 Task: Prepare the resume (23)
Action: Mouse moved to (106, 83)
Screenshot: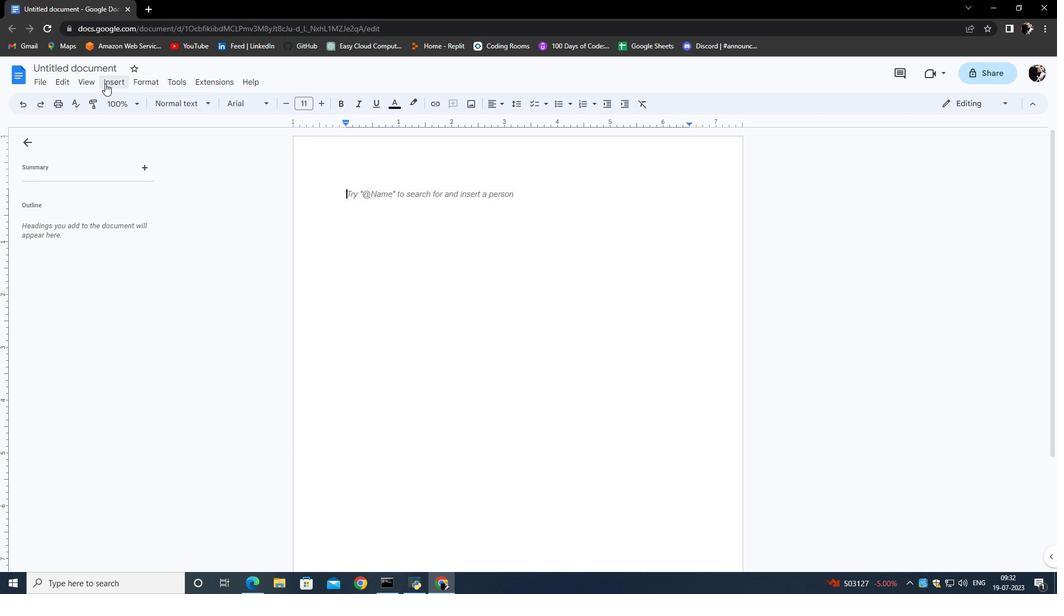 
Action: Mouse pressed left at (106, 83)
Screenshot: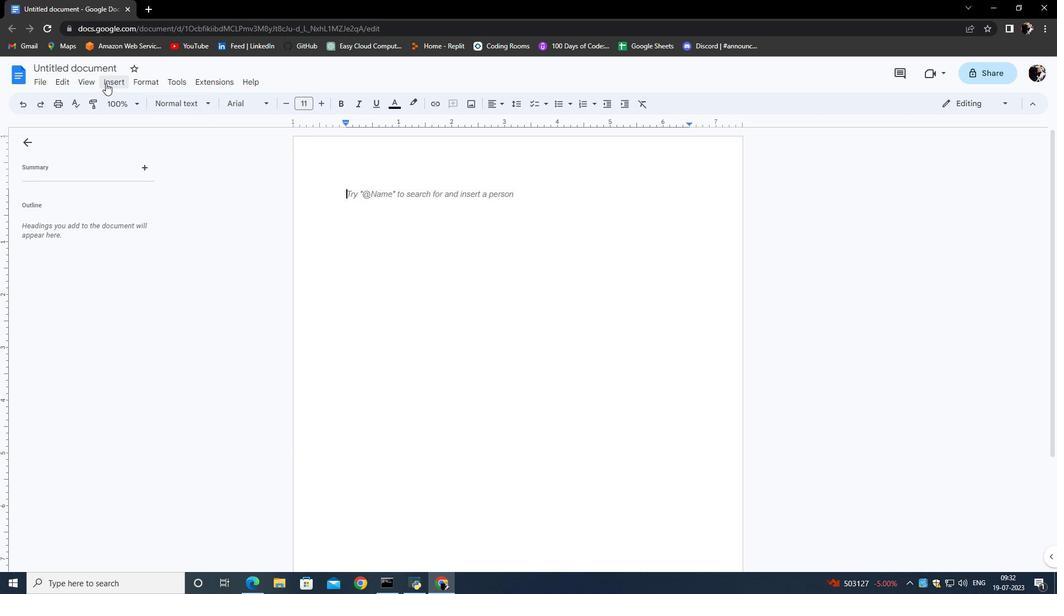 
Action: Mouse moved to (291, 147)
Screenshot: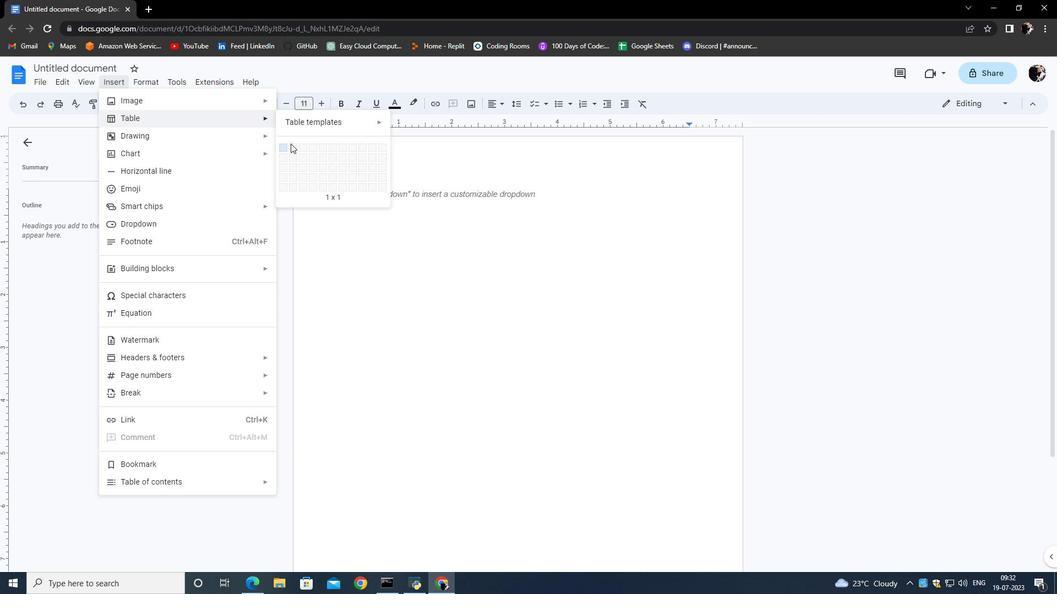 
Action: Mouse pressed left at (291, 147)
Screenshot: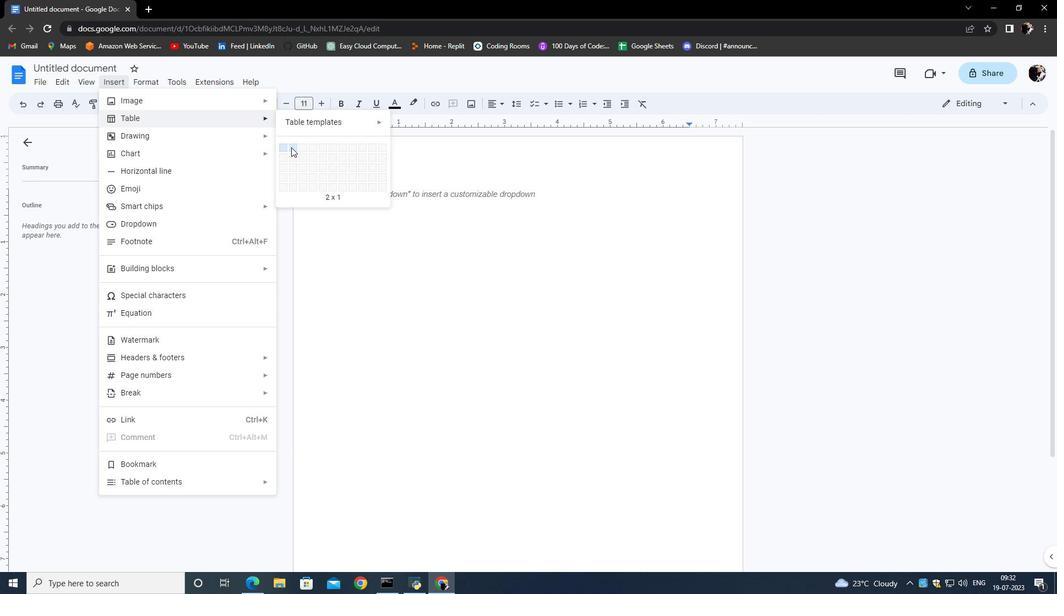 
Action: Mouse moved to (381, 203)
Screenshot: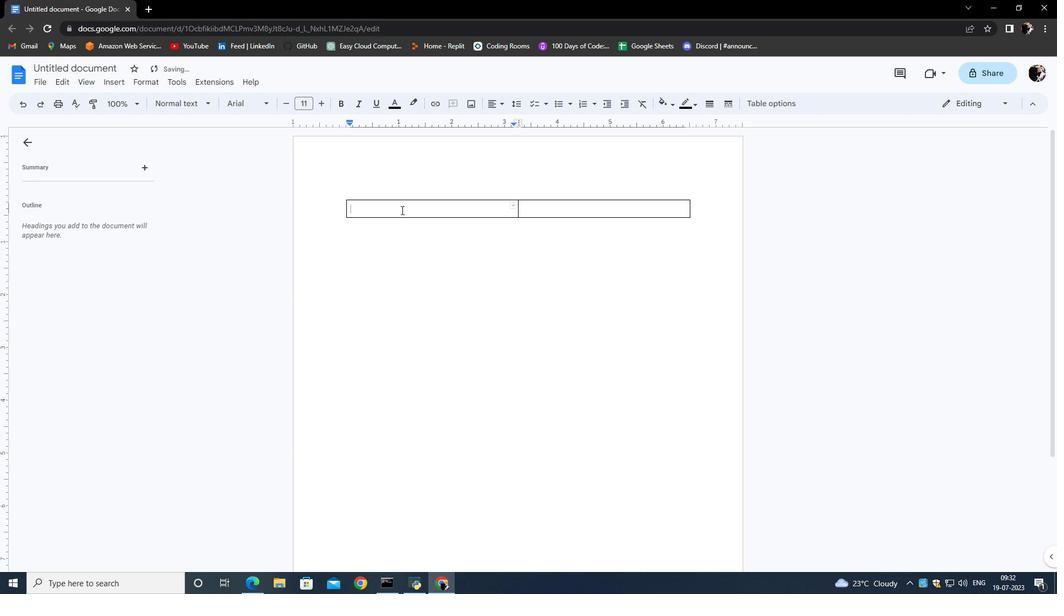 
Action: Mouse pressed left at (381, 203)
Screenshot: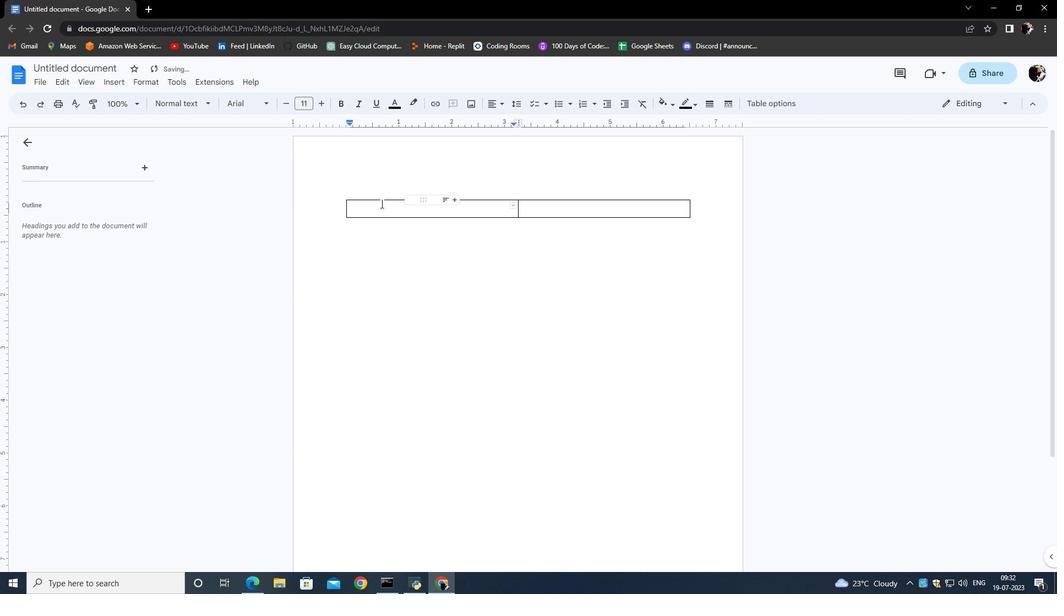 
Action: Mouse moved to (378, 203)
Screenshot: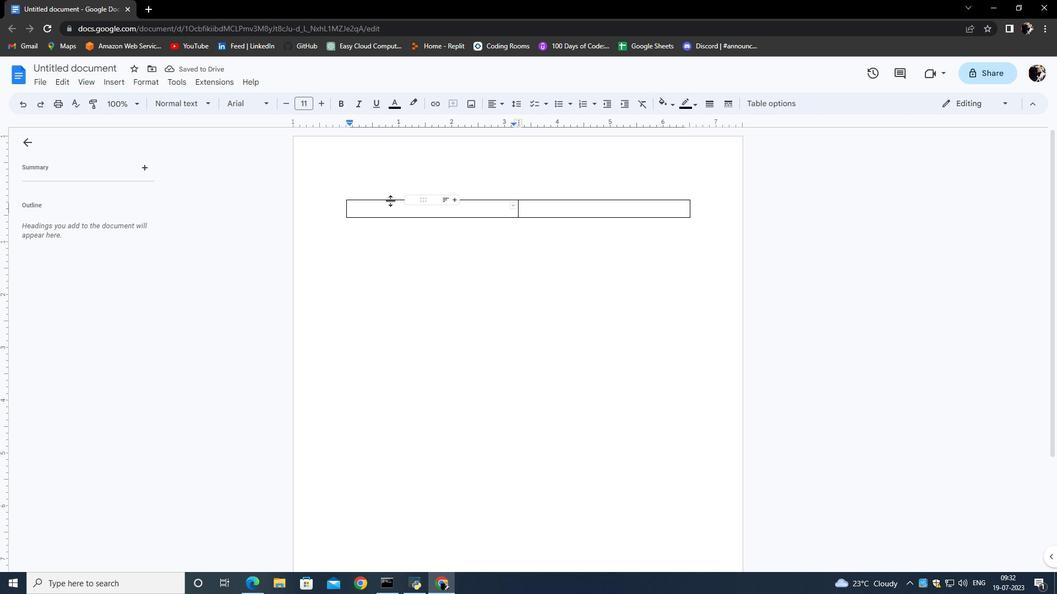 
Action: Key pressed <Key.enter><Key.enter><Key.enter><Key.enter>
Screenshot: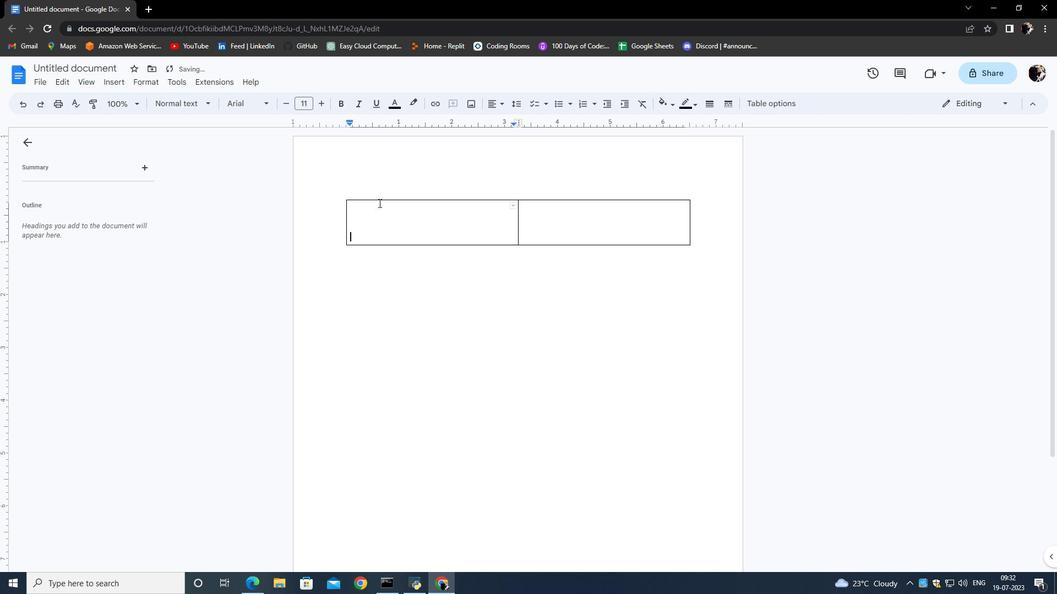 
Action: Mouse moved to (409, 207)
Screenshot: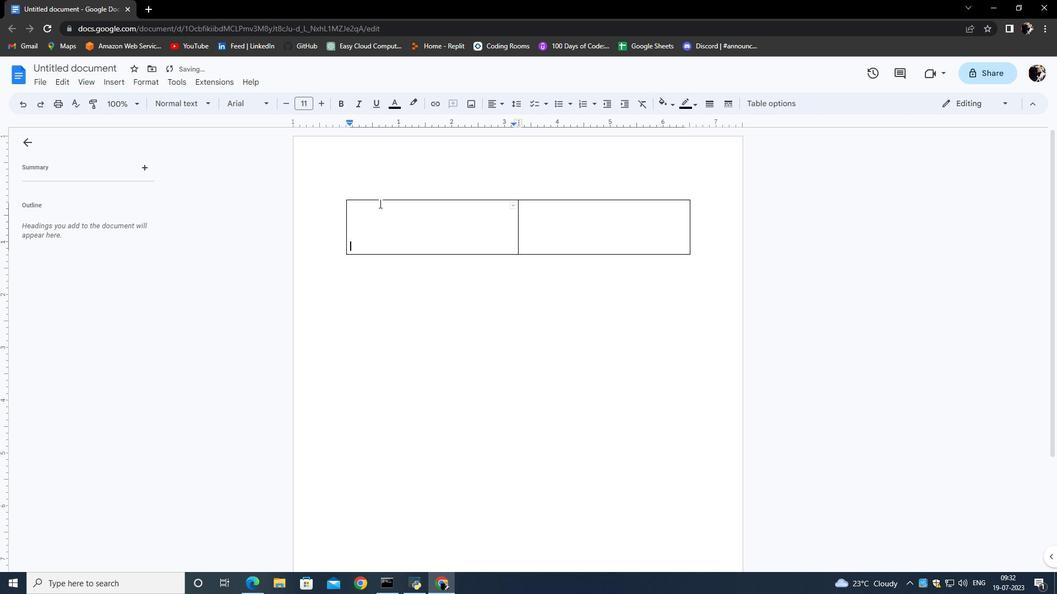 
Action: Key pressed <Key.enter>
Screenshot: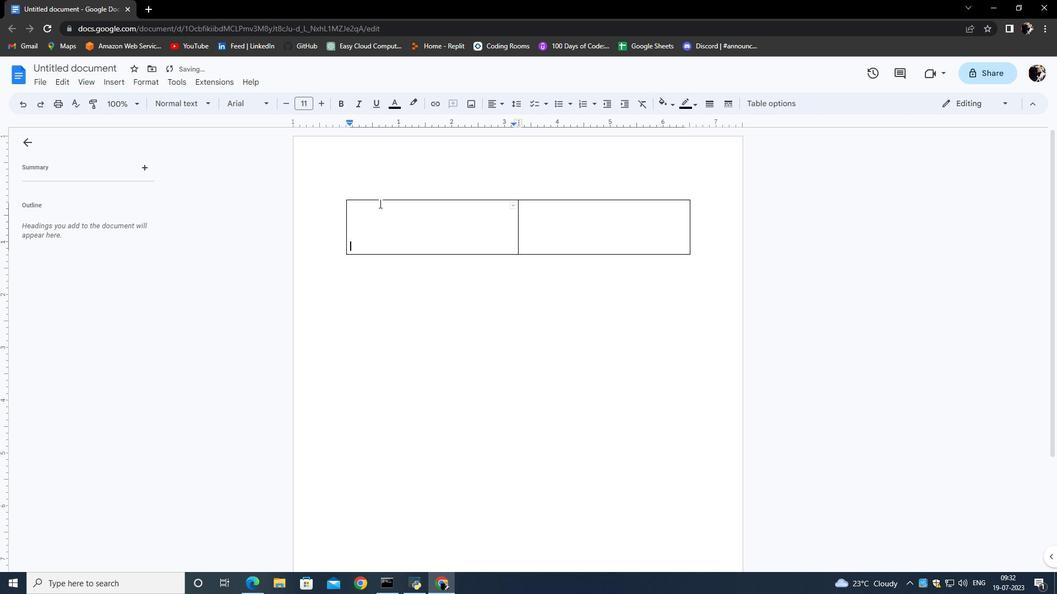 
Action: Mouse moved to (396, 256)
Screenshot: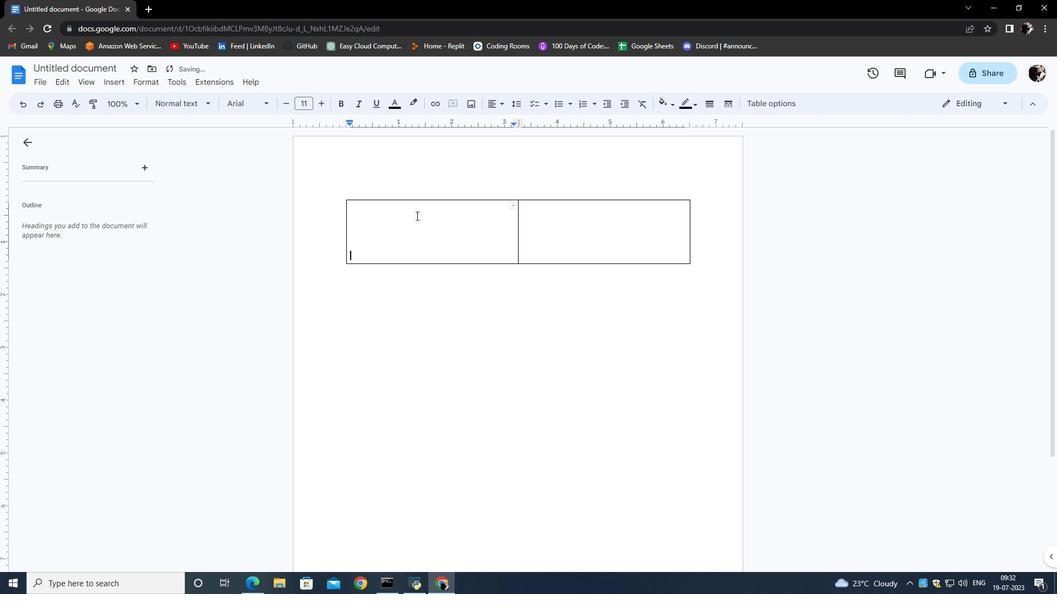 
Action: Key pressed <Key.enter>
Screenshot: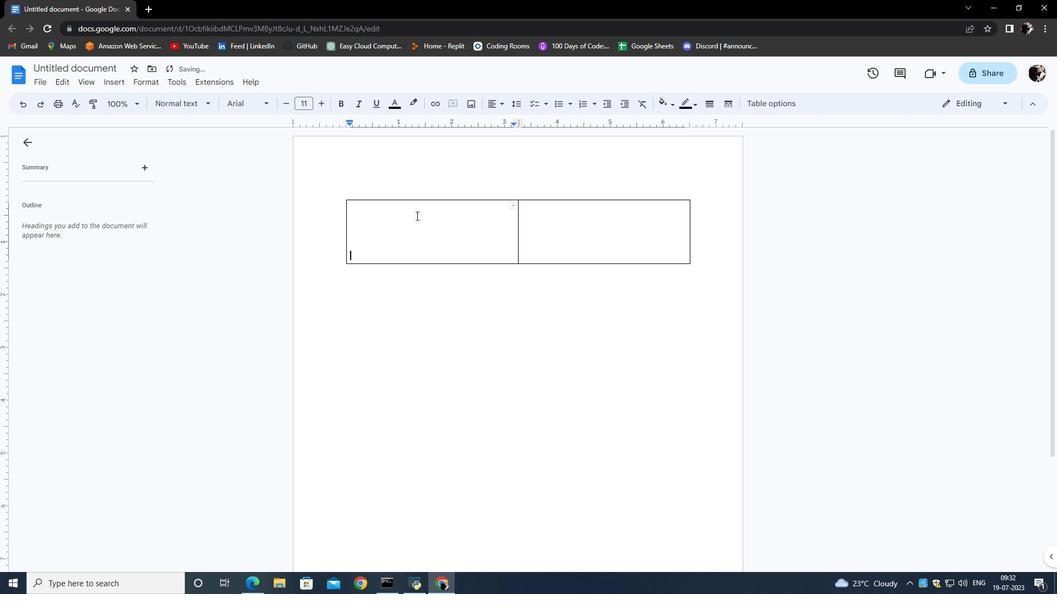 
Action: Mouse moved to (388, 258)
Screenshot: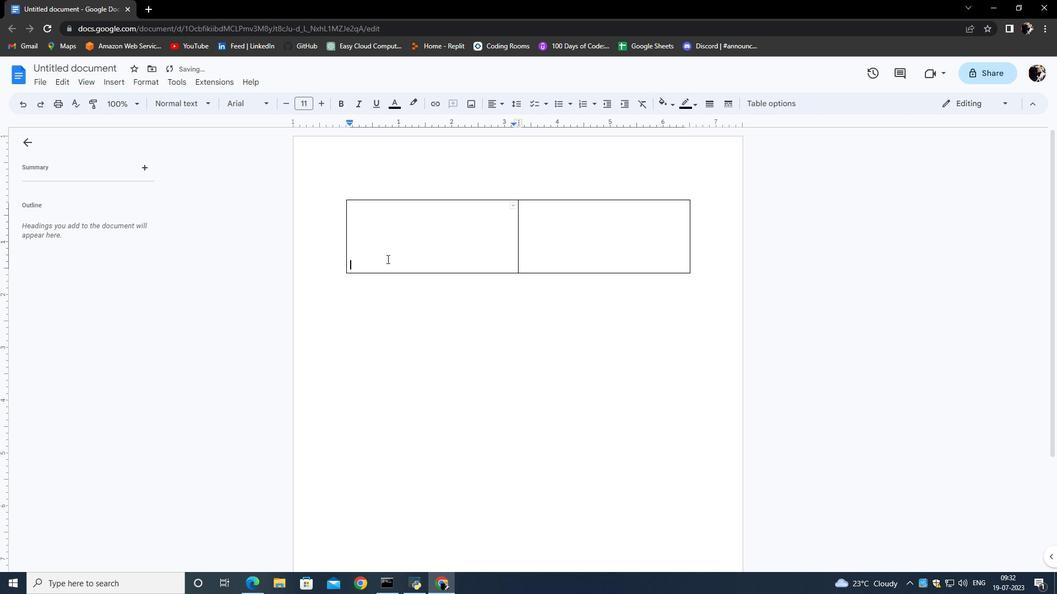 
Action: Key pressed <Key.enter>
Screenshot: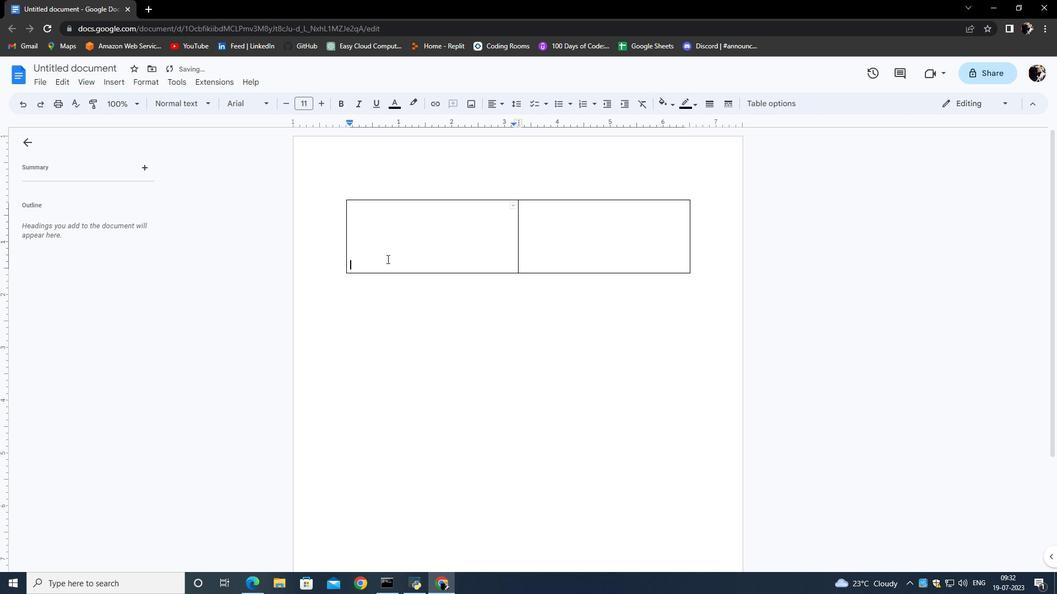
Action: Mouse moved to (518, 199)
Screenshot: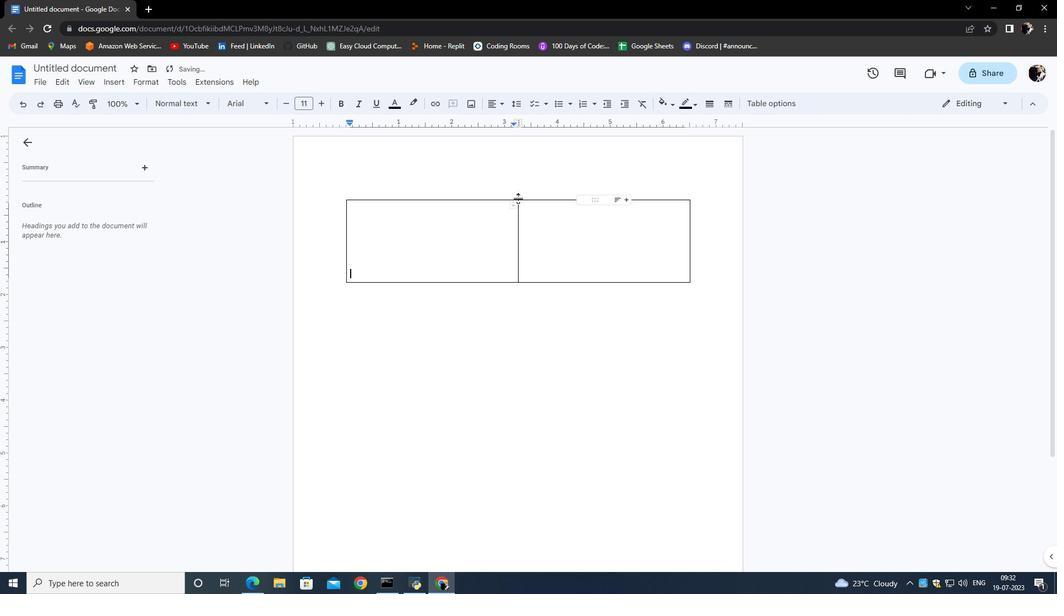 
Action: Mouse pressed left at (518, 199)
Screenshot: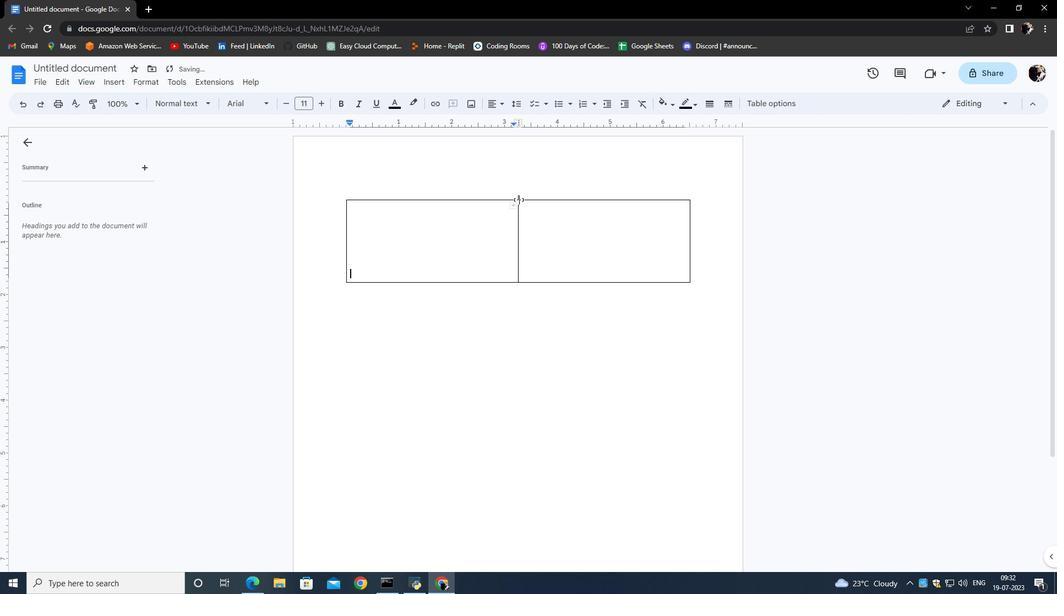 
Action: Mouse moved to (467, 223)
Screenshot: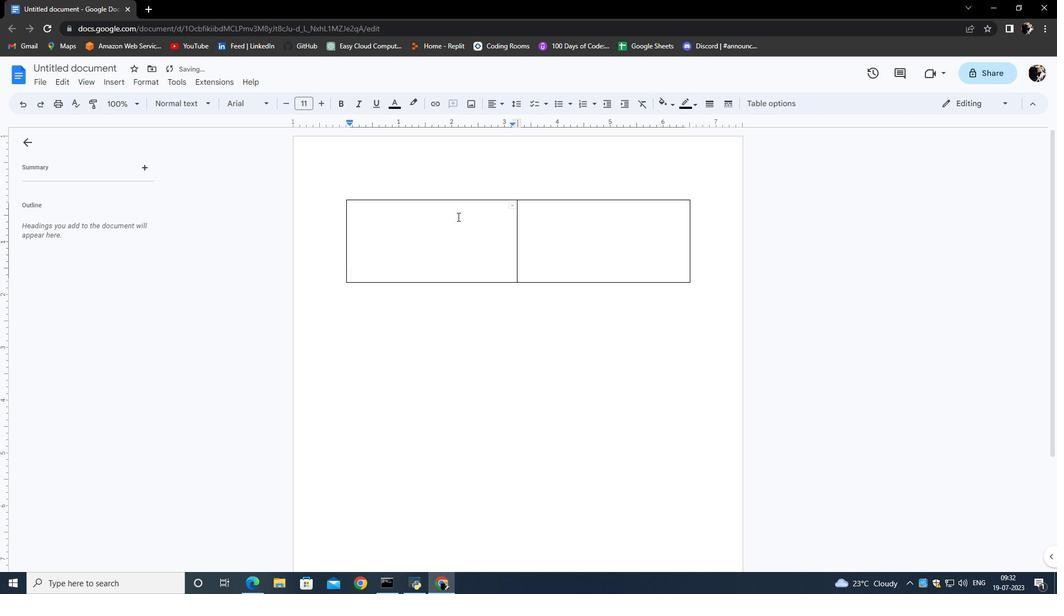 
Action: Mouse pressed left at (467, 223)
Screenshot: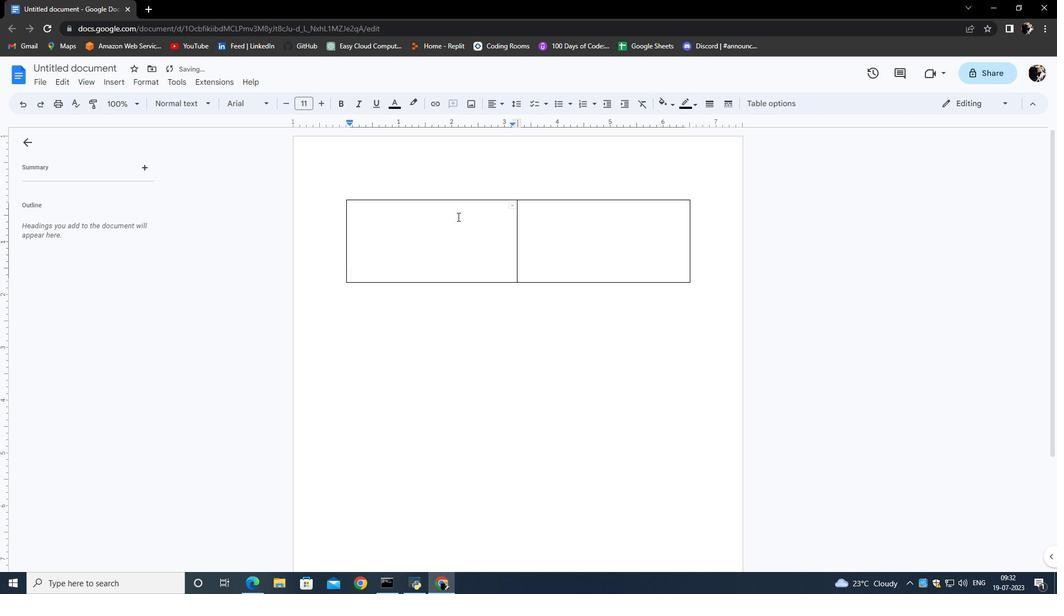
Action: Mouse moved to (464, 225)
Screenshot: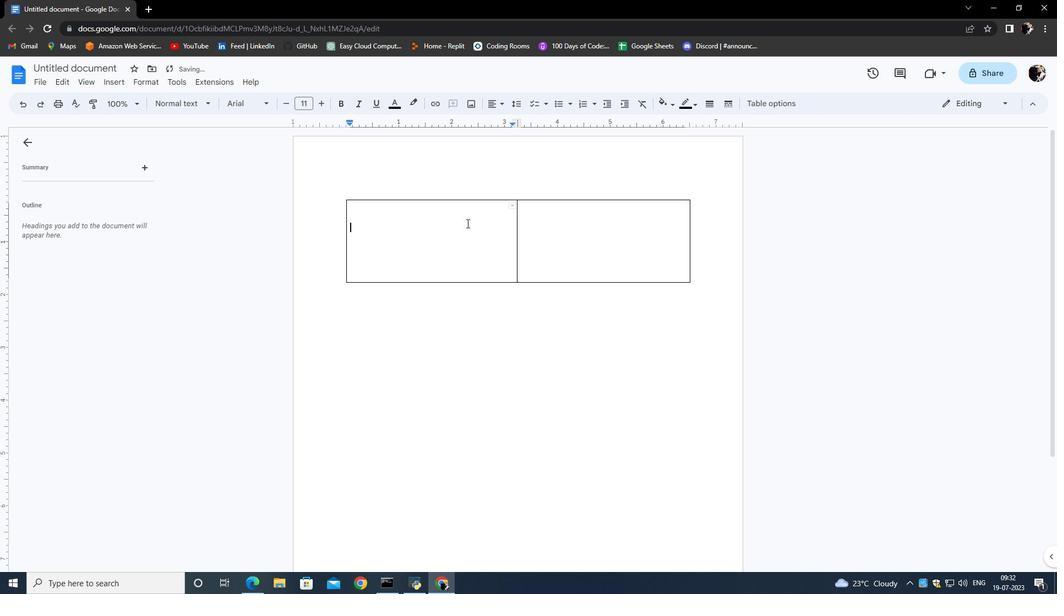 
Action: Mouse pressed left at (464, 225)
Screenshot: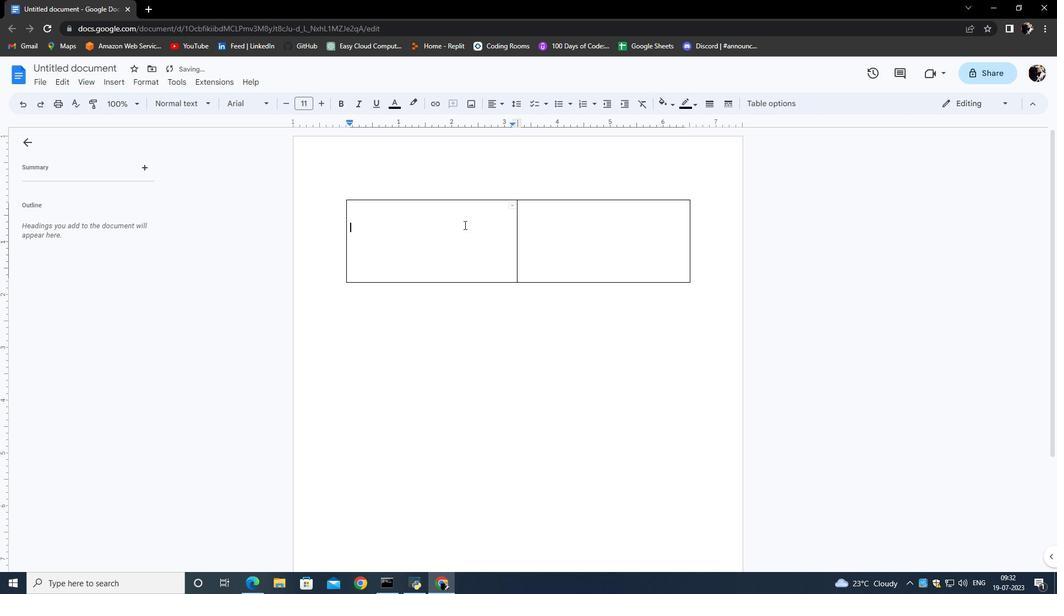 
Action: Mouse moved to (394, 241)
Screenshot: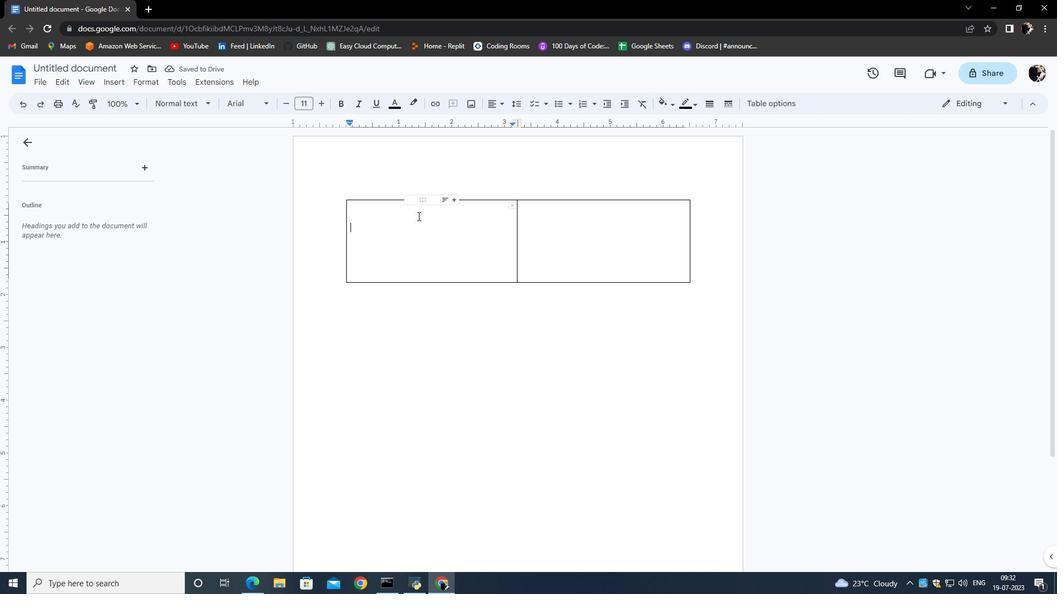 
Action: Key pressed <Key.caps_lock>S<Key.caps_lock>elena<Key.space><Key.caps_lock>R<Key.caps_lock>amier<Key.backspace><Key.backspace>rez
Screenshot: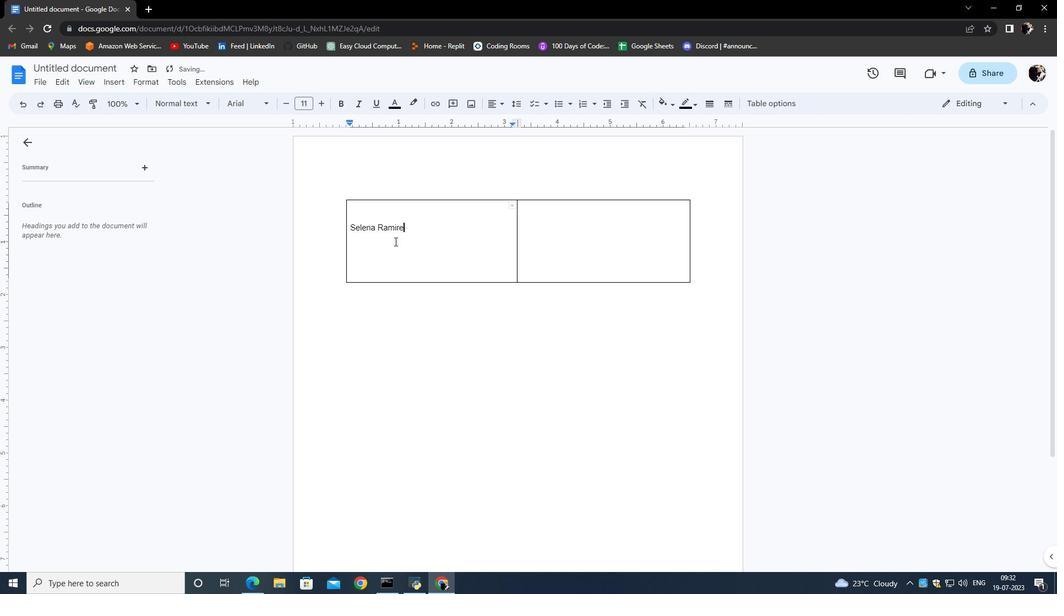 
Action: Mouse moved to (347, 229)
Screenshot: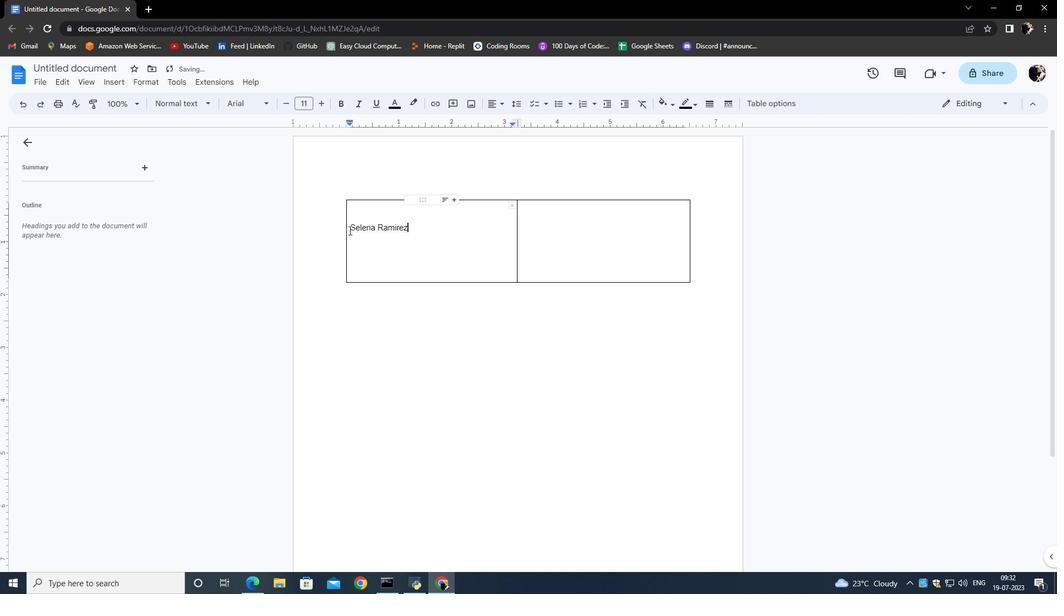 
Action: Mouse pressed left at (347, 229)
Screenshot: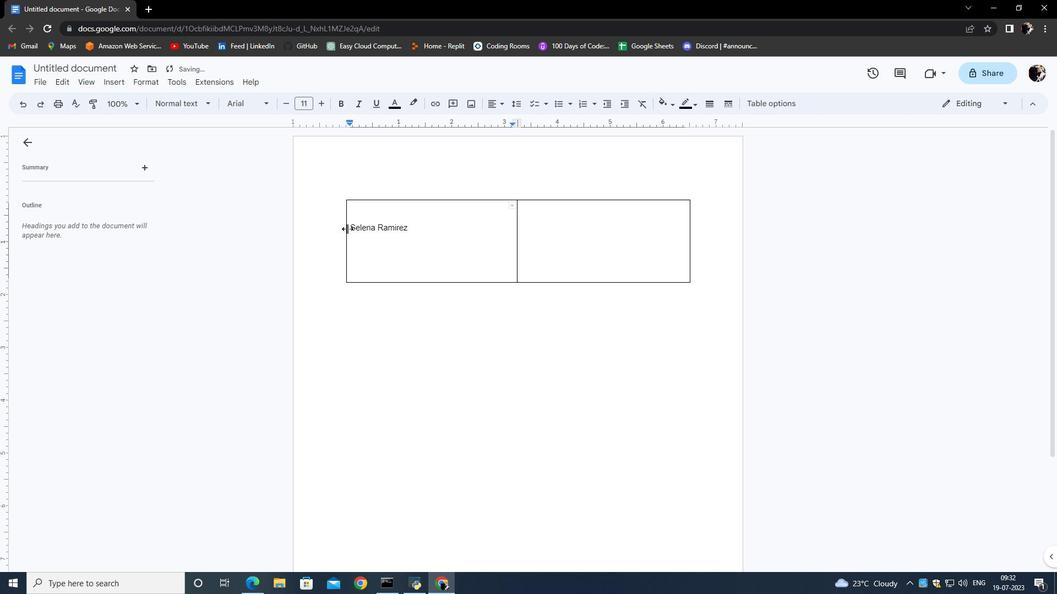 
Action: Mouse moved to (351, 225)
Screenshot: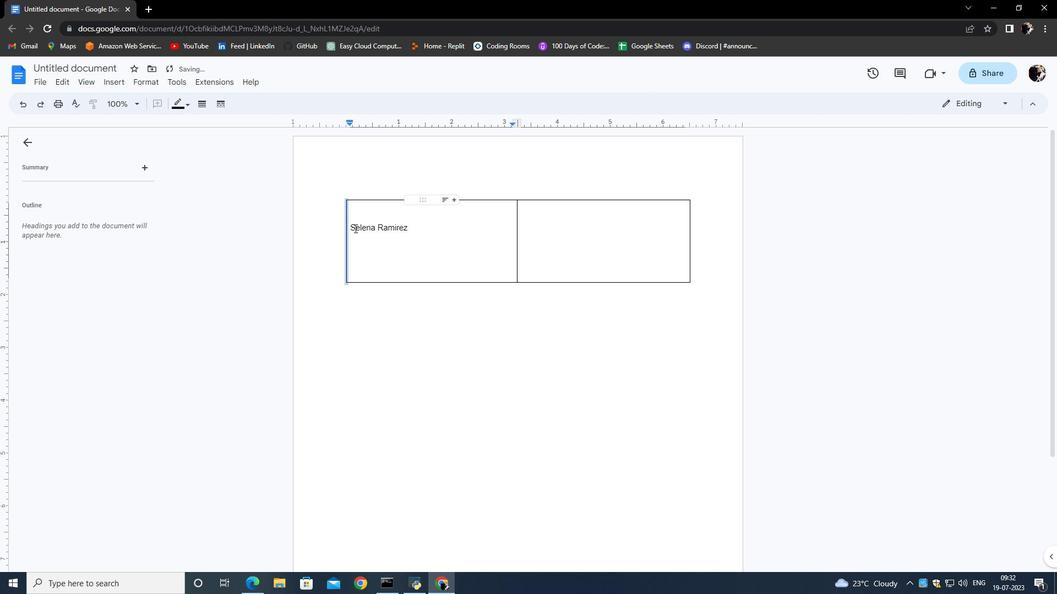 
Action: Mouse pressed left at (351, 225)
Screenshot: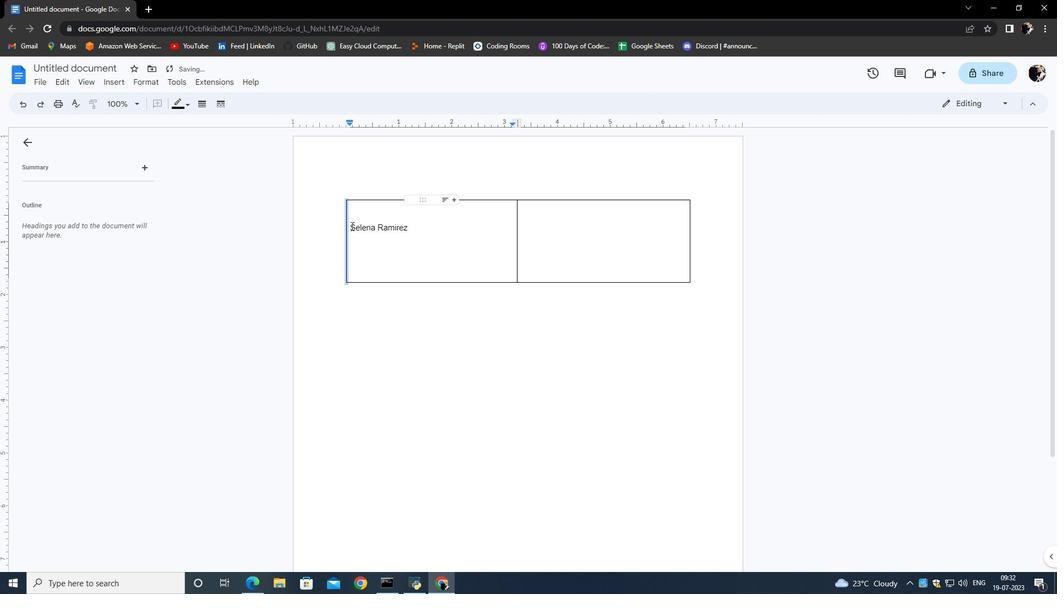 
Action: Mouse moved to (360, 228)
Screenshot: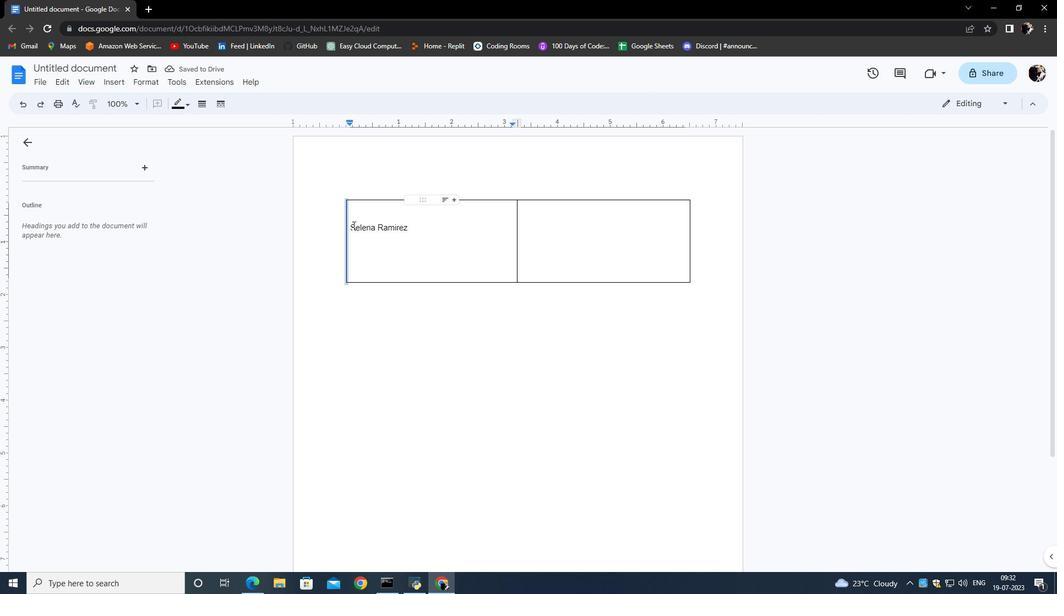 
Action: Key pressed <Key.space><Key.space>
Screenshot: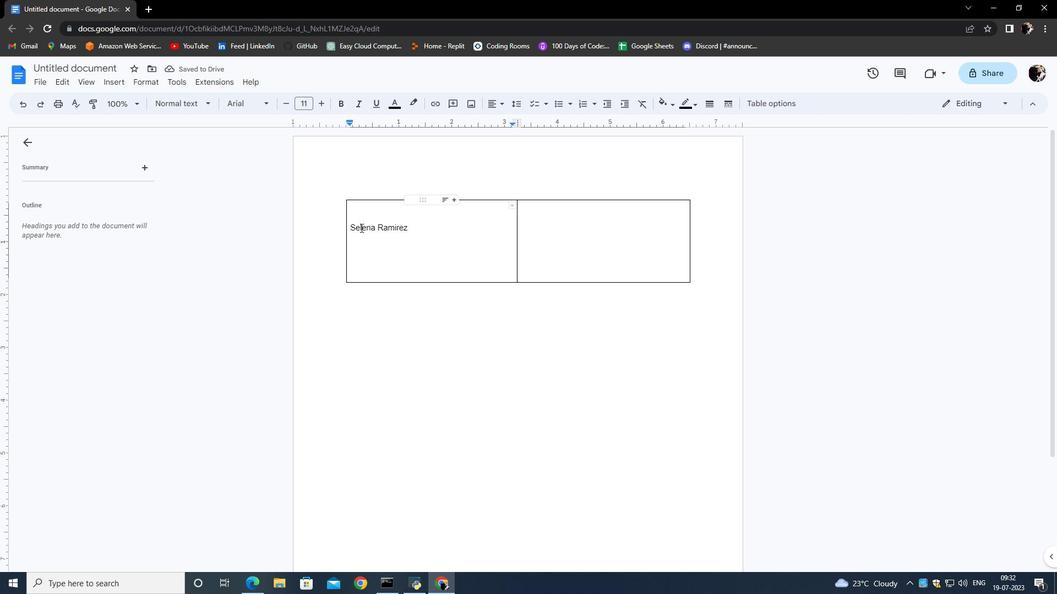 
Action: Mouse moved to (364, 234)
Screenshot: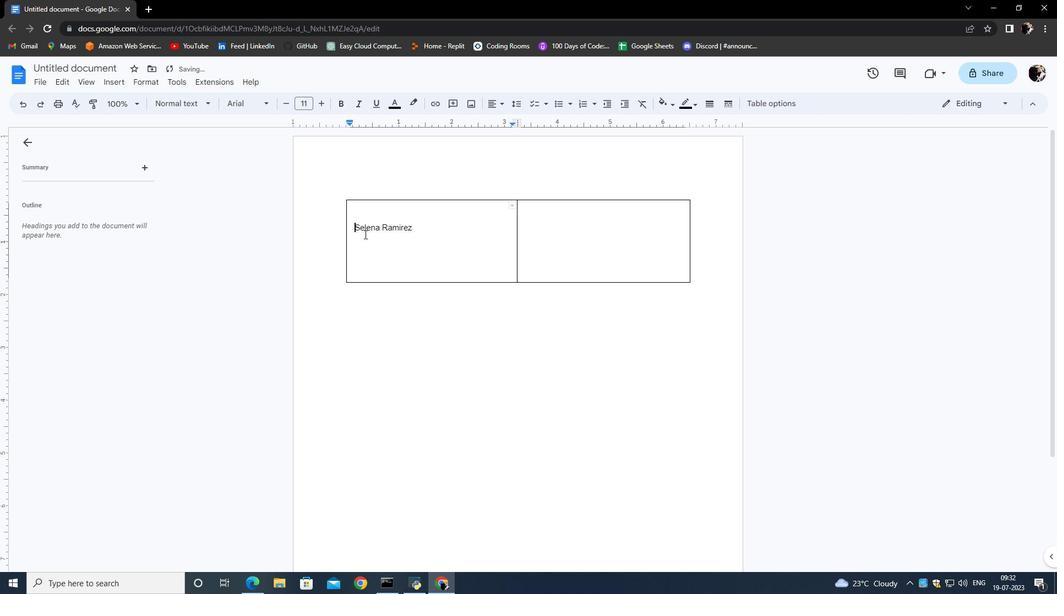 
Action: Key pressed <Key.enter><Key.enter>
Screenshot: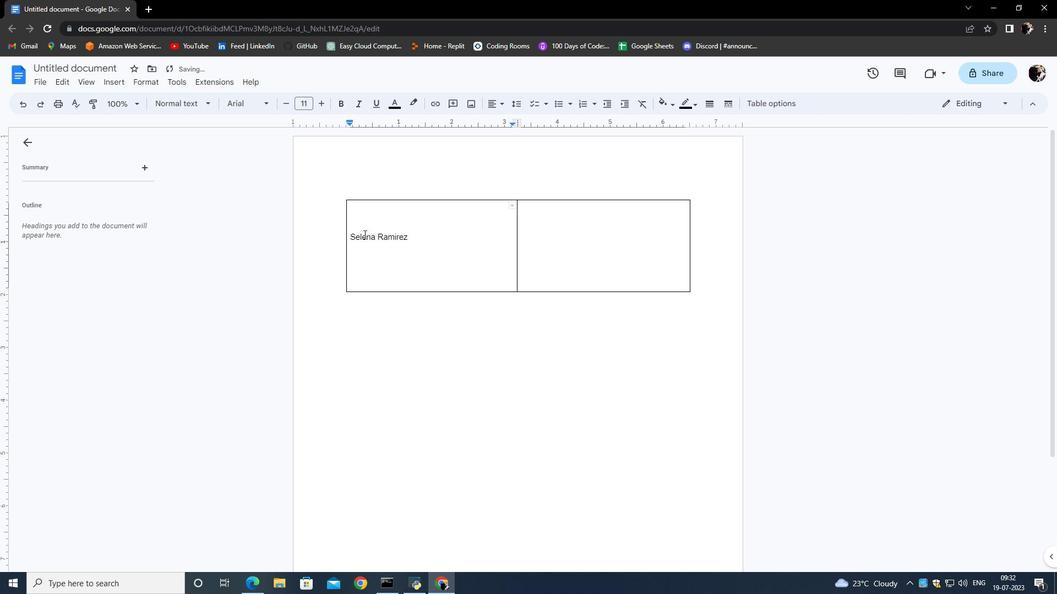 
Action: Mouse moved to (363, 258)
Screenshot: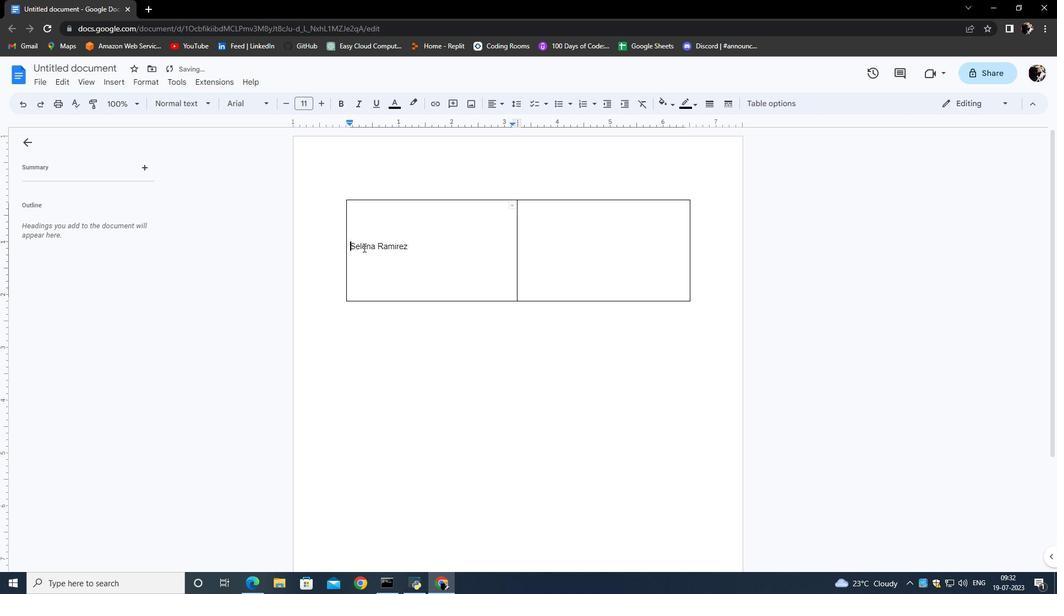 
Action: Key pressed <Key.enter>
Screenshot: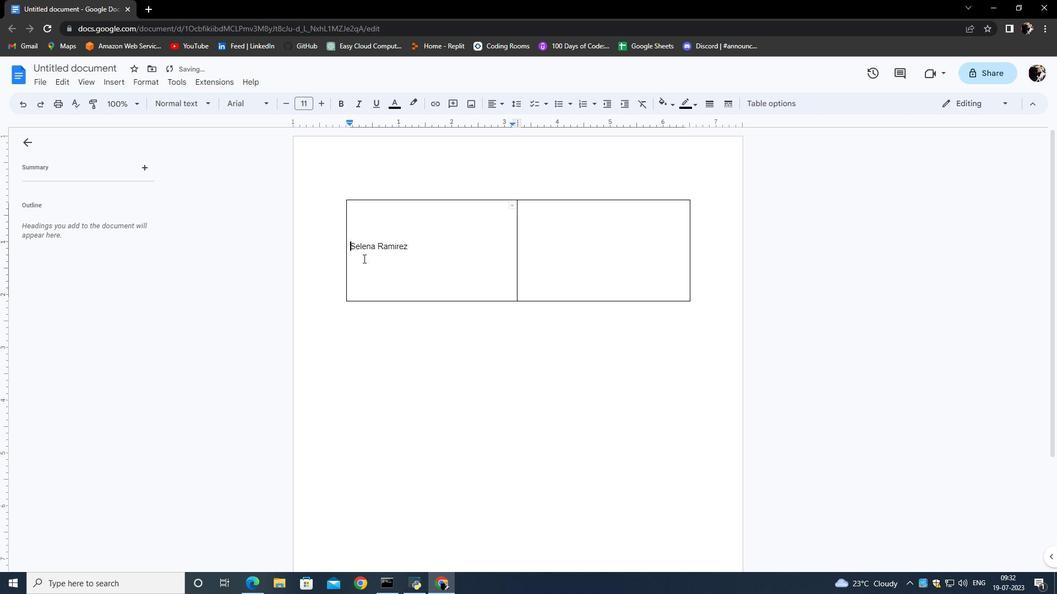 
Action: Mouse moved to (413, 253)
Screenshot: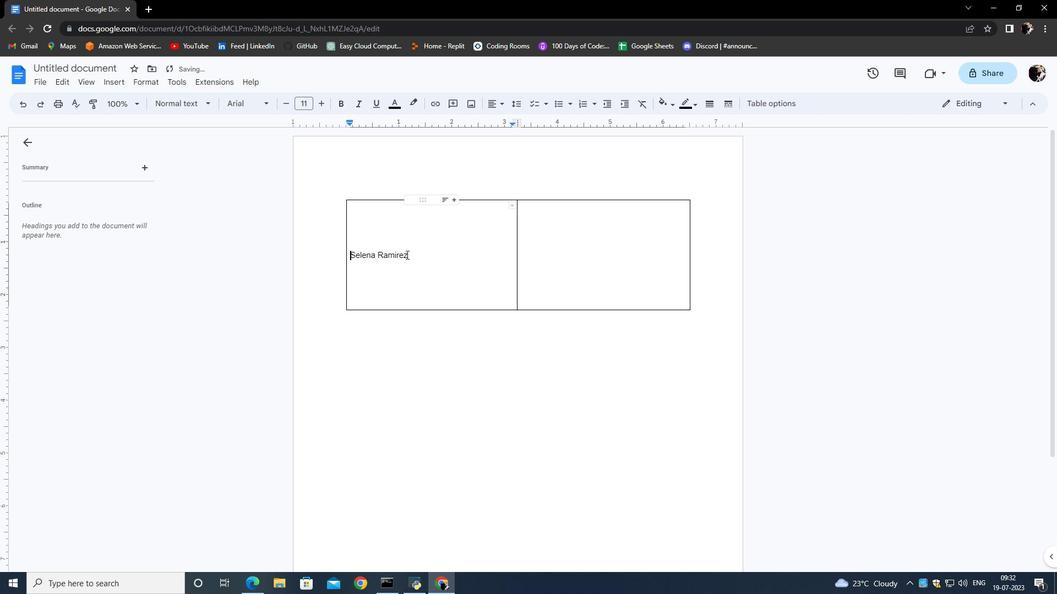 
Action: Mouse pressed left at (413, 253)
Screenshot: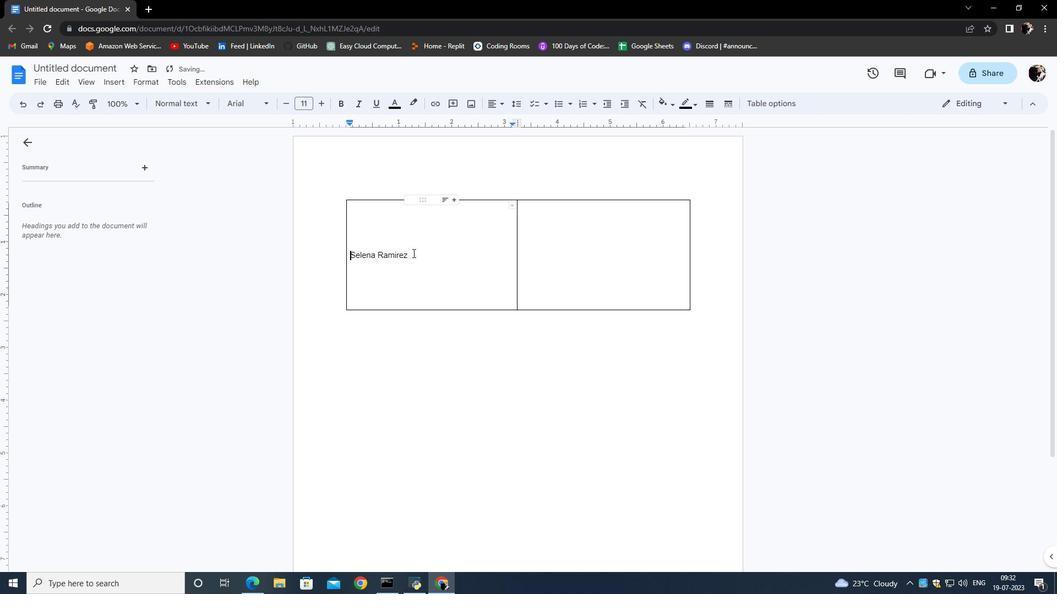 
Action: Mouse moved to (322, 106)
Screenshot: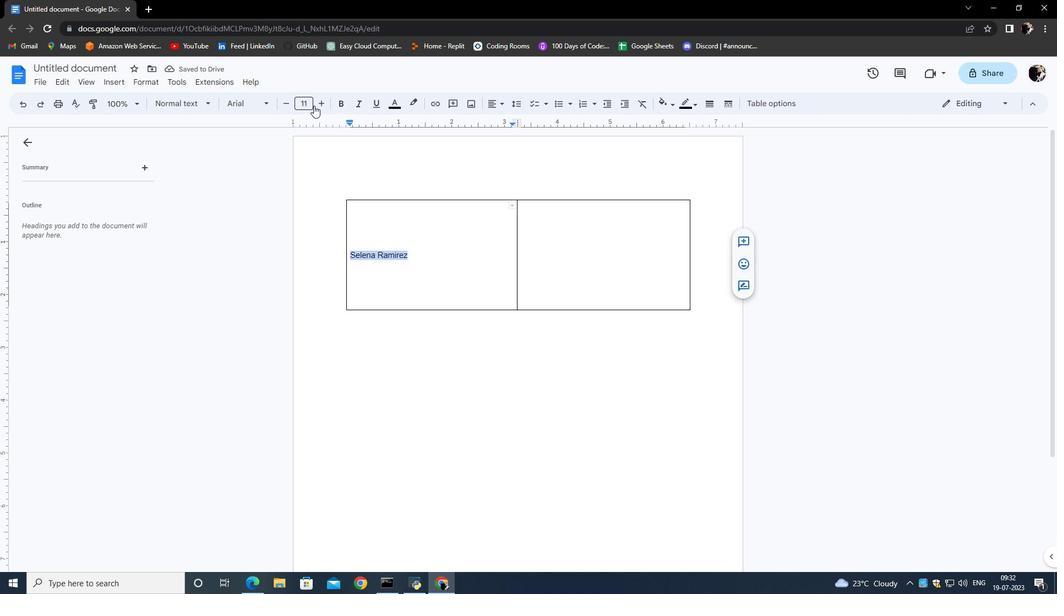 
Action: Mouse pressed left at (322, 106)
Screenshot: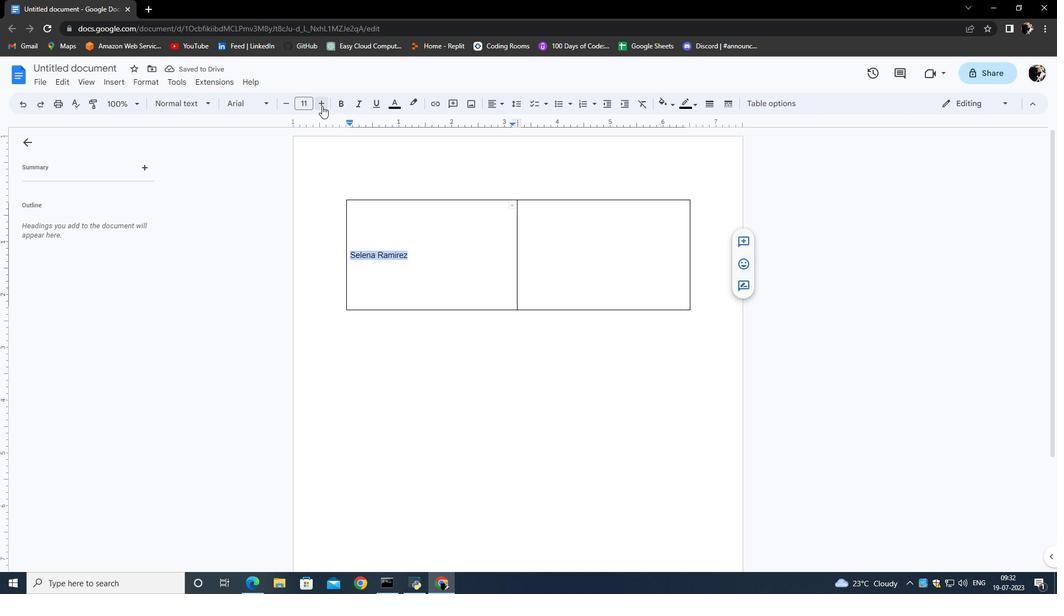
Action: Mouse pressed left at (322, 106)
Screenshot: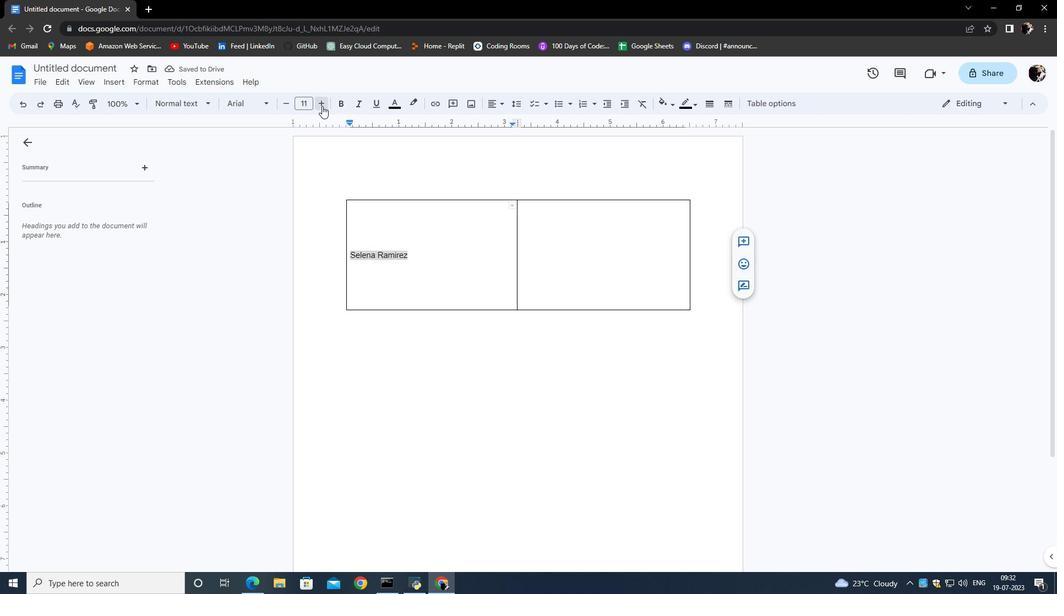 
Action: Mouse pressed left at (322, 106)
Screenshot: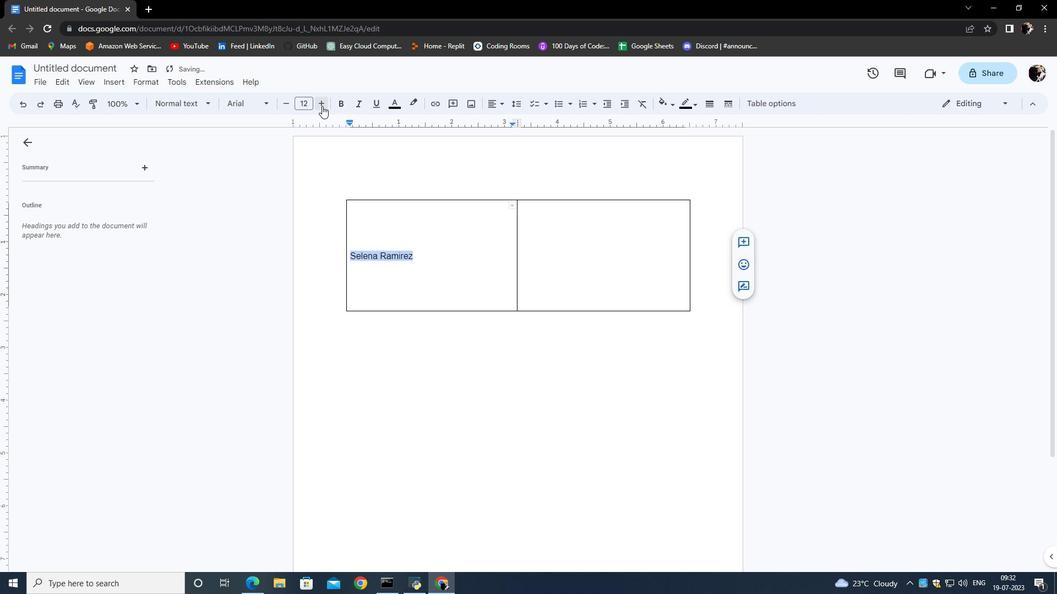 
Action: Mouse pressed left at (322, 106)
Screenshot: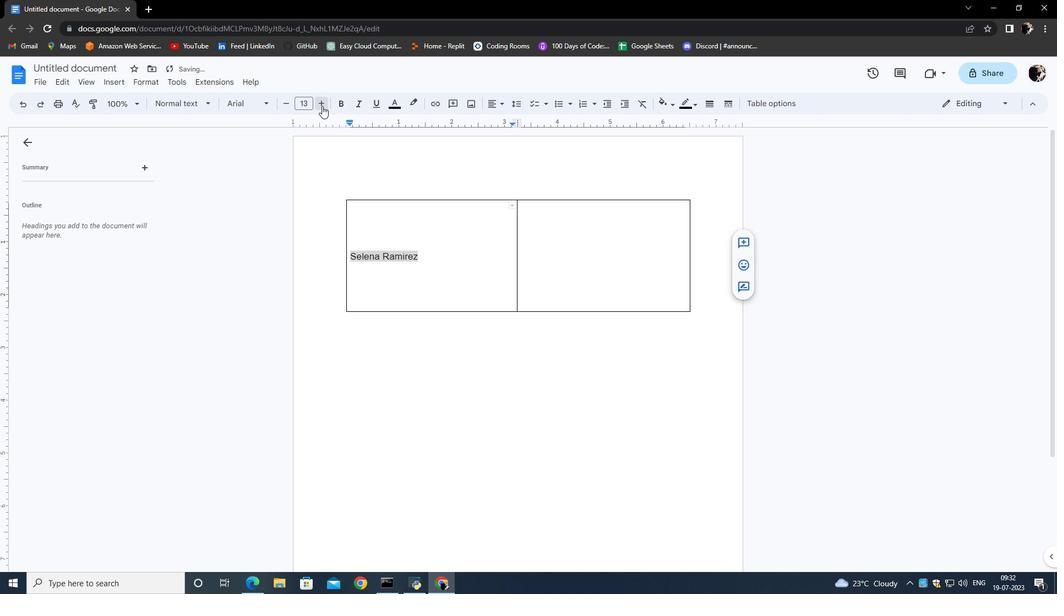 
Action: Mouse pressed left at (322, 106)
Screenshot: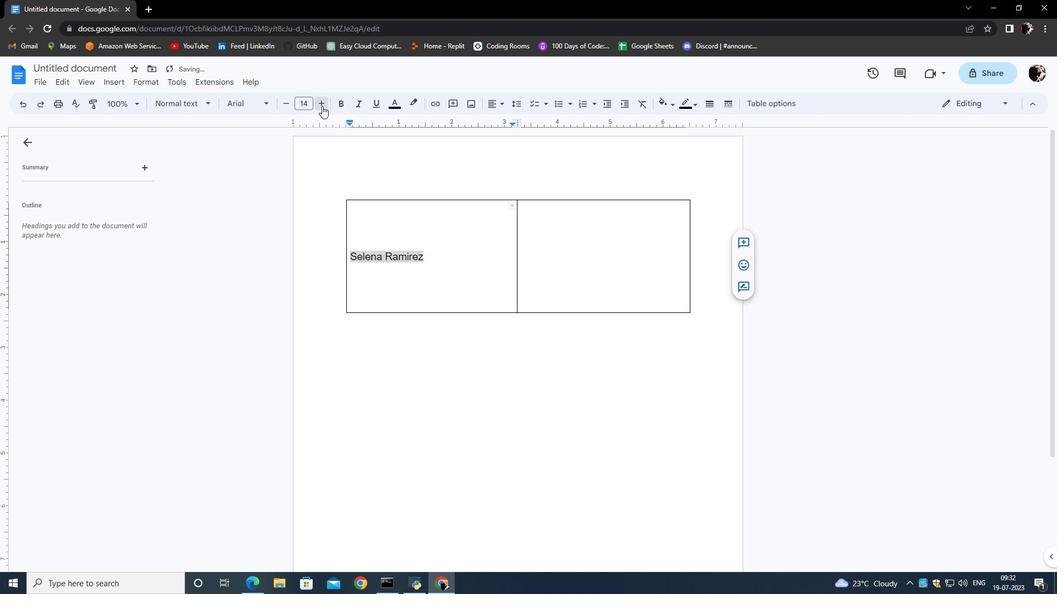 
Action: Mouse pressed left at (322, 106)
Screenshot: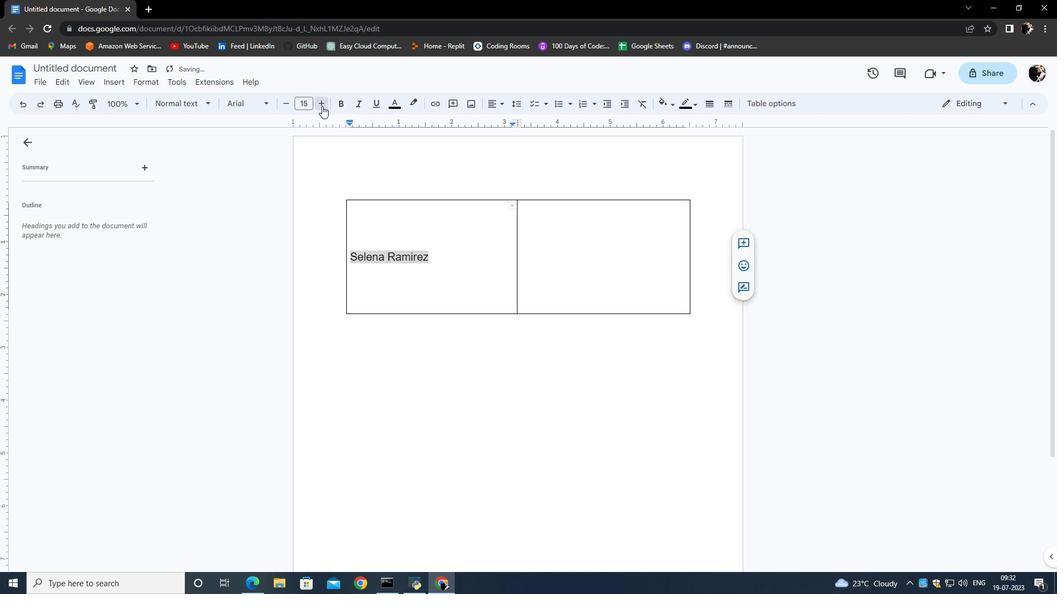 
Action: Mouse moved to (322, 105)
Screenshot: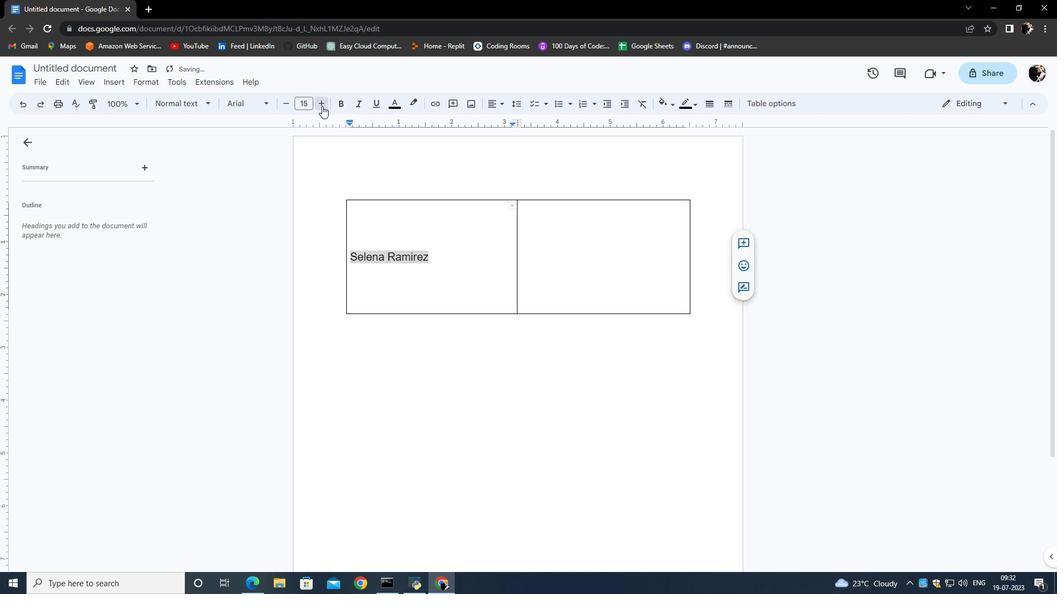 
Action: Mouse pressed left at (322, 105)
Screenshot: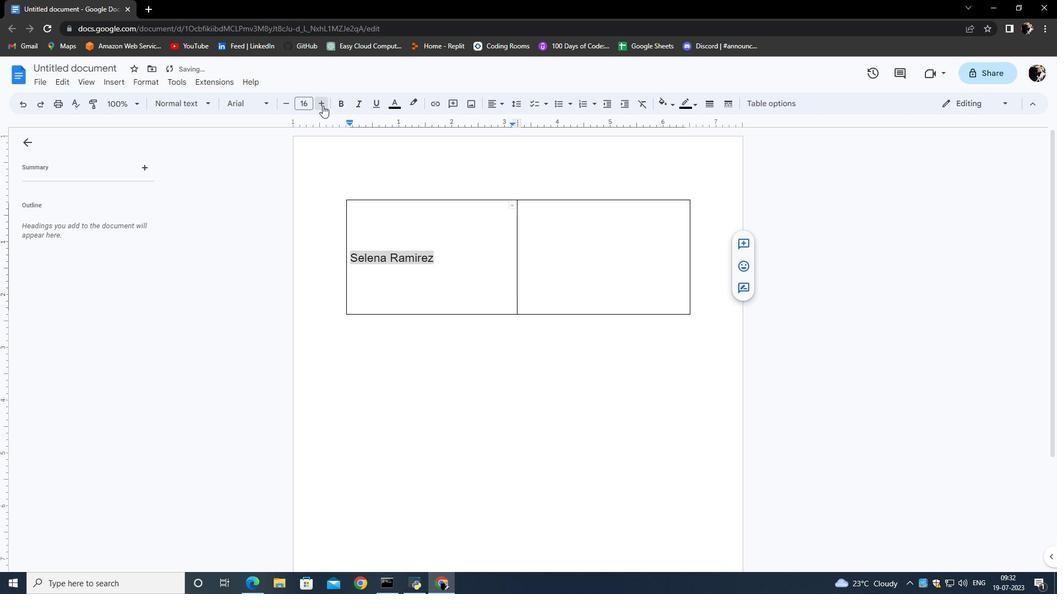 
Action: Mouse pressed left at (322, 105)
Screenshot: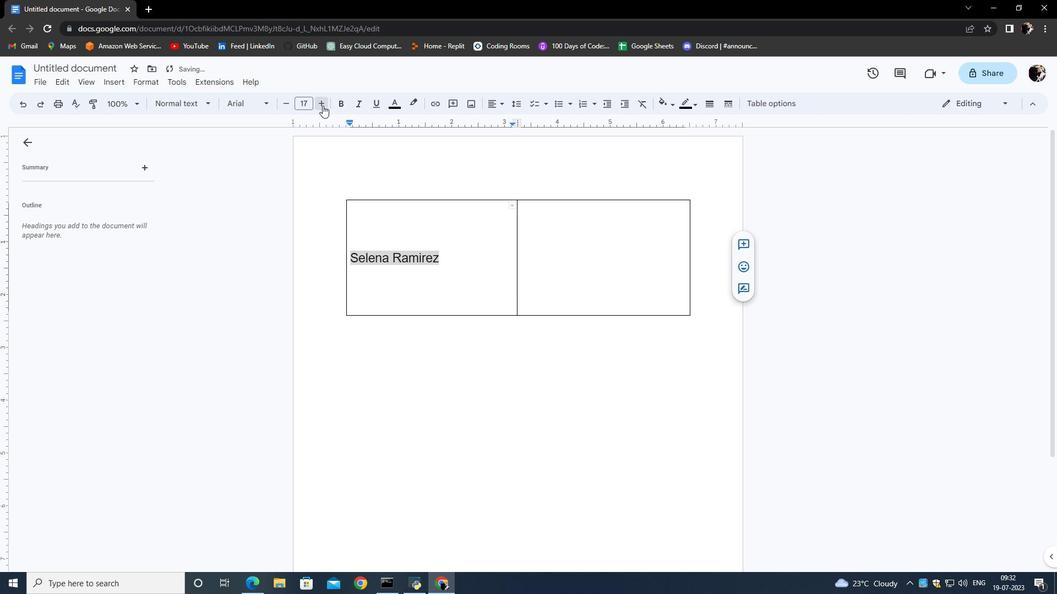 
Action: Mouse pressed left at (322, 105)
Screenshot: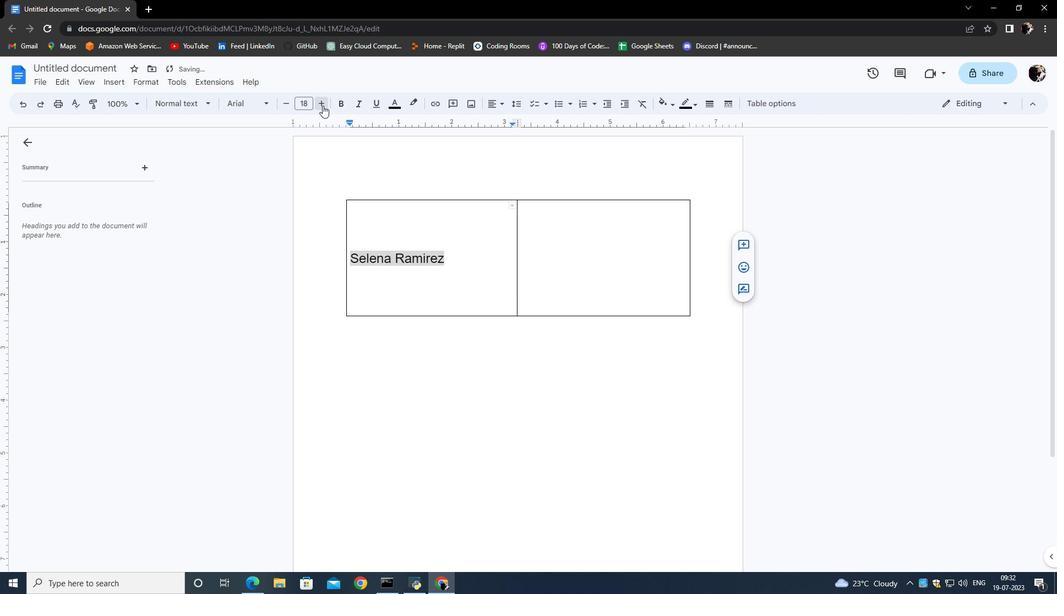 
Action: Mouse pressed left at (322, 105)
Screenshot: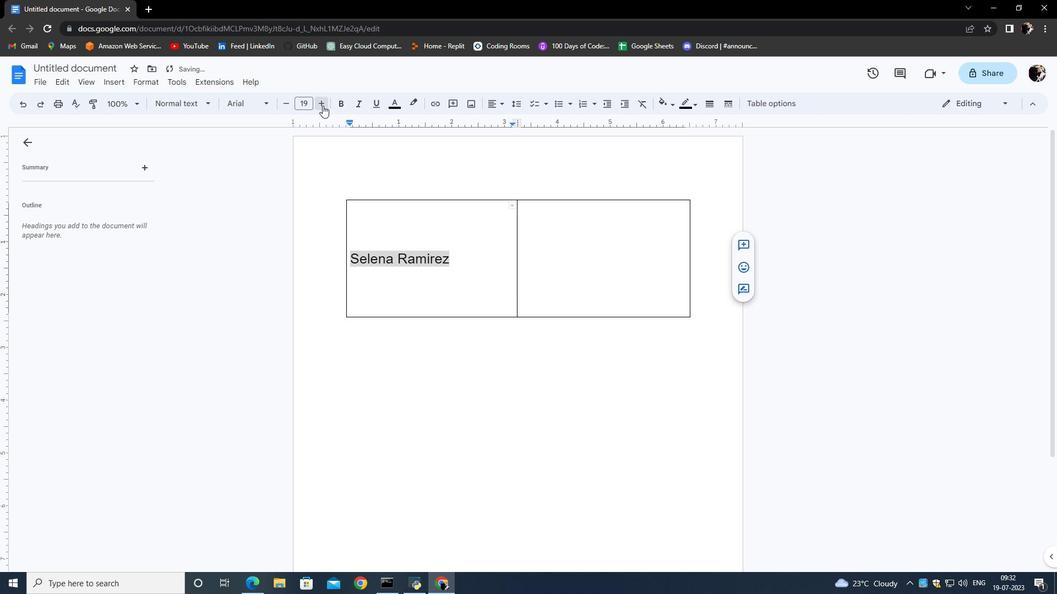 
Action: Mouse pressed left at (322, 105)
Screenshot: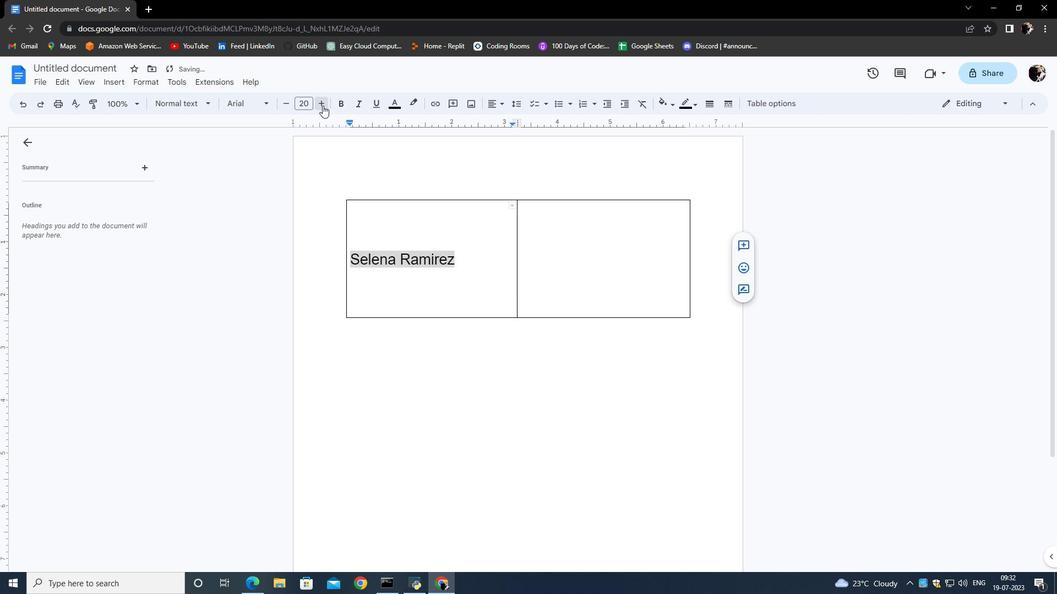 
Action: Mouse pressed left at (322, 105)
Screenshot: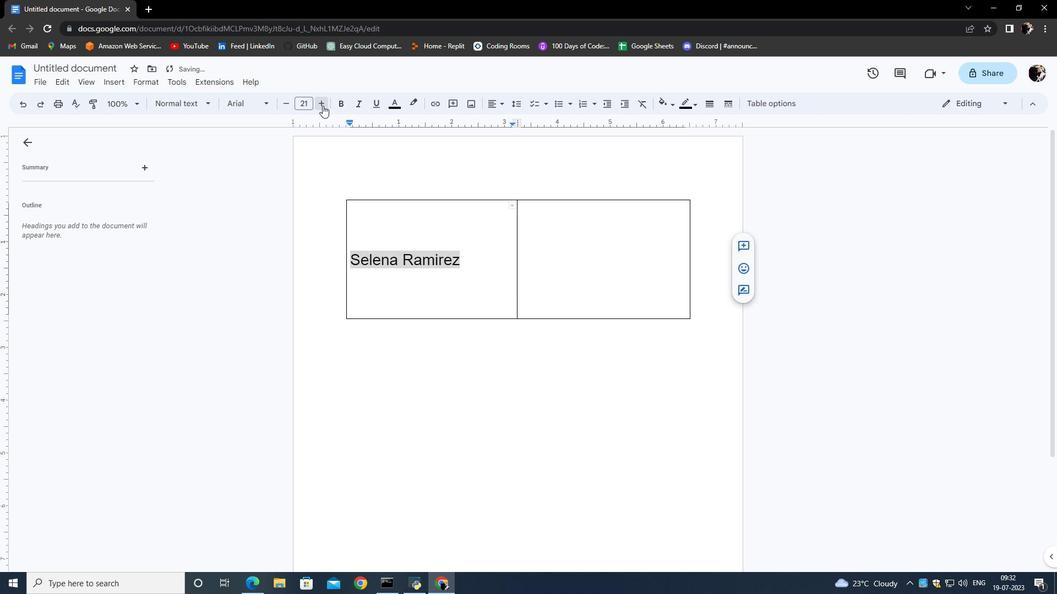 
Action: Mouse pressed left at (322, 105)
Screenshot: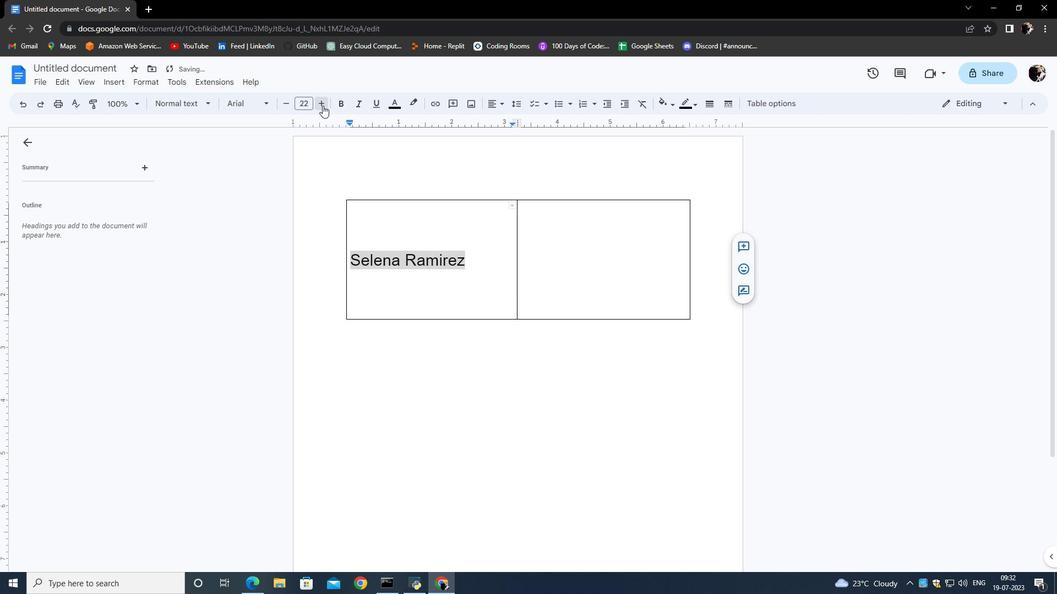
Action: Mouse pressed left at (322, 105)
Screenshot: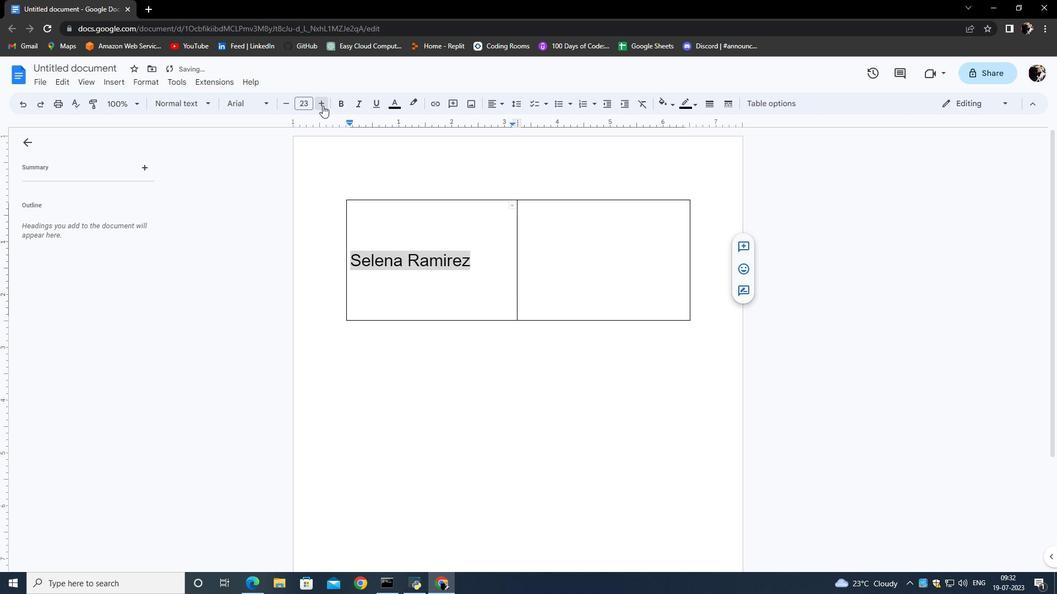 
Action: Mouse pressed left at (322, 105)
Screenshot: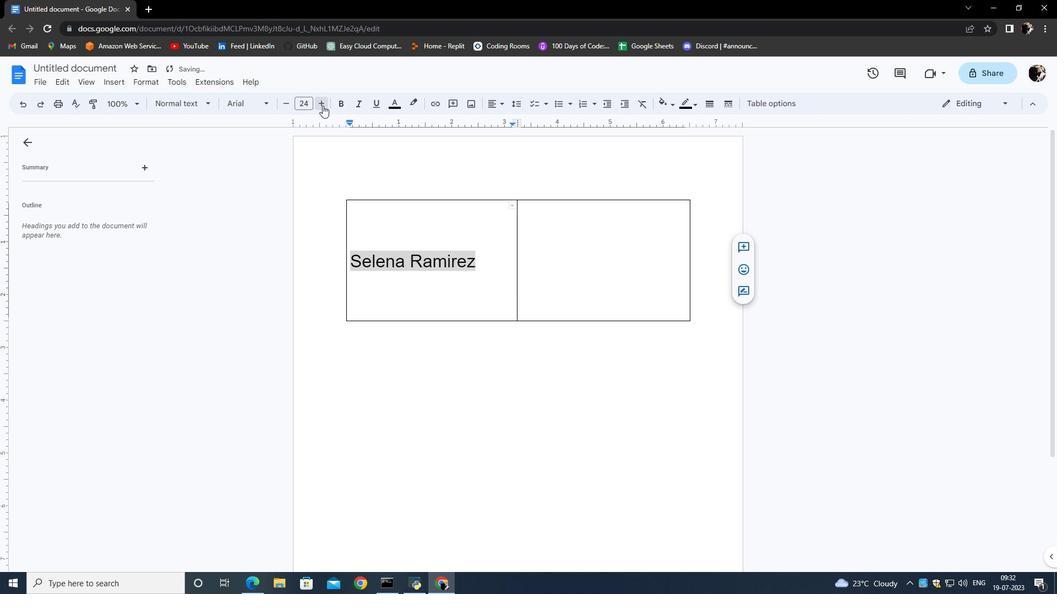 
Action: Mouse pressed left at (322, 105)
Screenshot: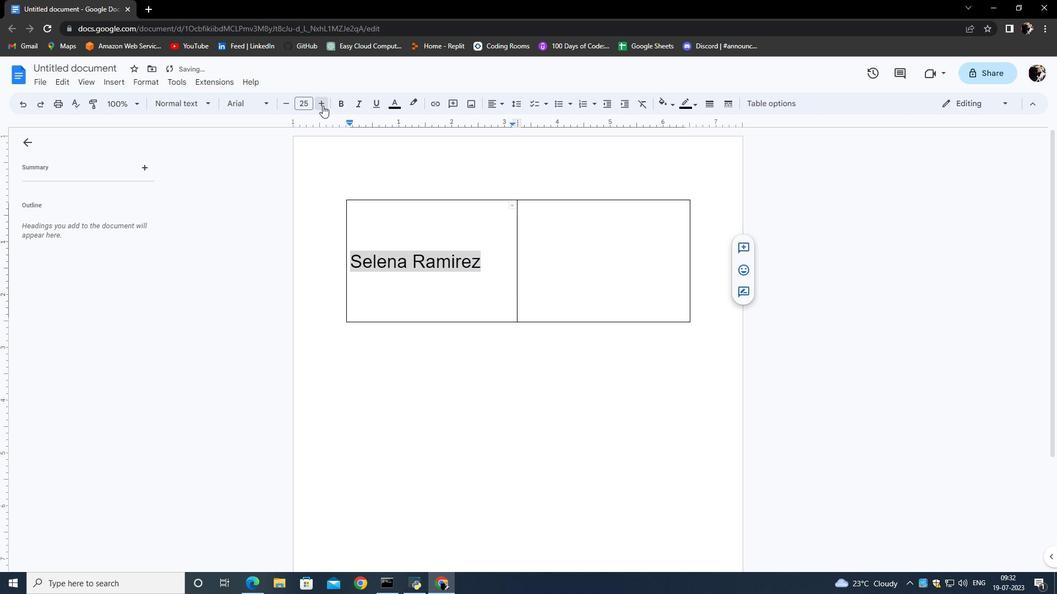 
Action: Mouse pressed left at (322, 105)
Screenshot: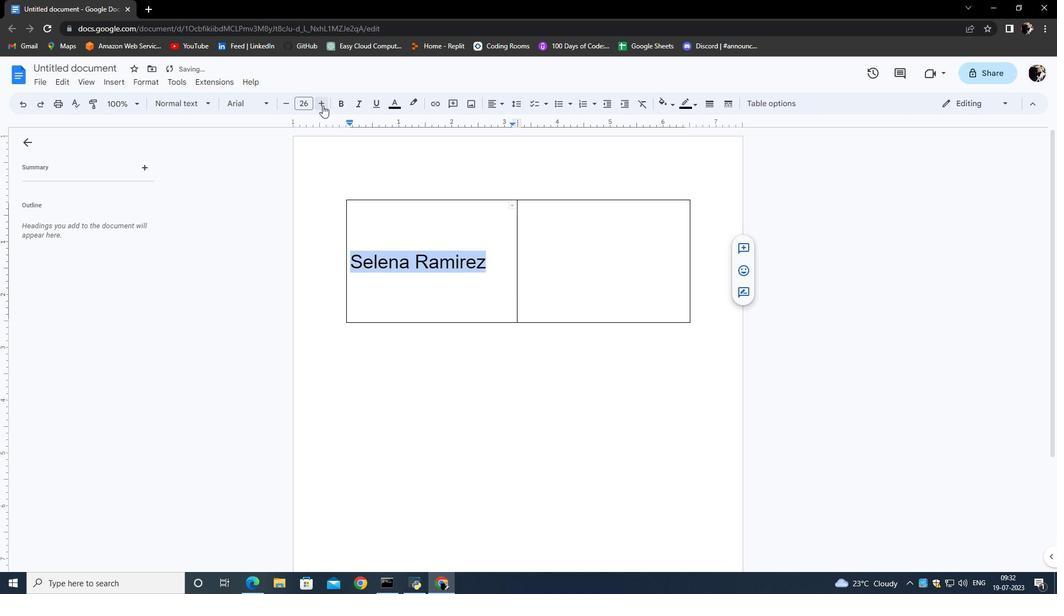 
Action: Mouse pressed left at (322, 105)
Screenshot: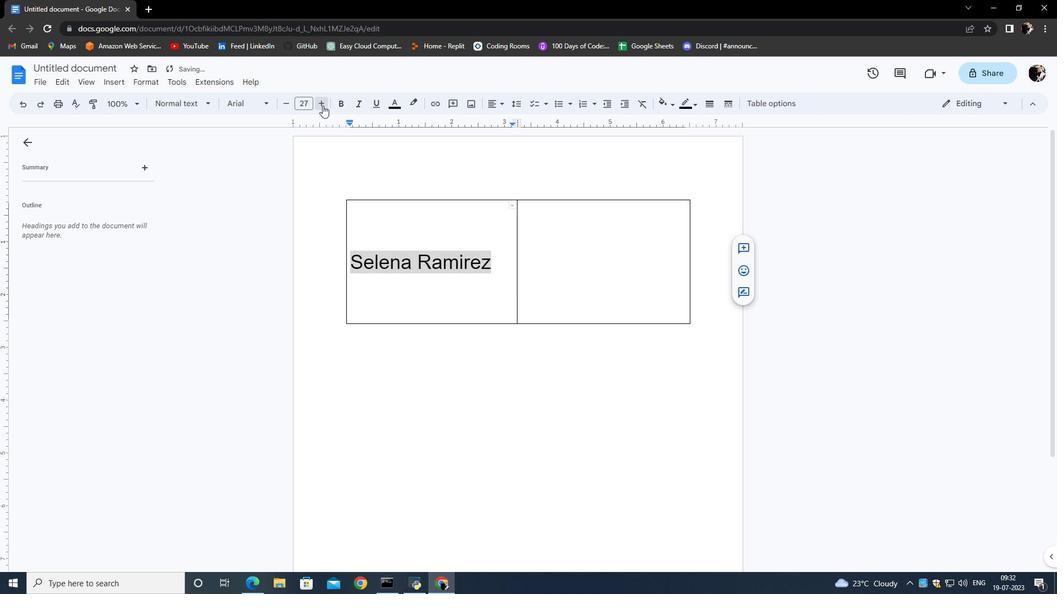 
Action: Mouse pressed left at (322, 105)
Screenshot: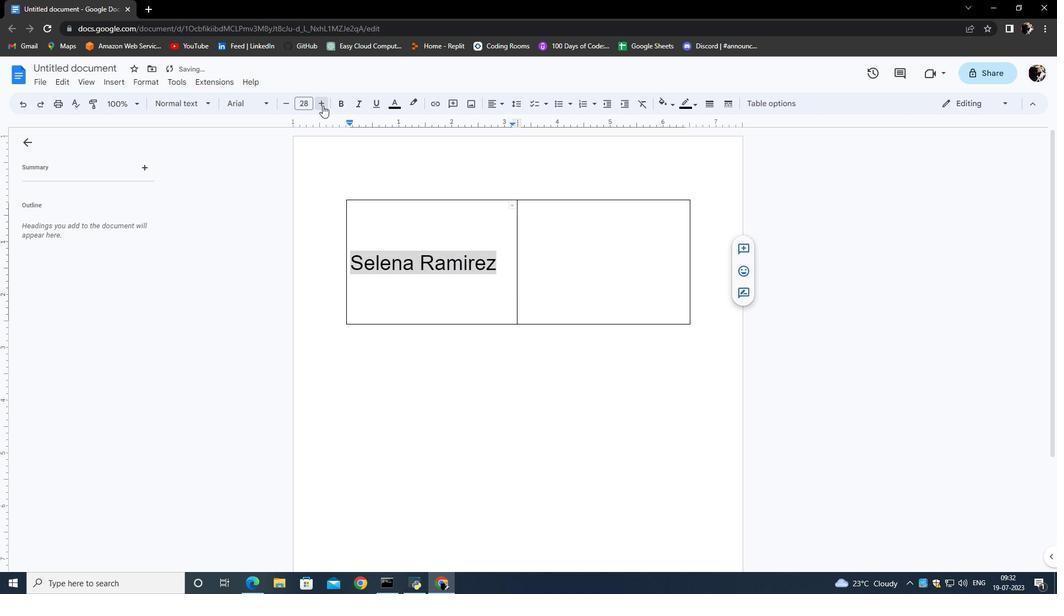
Action: Mouse moved to (322, 105)
Screenshot: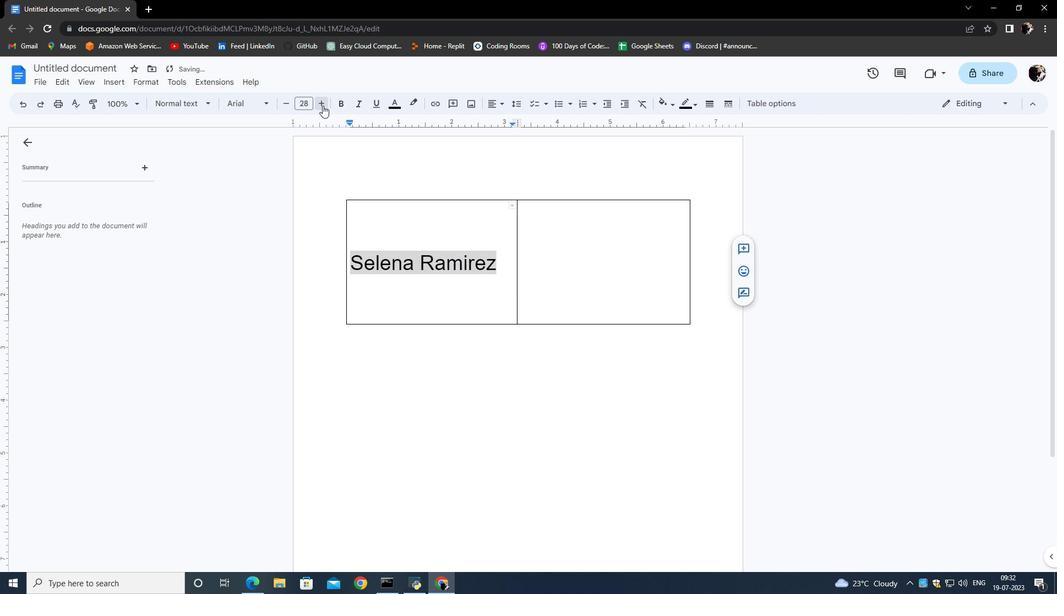 
Action: Mouse pressed left at (322, 105)
Screenshot: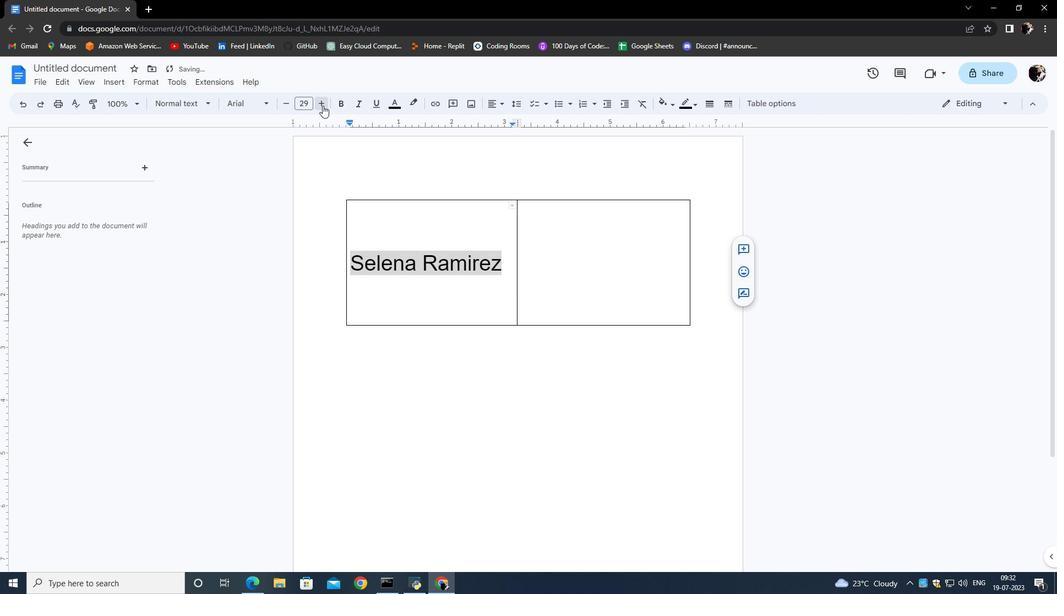 
Action: Mouse pressed left at (322, 105)
Screenshot: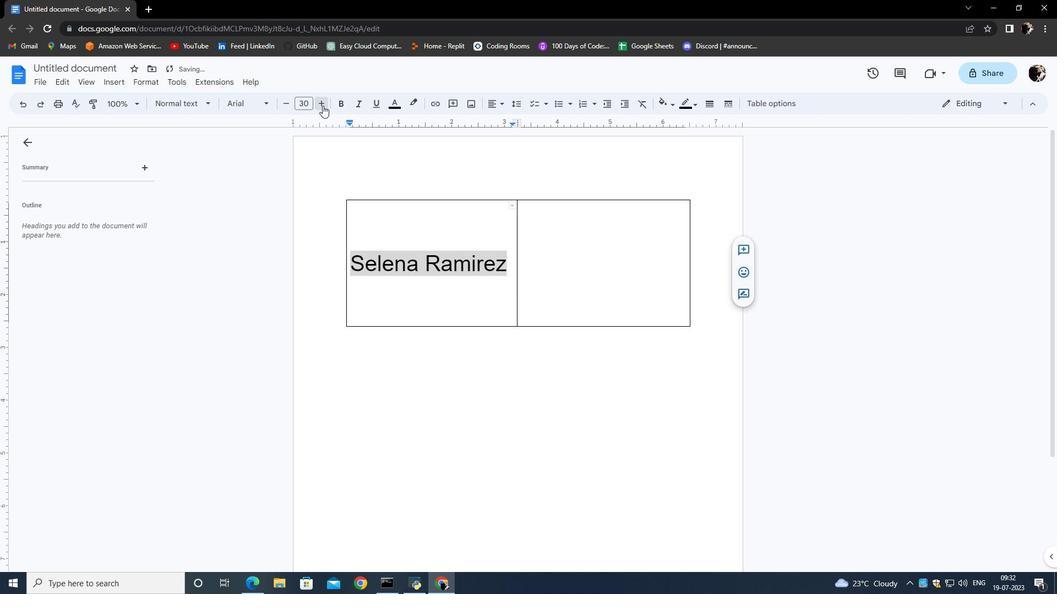 
Action: Mouse moved to (287, 101)
Screenshot: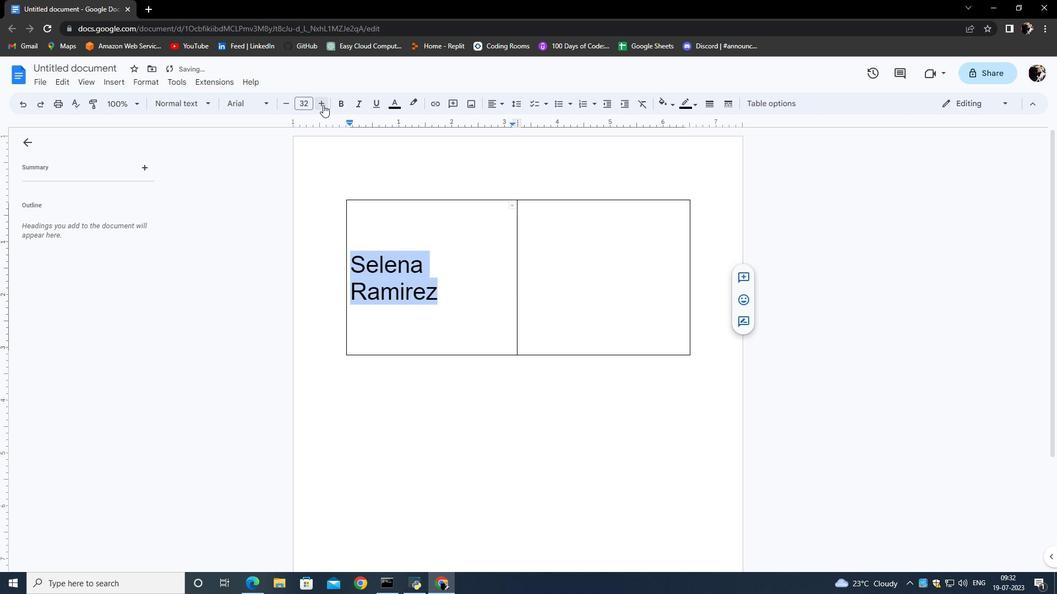 
Action: Mouse pressed left at (287, 101)
Screenshot: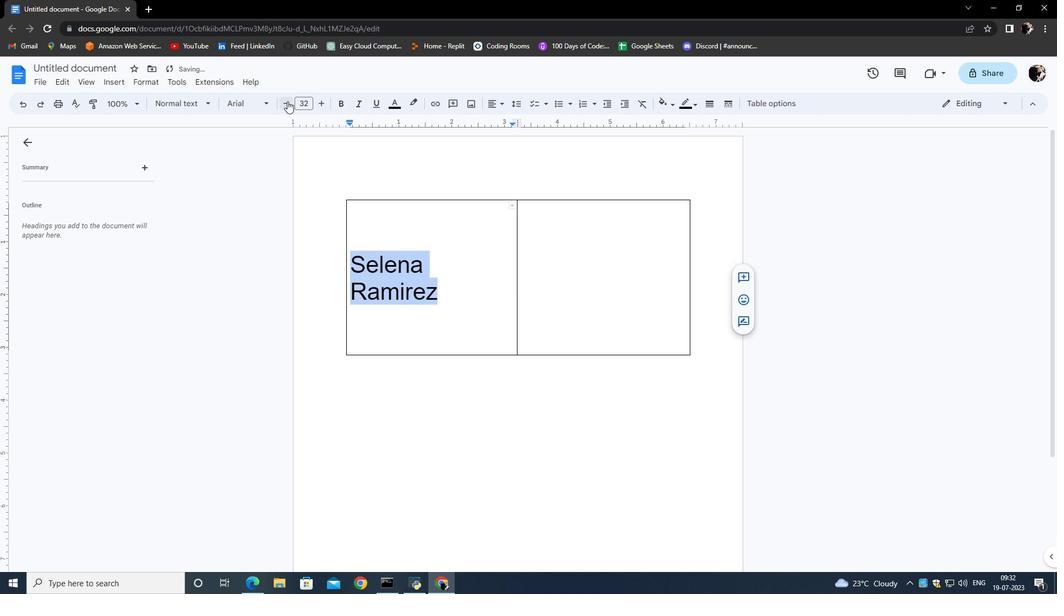 
Action: Mouse moved to (690, 258)
Screenshot: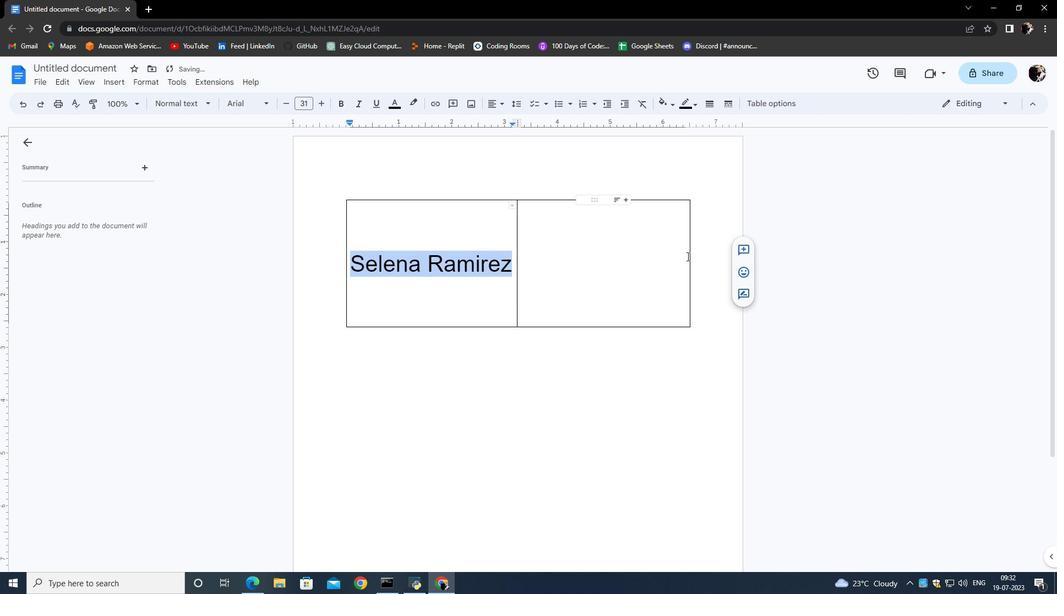 
Action: Mouse pressed left at (690, 258)
Screenshot: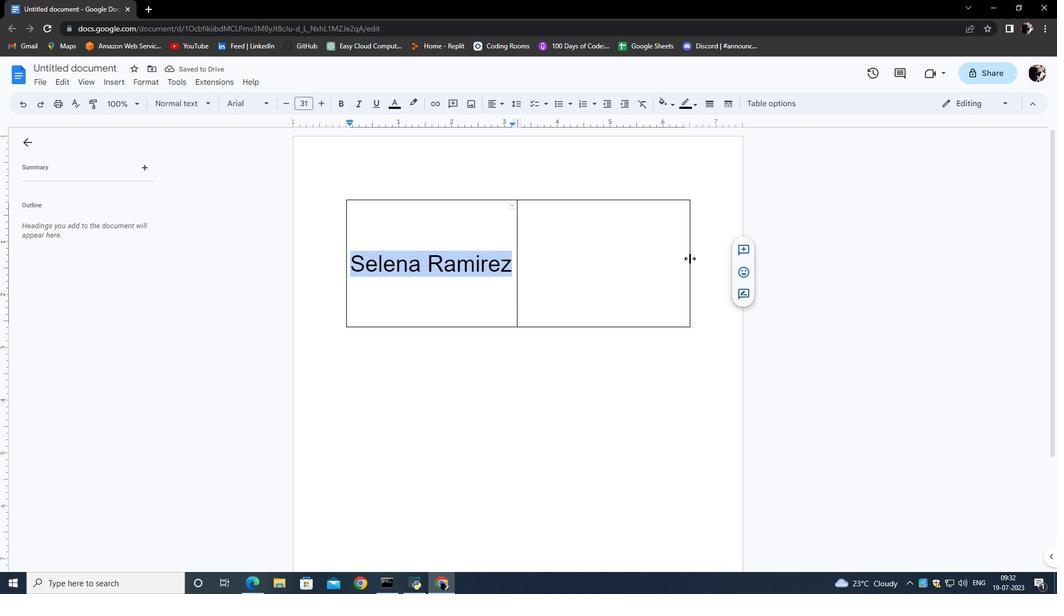 
Action: Mouse moved to (788, 216)
Screenshot: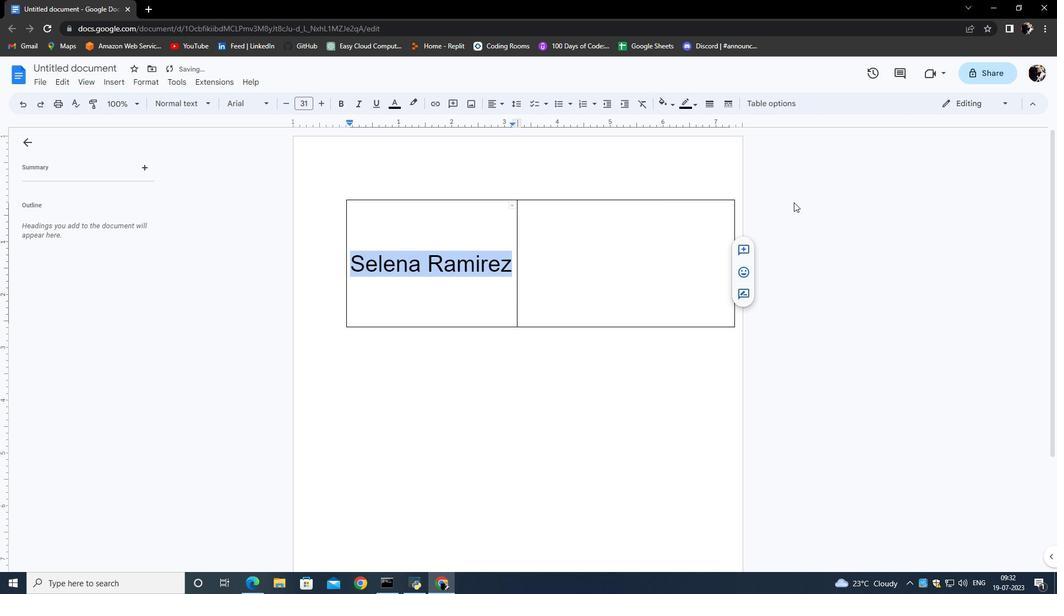 
Action: Mouse pressed left at (788, 216)
Screenshot: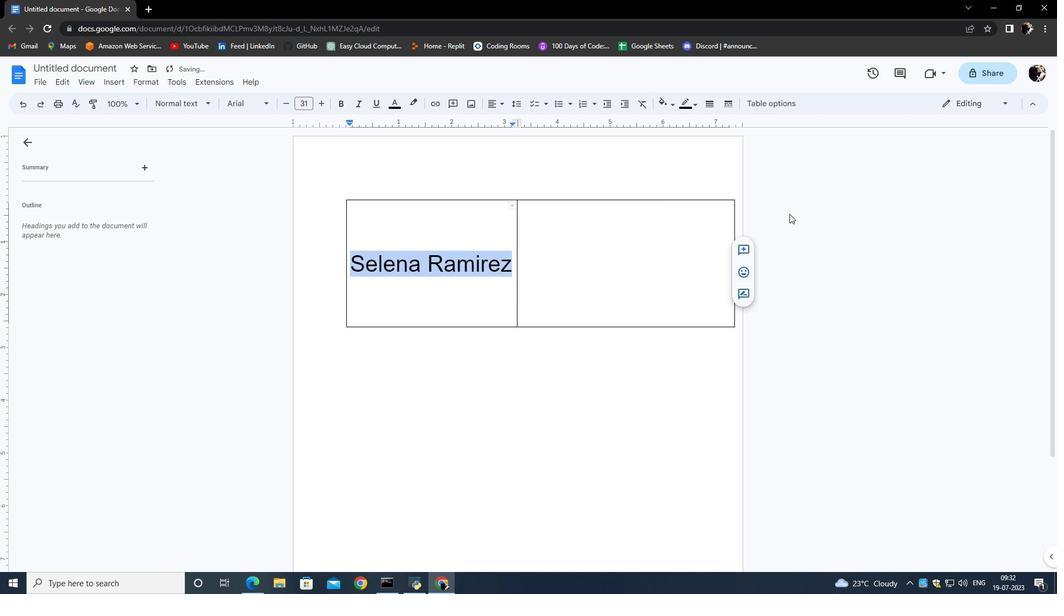 
Action: Mouse moved to (347, 262)
Screenshot: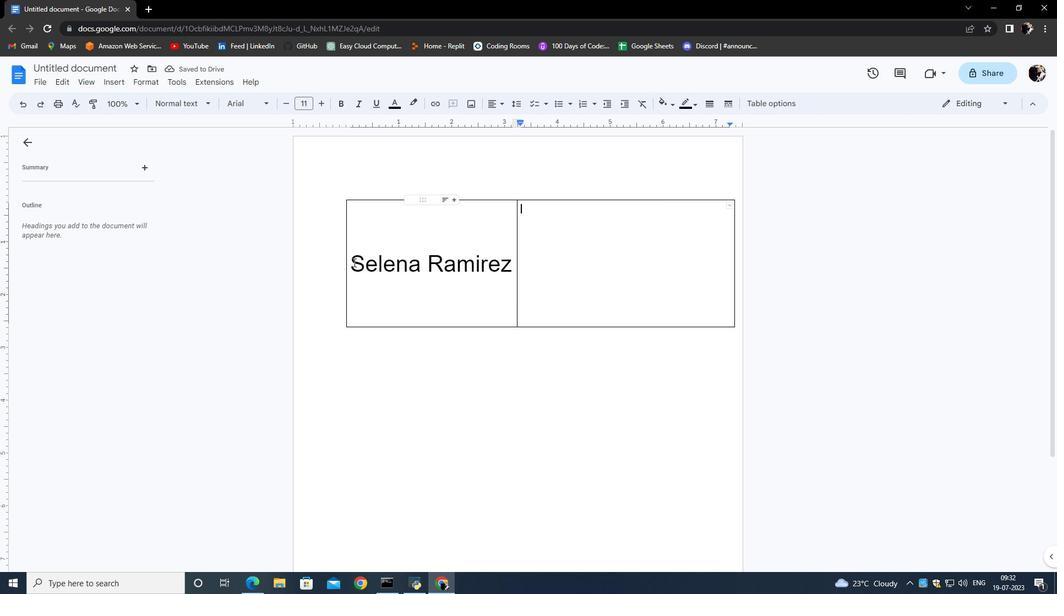 
Action: Mouse pressed left at (347, 262)
Screenshot: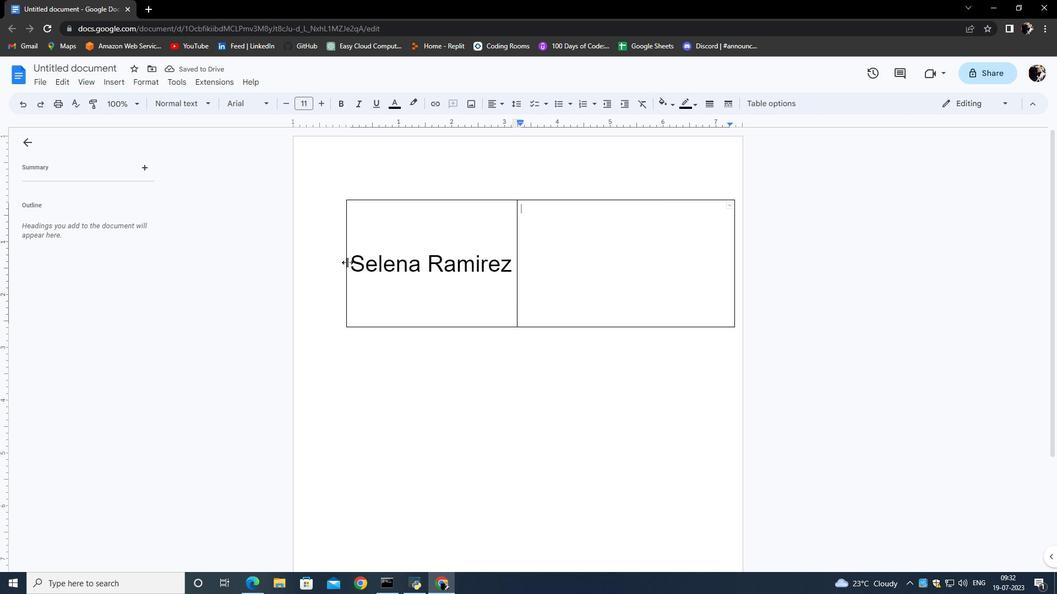 
Action: Mouse moved to (483, 327)
Screenshot: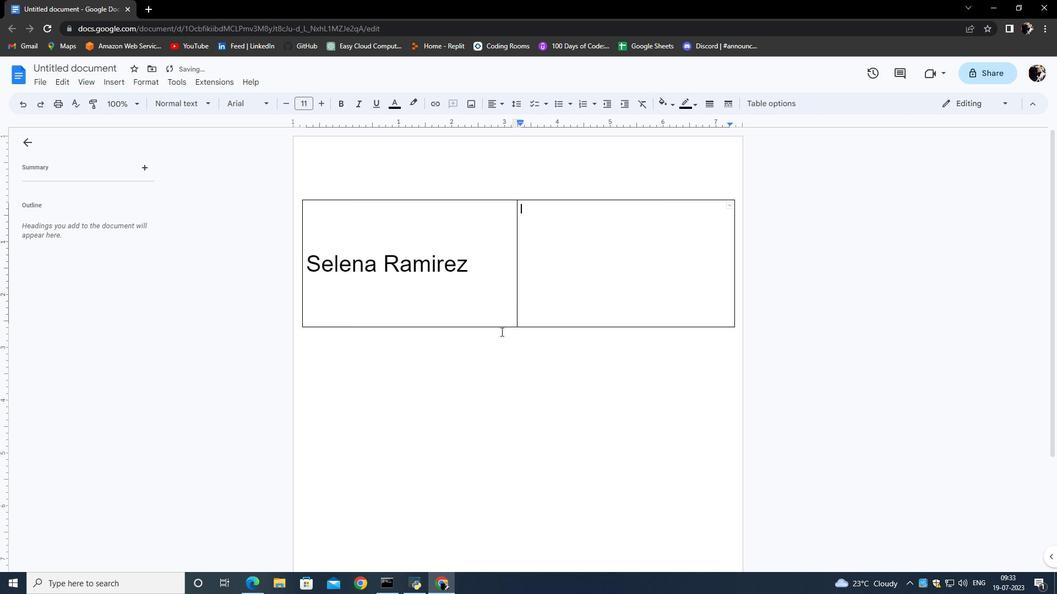 
Action: Mouse pressed left at (483, 327)
Screenshot: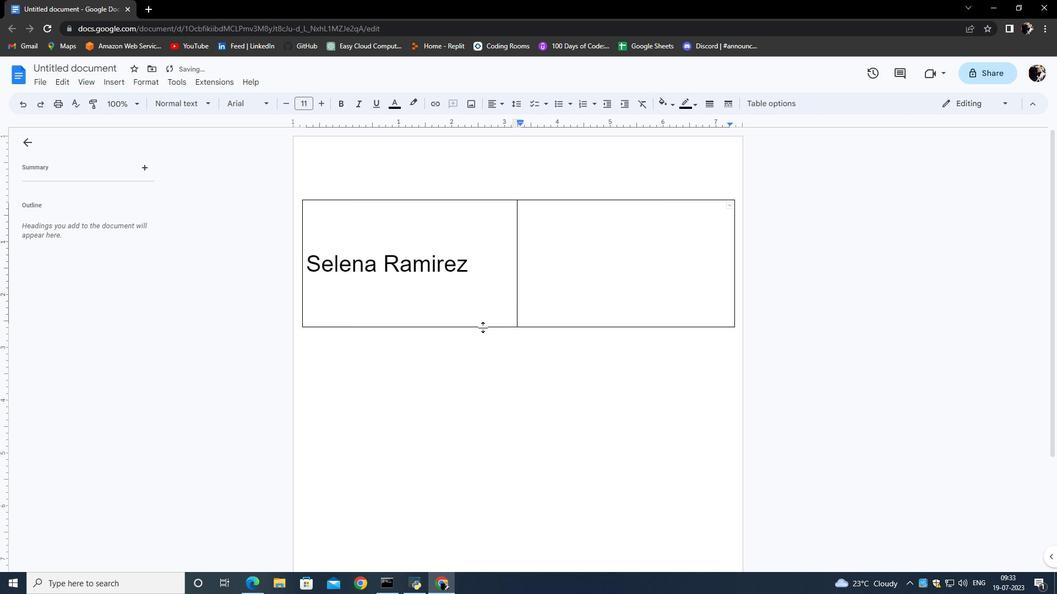 
Action: Mouse moved to (390, 283)
Screenshot: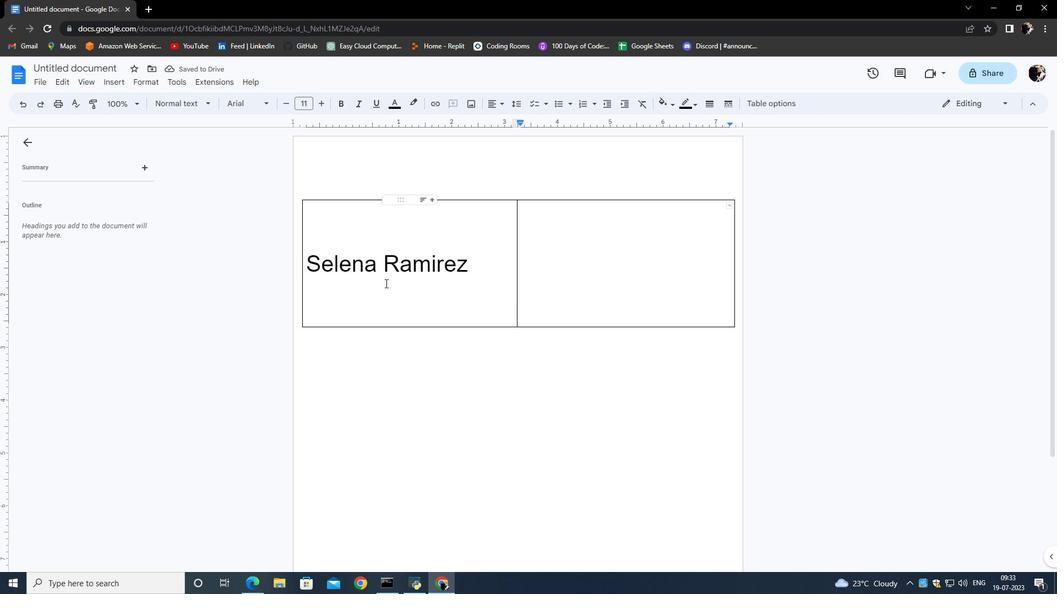 
Action: Mouse pressed left at (390, 283)
Screenshot: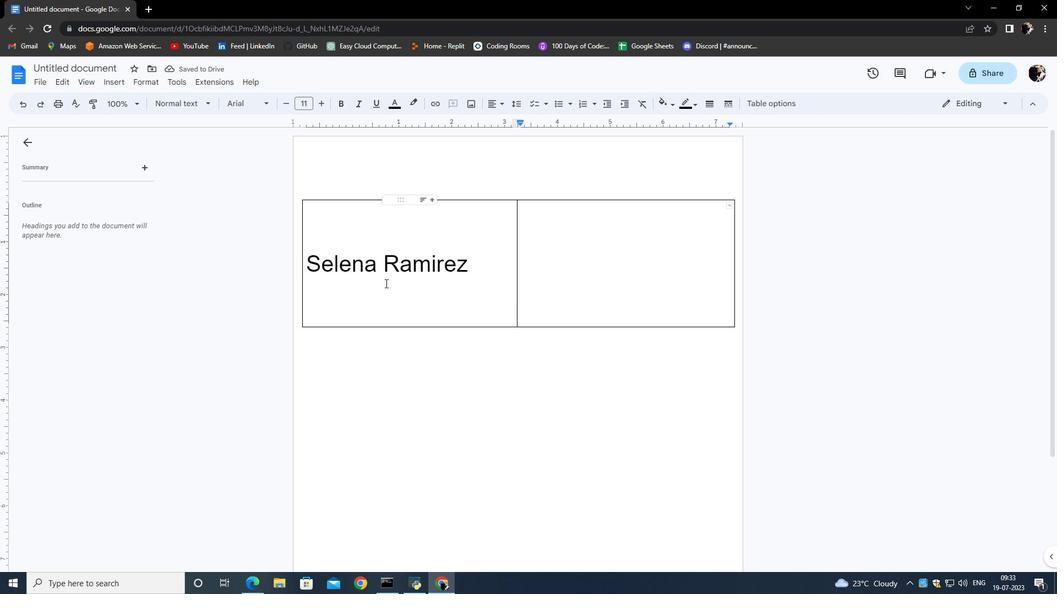 
Action: Mouse moved to (339, 326)
Screenshot: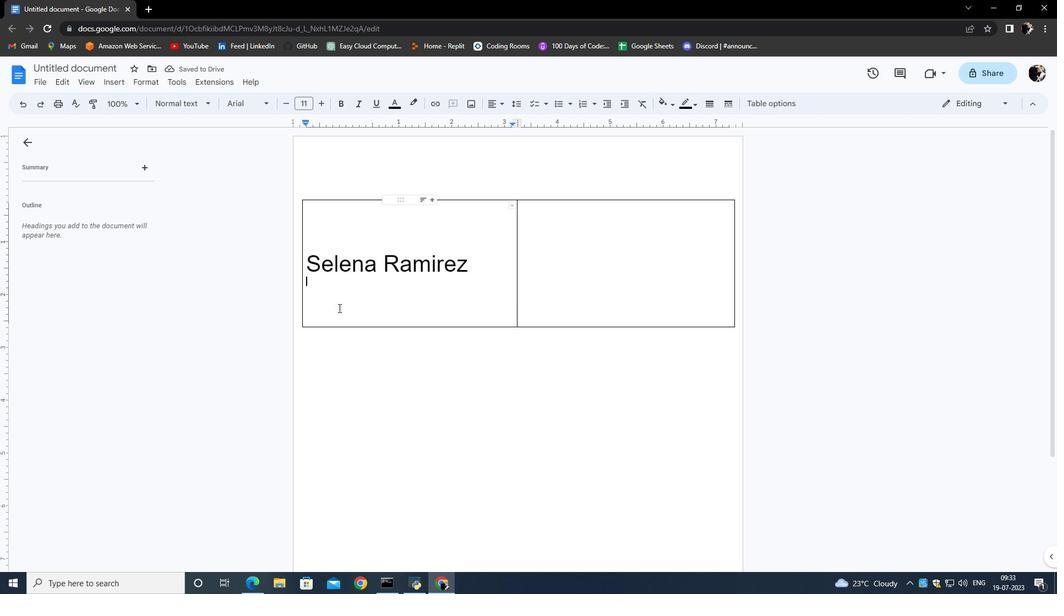 
Action: Mouse pressed left at (339, 326)
Screenshot: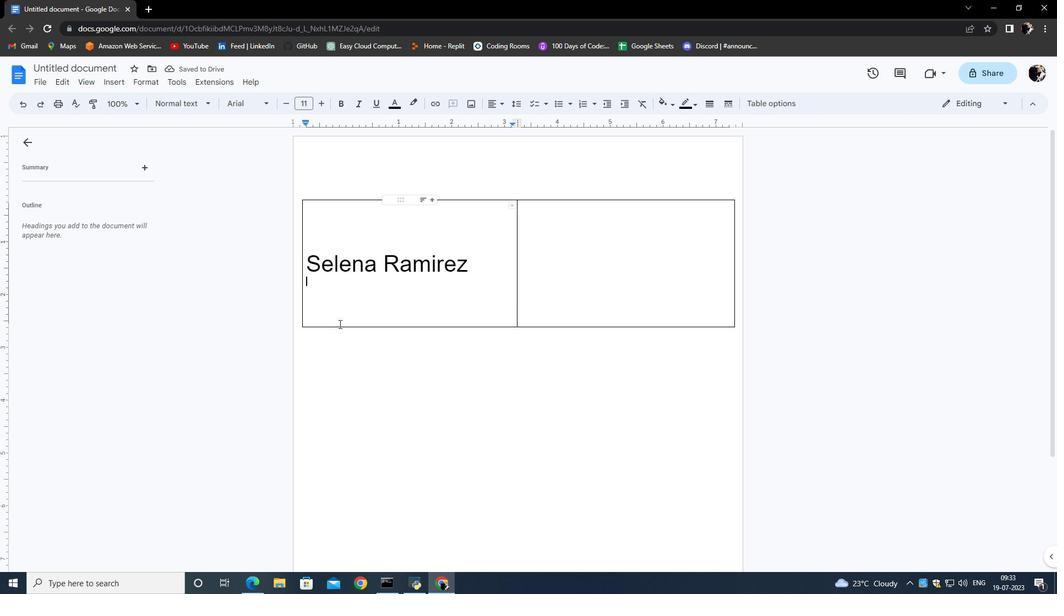 
Action: Mouse moved to (342, 307)
Screenshot: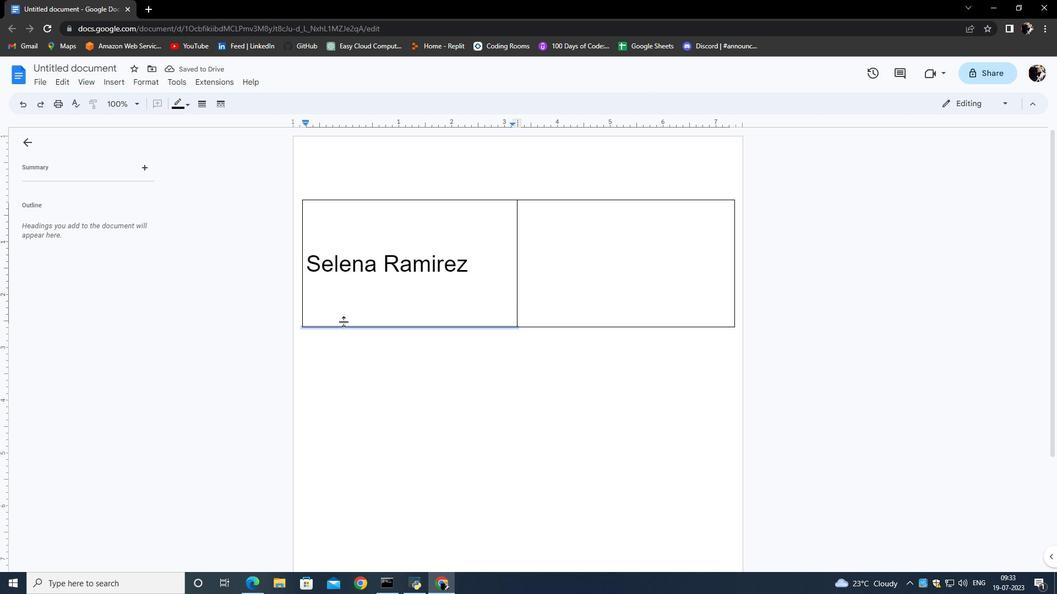 
Action: Mouse pressed left at (342, 307)
Screenshot: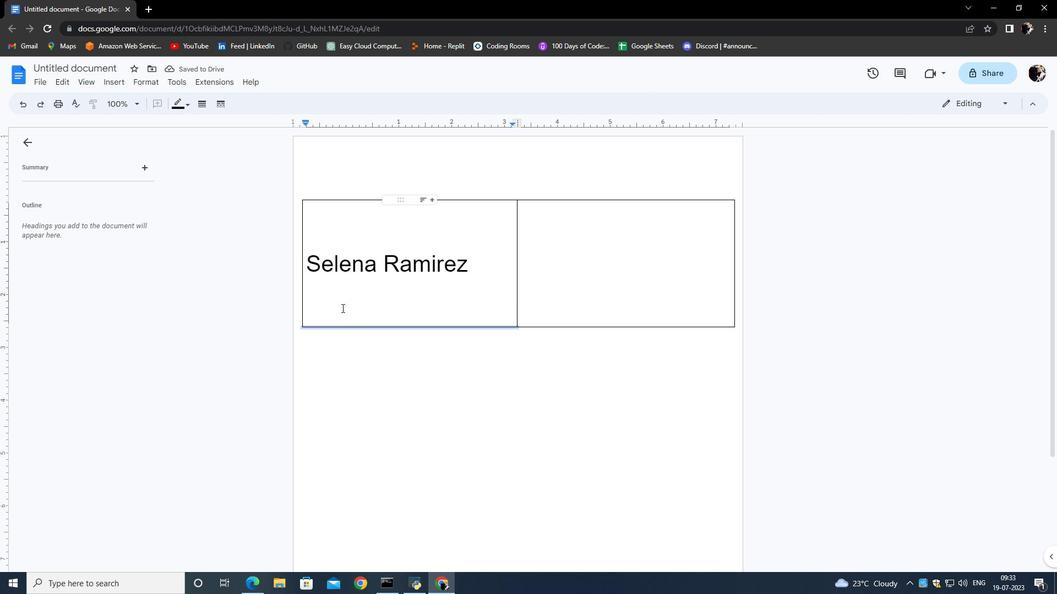 
Action: Mouse moved to (341, 315)
Screenshot: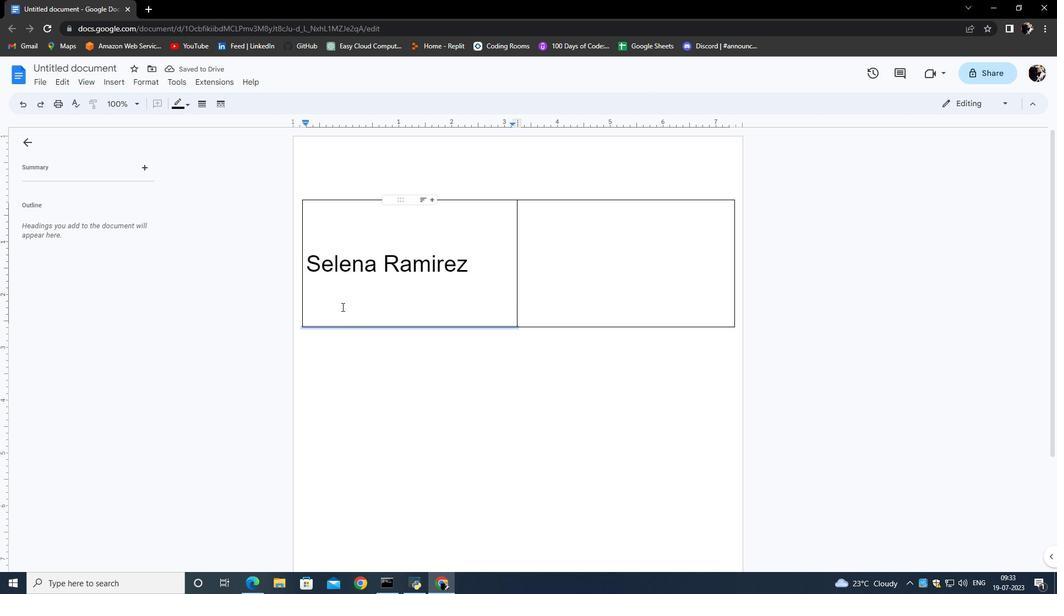 
Action: Key pressed <Key.backspace><Key.backspace>
Screenshot: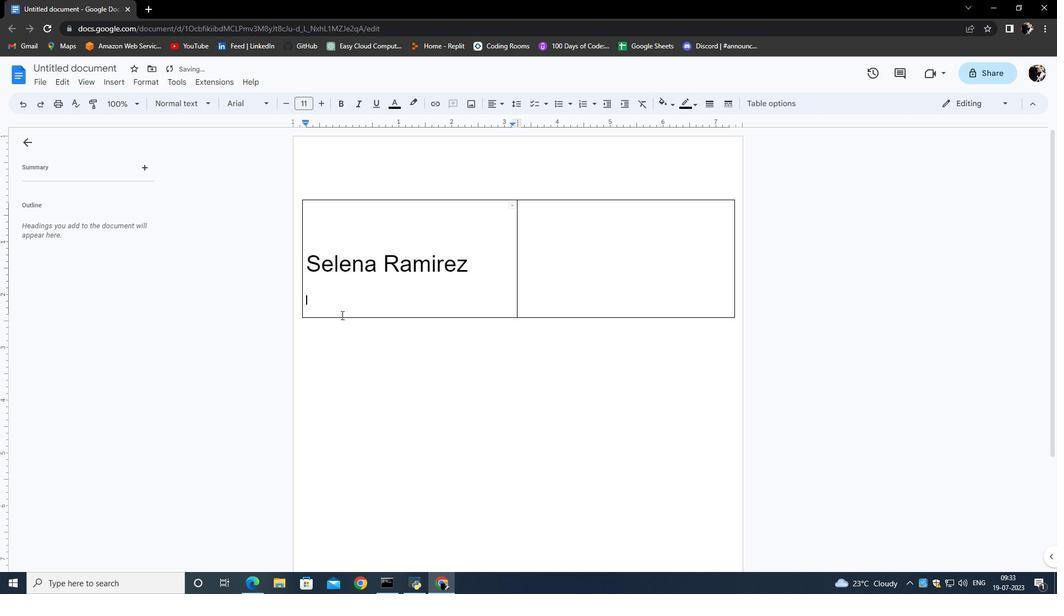 
Action: Mouse moved to (398, 250)
Screenshot: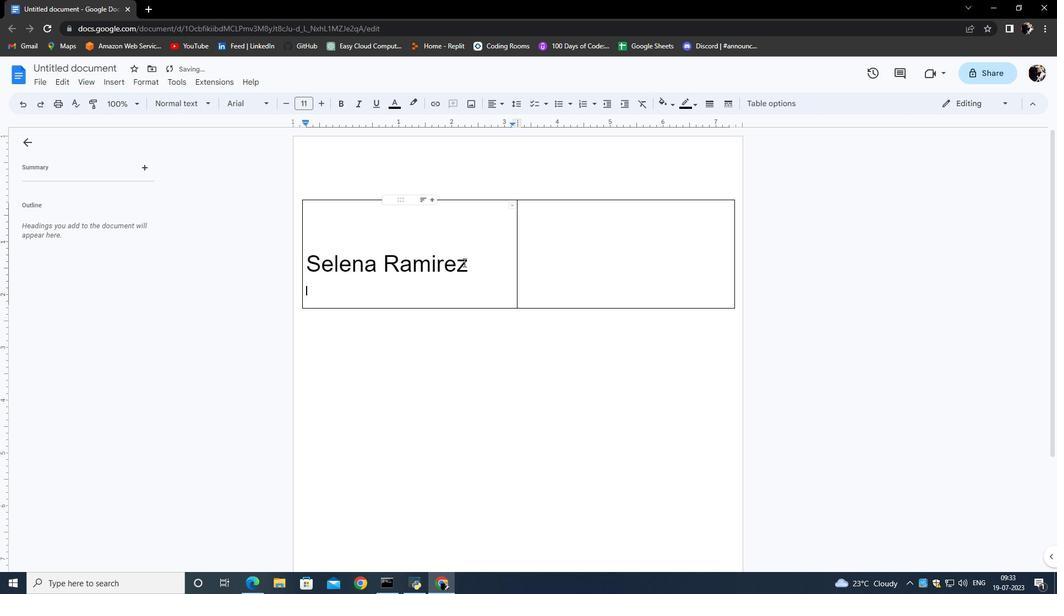 
Action: Mouse pressed left at (398, 250)
Screenshot: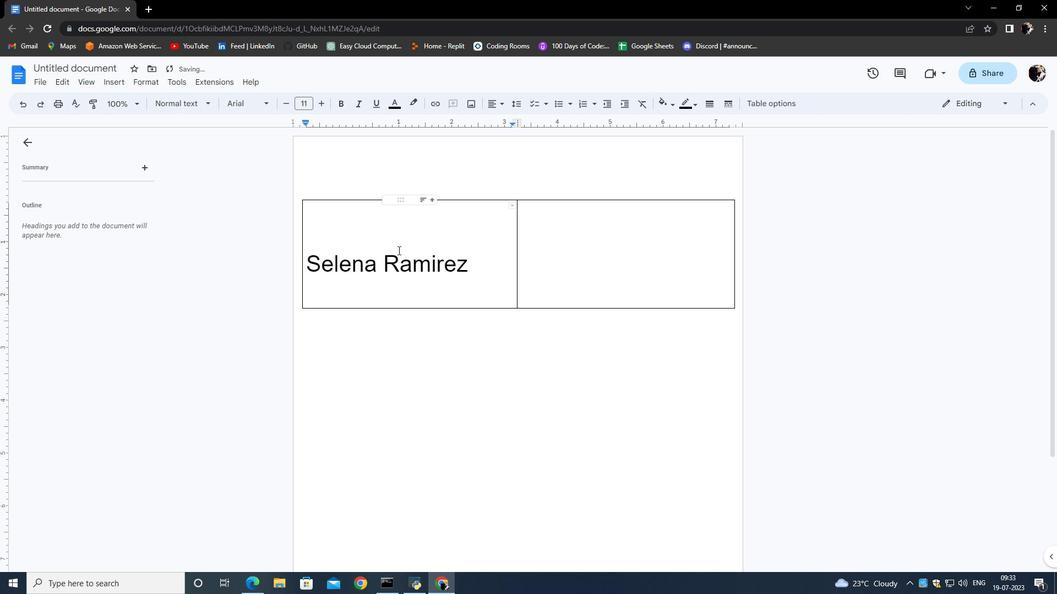 
Action: Mouse moved to (400, 245)
Screenshot: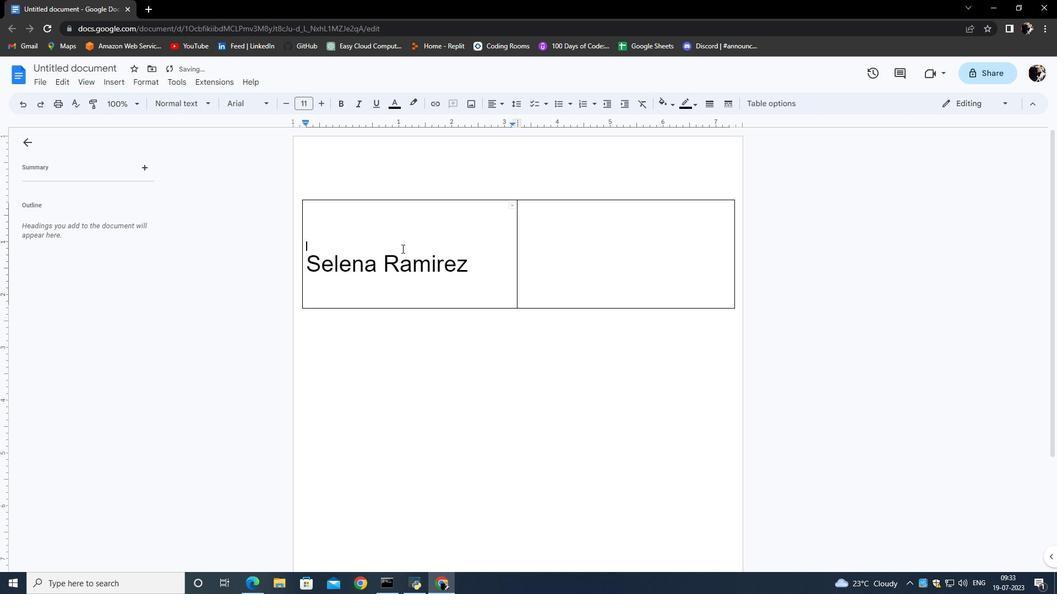 
Action: Key pressed <Key.backspace>
Screenshot: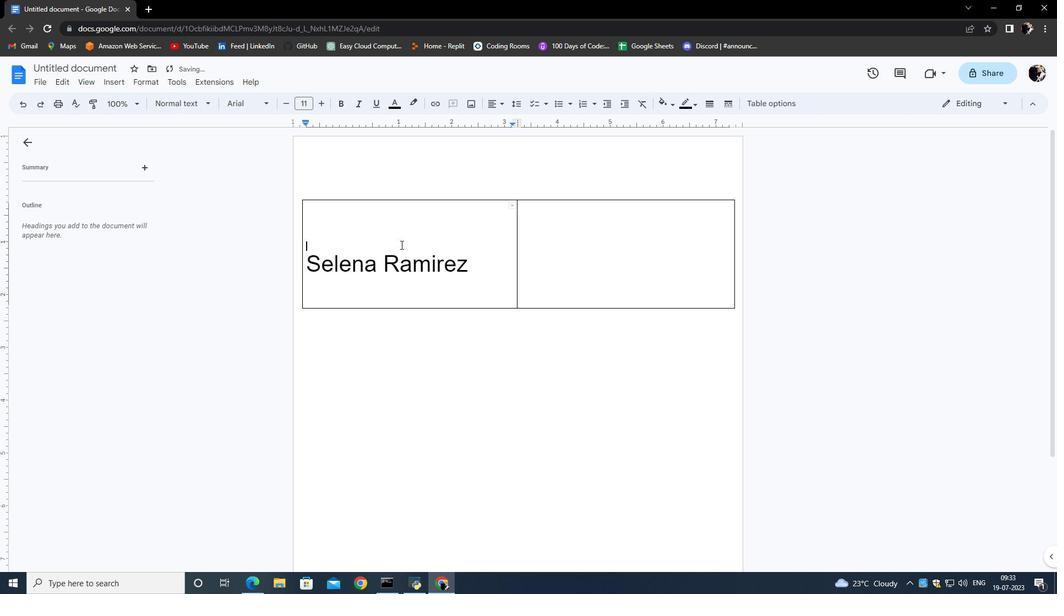 
Action: Mouse moved to (394, 241)
Screenshot: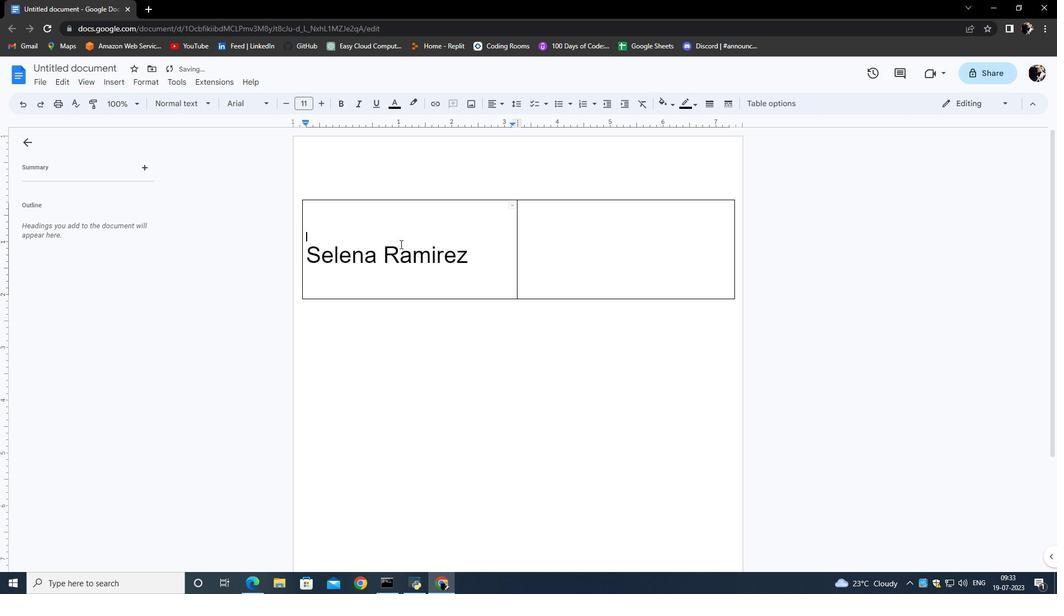 
Action: Key pressed <Key.backspace>
Screenshot: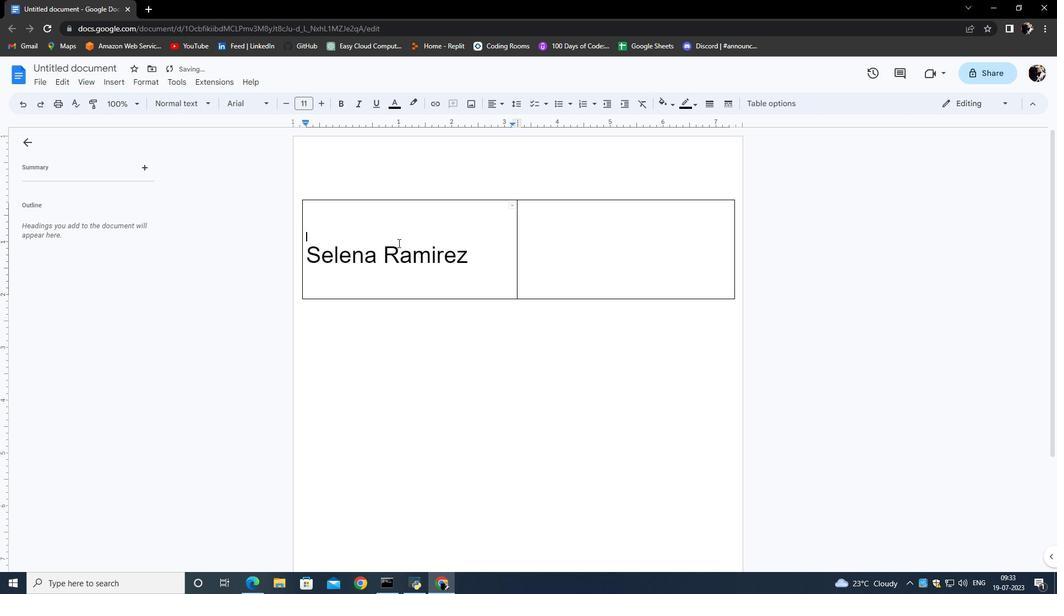 
Action: Mouse moved to (470, 249)
Screenshot: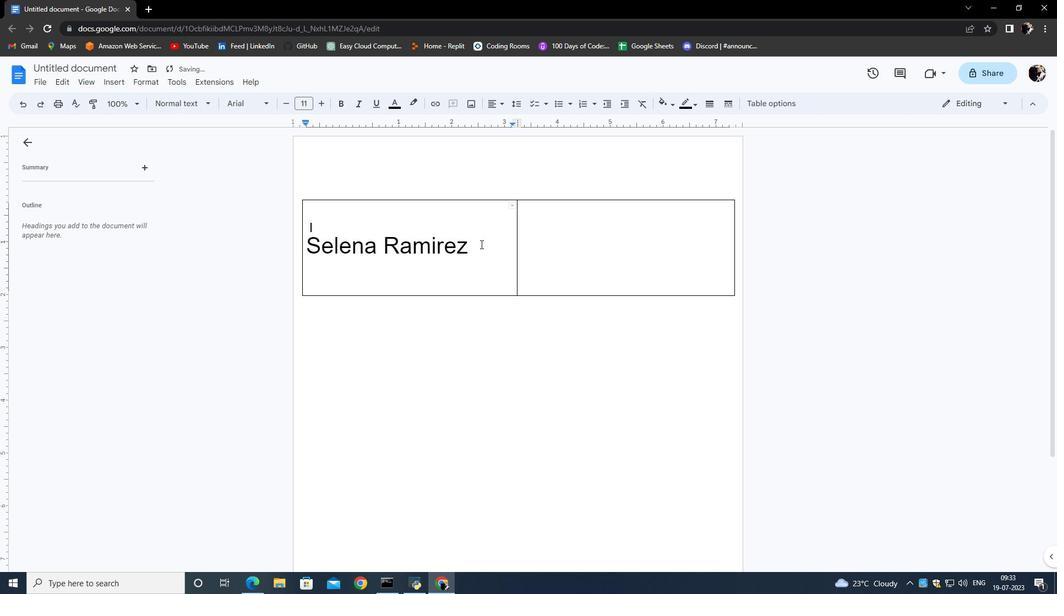 
Action: Mouse pressed left at (470, 249)
Screenshot: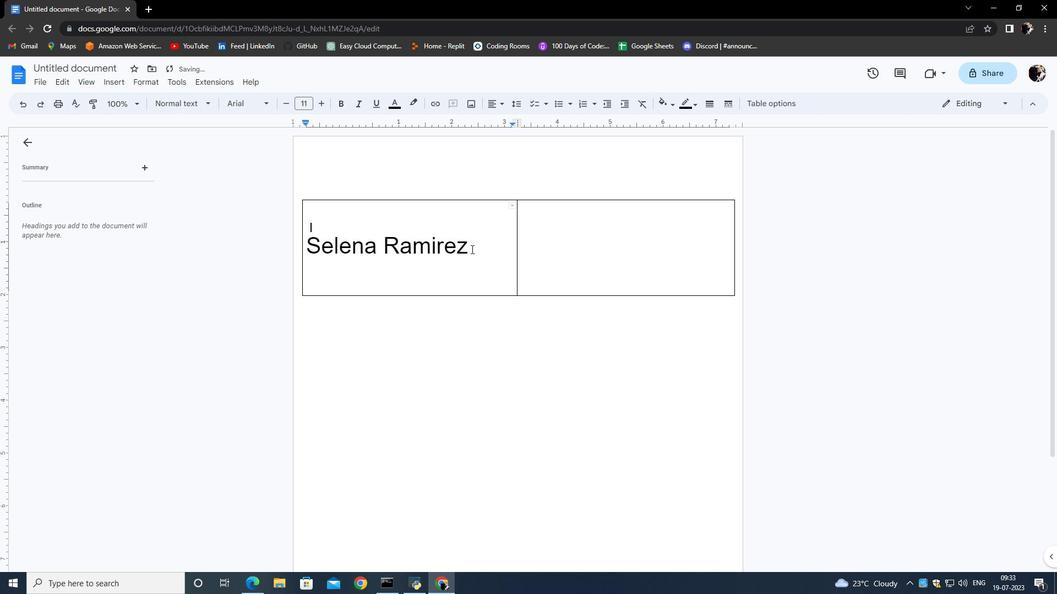 
Action: Mouse moved to (323, 103)
Screenshot: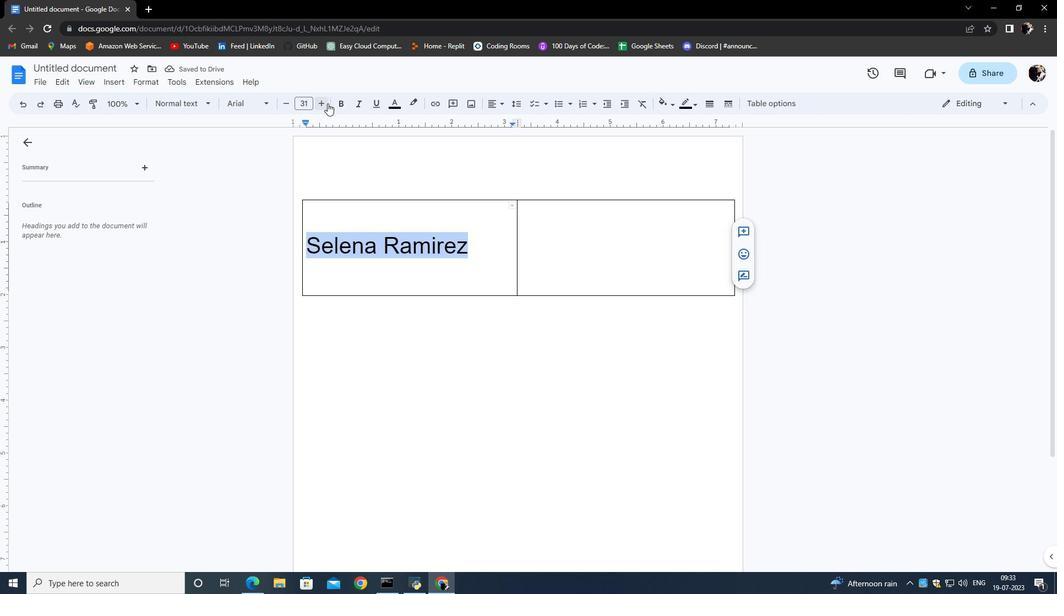
Action: Mouse pressed left at (323, 103)
Screenshot: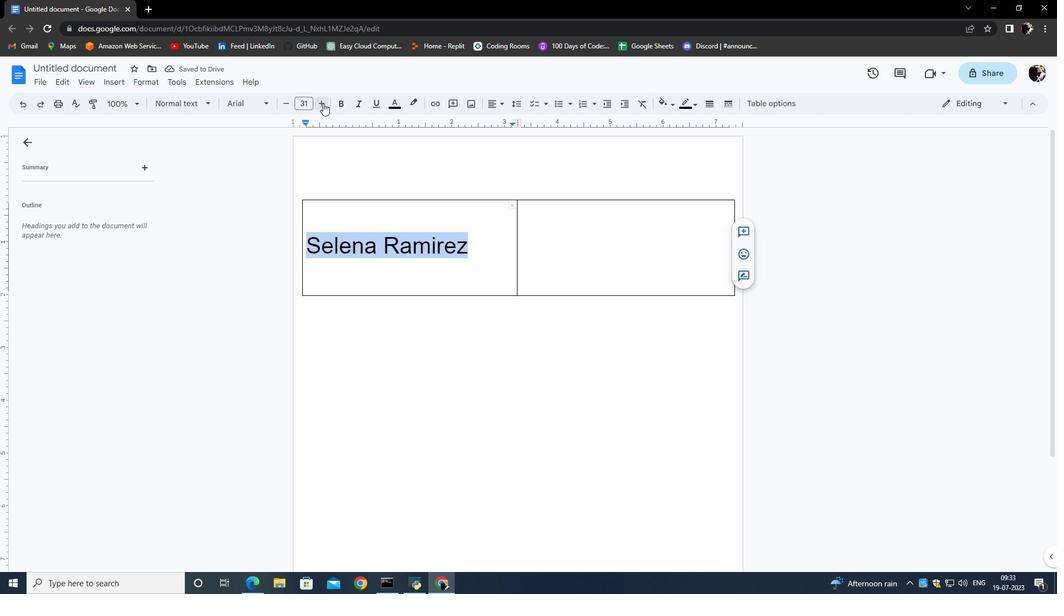 
Action: Mouse pressed left at (323, 103)
Screenshot: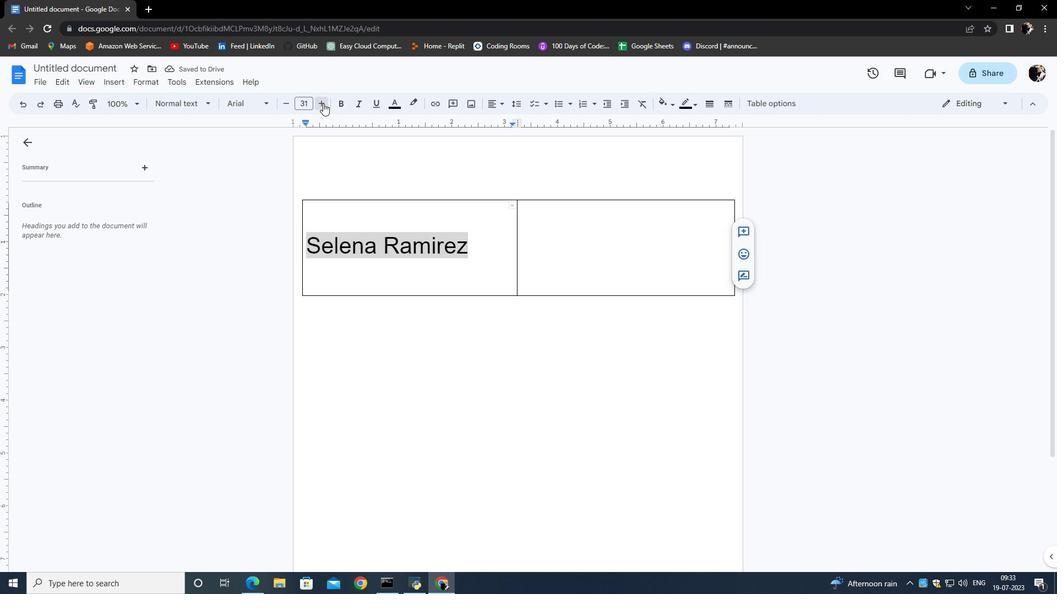 
Action: Mouse pressed left at (323, 103)
Screenshot: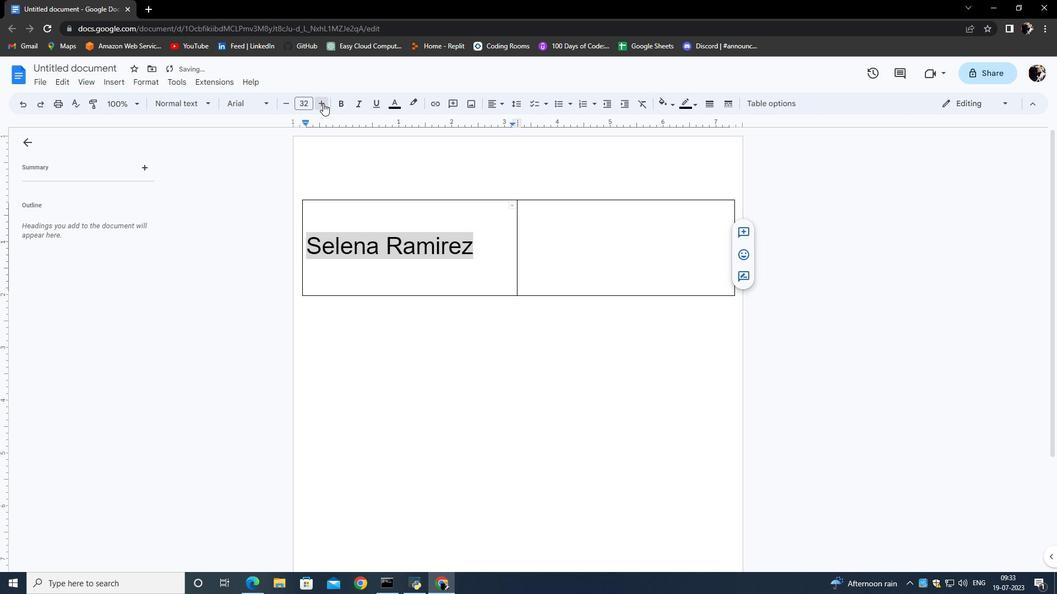
Action: Mouse moved to (402, 229)
Screenshot: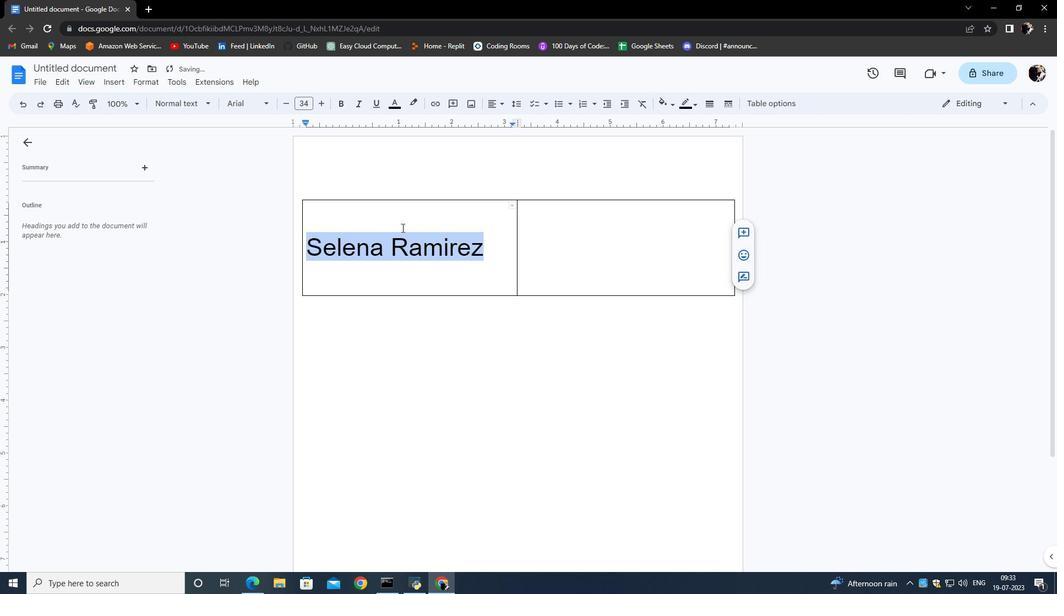 
Action: Mouse pressed left at (402, 229)
Screenshot: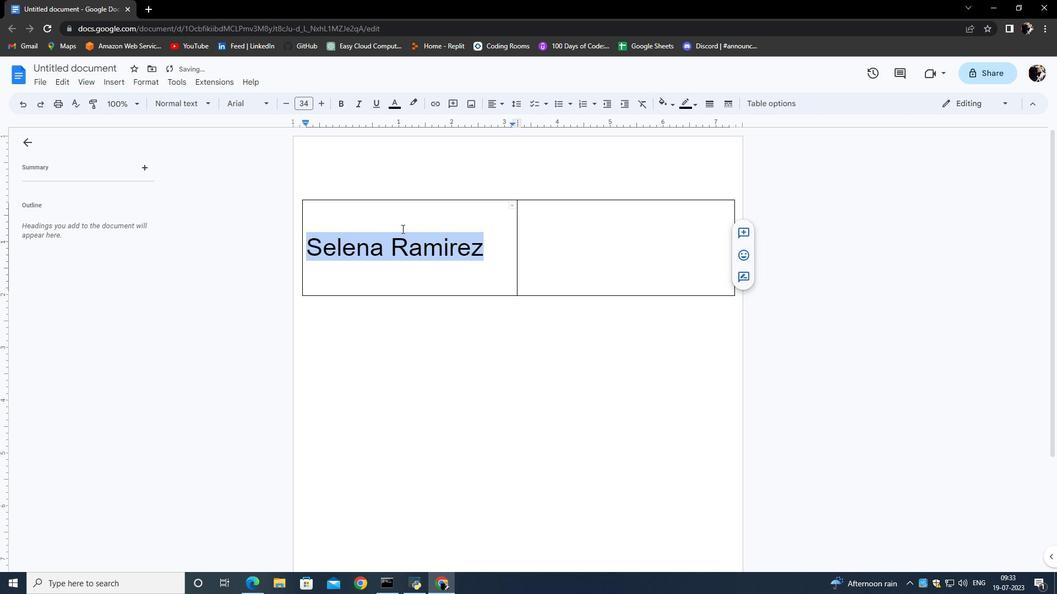 
Action: Mouse moved to (491, 254)
Screenshot: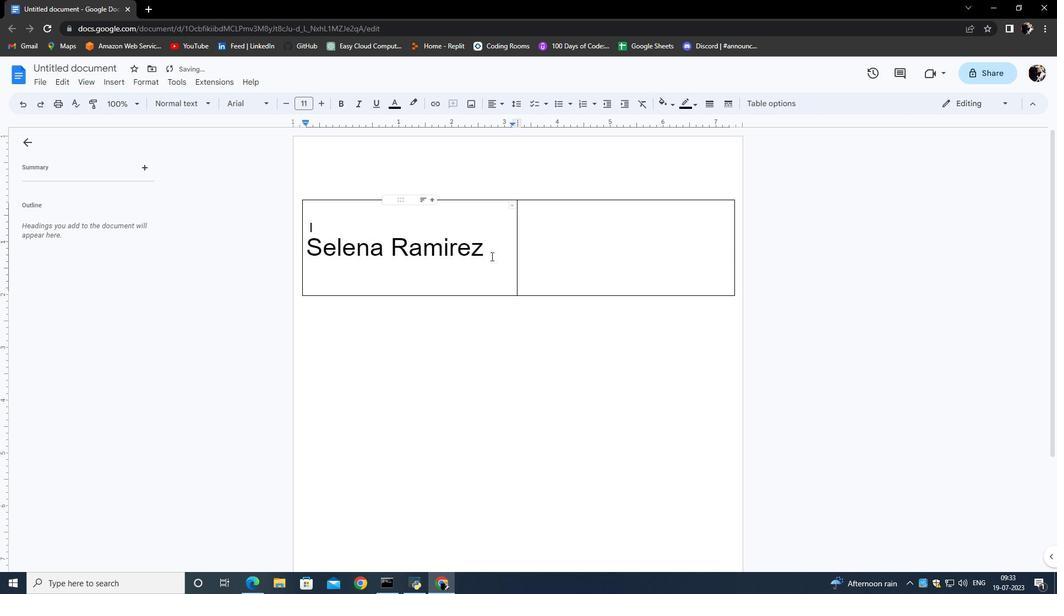 
Action: Mouse pressed left at (491, 254)
Screenshot: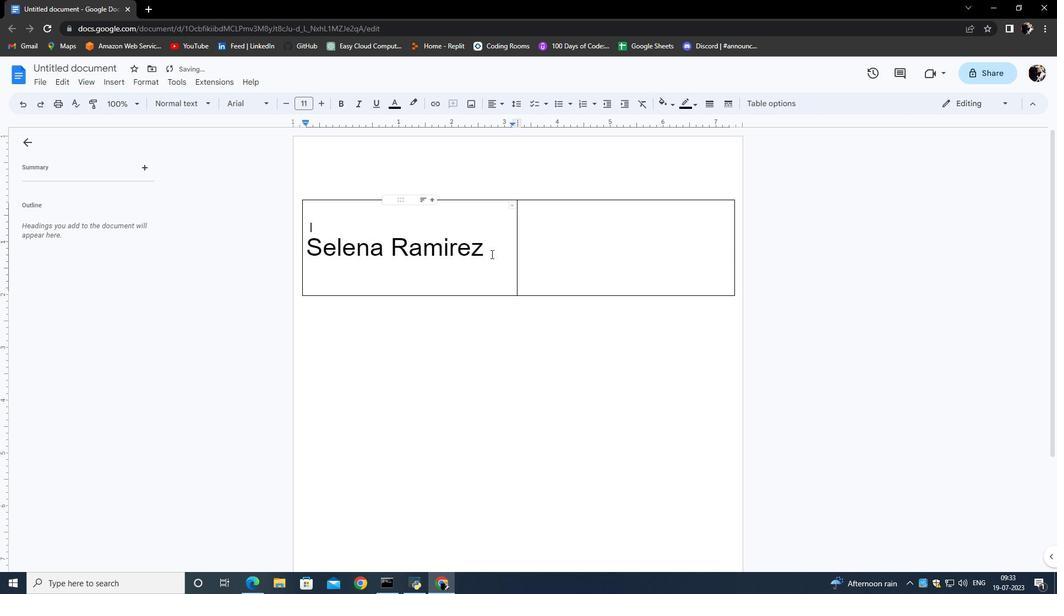 
Action: Mouse moved to (561, 229)
Screenshot: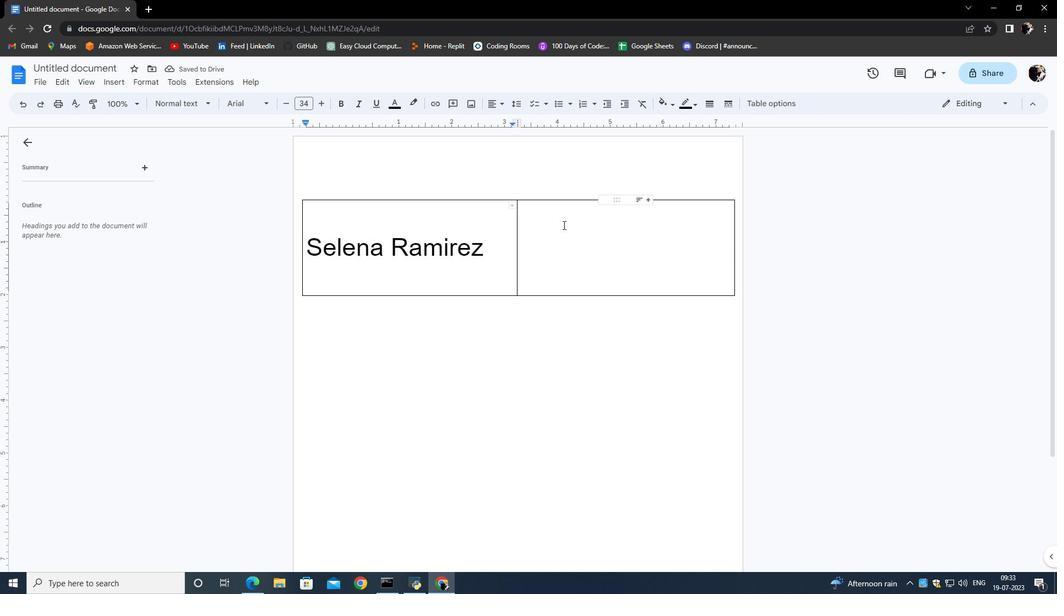 
Action: Mouse pressed left at (561, 229)
Screenshot: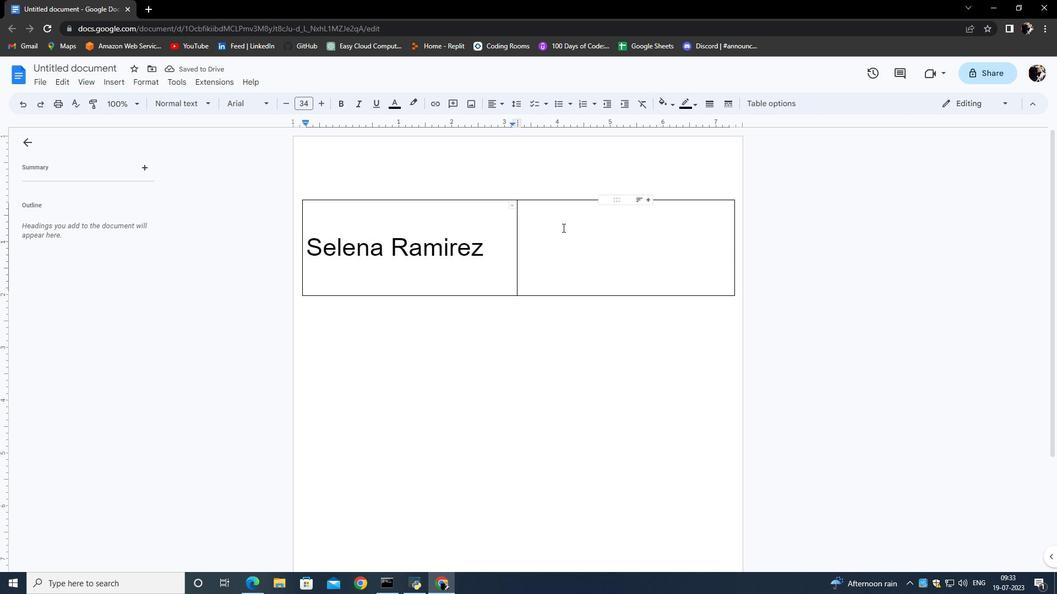 
Action: Mouse moved to (544, 231)
Screenshot: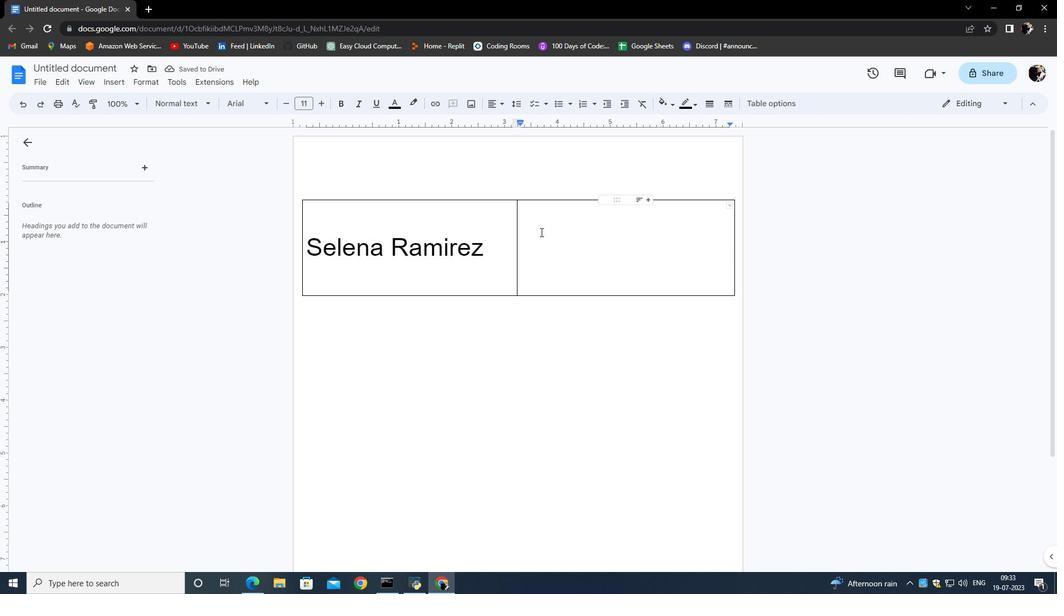 
Action: Mouse pressed left at (544, 231)
Screenshot: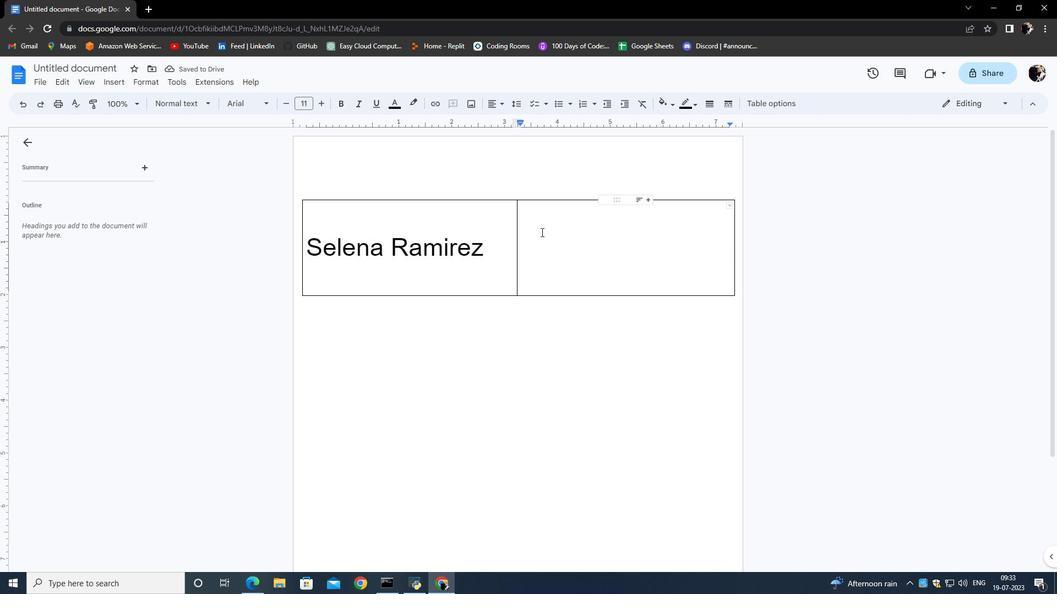 
Action: Mouse moved to (552, 230)
Screenshot: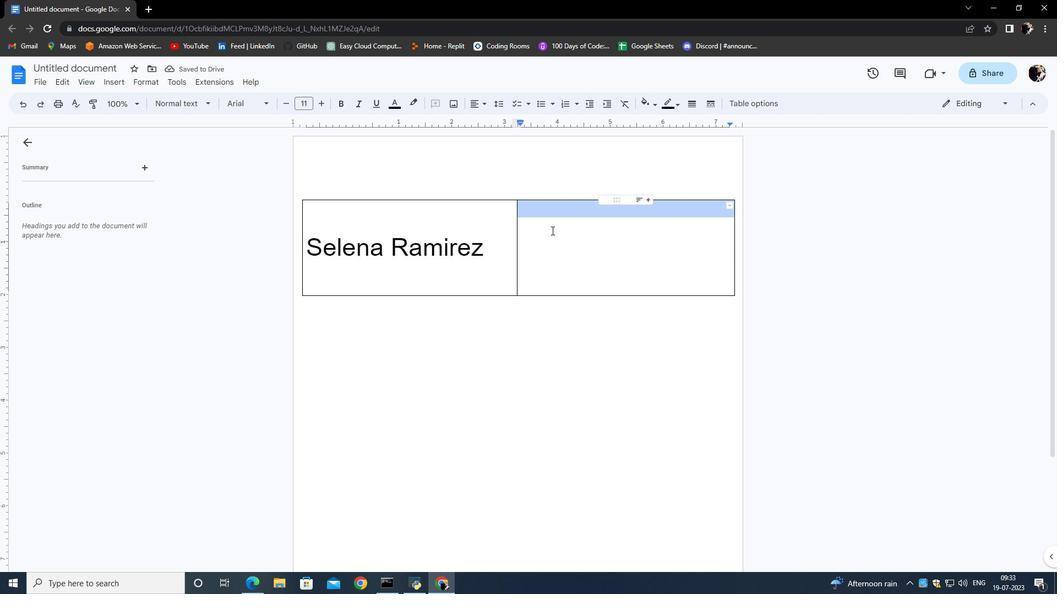 
Action: Mouse pressed left at (552, 230)
Screenshot: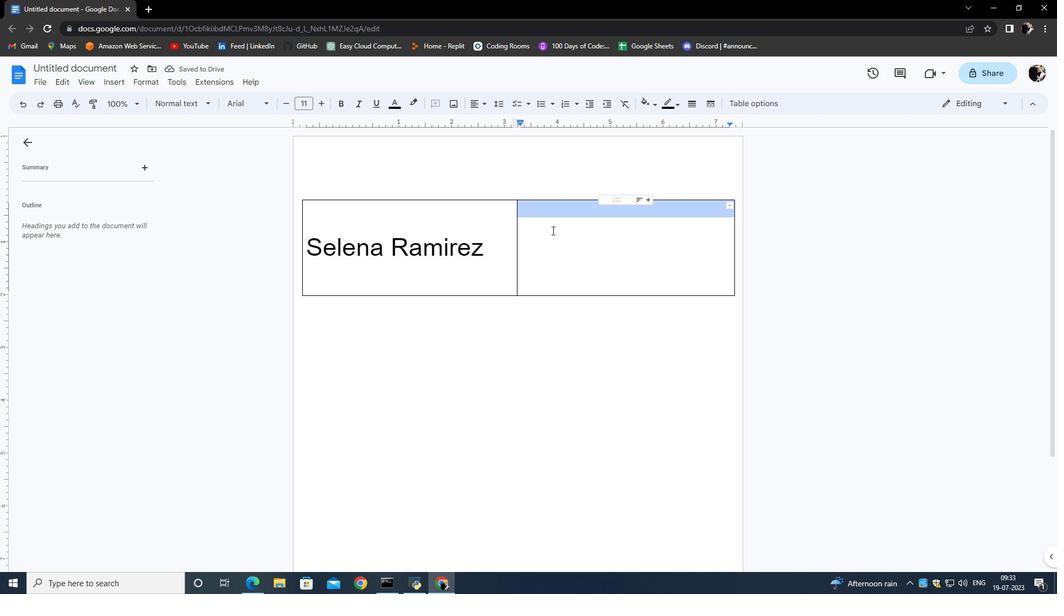 
Action: Mouse moved to (537, 223)
Screenshot: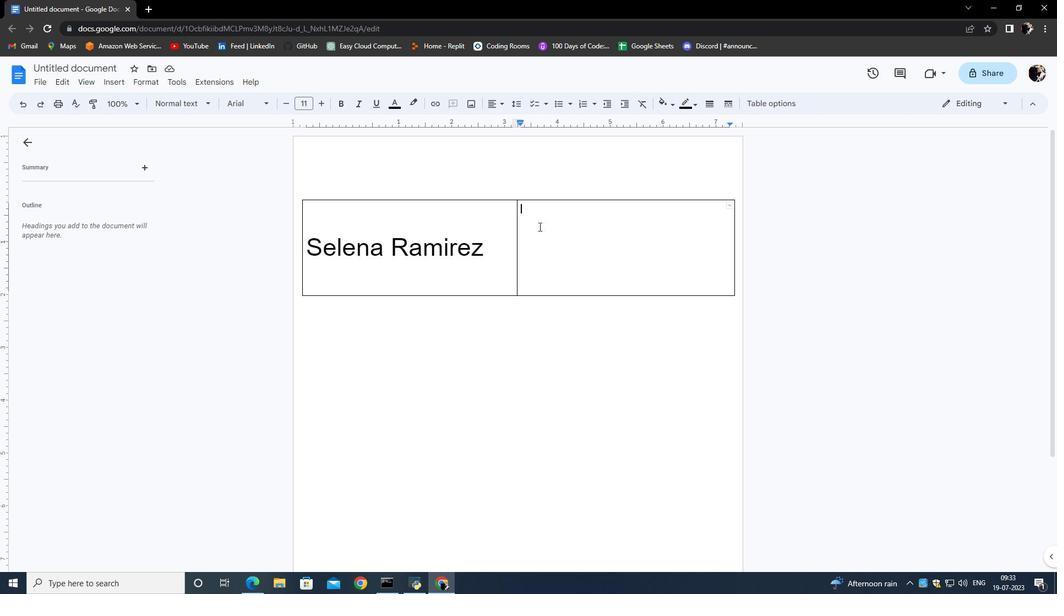 
Action: Mouse pressed left at (537, 223)
Screenshot: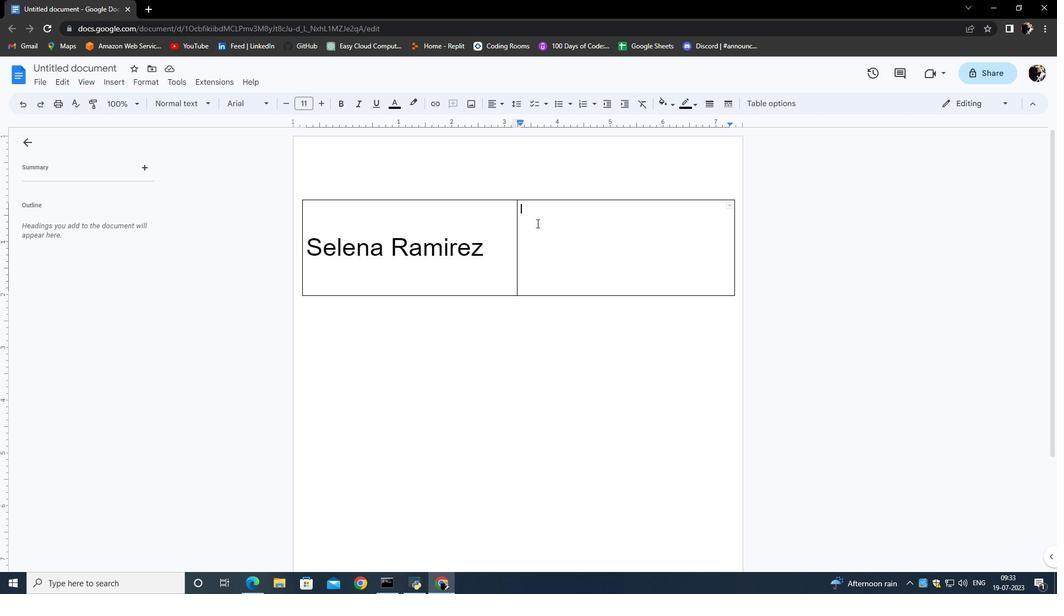 
Action: Key pressed <Key.enter><Key.enter>
Screenshot: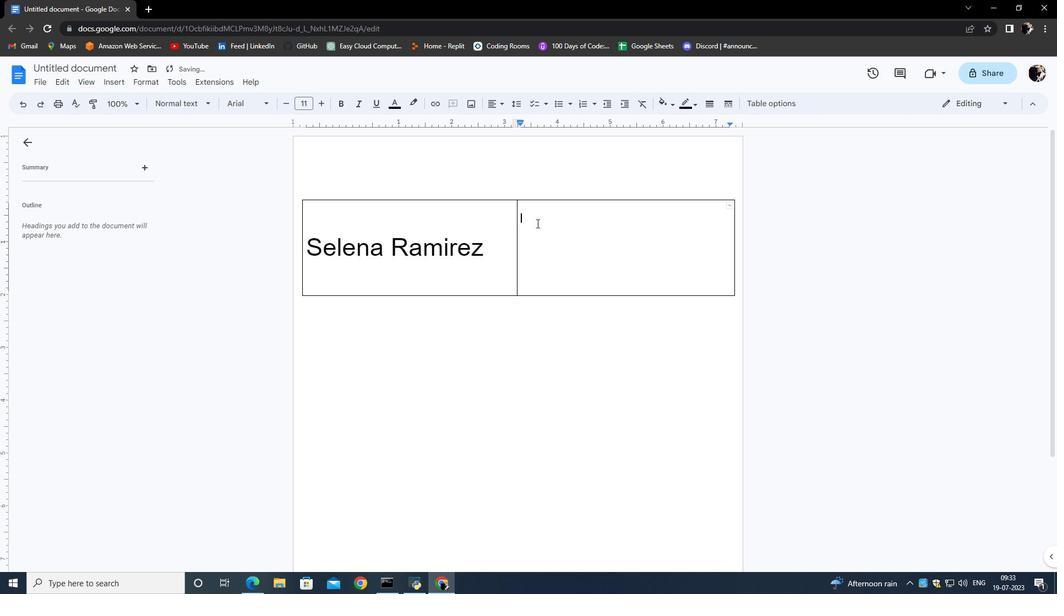 
Action: Mouse moved to (529, 229)
Screenshot: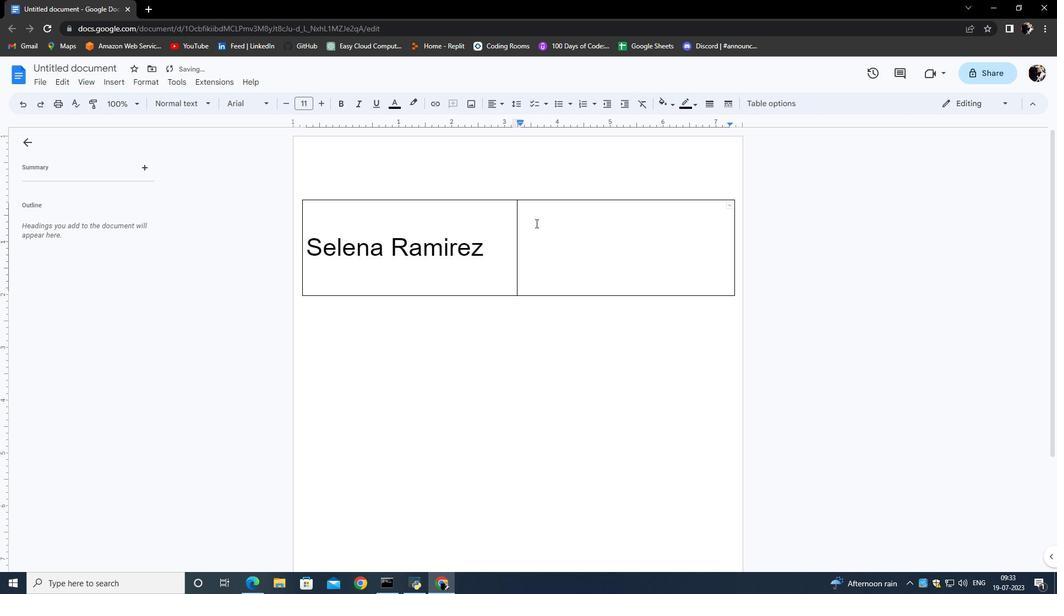 
Action: Key pressed <Key.end><Key.down><Key.page_down>
Screenshot: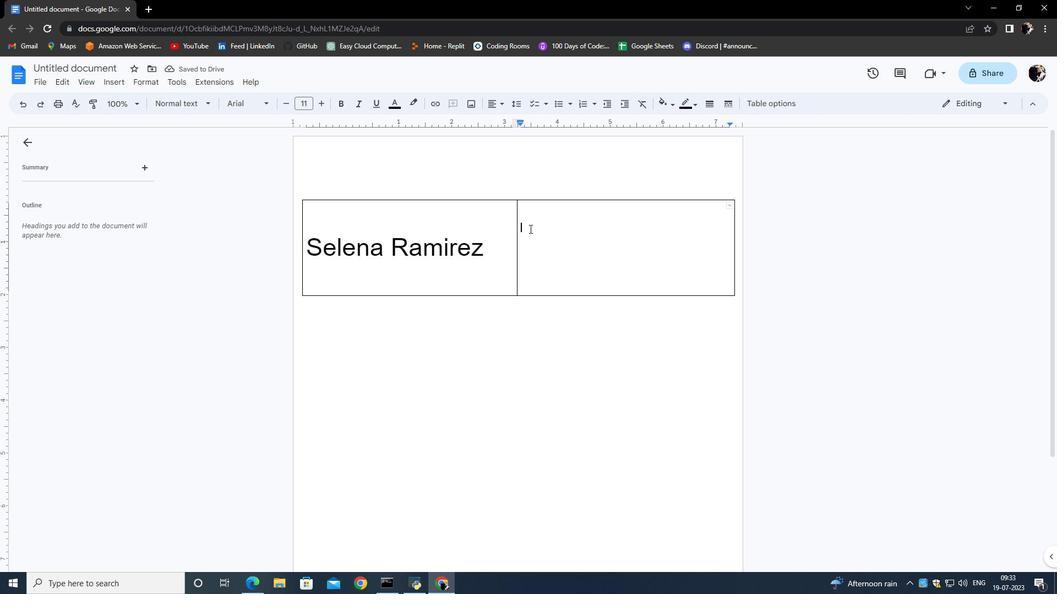 
Action: Mouse scrolled (529, 229) with delta (0, 0)
Screenshot: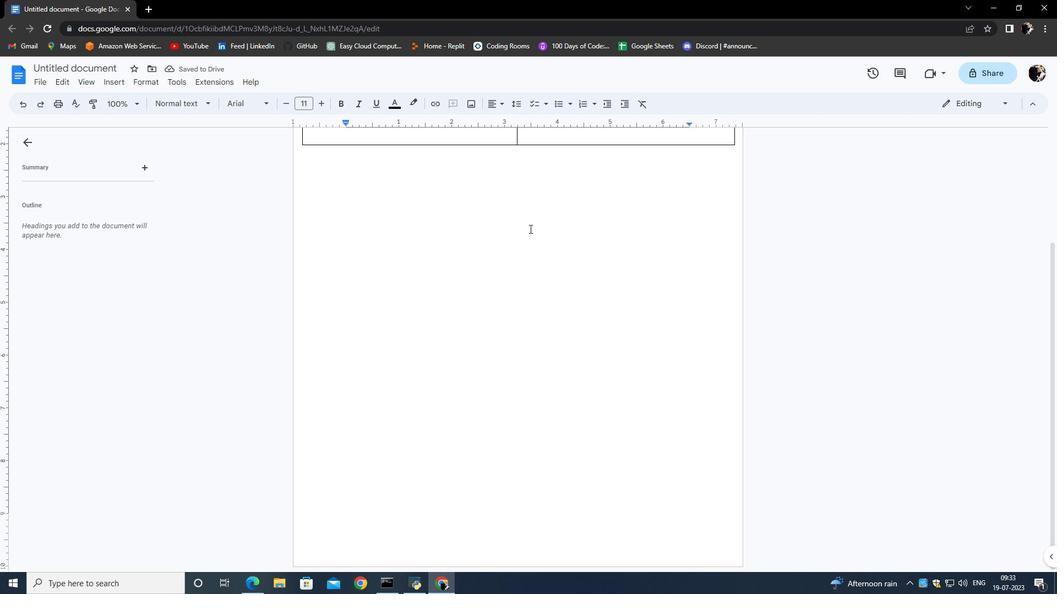 
Action: Mouse scrolled (529, 229) with delta (0, 0)
Screenshot: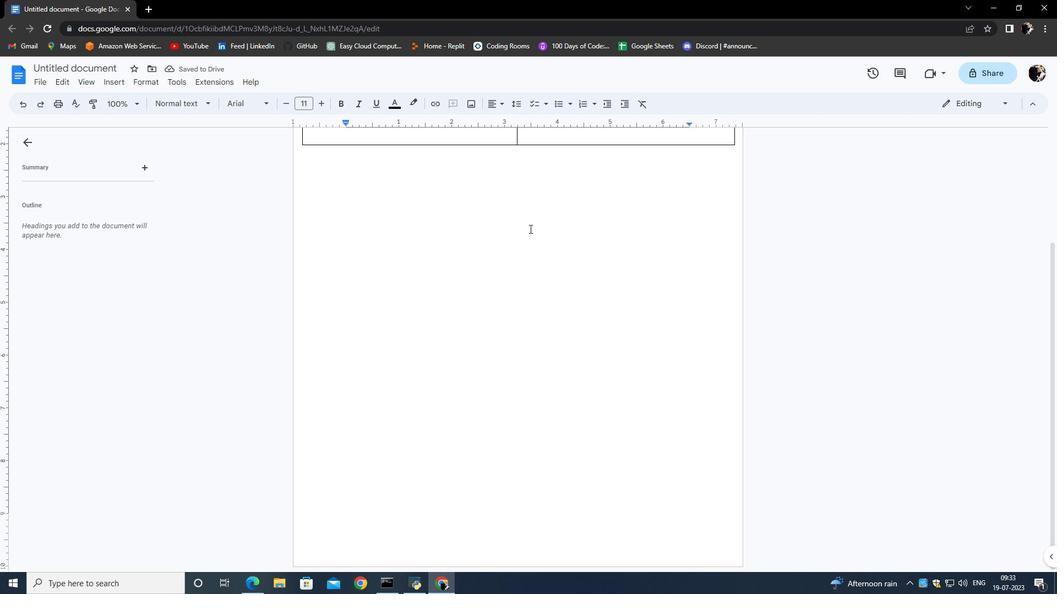
Action: Mouse scrolled (529, 229) with delta (0, 0)
Screenshot: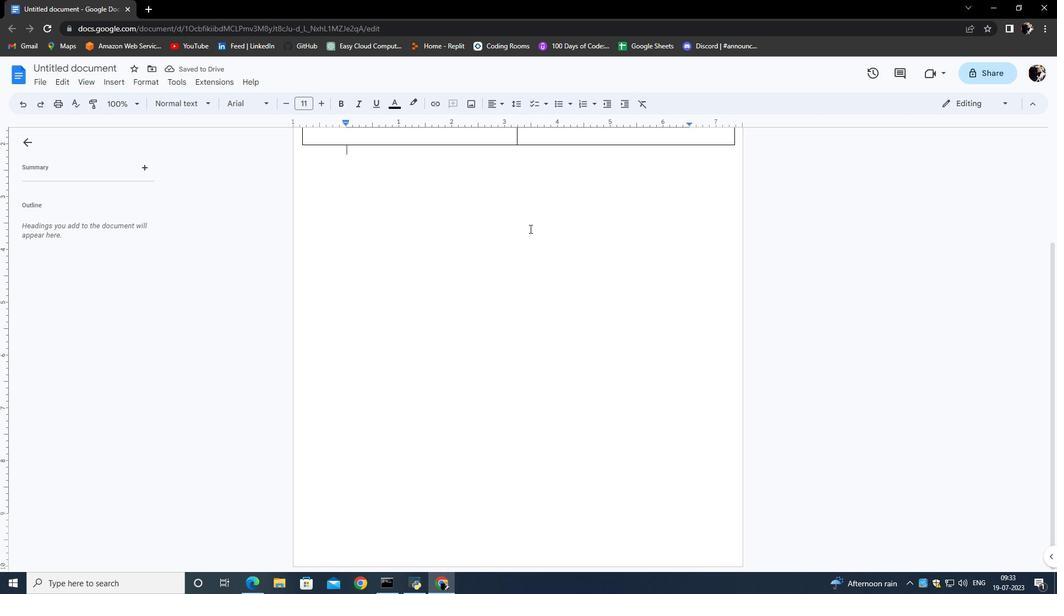 
Action: Mouse scrolled (529, 229) with delta (0, 0)
Screenshot: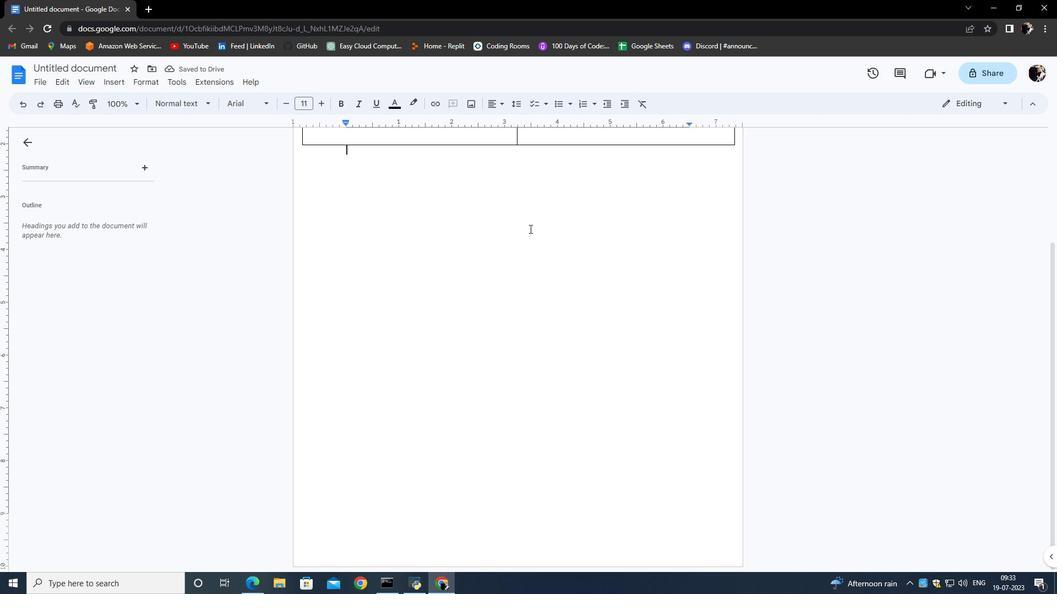 
Action: Mouse moved to (537, 234)
Screenshot: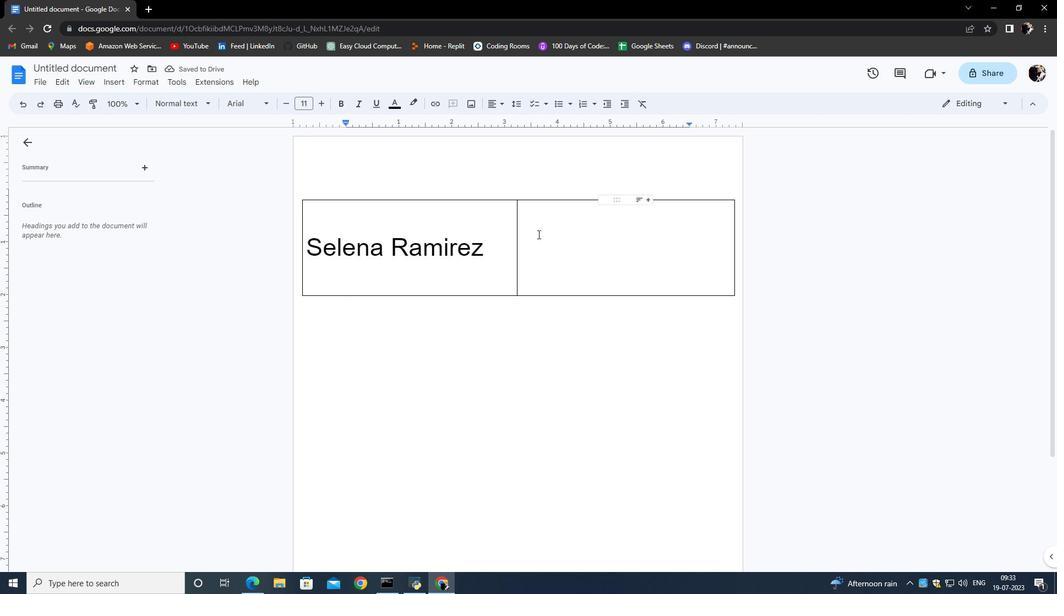 
Action: Mouse pressed left at (537, 234)
Screenshot: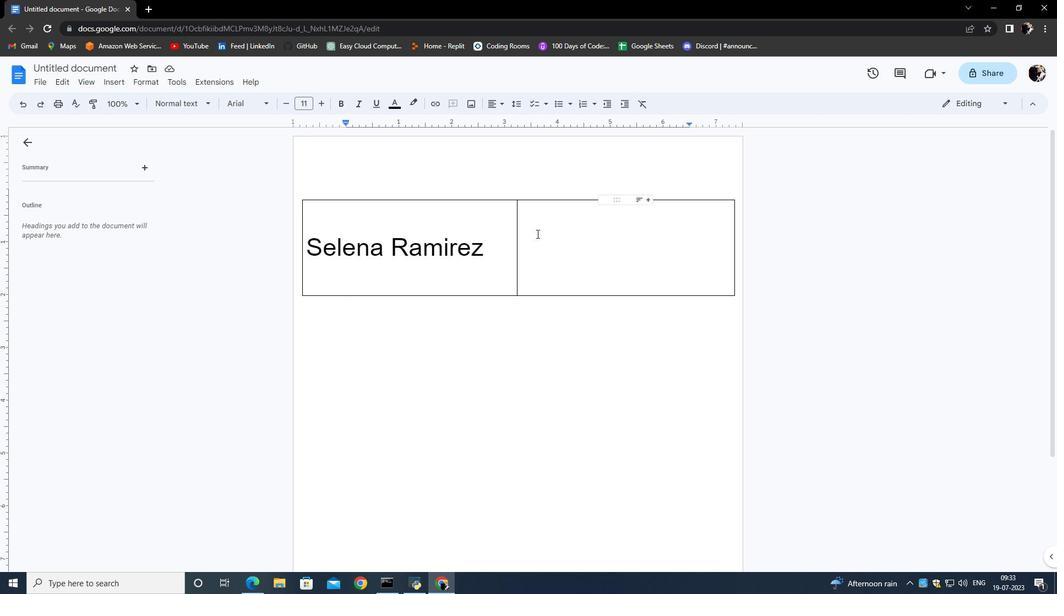 
Action: Mouse moved to (537, 229)
Screenshot: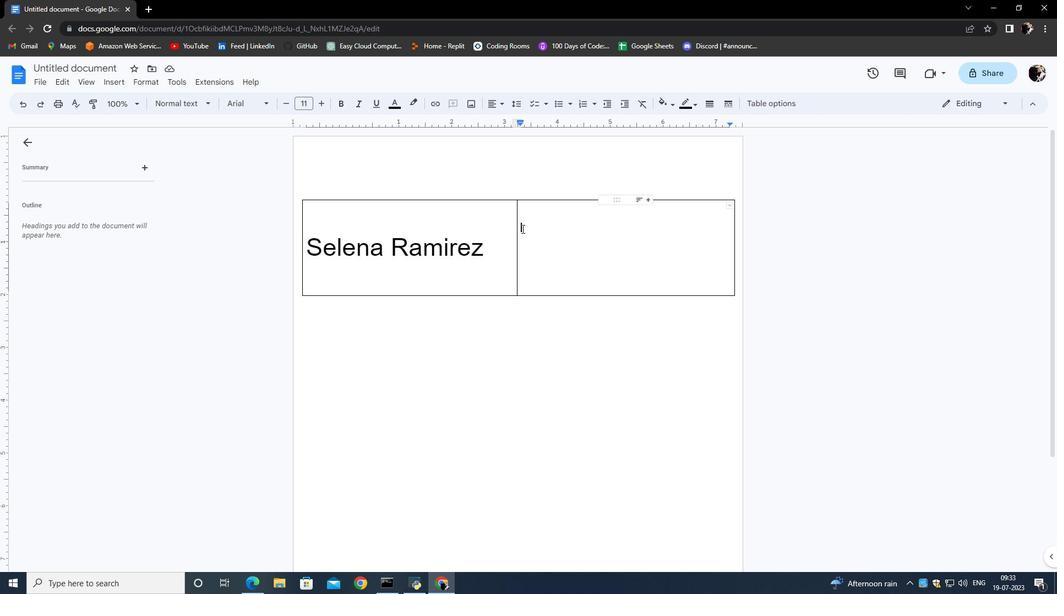 
Action: Key pressed 123<Key.space><Key.caps_lock>P<Key.caps_lock>ine<Key.space><Key.caps_lock>B<Key.caps_lock>rook<Key.space><Key.caps_lock>D<Key.caps_lock>r,<Key.space><Key.caps_lock>M<Key.caps_lock>iami,<Key.space><Key.caps_lock>F<Key.caps_lock>l<Key.space>12345<Key.enter><Key.space><Key.space><Key.space><Key.space><Key.space><Key.space><Key.space>selenaramirez<Key.shift>@example.com<Key.enter><Key.space><Key.space><Key.space><Key.space><Key.space><Key.space><Key.space><Key.space><Key.space><Key.space><Key.space><Key.space><Key.space><Key.space><Key.space><Key.space><Key.space><Key.space><Key.space><Key.space><Key.space><Key.space><Key.space><Key.space><Key.space><Key.space><Key.space><Key.shift_r>(123<Key.shift_r>)<Key.space>456-7890<Key.enter>
Screenshot: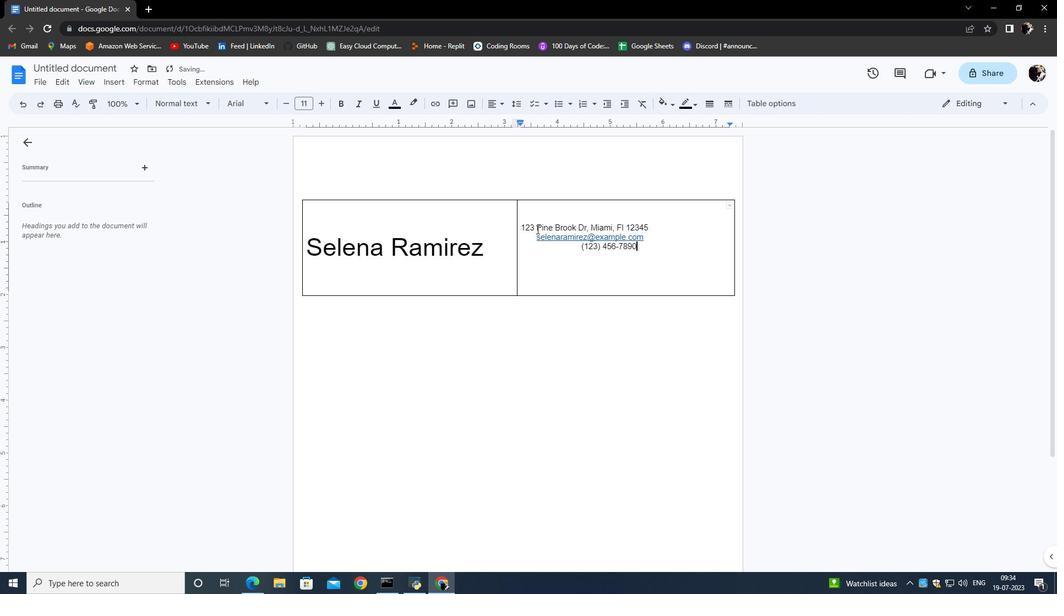 
Action: Mouse moved to (571, 244)
Screenshot: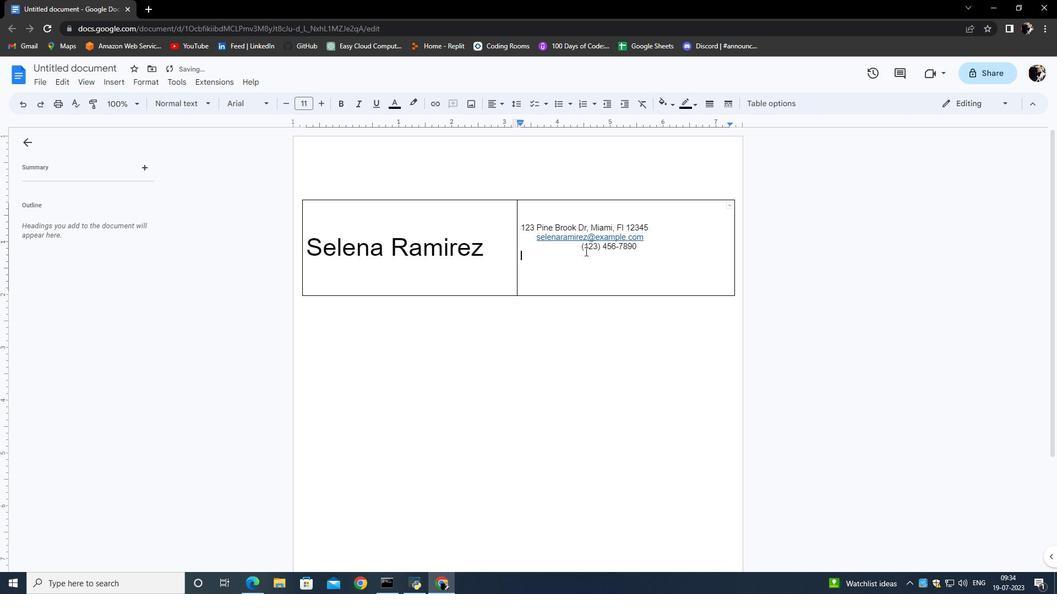 
Action: Mouse pressed left at (571, 244)
Screenshot: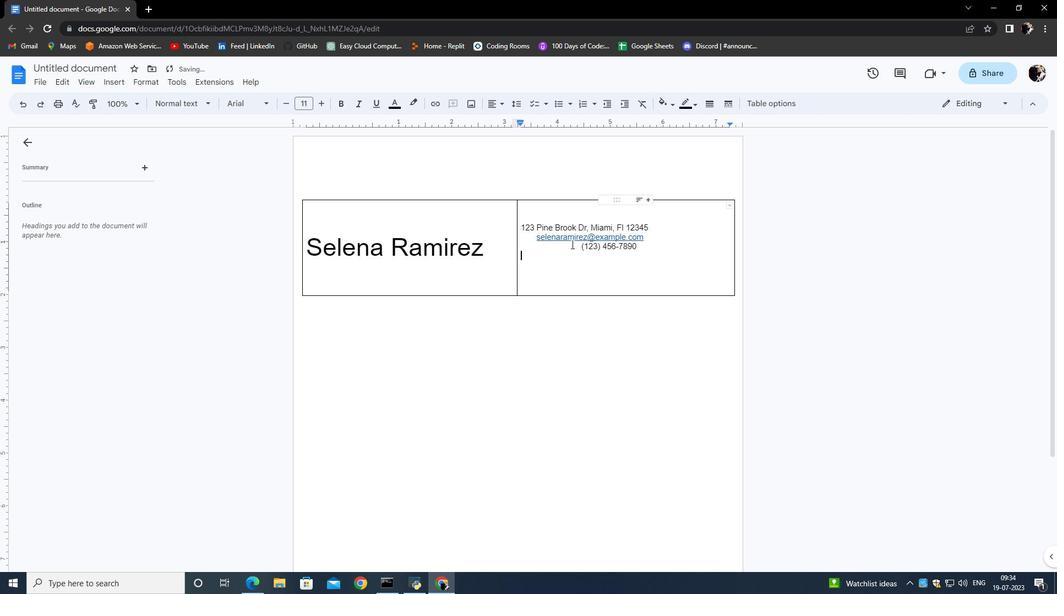 
Action: Mouse moved to (591, 250)
Screenshot: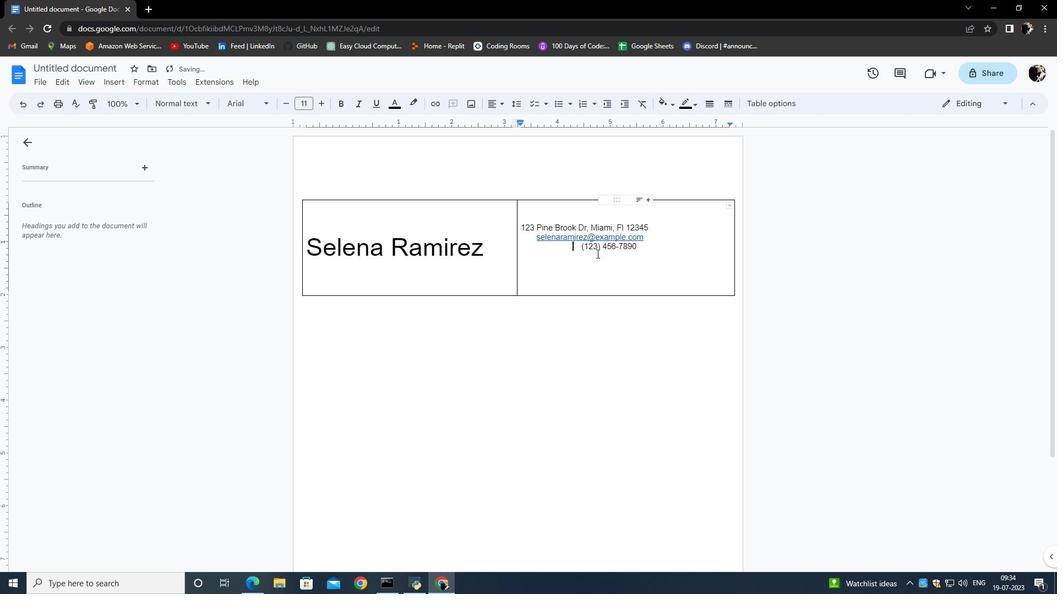 
Action: Key pressed <Key.space><Key.space>
Screenshot: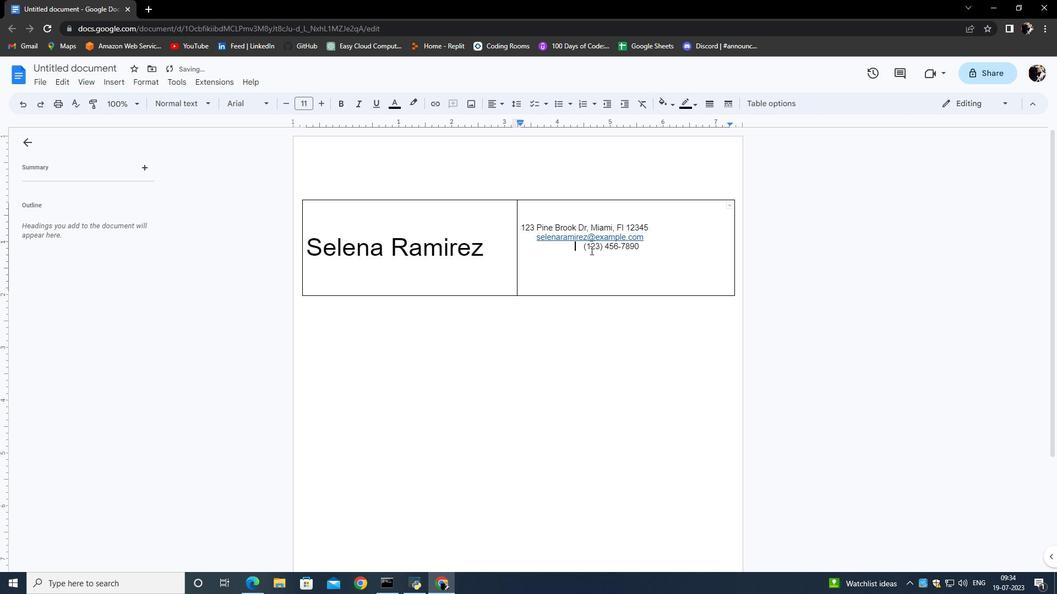 
Action: Mouse moved to (604, 252)
Screenshot: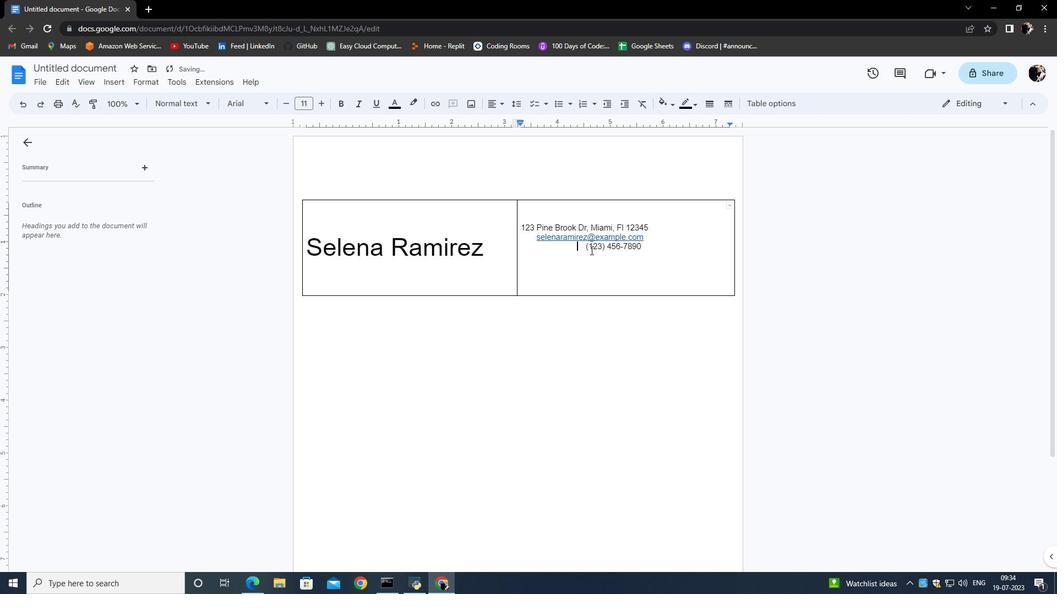 
Action: Key pressed <Key.space><Key.space><Key.space><Key.space>
Screenshot: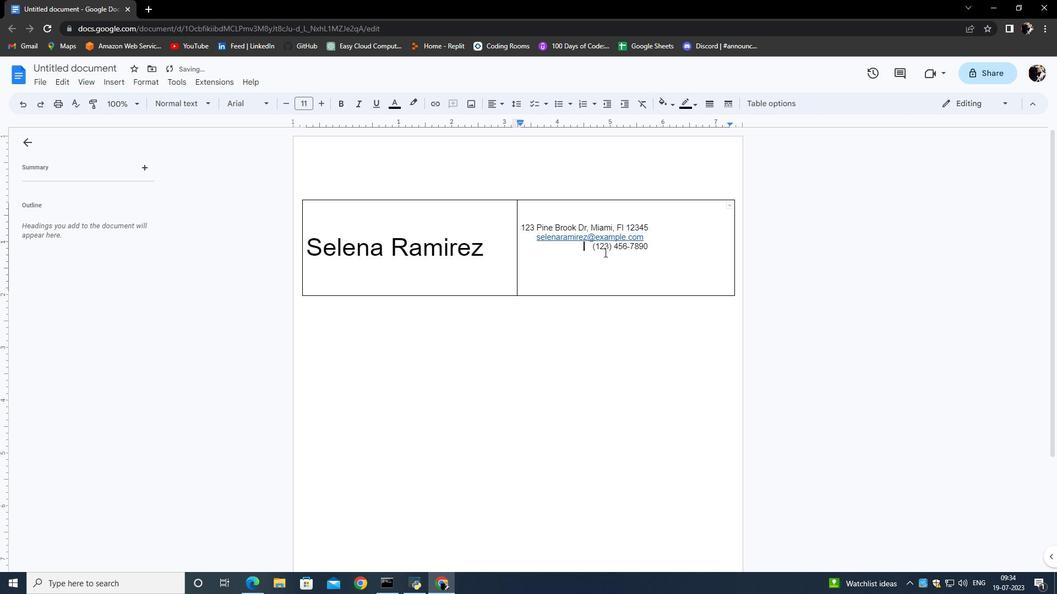 
Action: Mouse moved to (591, 256)
Screenshot: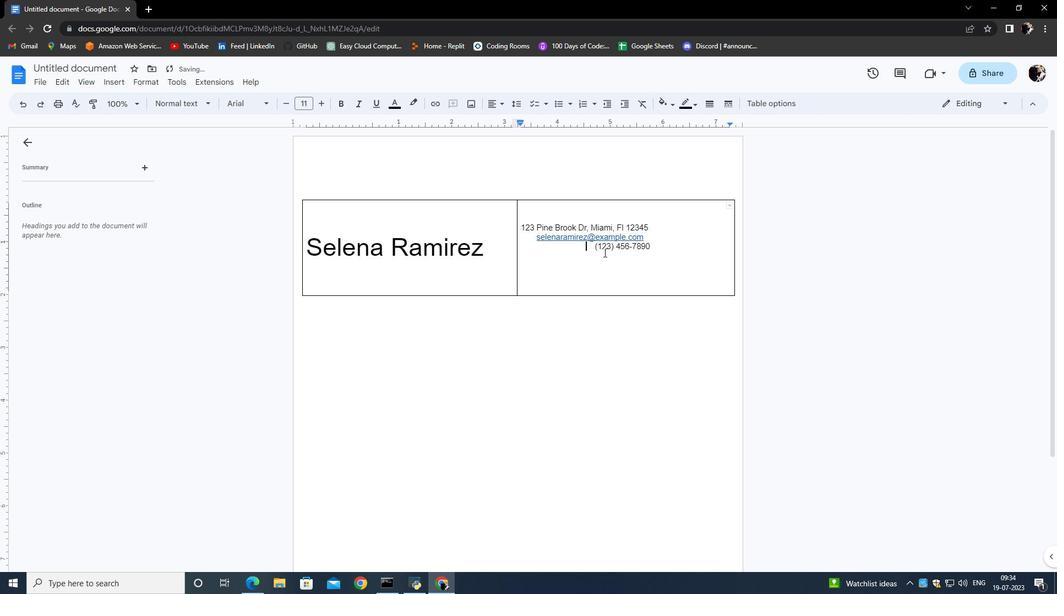 
Action: Mouse pressed left at (591, 256)
Screenshot: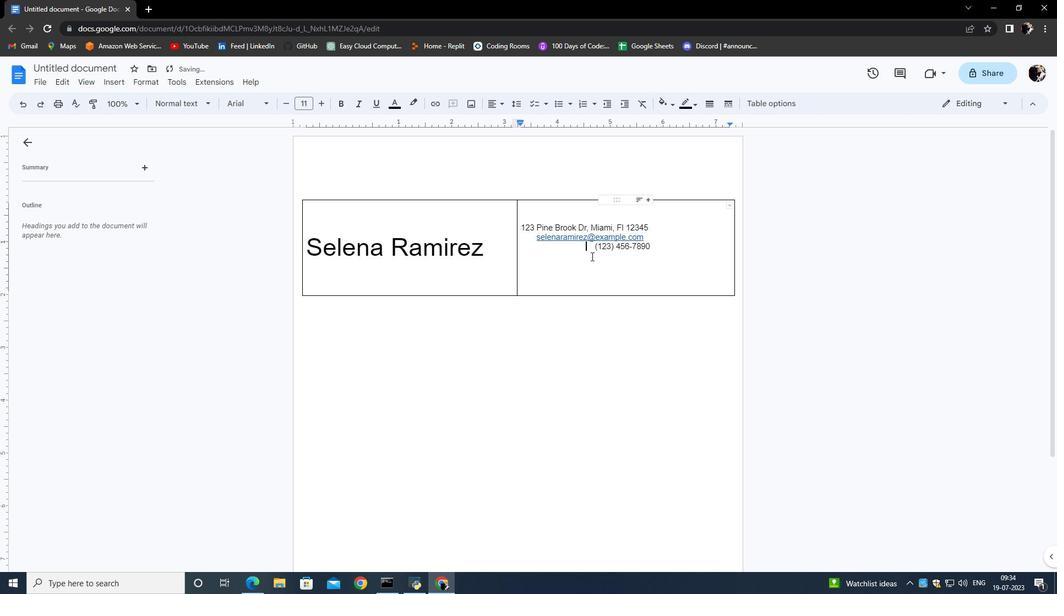 
Action: Mouse moved to (649, 235)
Screenshot: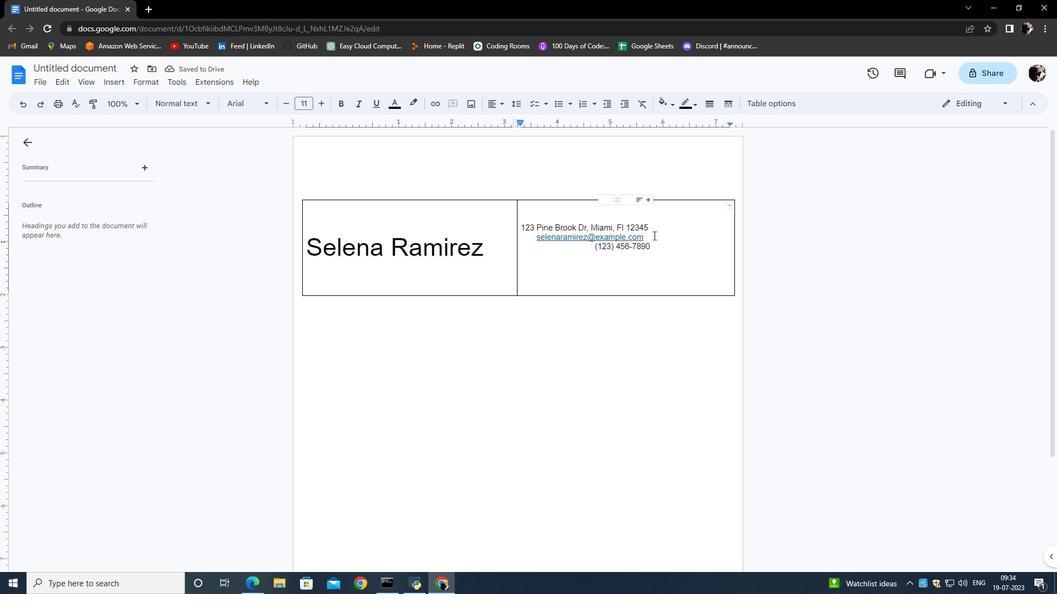 
Action: Mouse pressed left at (649, 235)
Screenshot: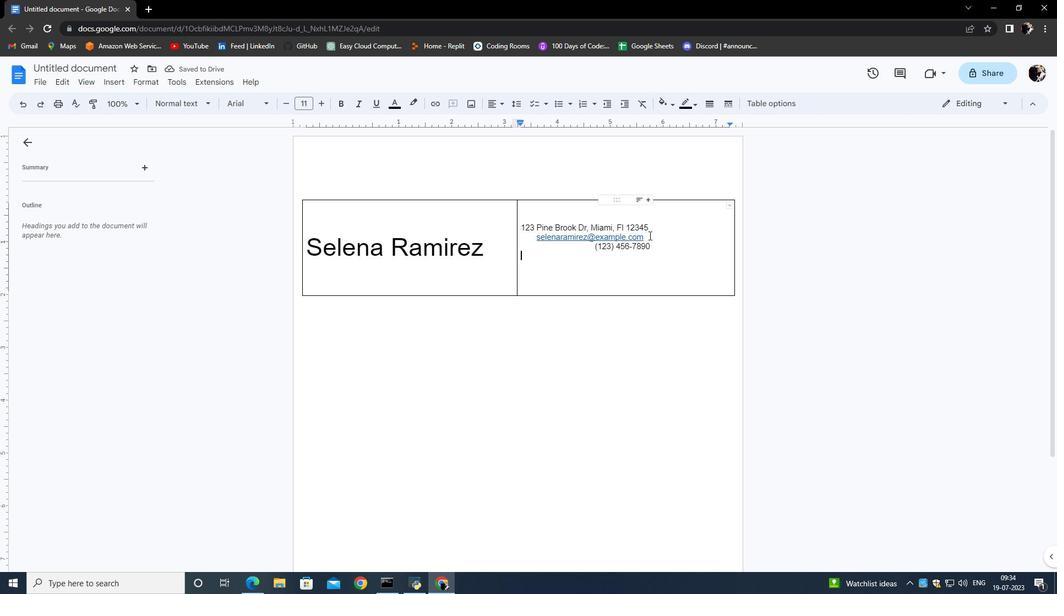 
Action: Mouse moved to (372, 104)
Screenshot: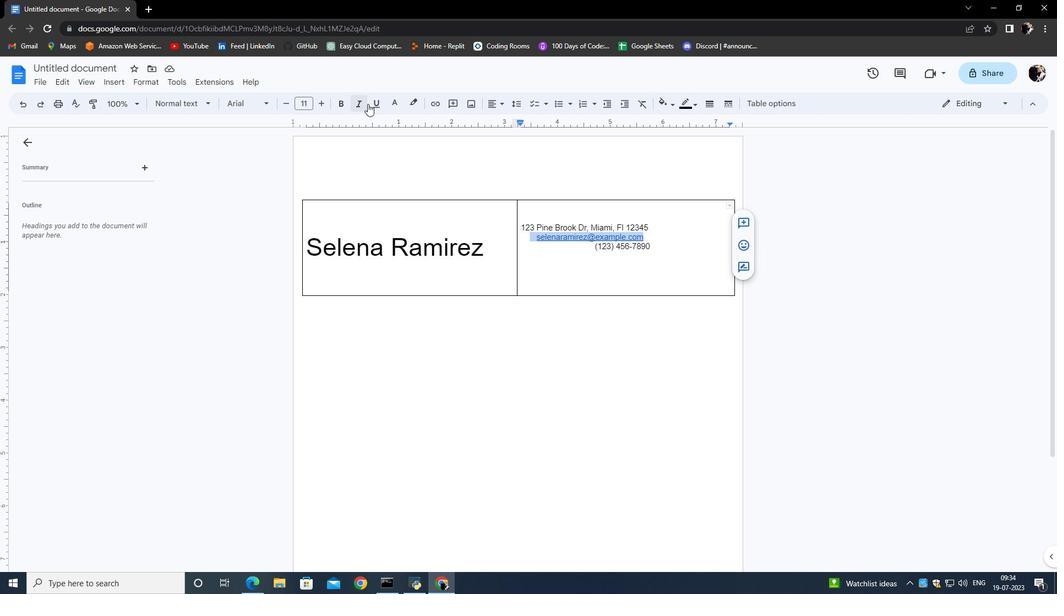 
Action: Mouse pressed left at (372, 104)
Screenshot: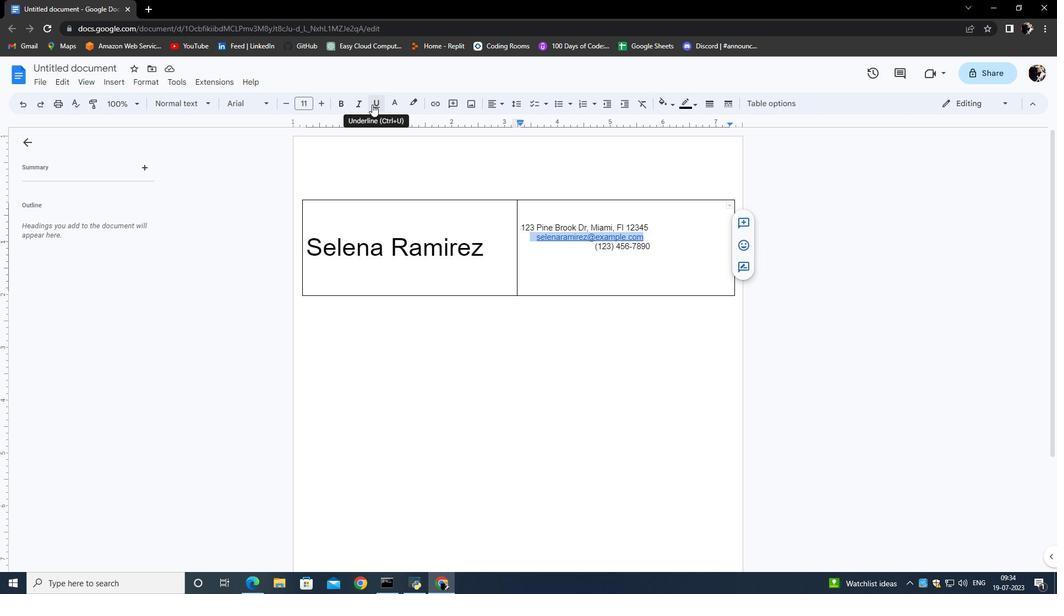 
Action: Mouse pressed left at (372, 104)
Screenshot: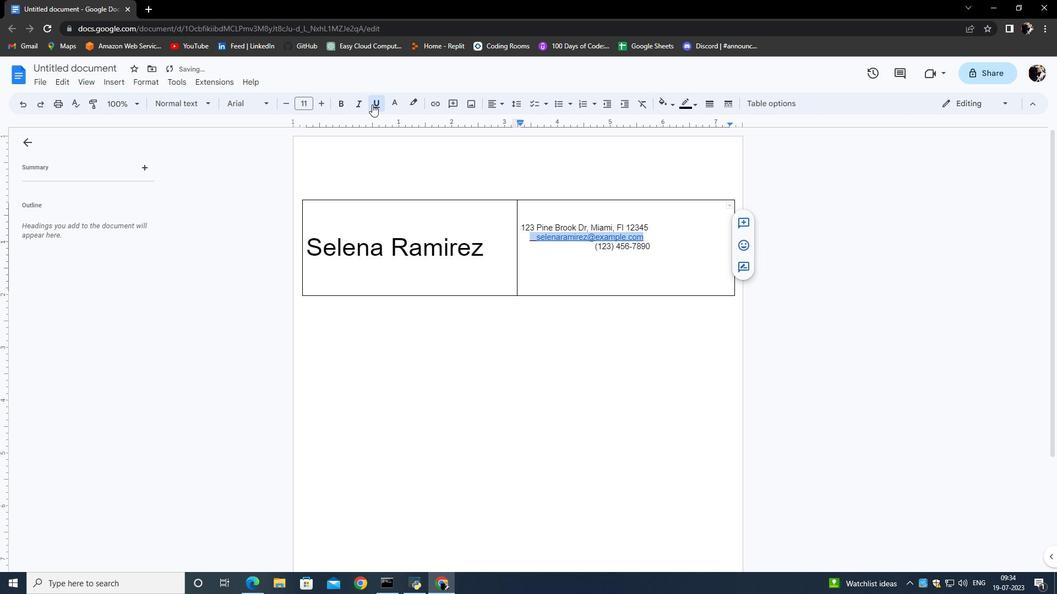 
Action: Mouse moved to (562, 252)
Screenshot: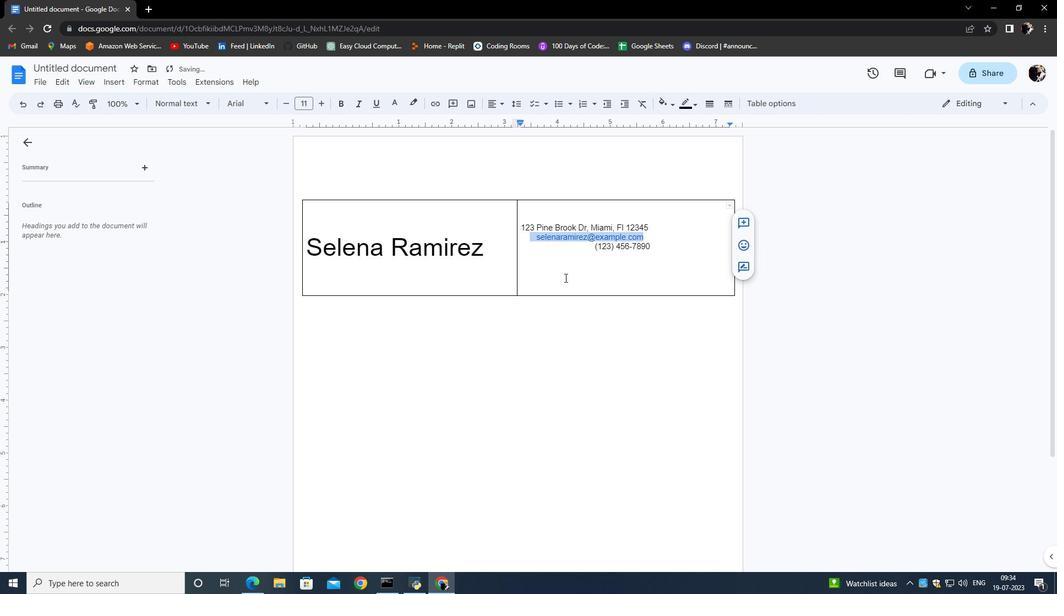 
Action: Mouse pressed left at (562, 252)
Screenshot: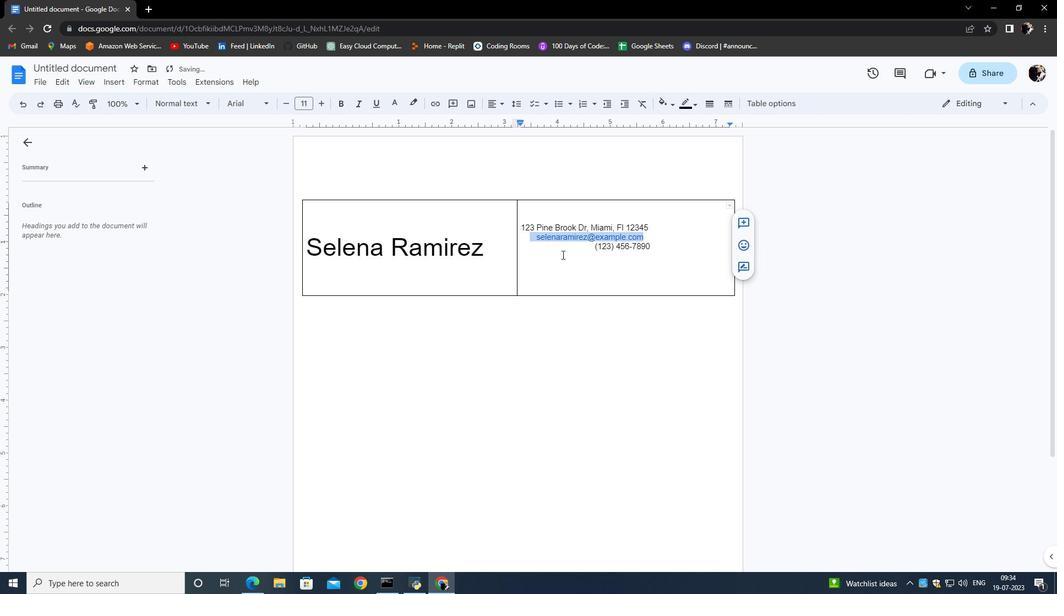 
Action: Mouse moved to (648, 234)
Screenshot: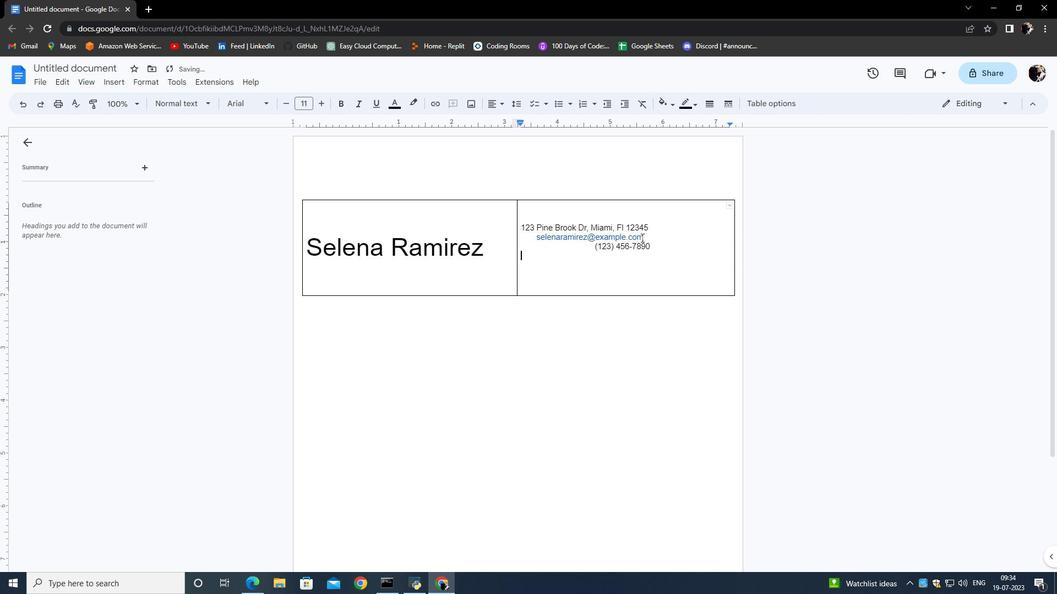 
Action: Mouse pressed left at (648, 234)
Screenshot: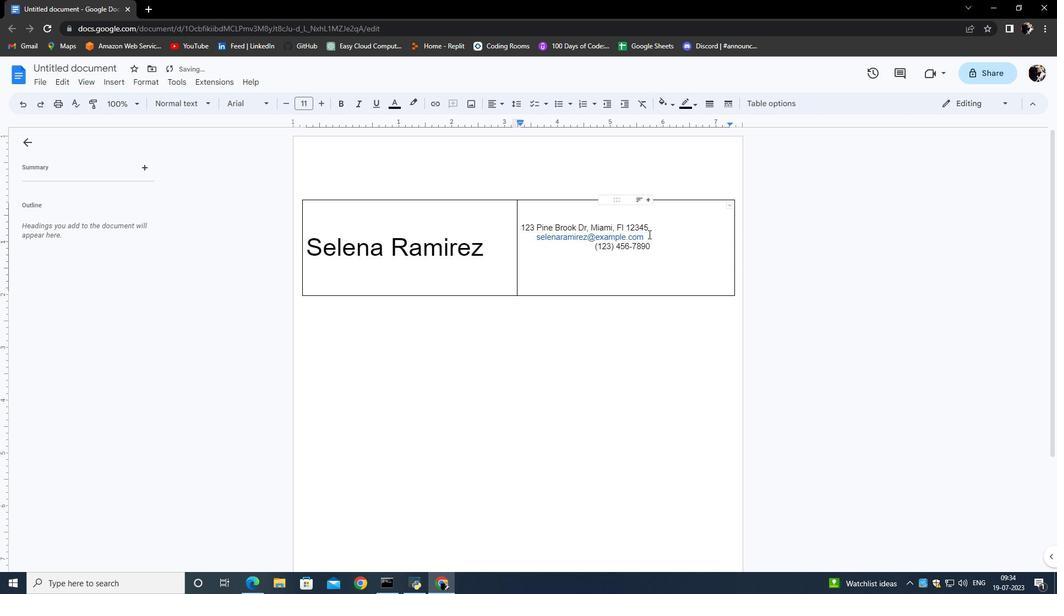 
Action: Mouse moved to (595, 248)
Screenshot: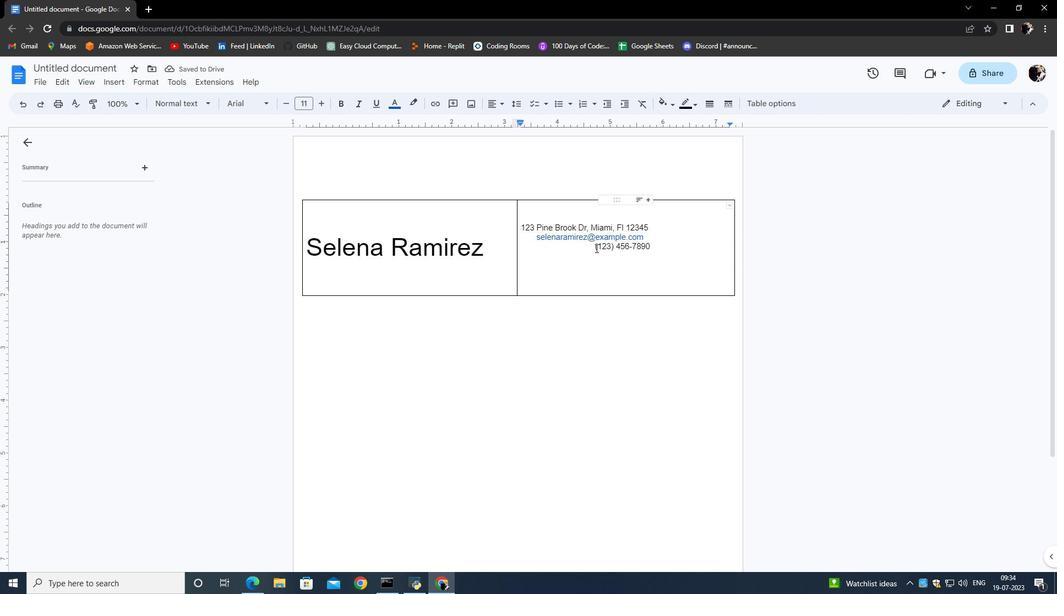 
Action: Mouse pressed left at (595, 248)
Screenshot: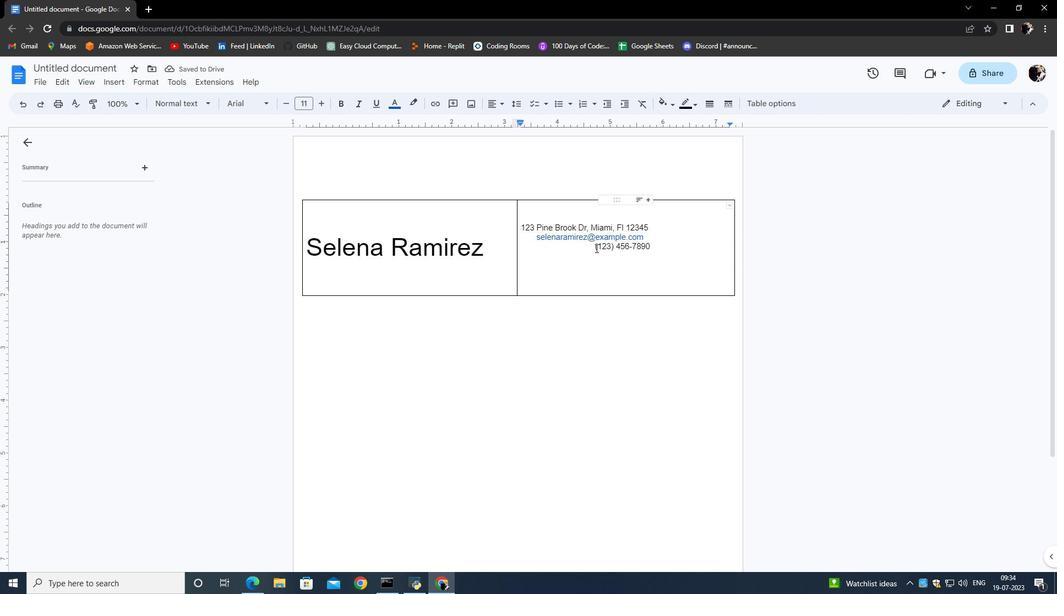 
Action: Mouse moved to (523, 228)
Screenshot: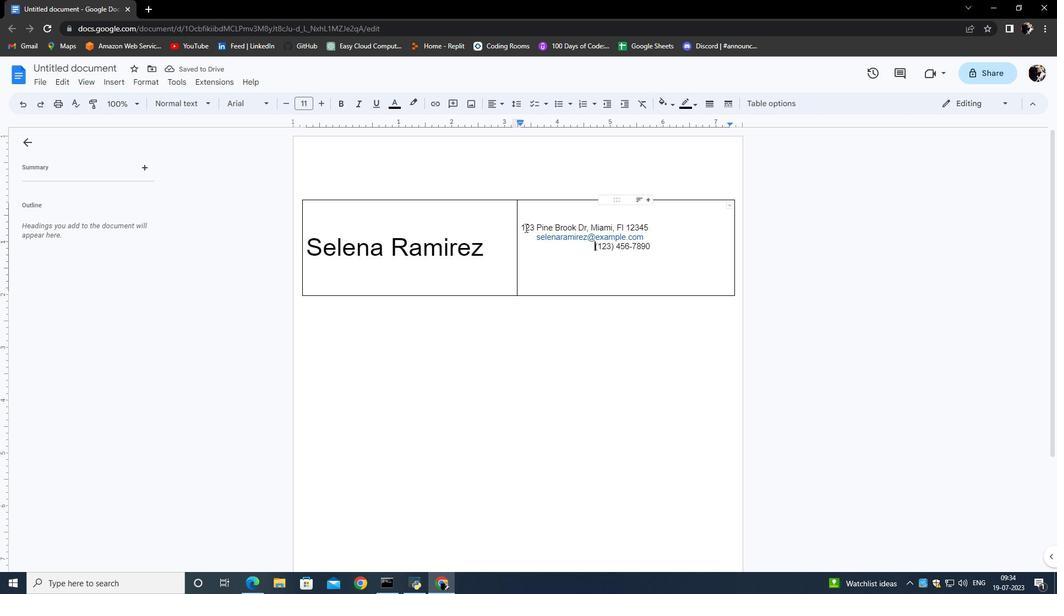 
Action: Mouse pressed left at (523, 228)
Screenshot: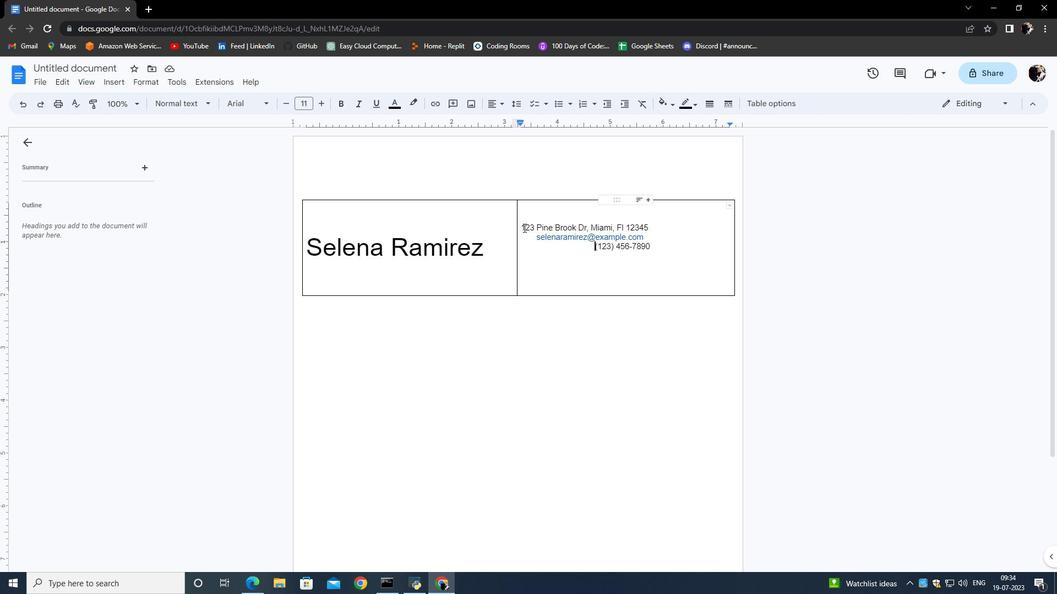 
Action: Mouse moved to (521, 226)
Screenshot: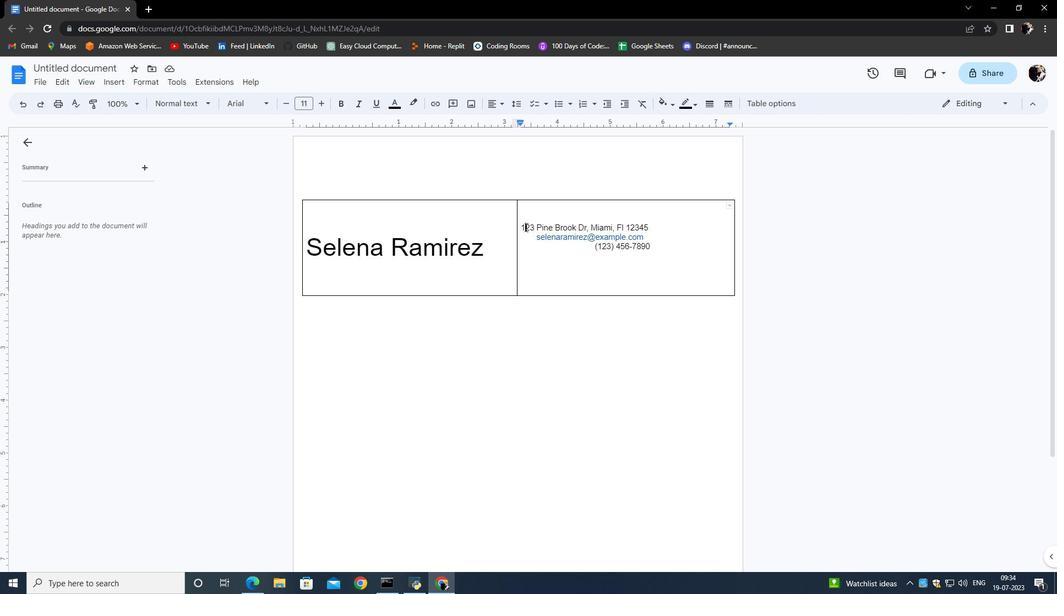 
Action: Mouse pressed left at (521, 226)
Screenshot: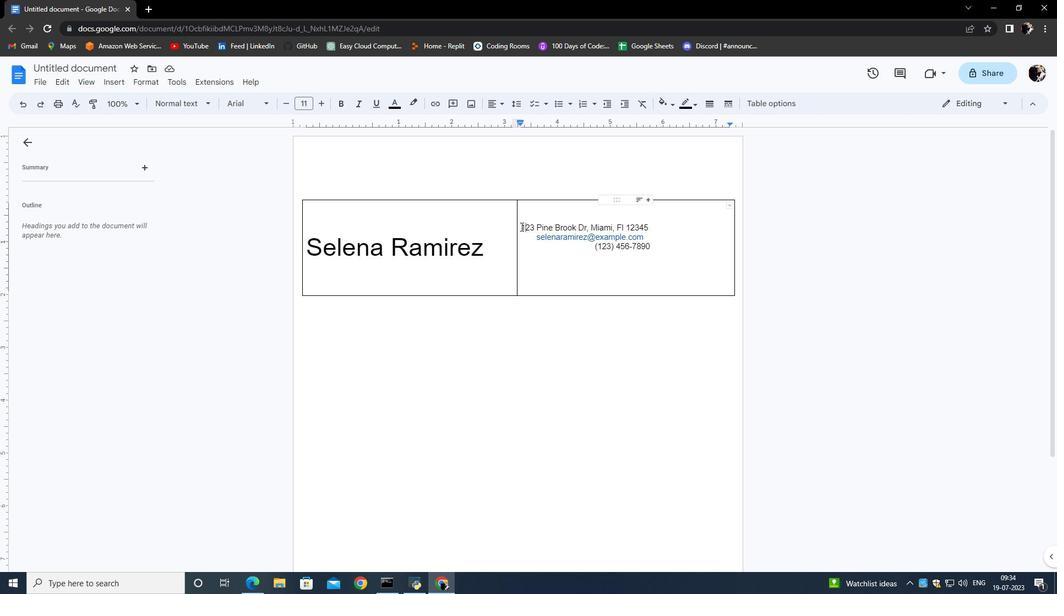 
Action: Mouse moved to (535, 234)
Screenshot: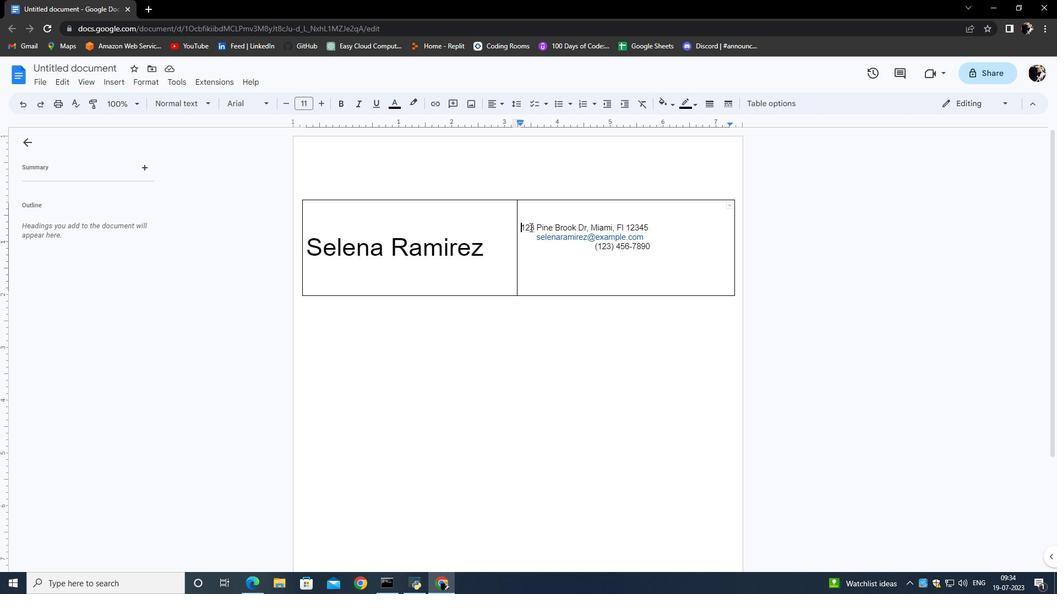 
Action: Key pressed <Key.space>
Screenshot: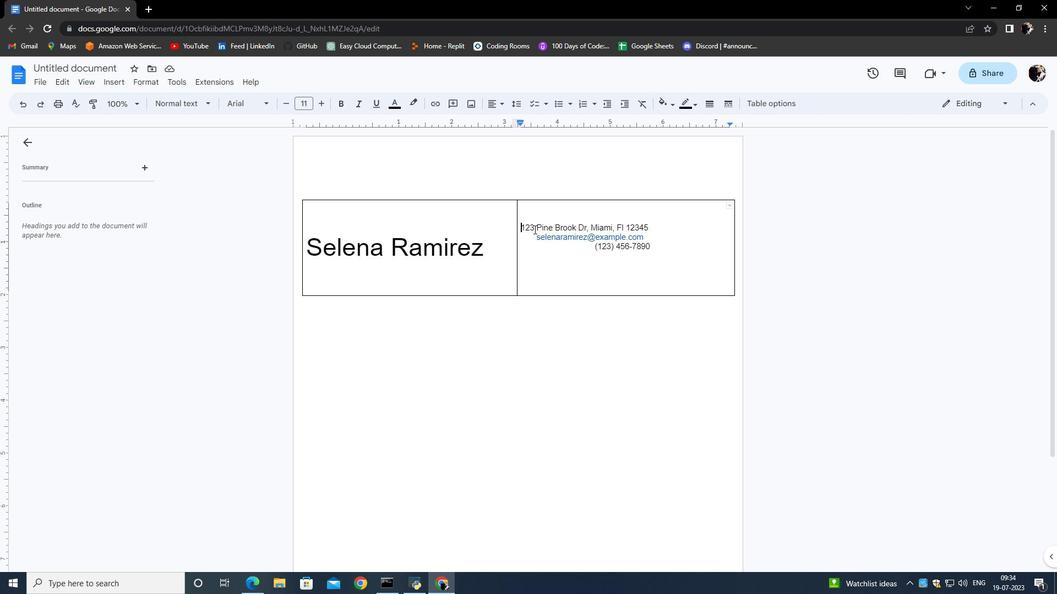 
Action: Mouse moved to (531, 237)
Screenshot: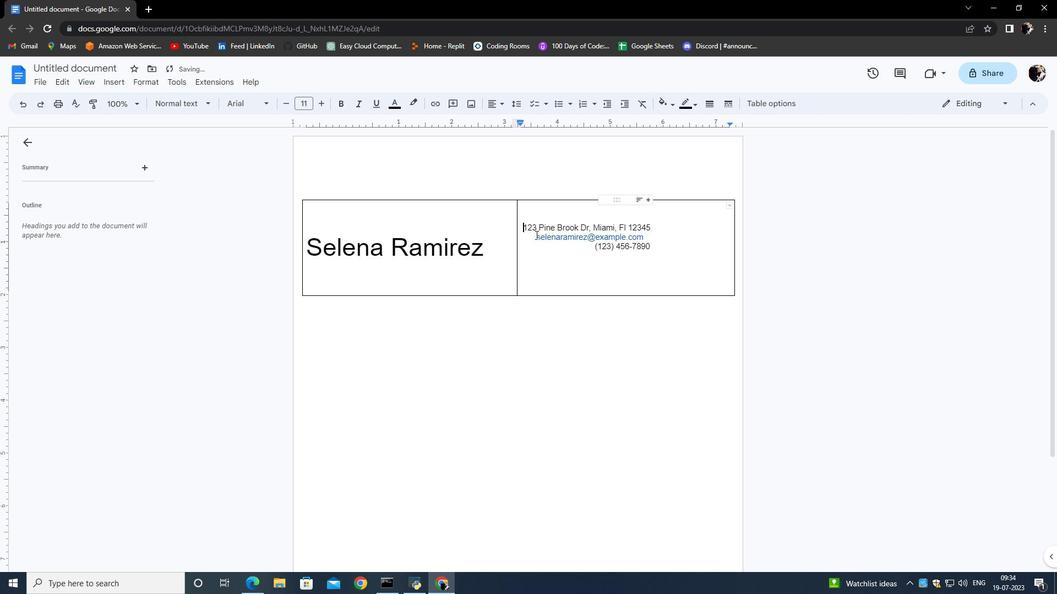 
Action: Key pressed <Key.space><Key.space>
Screenshot: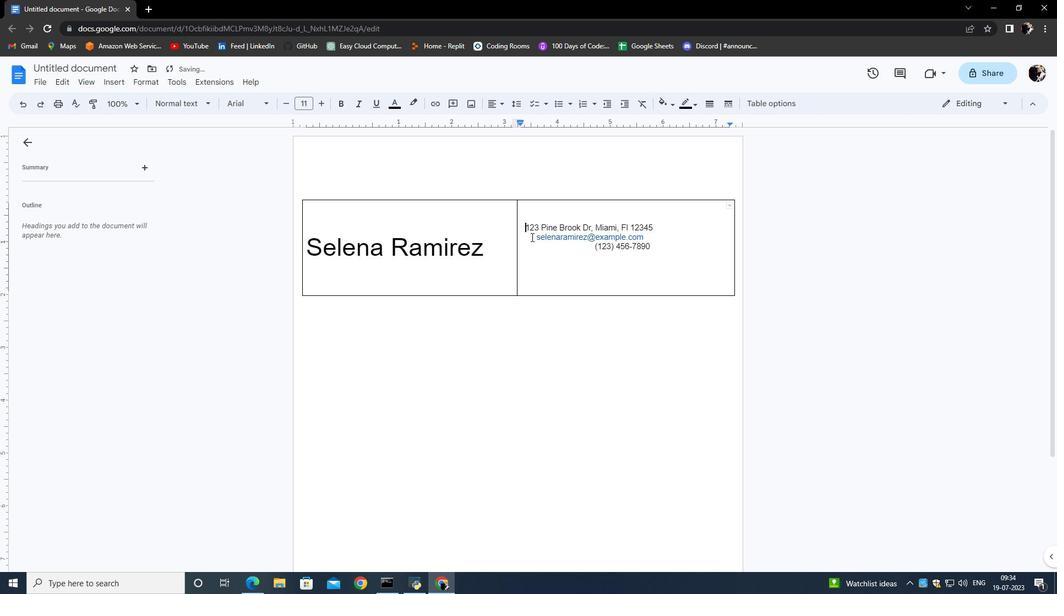 
Action: Mouse moved to (535, 235)
Screenshot: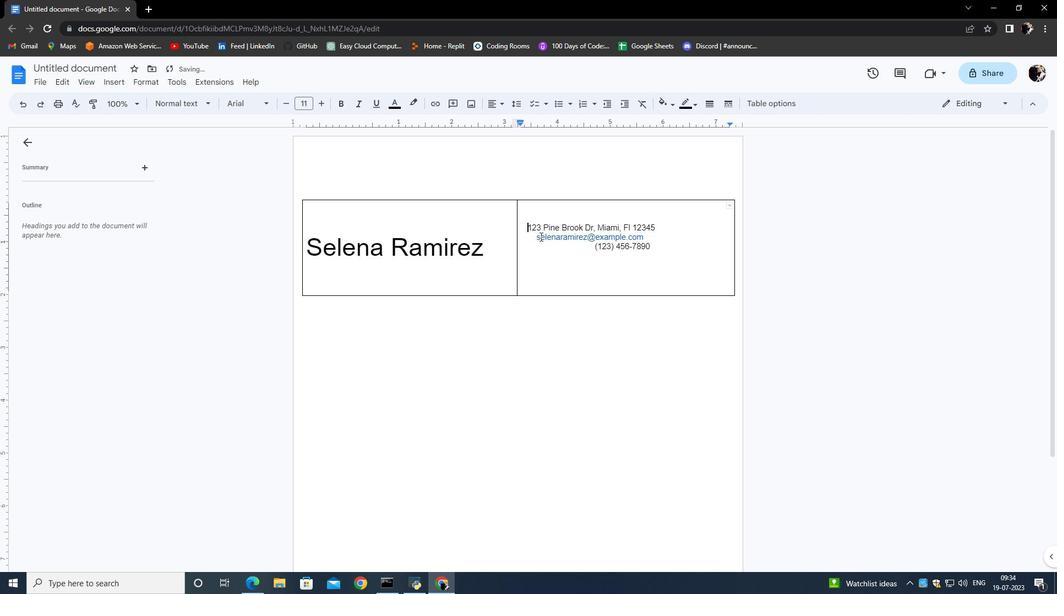 
Action: Mouse pressed left at (535, 235)
Screenshot: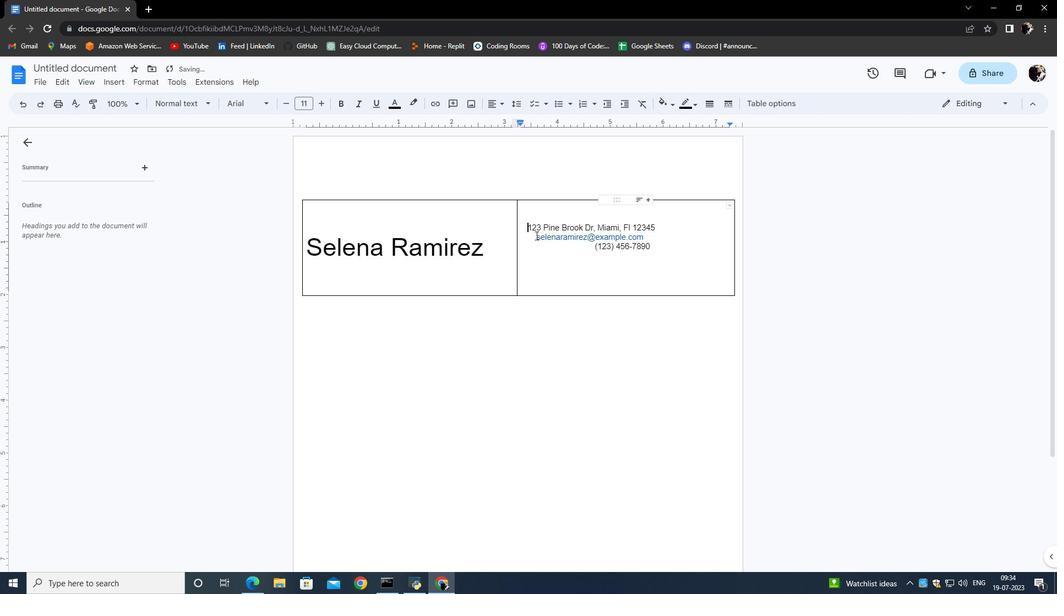 
Action: Mouse moved to (538, 235)
Screenshot: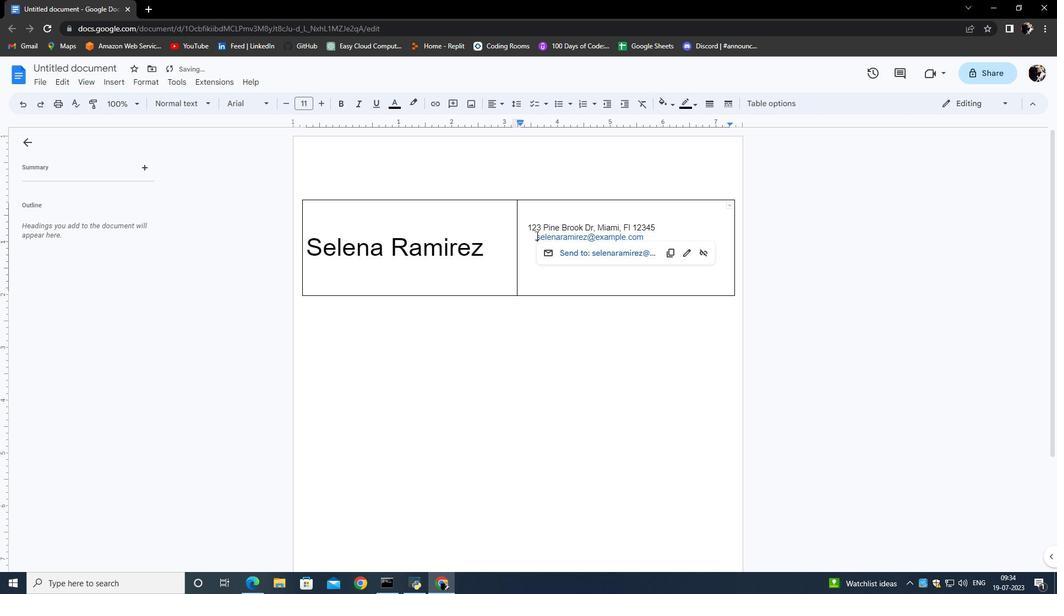 
Action: Key pressed <Key.space><Key.space>
Screenshot: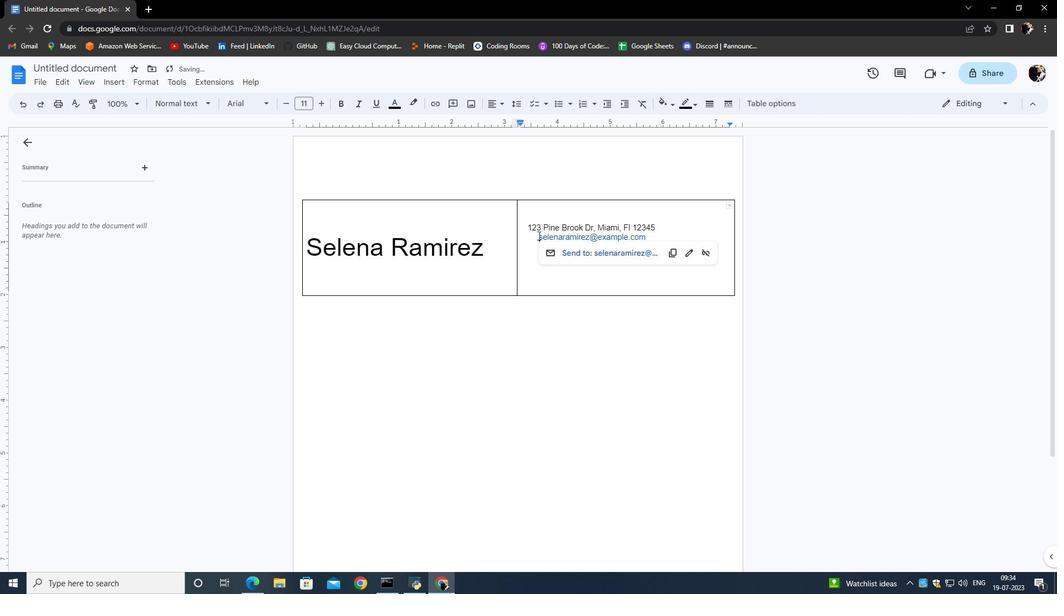 
Action: Mouse moved to (538, 236)
Screenshot: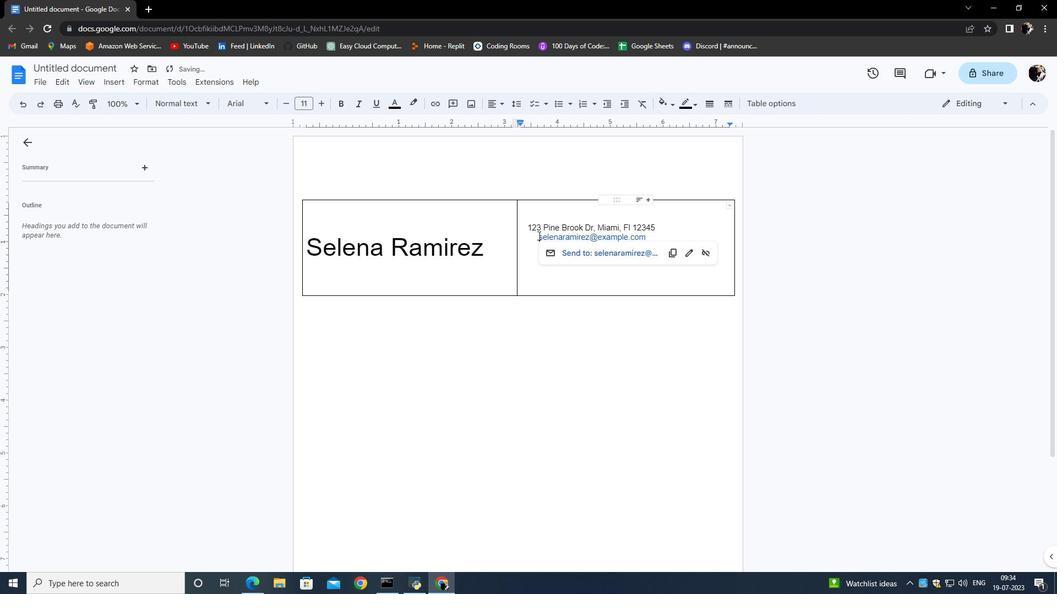 
Action: Key pressed <Key.space><Key.space><Key.space><Key.space><Key.space><Key.space><Key.space><Key.space><Key.space>
Screenshot: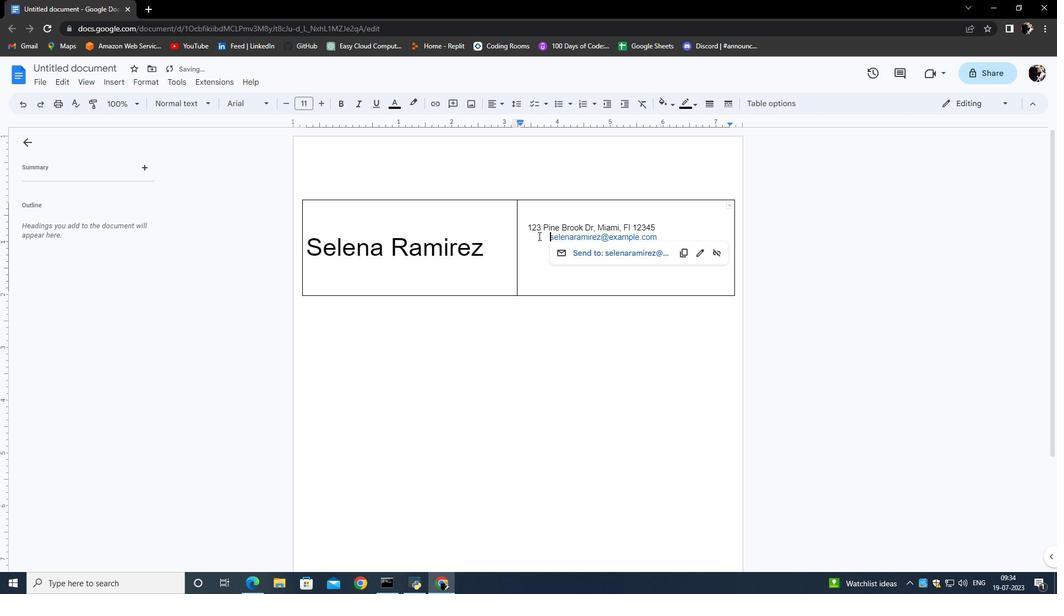 
Action: Mouse moved to (524, 226)
Screenshot: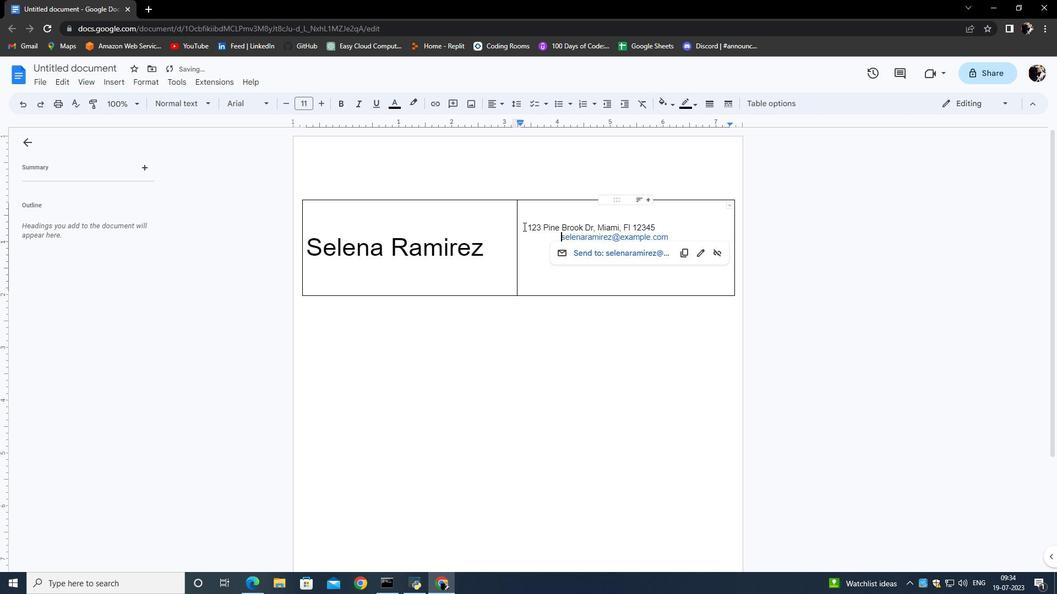 
Action: Mouse pressed left at (524, 226)
Screenshot: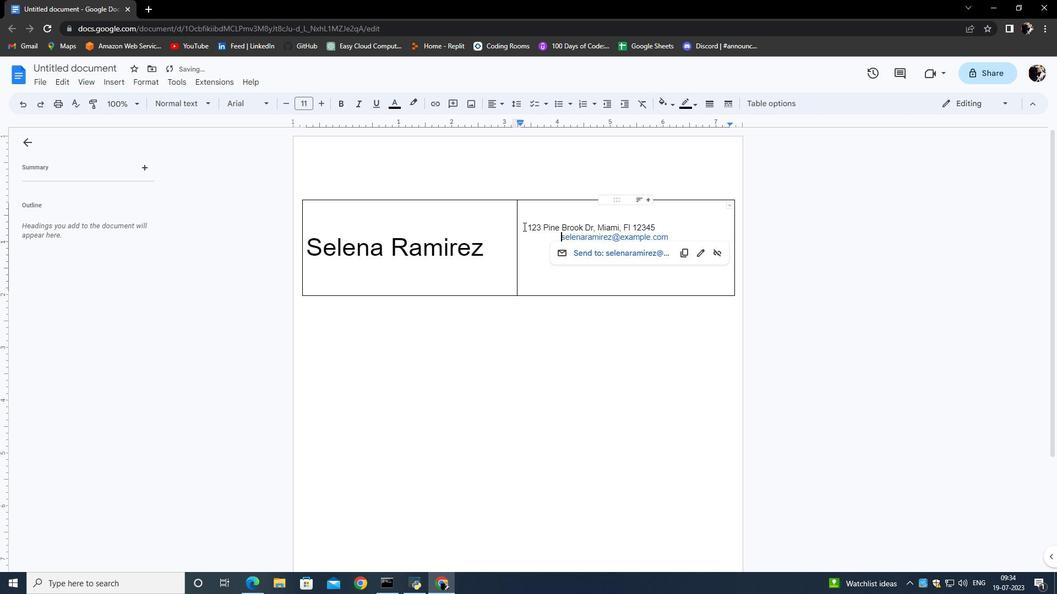 
Action: Mouse moved to (529, 226)
Screenshot: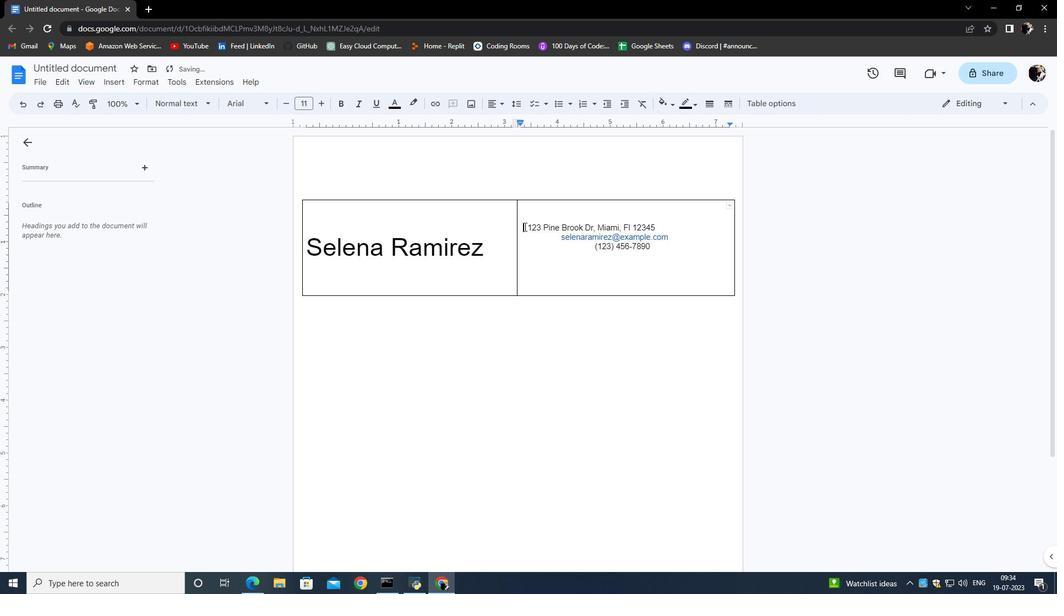 
Action: Key pressed <Key.space><Key.space><Key.space><Key.space><Key.space><Key.space>
Screenshot: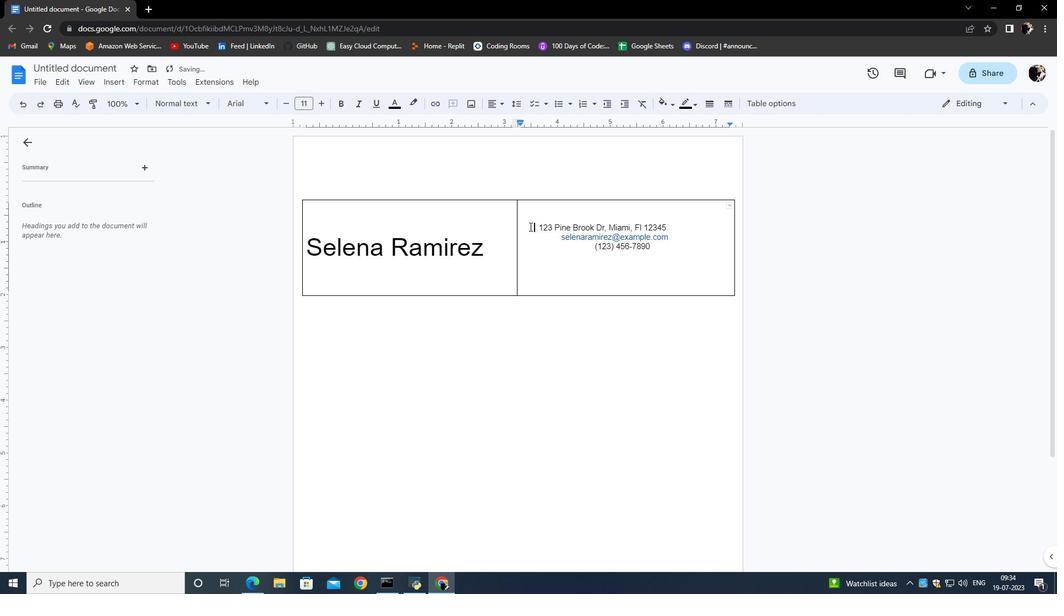 
Action: Mouse moved to (557, 242)
Screenshot: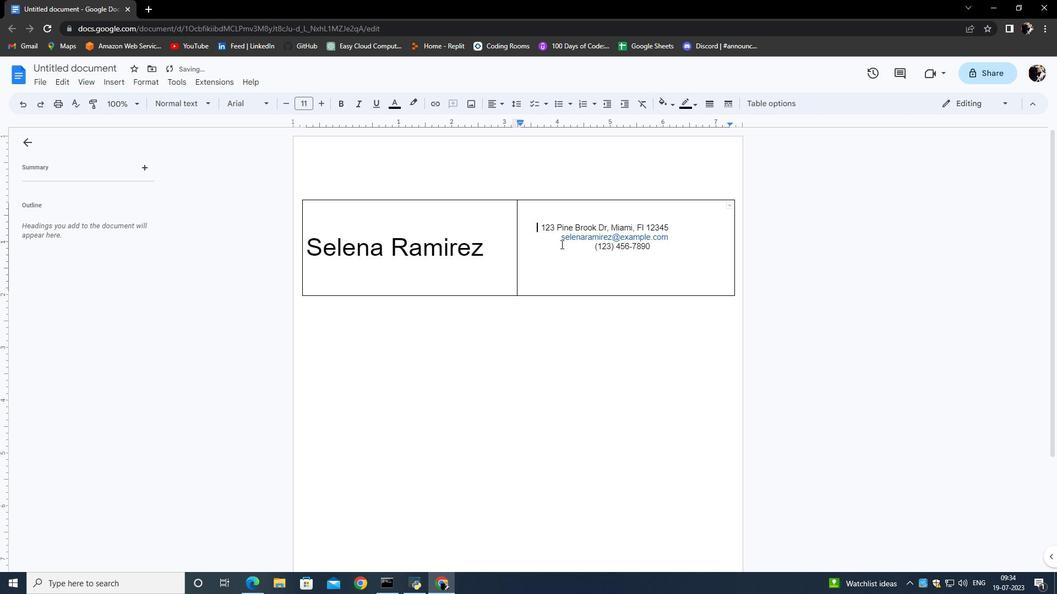 
Action: Mouse pressed left at (557, 242)
Screenshot: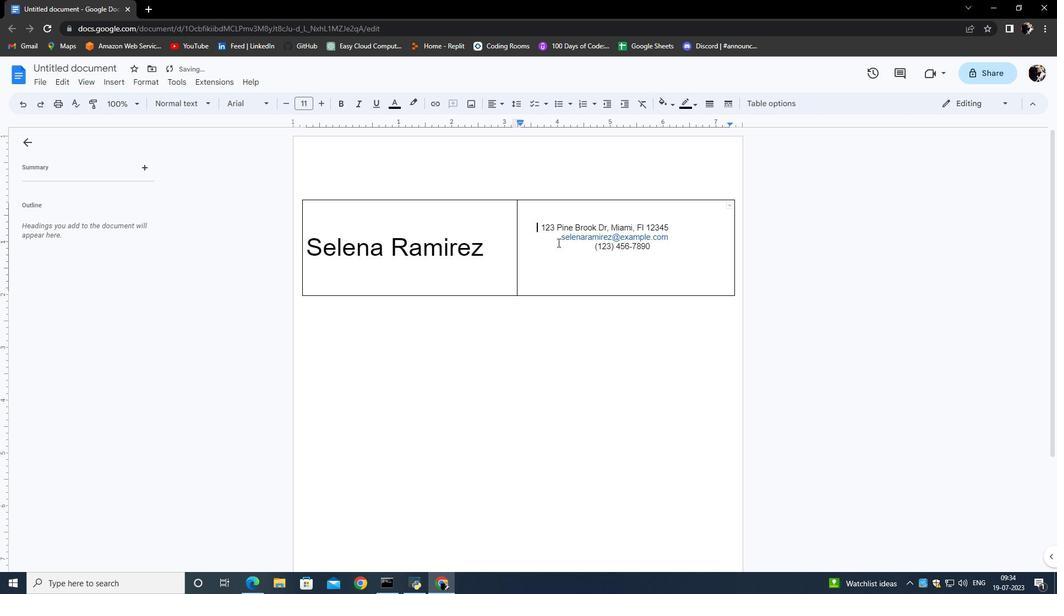 
Action: Key pressed <Key.space><Key.space><Key.space><Key.space><Key.space><Key.space><Key.space><Key.space><Key.space>
Screenshot: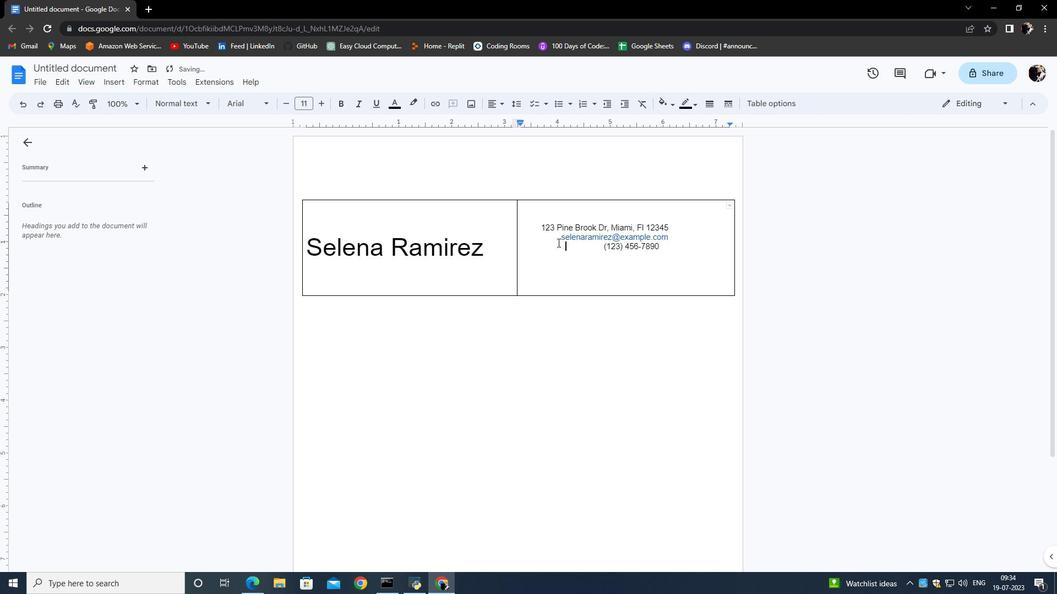 
Action: Mouse moved to (551, 236)
Screenshot: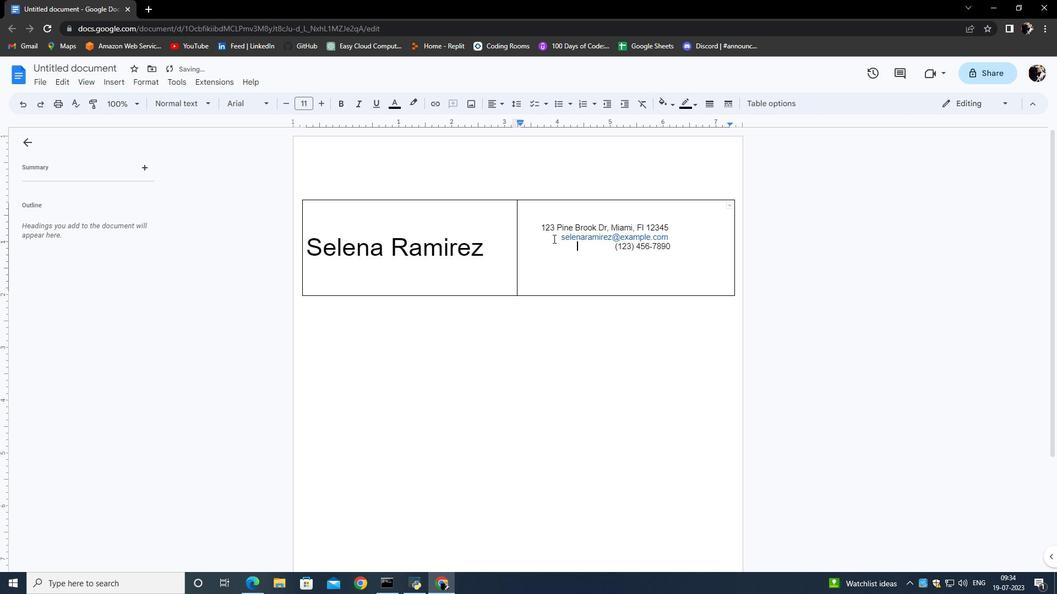 
Action: Mouse pressed left at (551, 236)
Screenshot: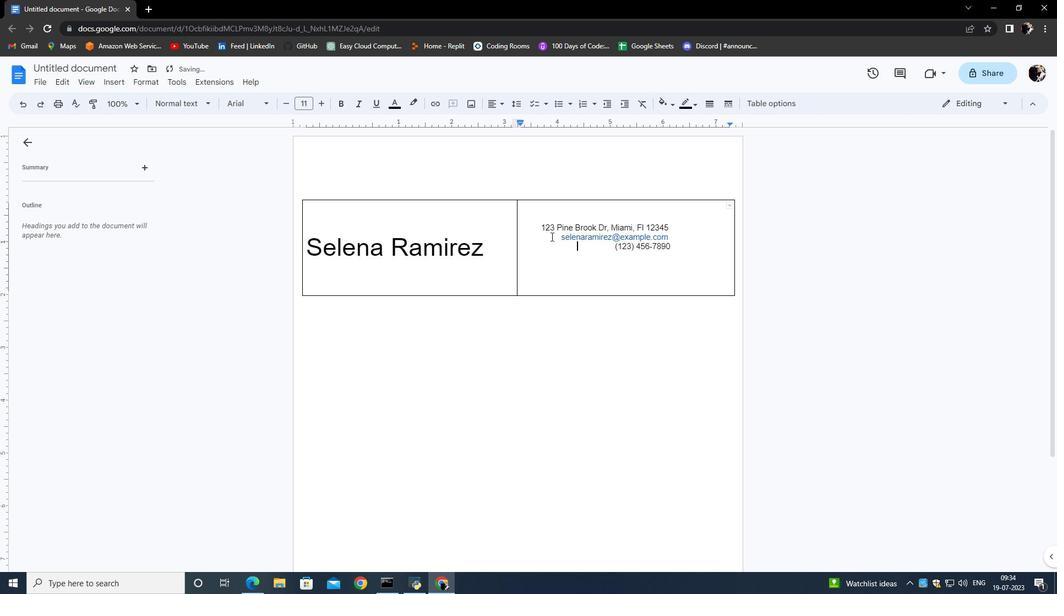 
Action: Key pressed <Key.space>
Screenshot: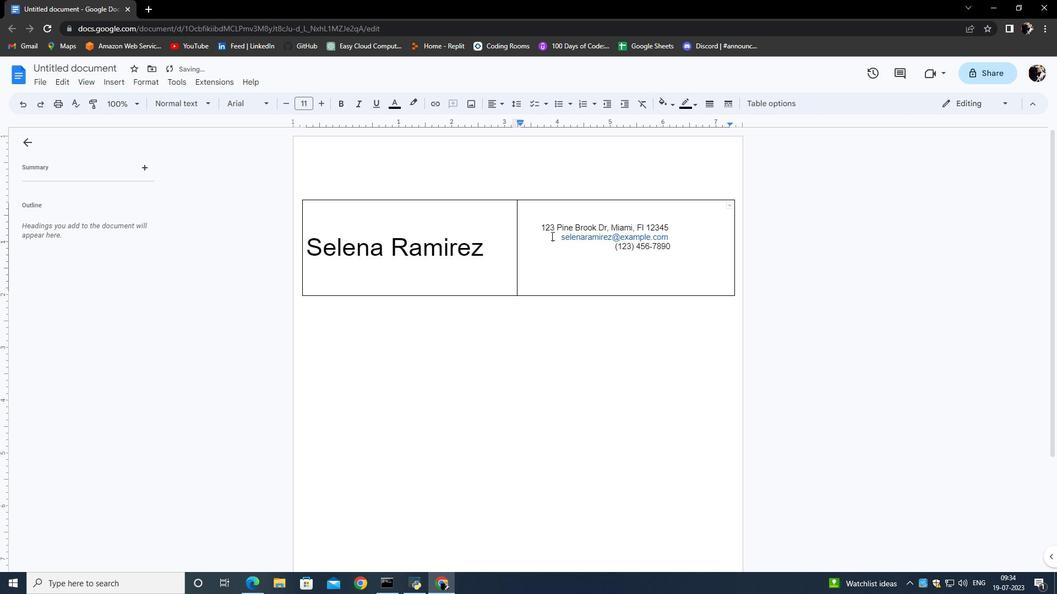 
Action: Mouse moved to (553, 236)
Screenshot: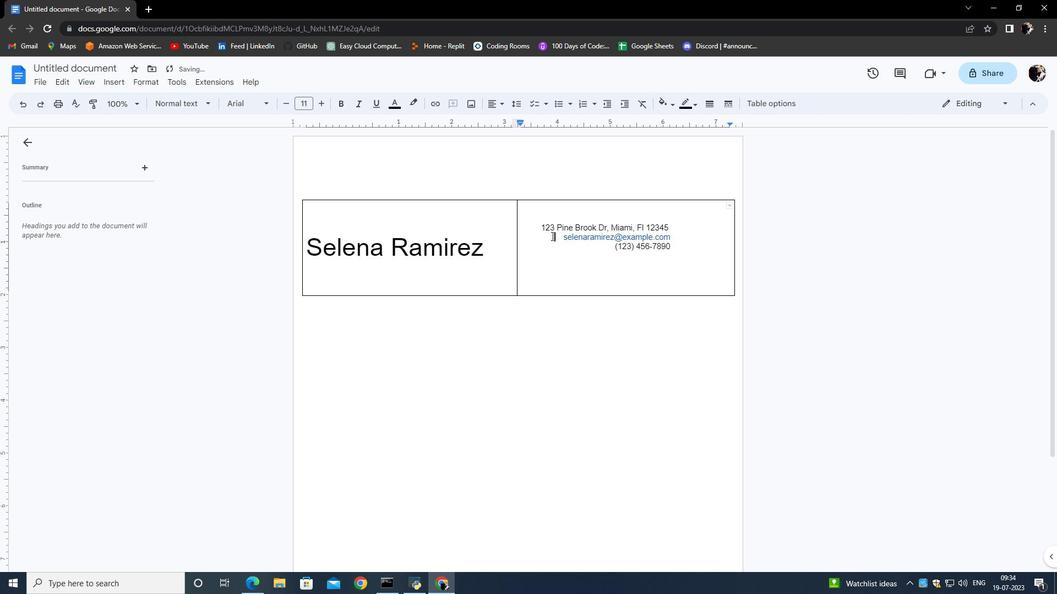 
Action: Key pressed <Key.space><Key.space><Key.space><Key.space><Key.space><Key.space><Key.space><Key.space><Key.space><Key.space><Key.space><Key.space>
Screenshot: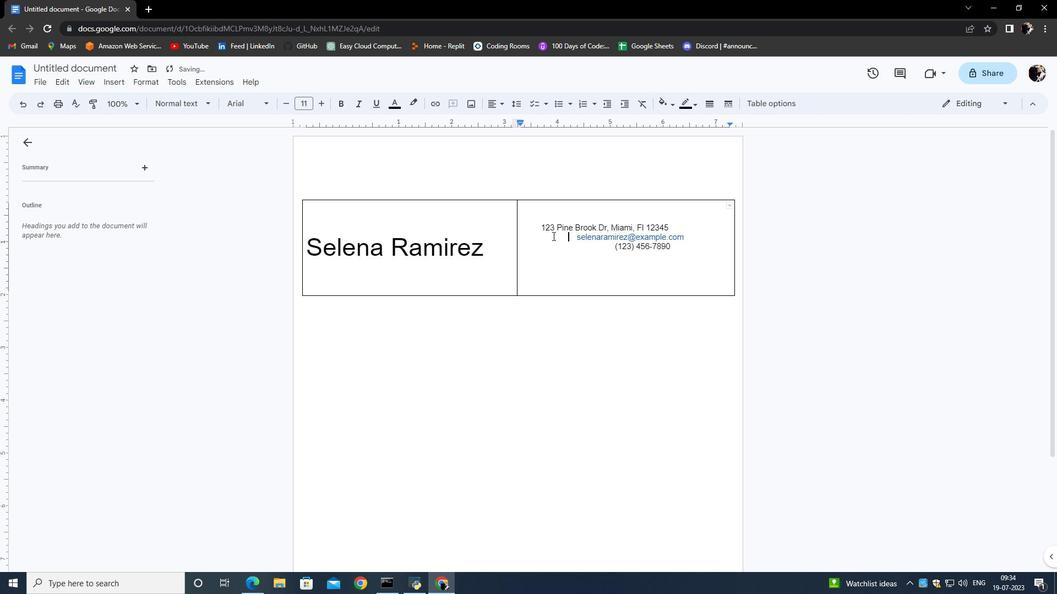 
Action: Mouse moved to (538, 222)
Screenshot: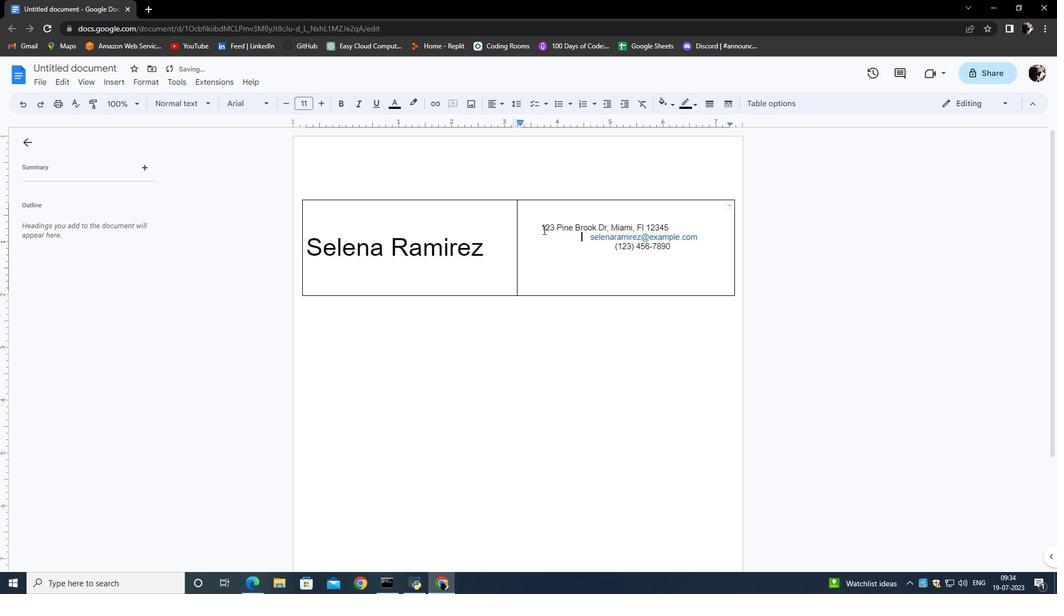 
Action: Mouse pressed left at (538, 222)
Screenshot: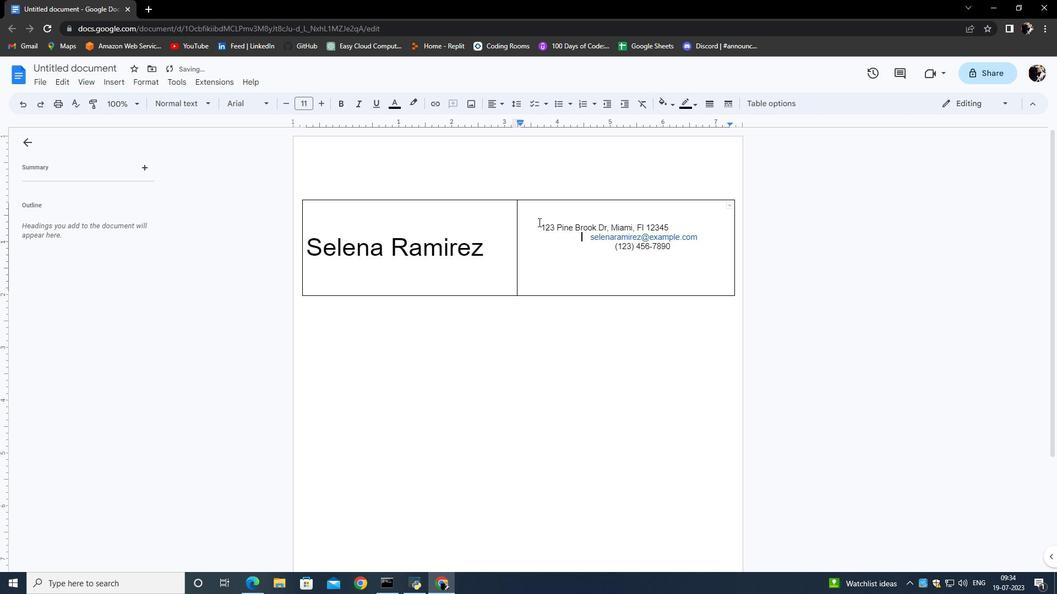 
Action: Mouse moved to (539, 229)
Screenshot: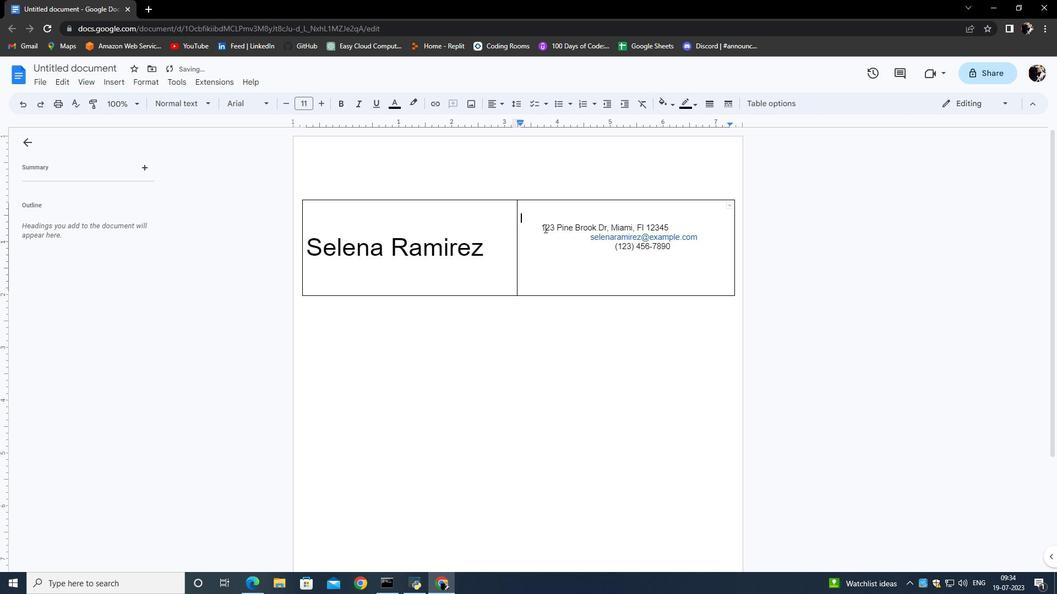 
Action: Mouse pressed left at (539, 229)
Screenshot: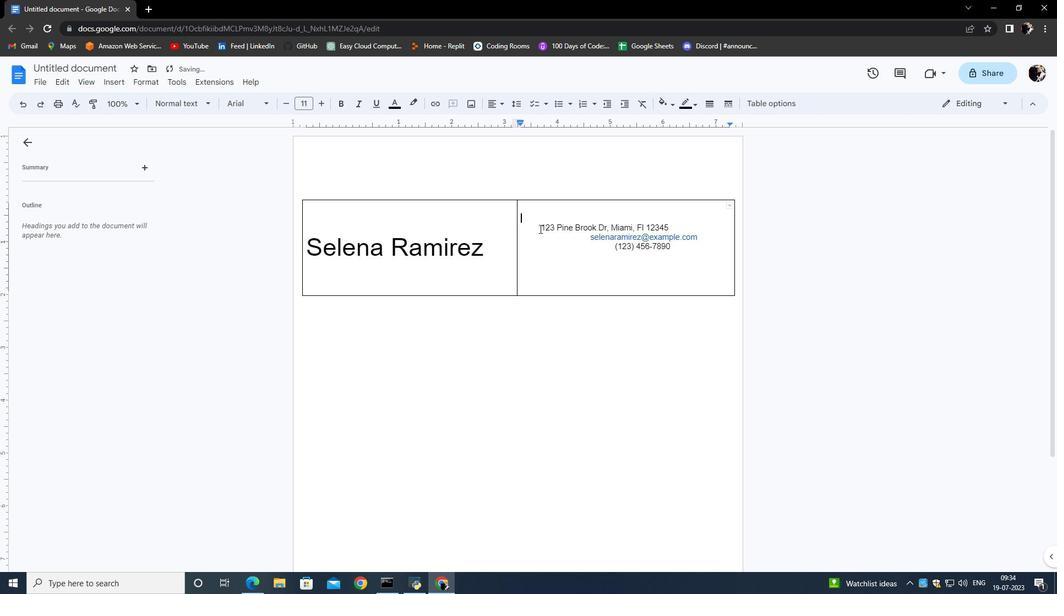 
Action: Key pressed <Key.space><Key.space><Key.space><Key.space><Key.space><Key.space><Key.space><Key.space><Key.space><Key.space><Key.space><Key.space><Key.space><Key.space>
Screenshot: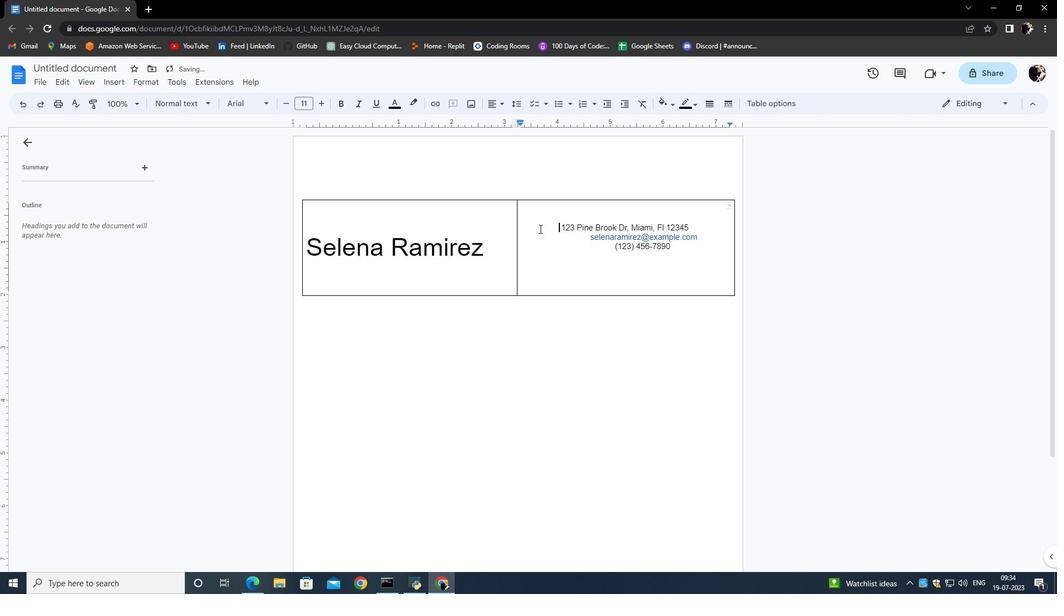 
Action: Mouse moved to (611, 248)
Screenshot: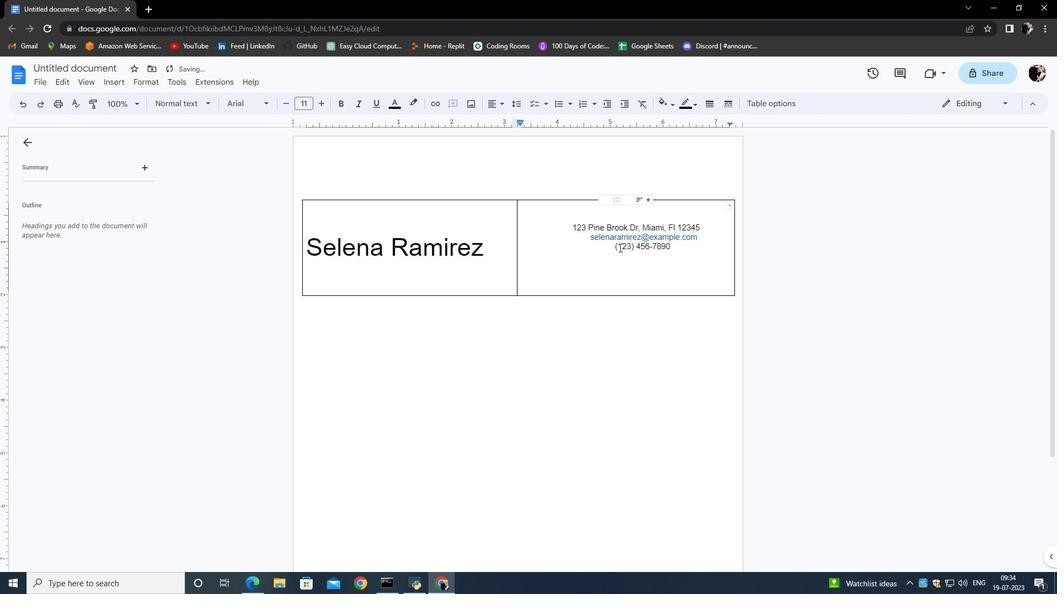 
Action: Mouse pressed left at (611, 248)
Screenshot: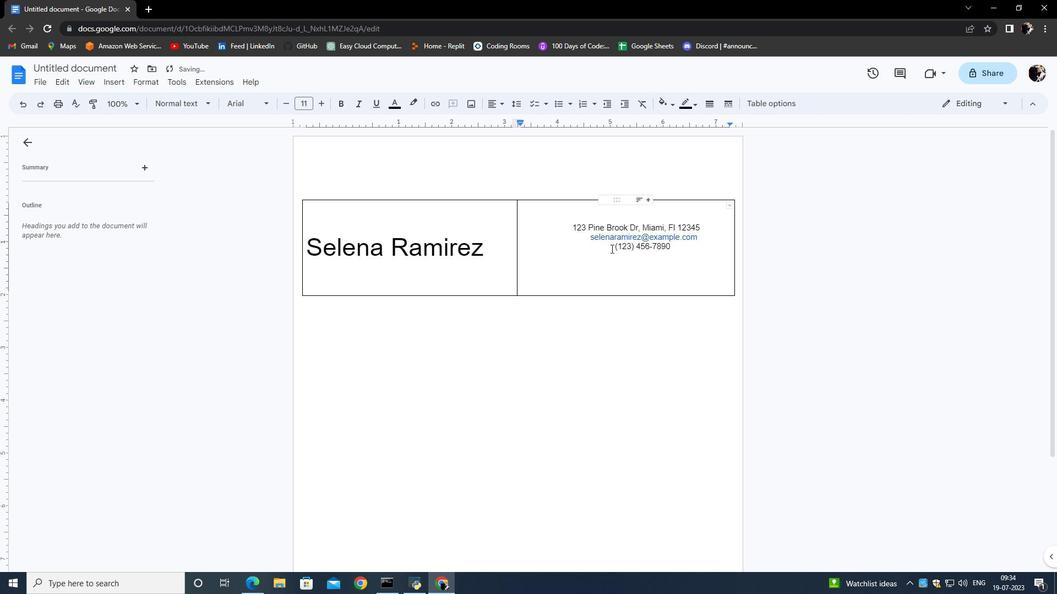 
Action: Key pressed <Key.space>
Screenshot: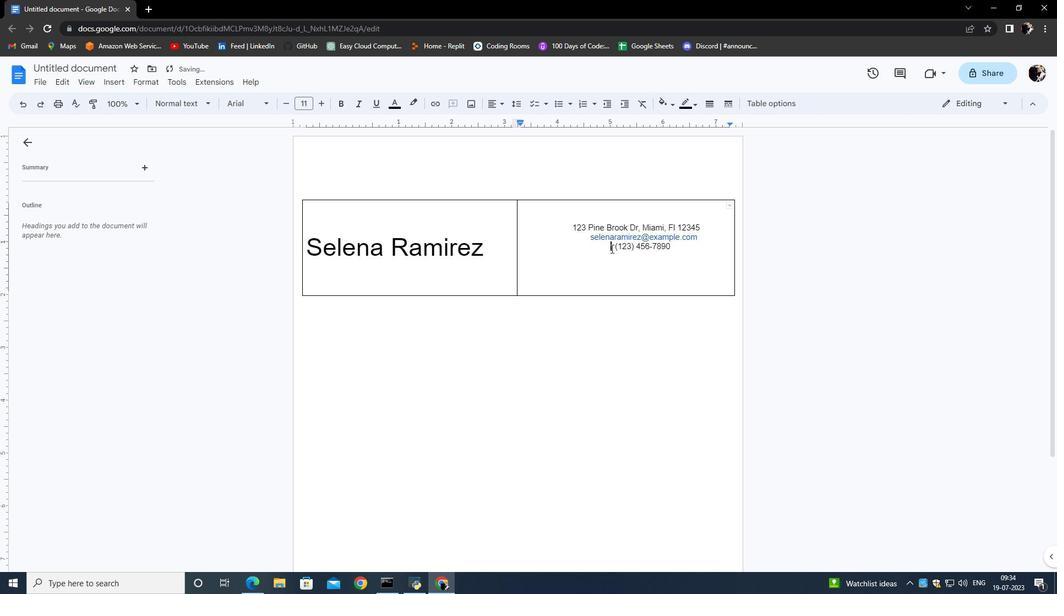 
Action: Mouse moved to (611, 250)
Screenshot: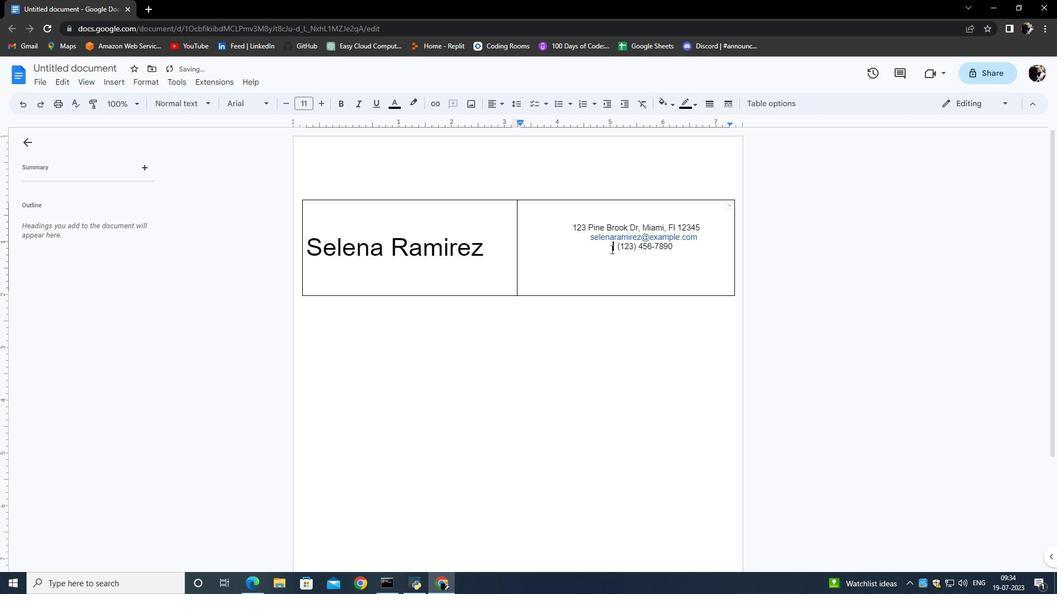 
Action: Key pressed <Key.space><Key.space><Key.space><Key.space><Key.space><Key.space><Key.space>
Screenshot: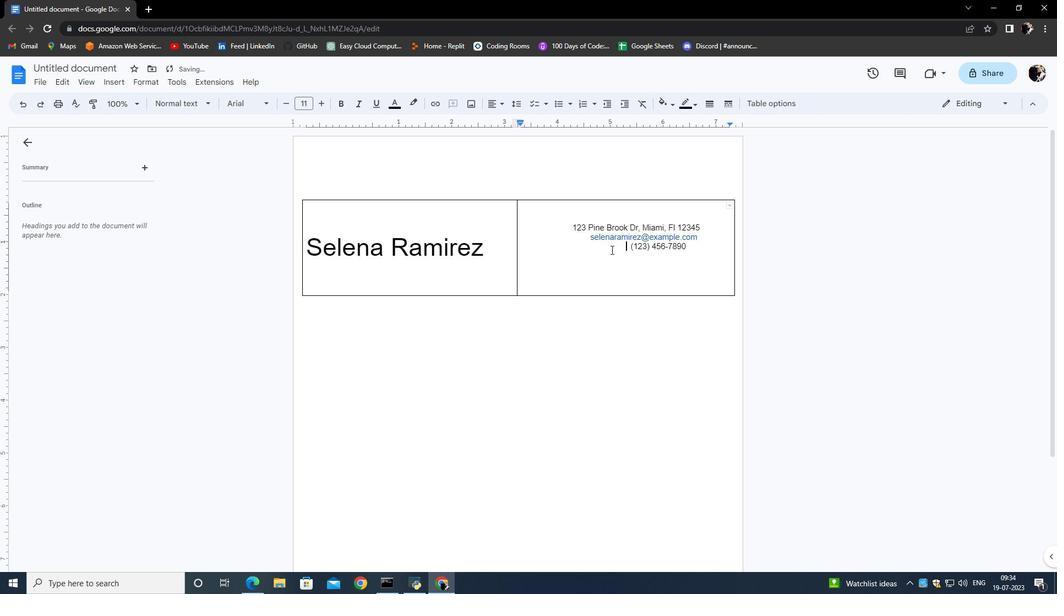 
Action: Mouse moved to (611, 250)
Screenshot: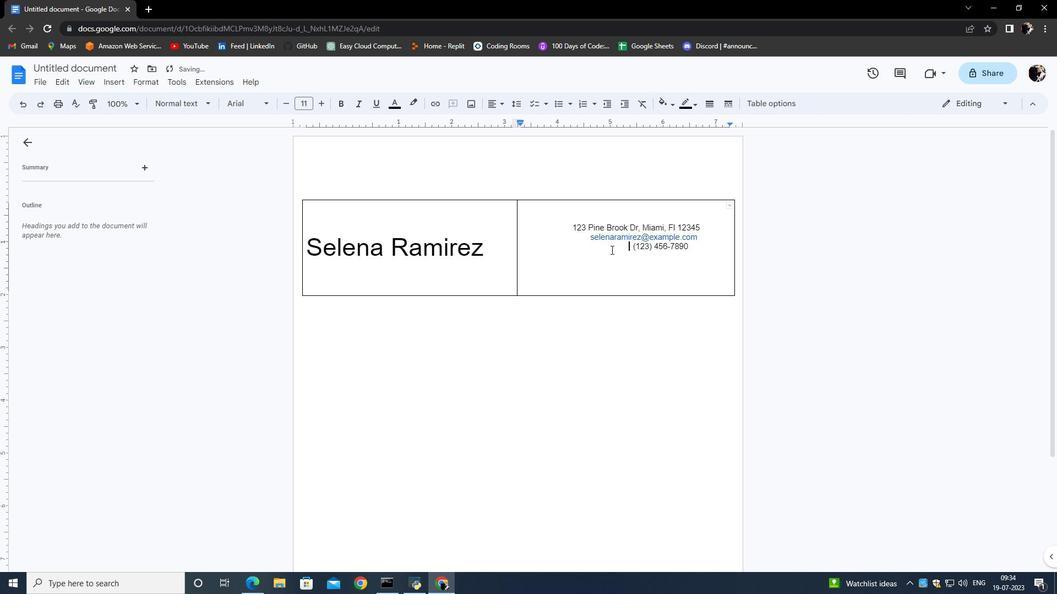 
Action: Key pressed <Key.space><Key.space><Key.space><Key.space><Key.space>
Screenshot: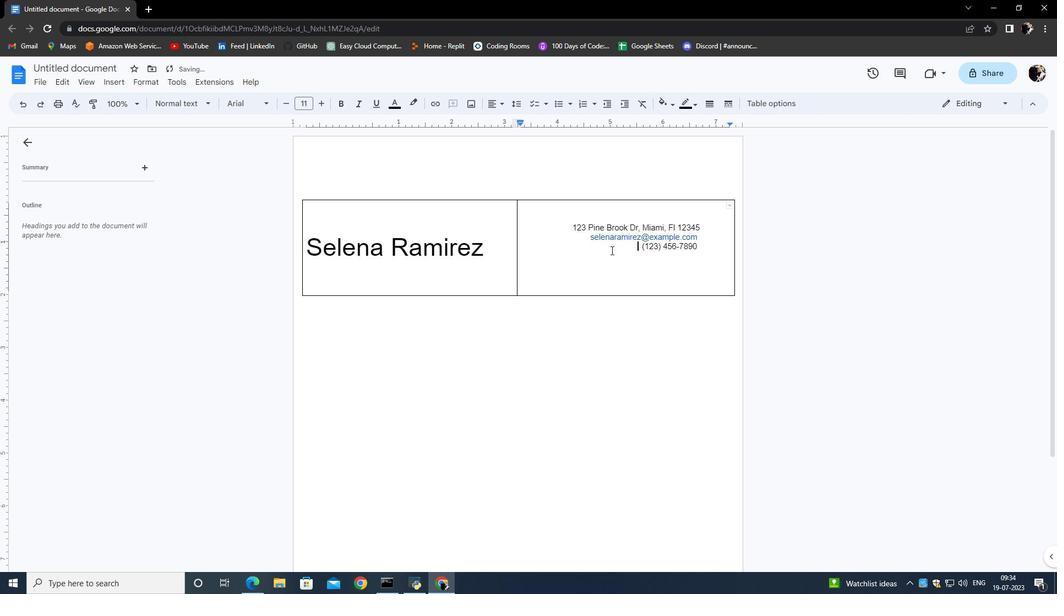 
Action: Mouse moved to (572, 228)
Screenshot: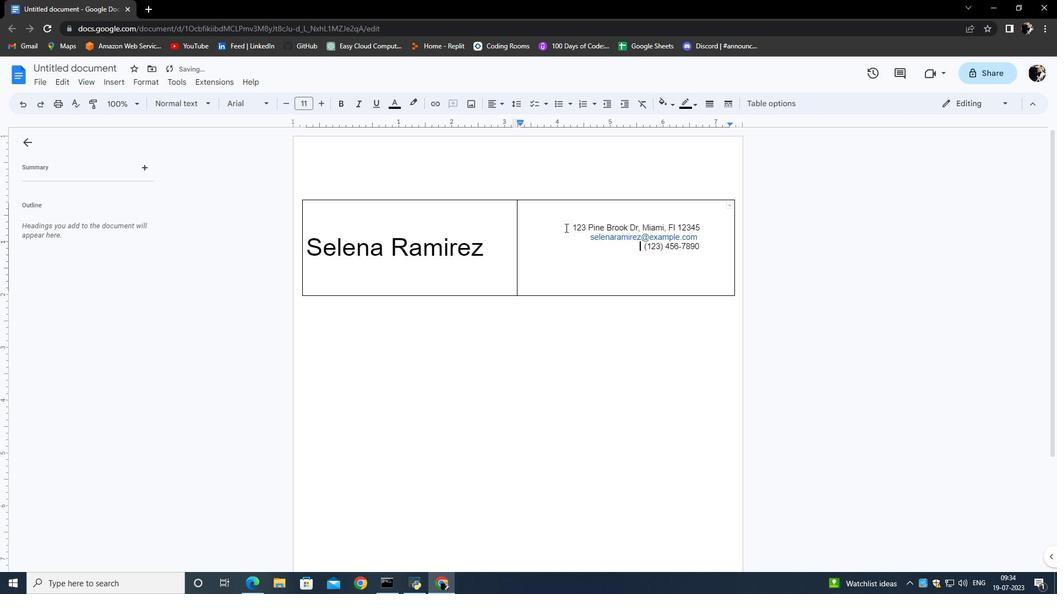 
Action: Mouse pressed left at (572, 228)
Screenshot: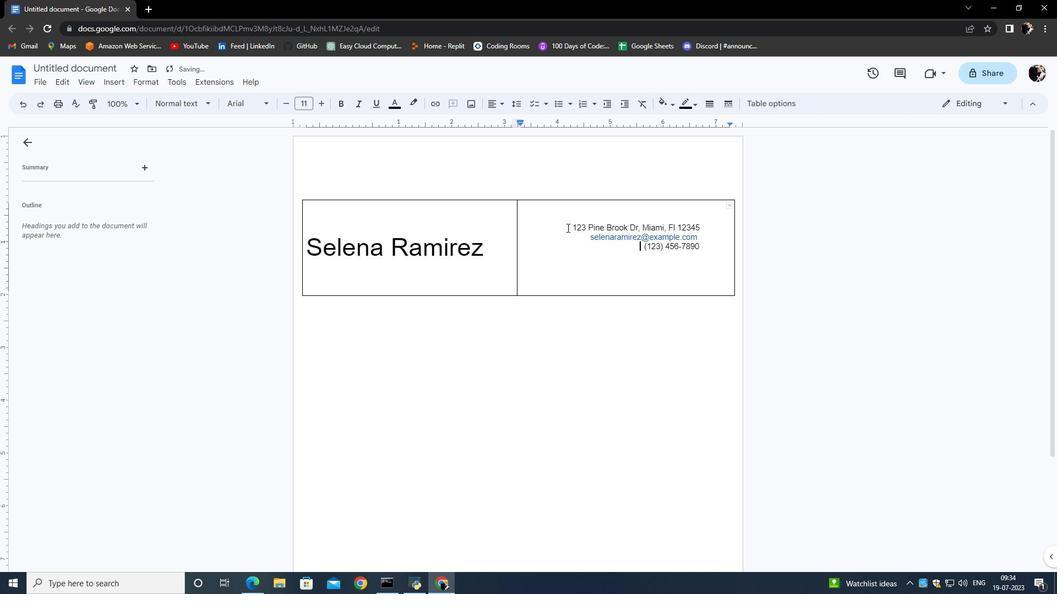 
Action: Key pressed <Key.space><Key.space><Key.space><Key.space>
Screenshot: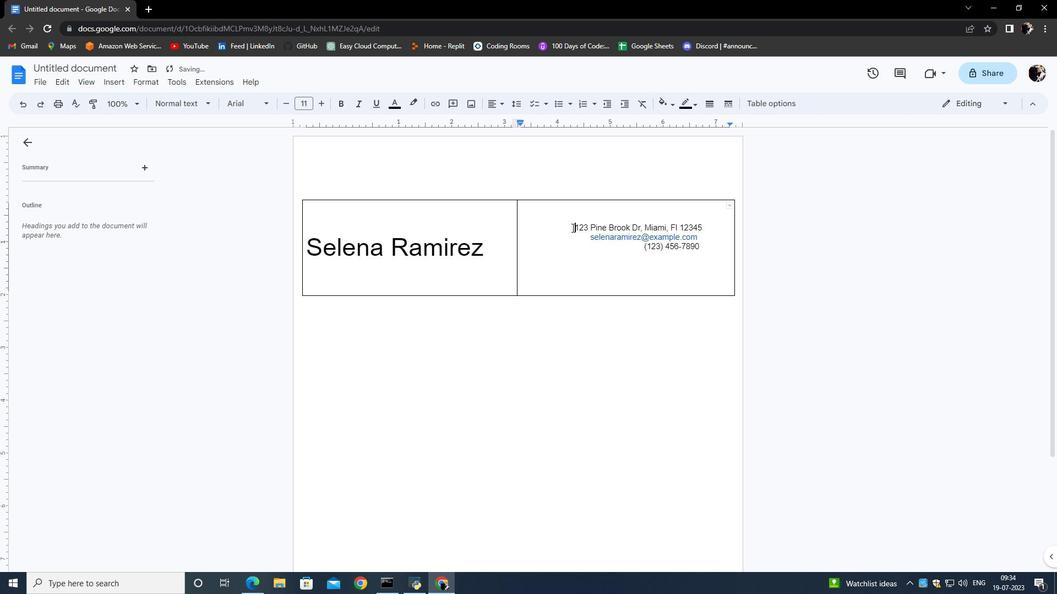 
Action: Mouse moved to (589, 240)
Screenshot: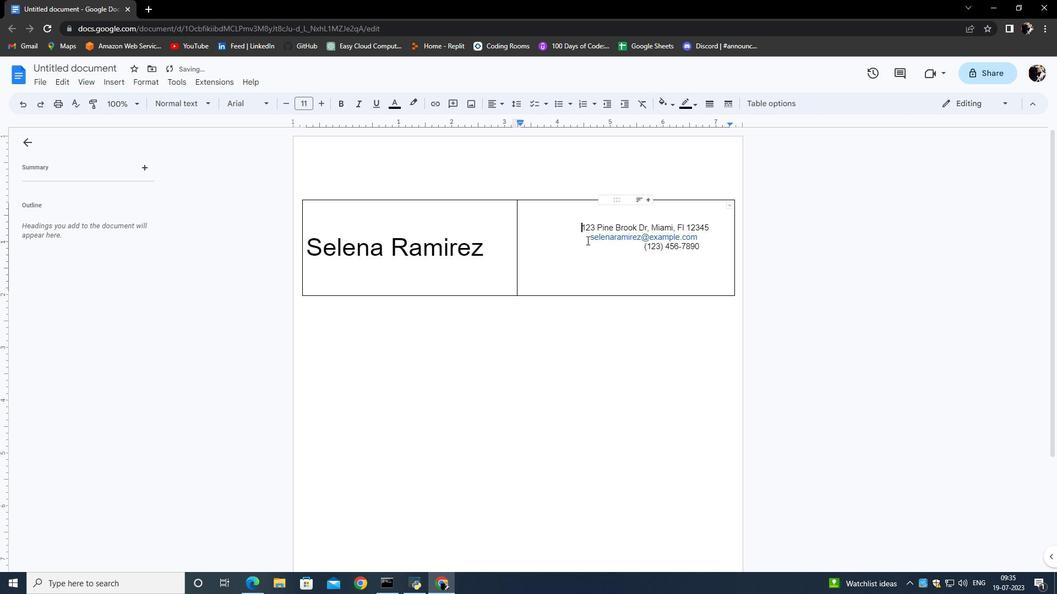 
Action: Mouse pressed left at (589, 240)
Screenshot: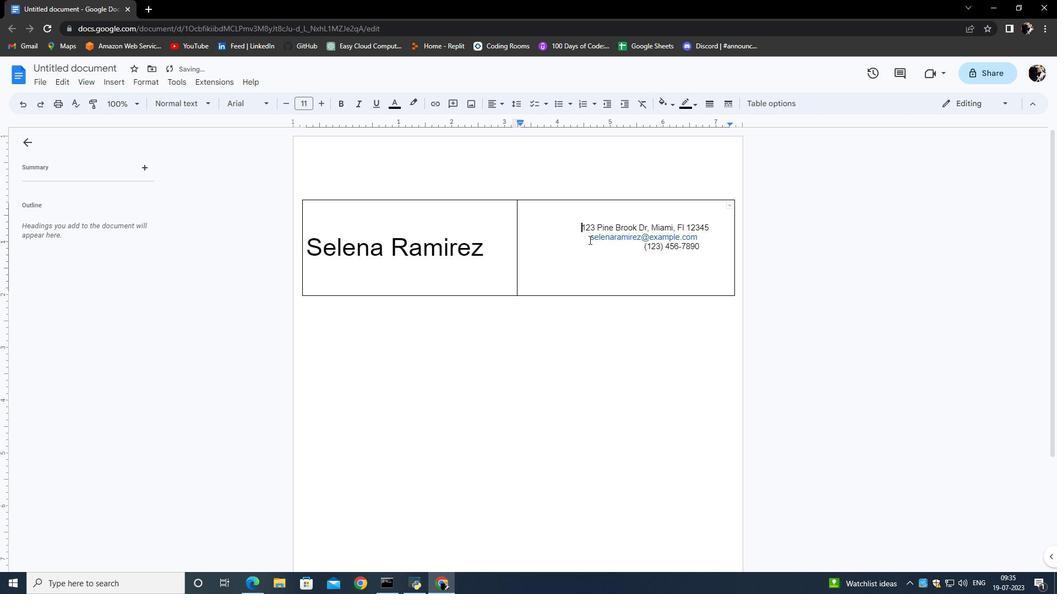 
Action: Key pressed <Key.space><Key.space><Key.space><Key.space><Key.space><Key.space>
Screenshot: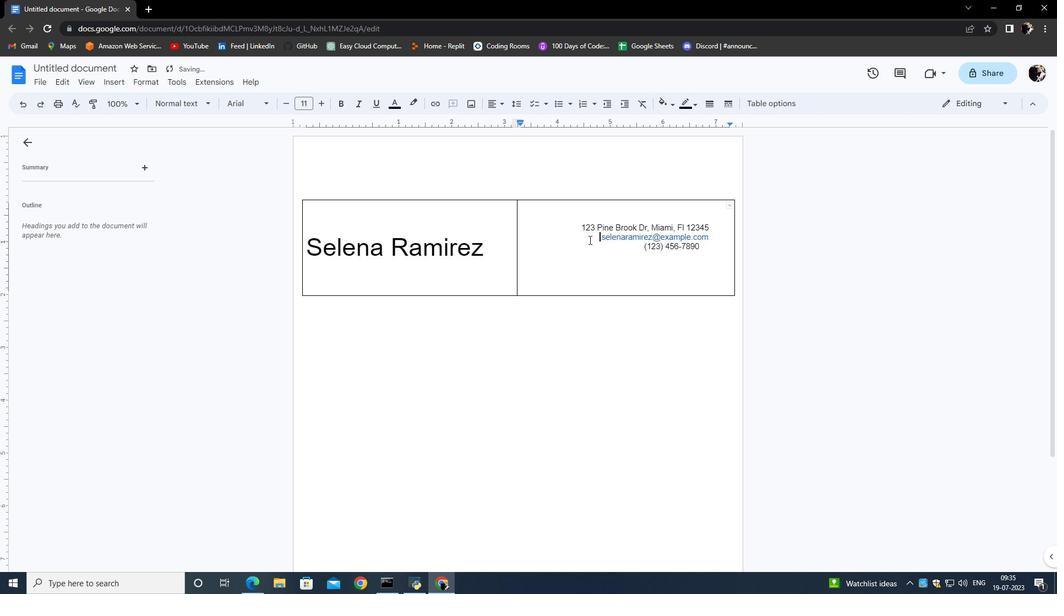 
Action: Mouse moved to (641, 247)
Screenshot: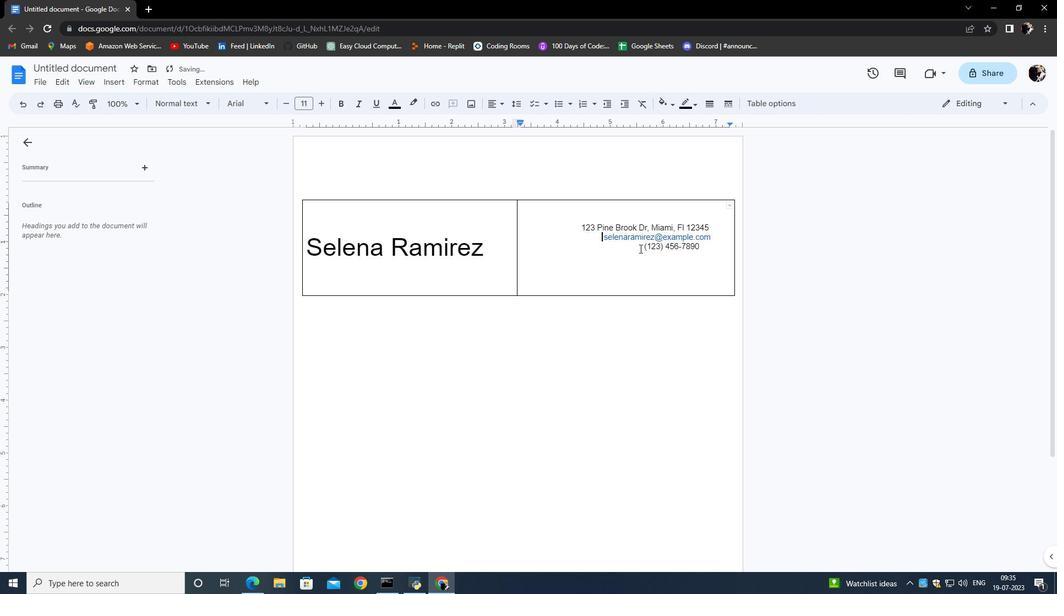 
Action: Mouse pressed left at (641, 247)
Screenshot: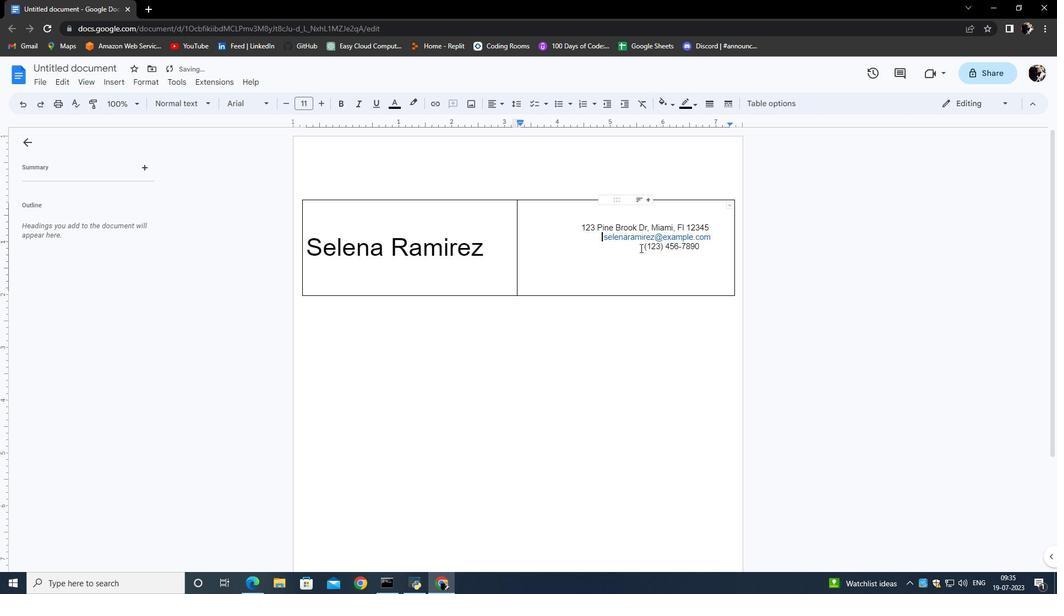 
Action: Key pressed <Key.space><Key.space><Key.space><Key.space>
Screenshot: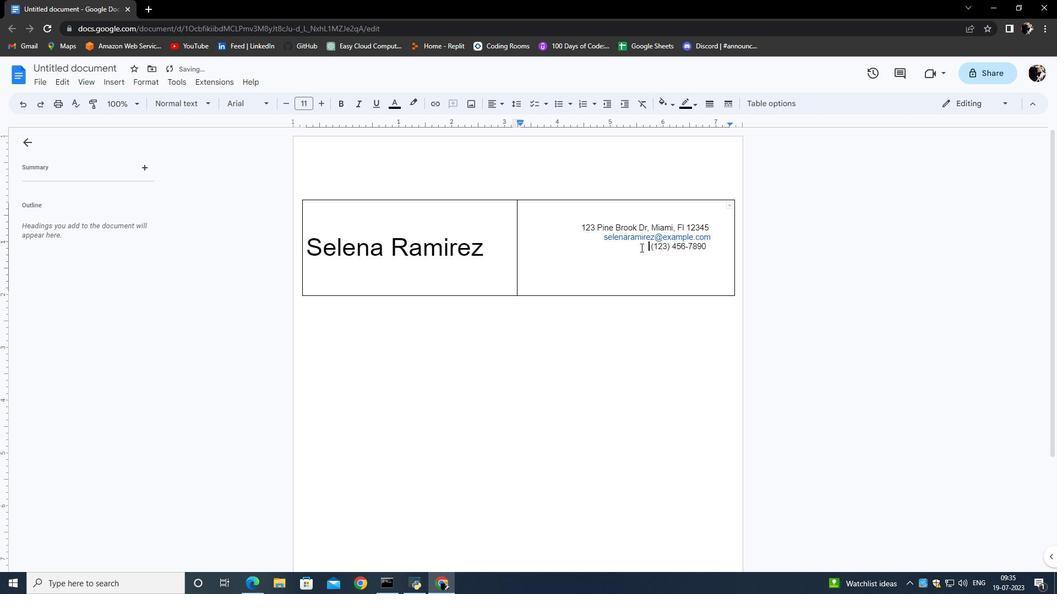 
Action: Mouse moved to (588, 261)
Screenshot: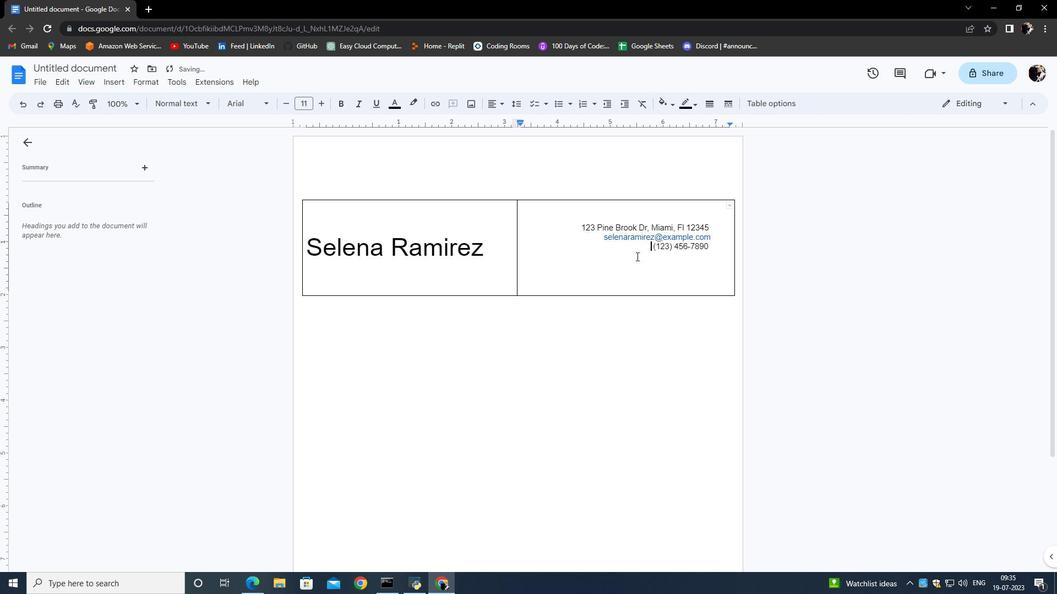 
Action: Mouse pressed left at (588, 261)
Screenshot: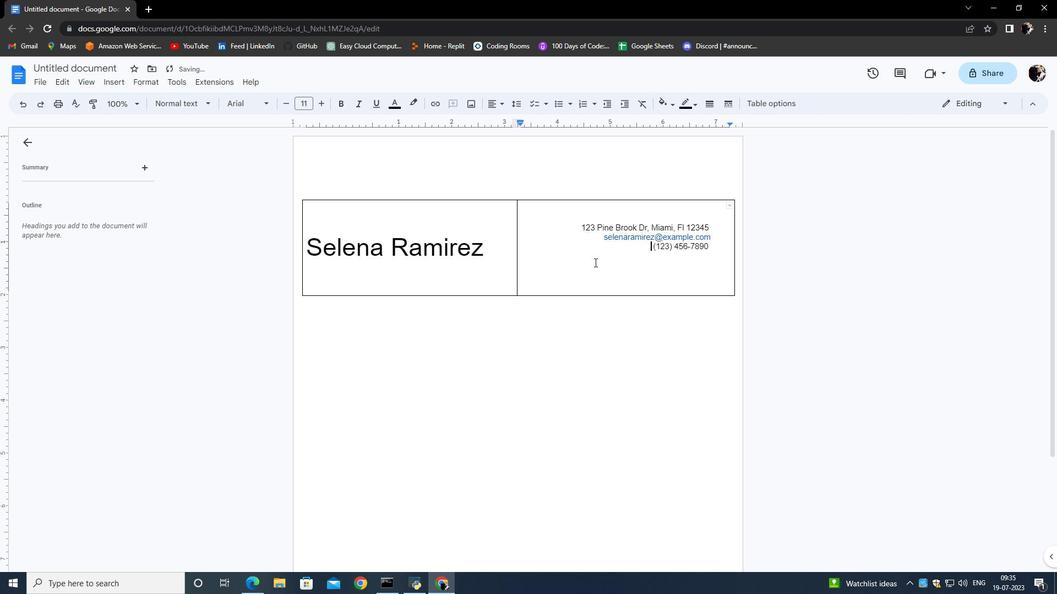 
Action: Mouse moved to (490, 247)
Screenshot: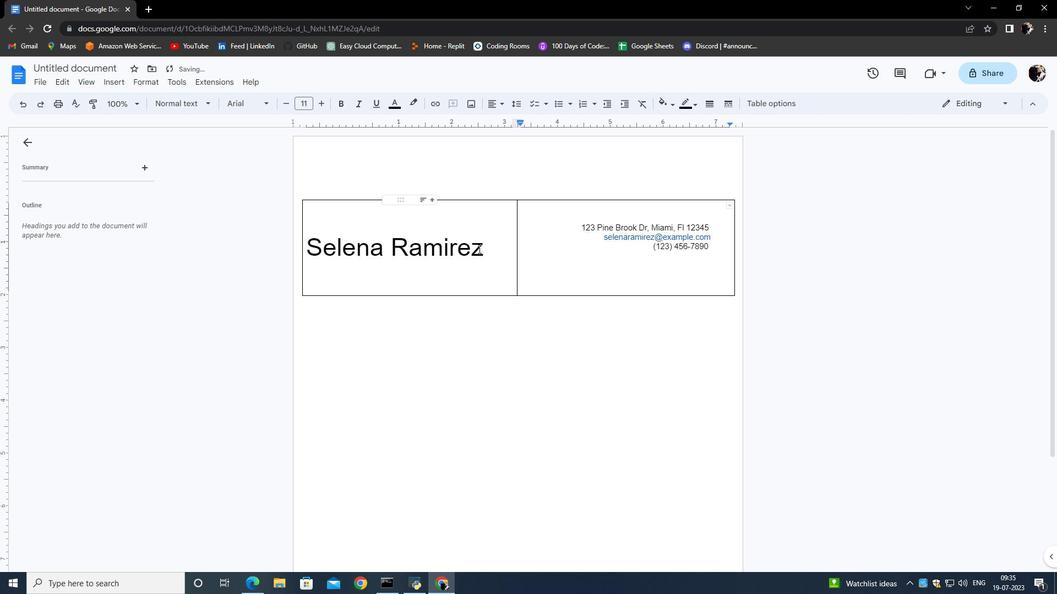 
Action: Mouse pressed left at (490, 247)
Screenshot: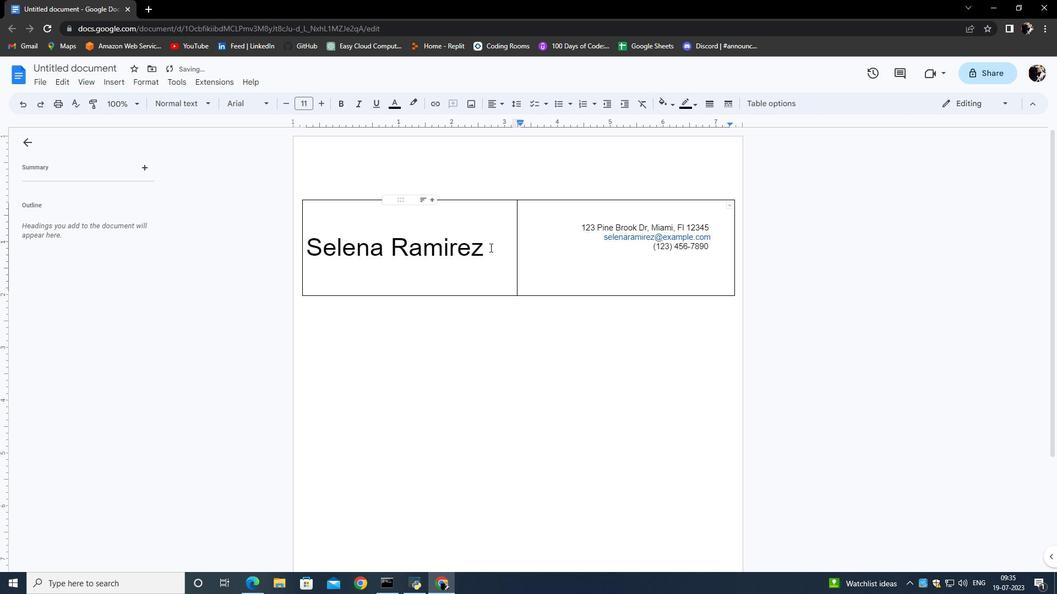 
Action: Mouse moved to (324, 101)
Screenshot: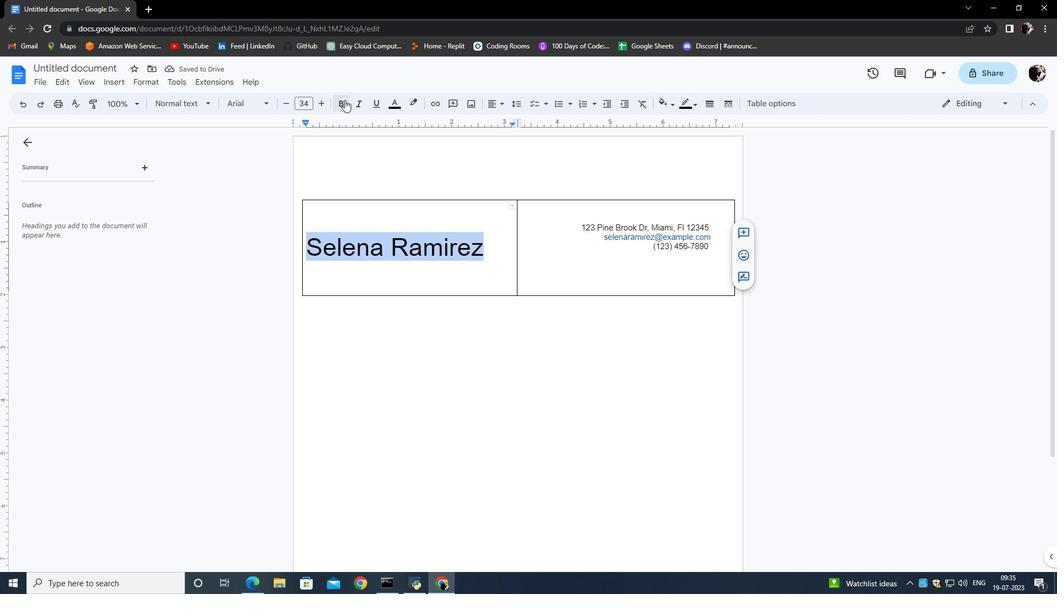 
Action: Mouse pressed left at (324, 101)
Screenshot: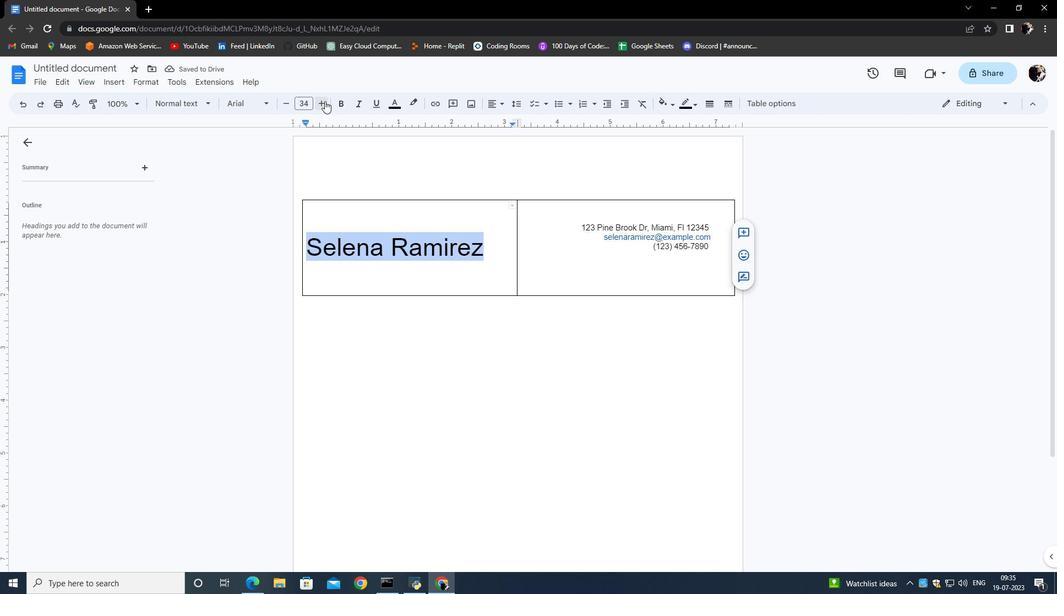 
Action: Mouse pressed left at (324, 101)
Screenshot: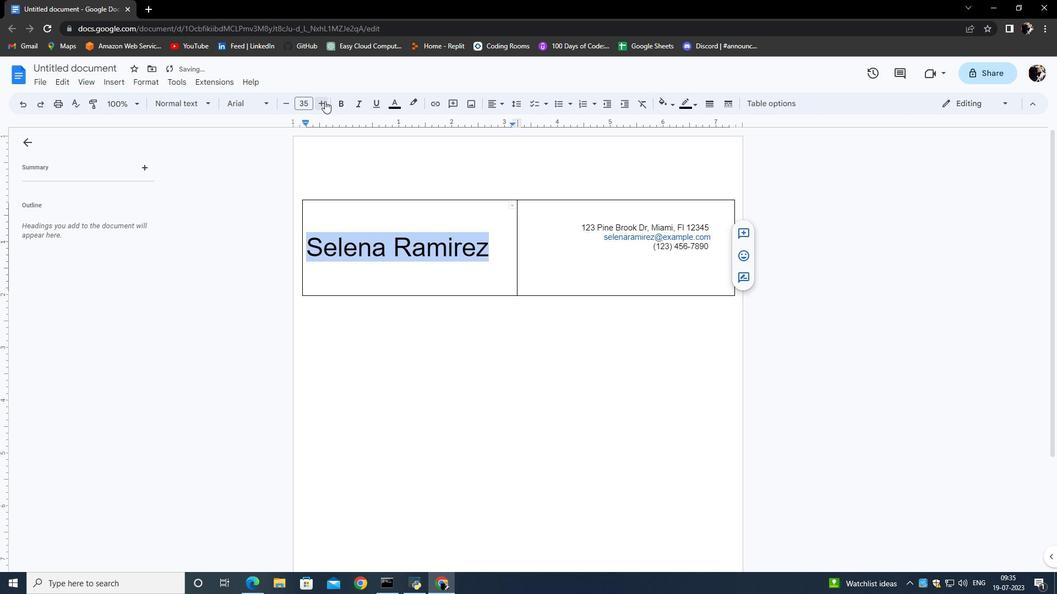 
Action: Mouse moved to (321, 105)
Screenshot: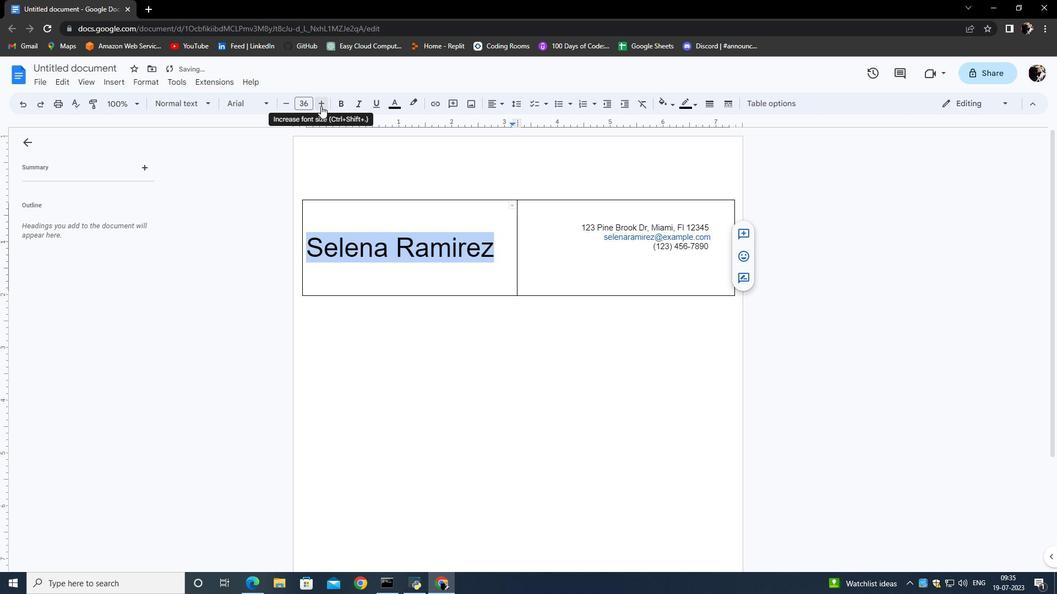 
Action: Mouse pressed left at (321, 105)
Screenshot: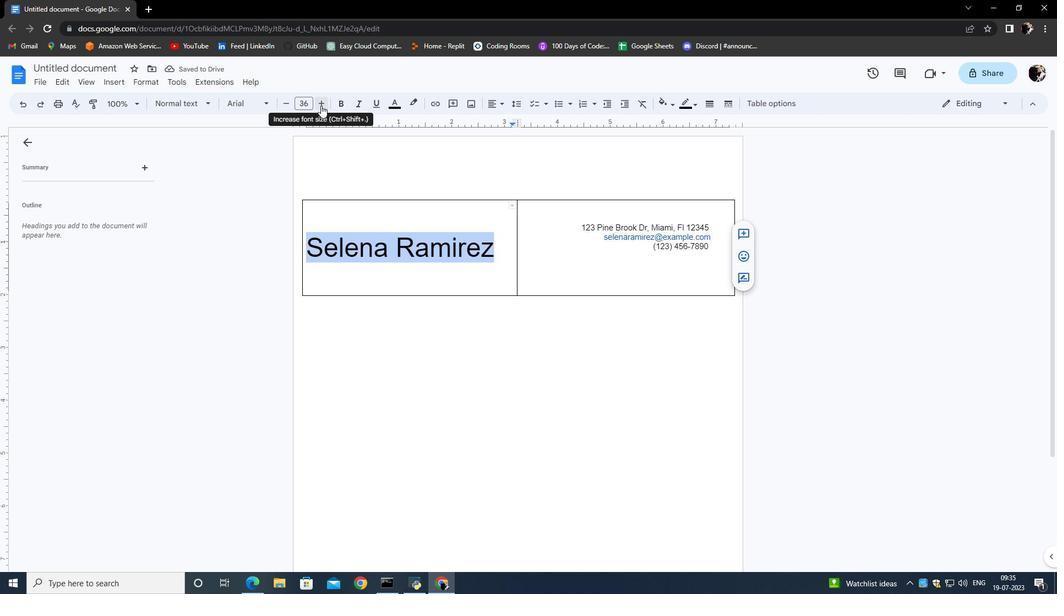 
Action: Mouse pressed left at (321, 105)
Screenshot: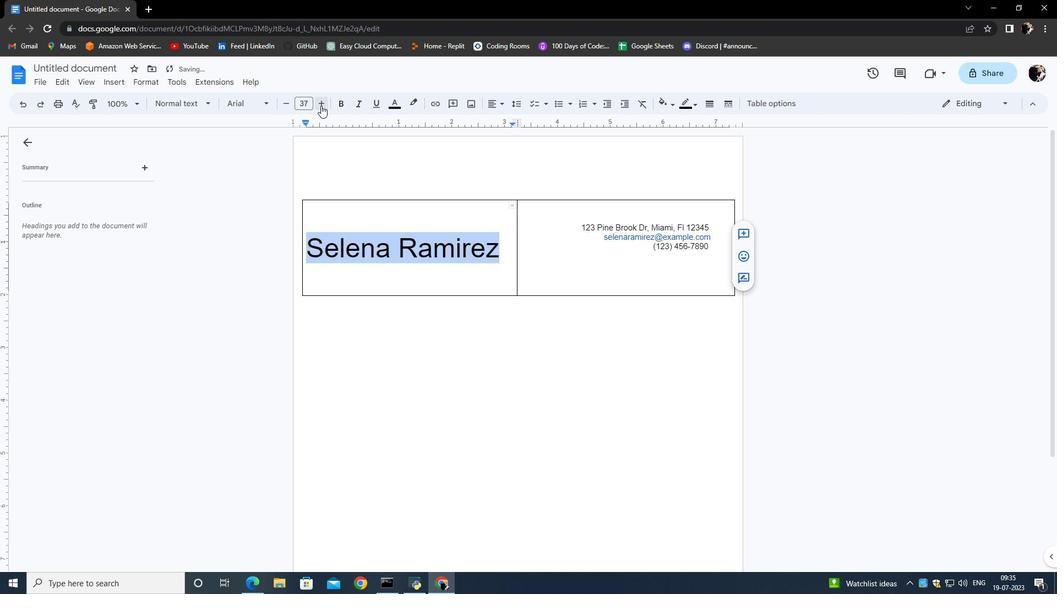 
Action: Mouse pressed left at (321, 105)
Screenshot: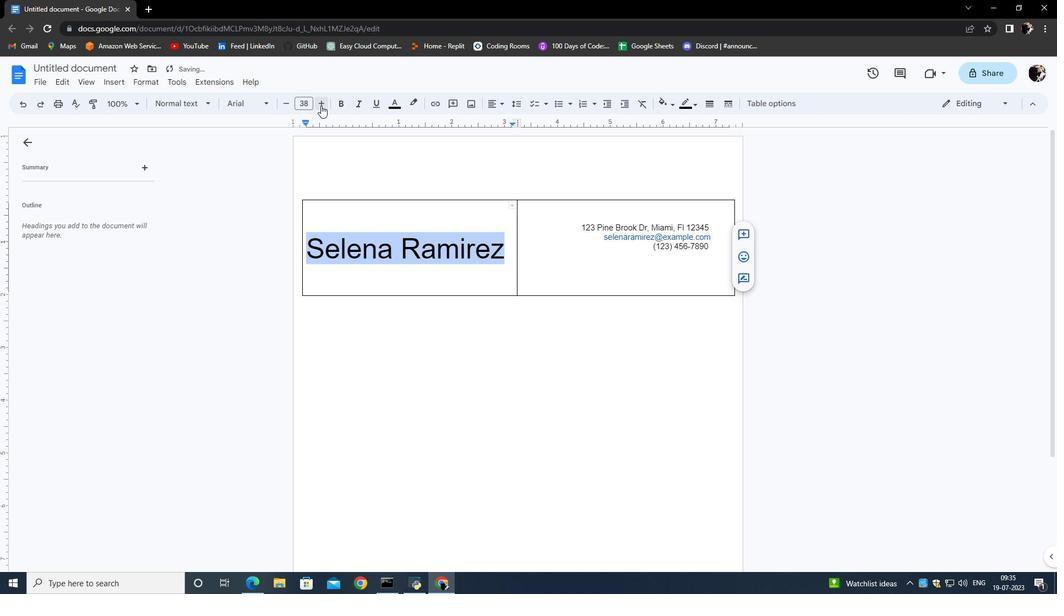 
Action: Mouse moved to (467, 220)
Screenshot: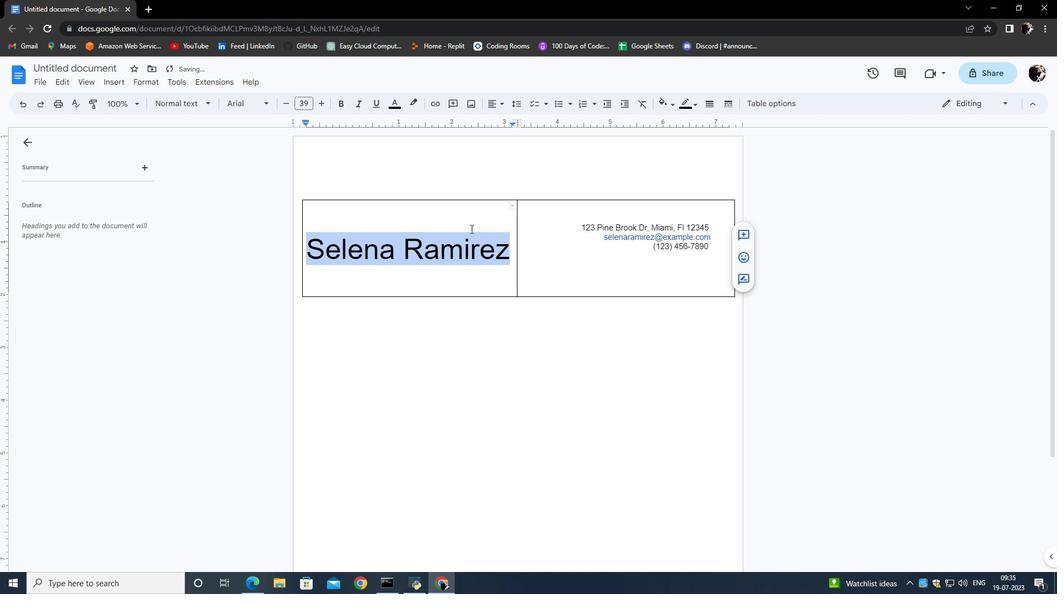 
Action: Mouse pressed left at (467, 220)
Screenshot: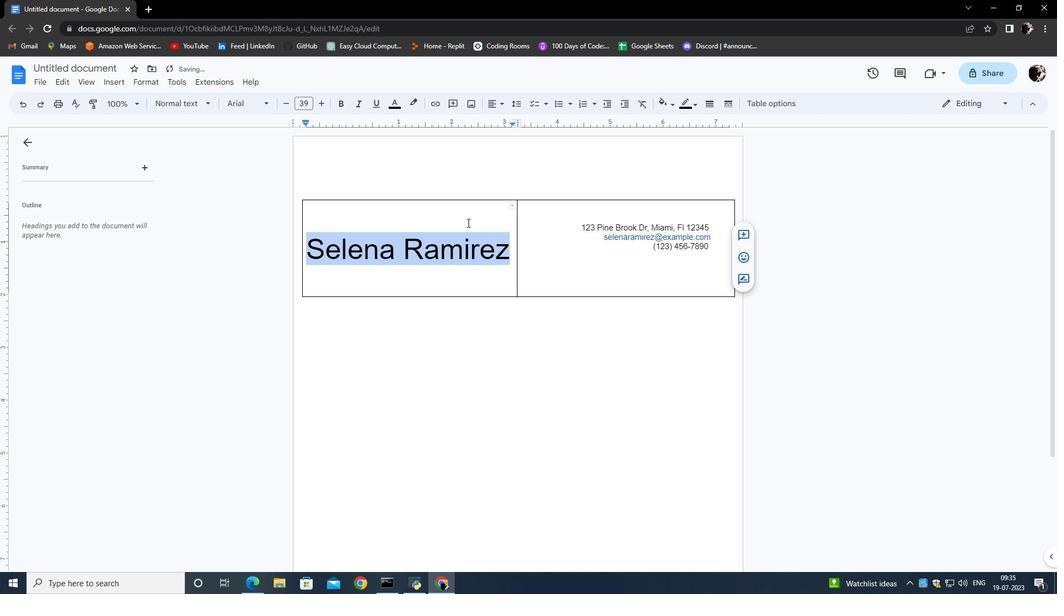 
Action: Mouse moved to (583, 219)
Screenshot: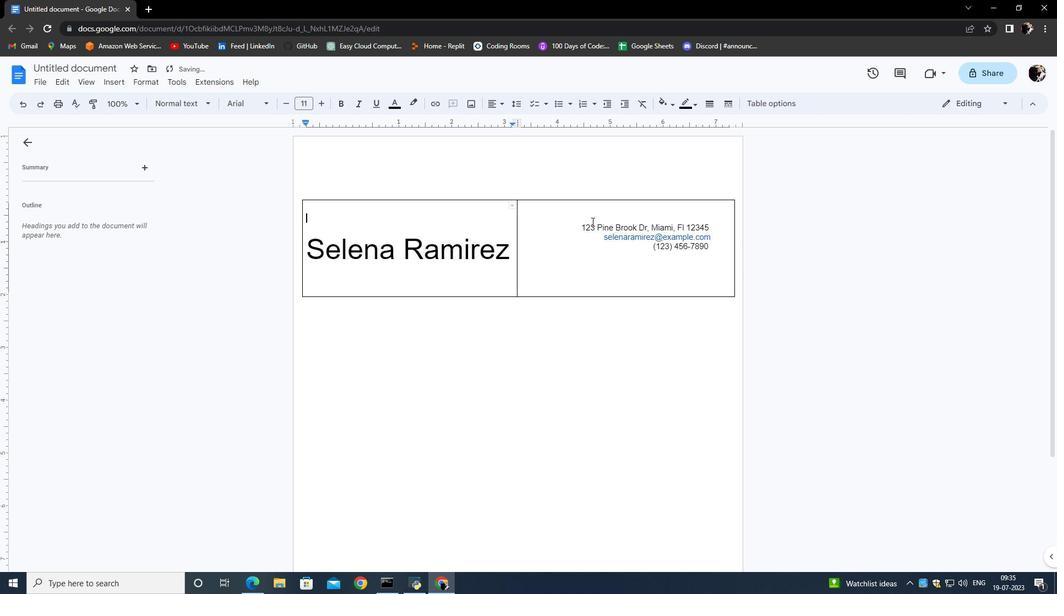 
Action: Mouse pressed left at (583, 219)
Screenshot: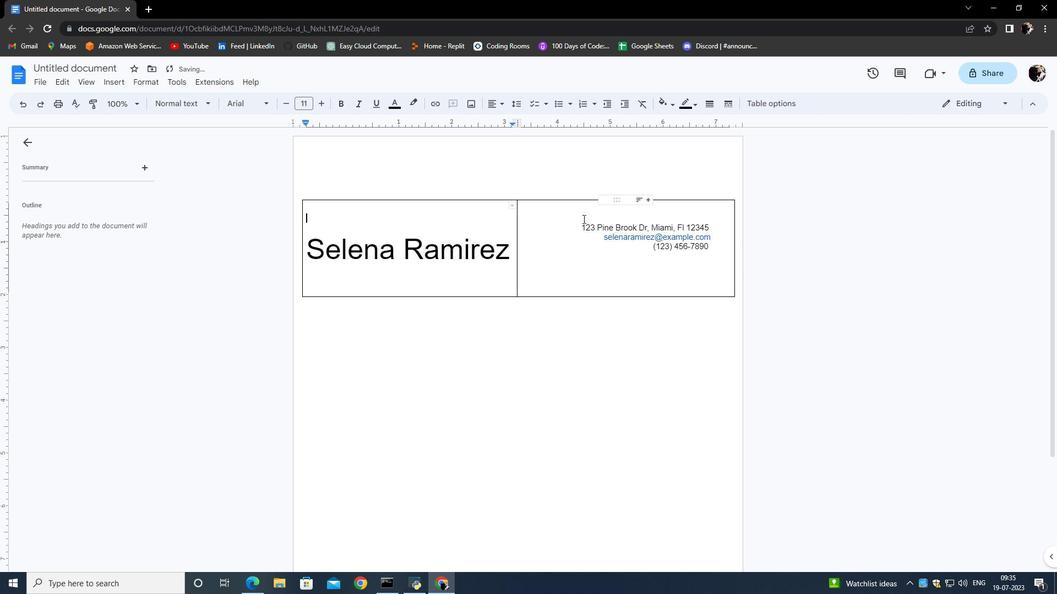 
Action: Mouse moved to (580, 219)
Screenshot: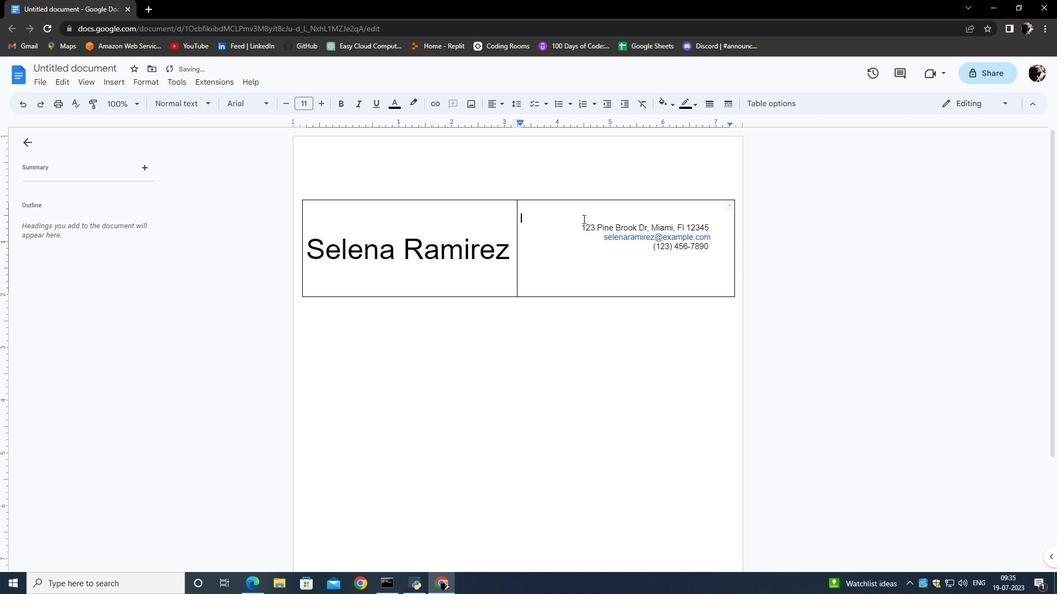 
Action: Key pressed <Key.space><Key.space><Key.space><Key.space><Key.enter><Key.enter><Key.backspace>
Screenshot: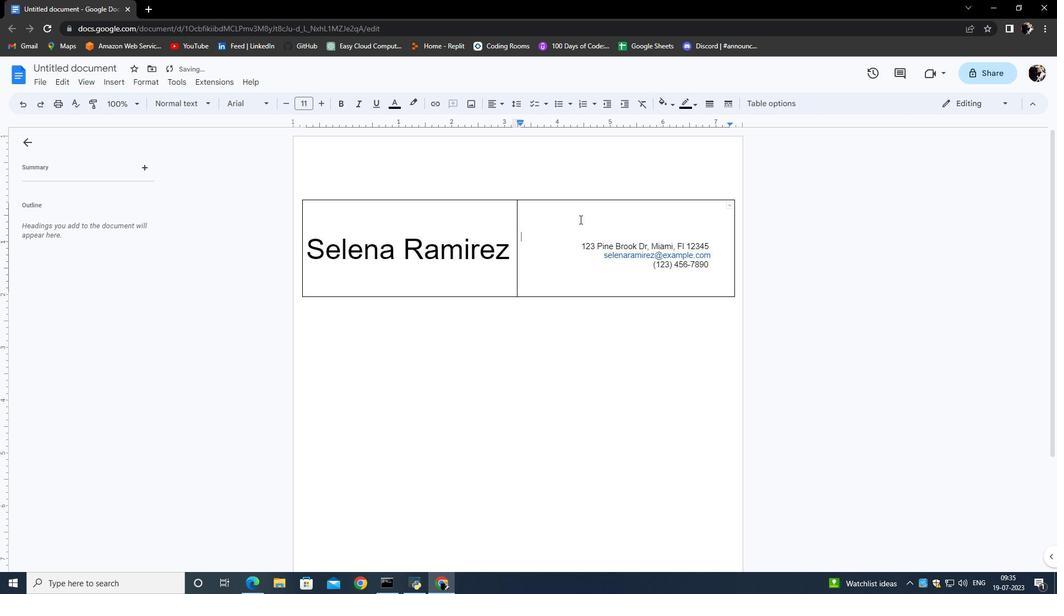 
Action: Mouse moved to (311, 247)
Screenshot: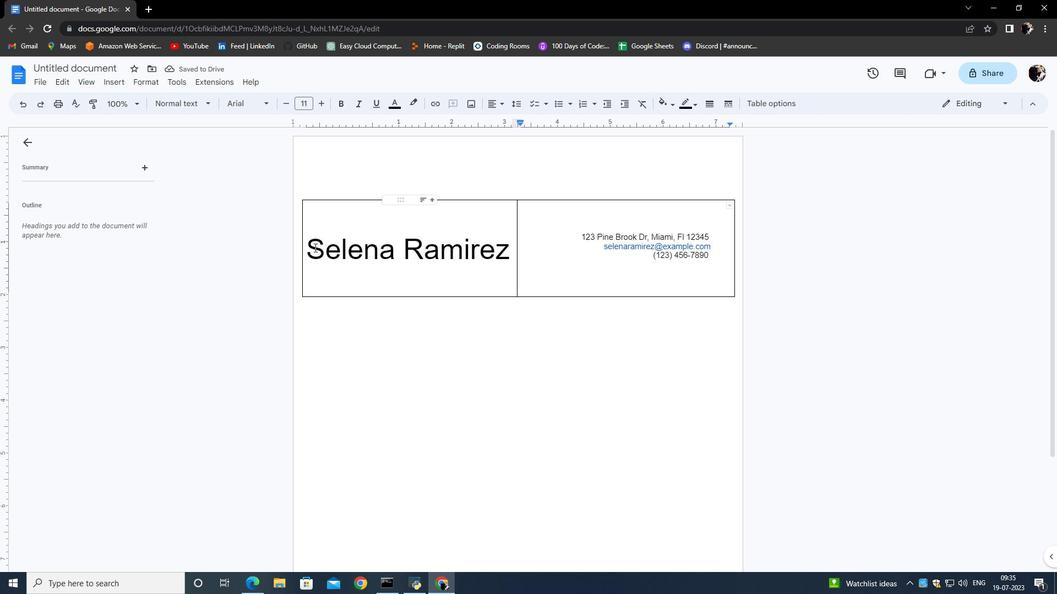 
Action: Mouse pressed left at (311, 247)
Screenshot: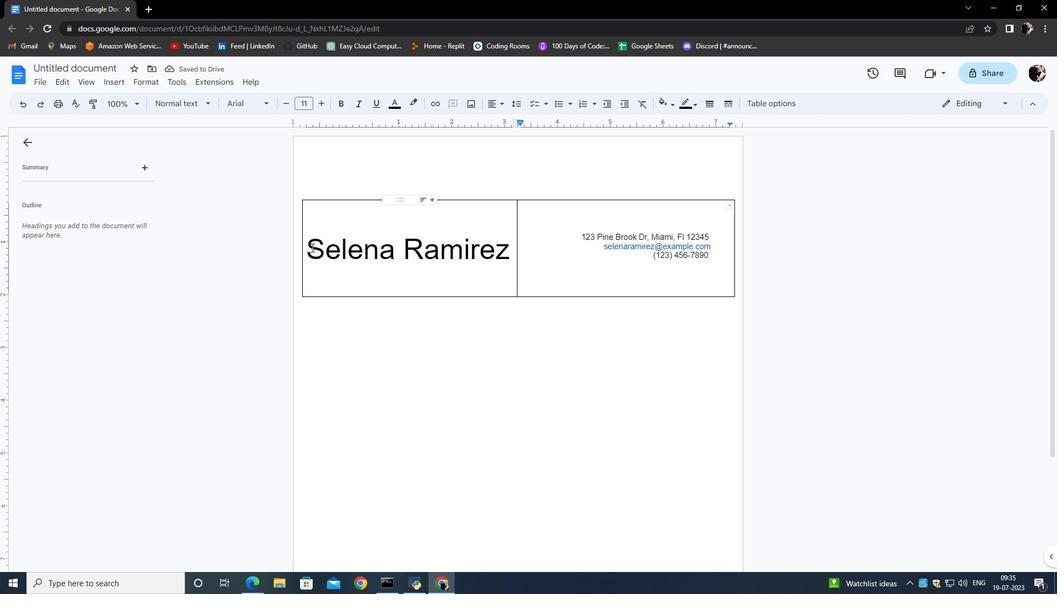 
Action: Mouse moved to (322, 101)
Screenshot: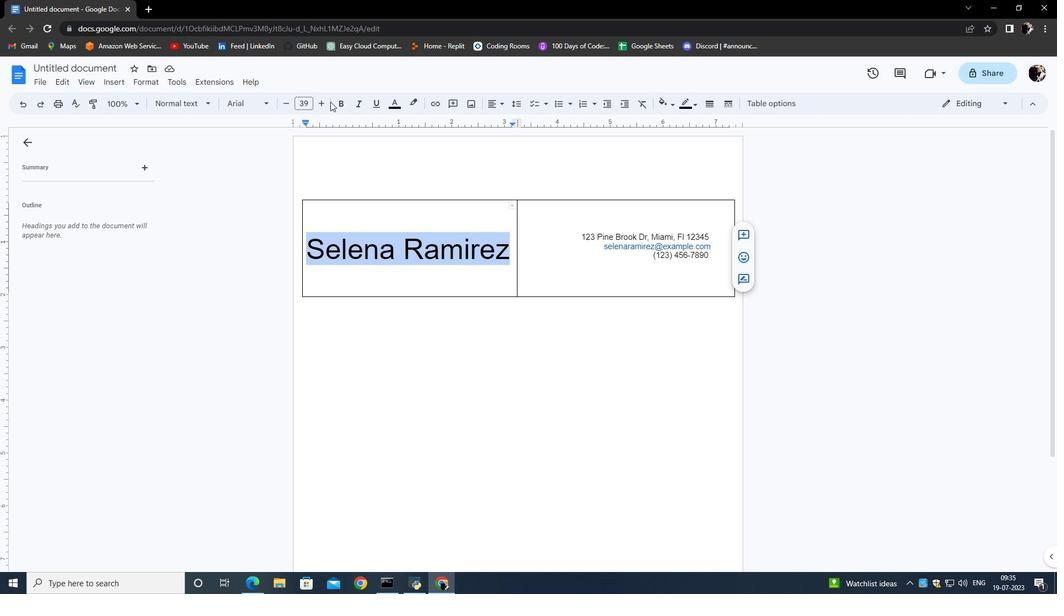 
Action: Mouse pressed left at (322, 101)
Screenshot: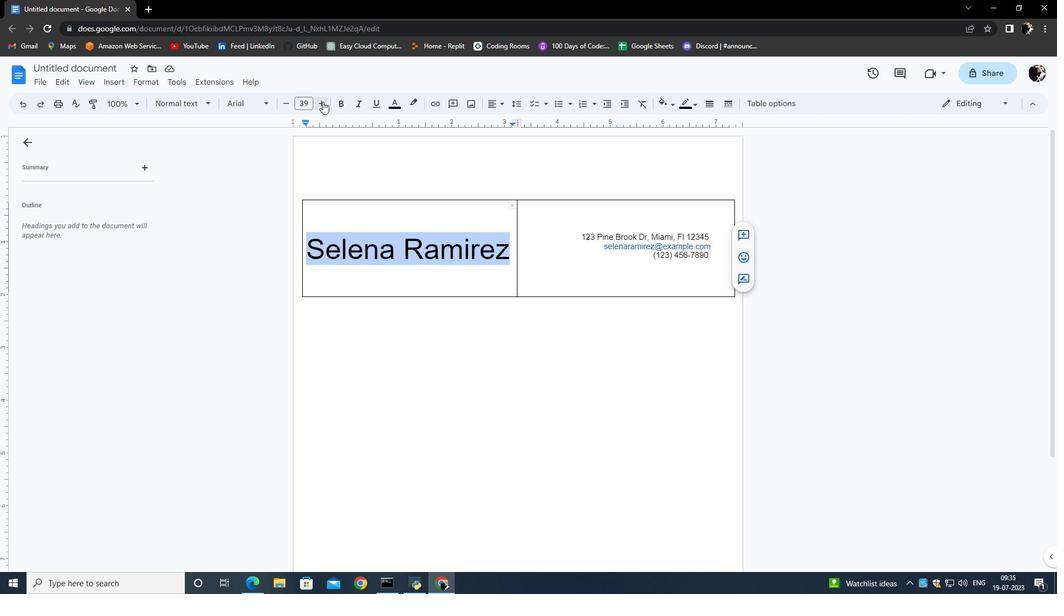 
Action: Mouse moved to (285, 104)
Screenshot: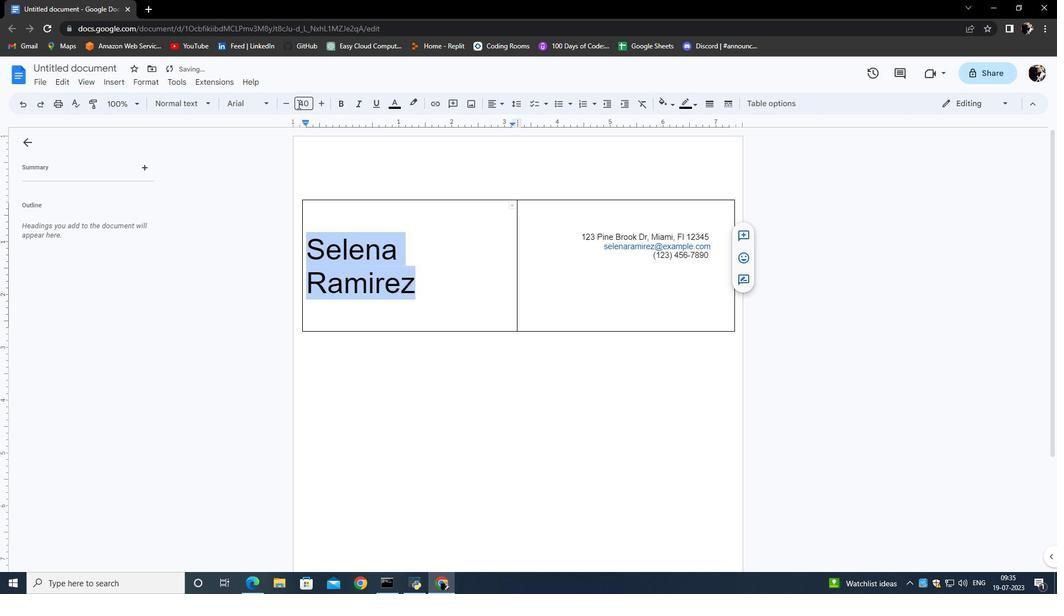 
Action: Mouse pressed left at (285, 104)
Screenshot: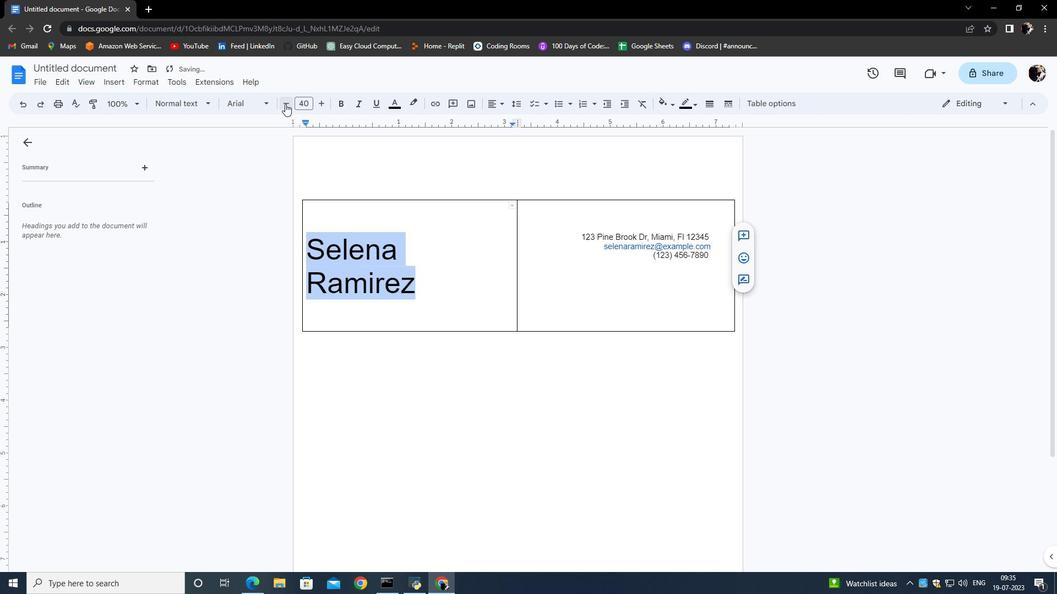 
Action: Mouse moved to (488, 168)
Screenshot: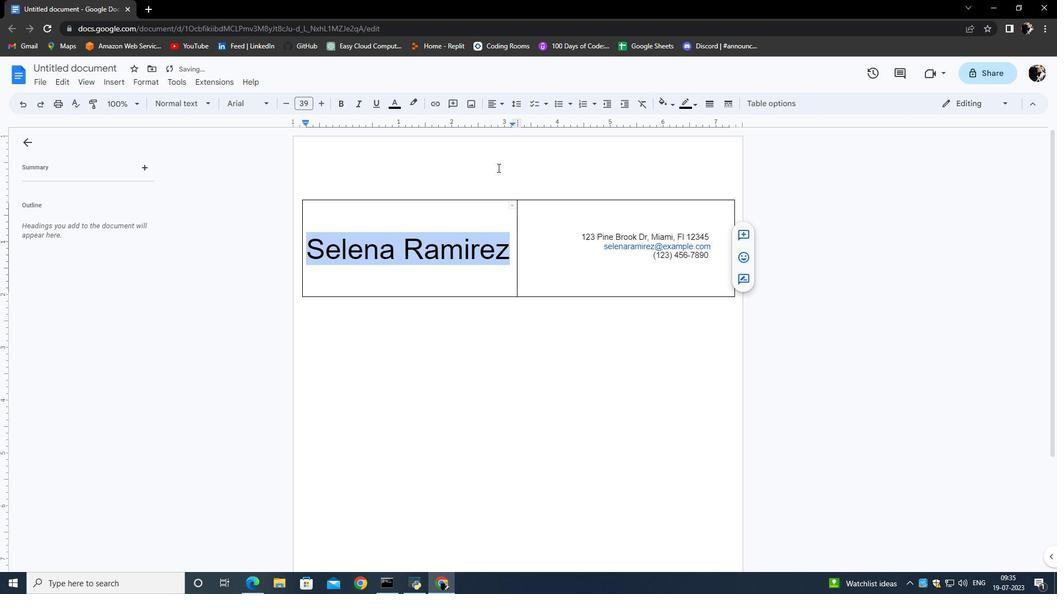 
Action: Mouse pressed left at (488, 168)
Screenshot: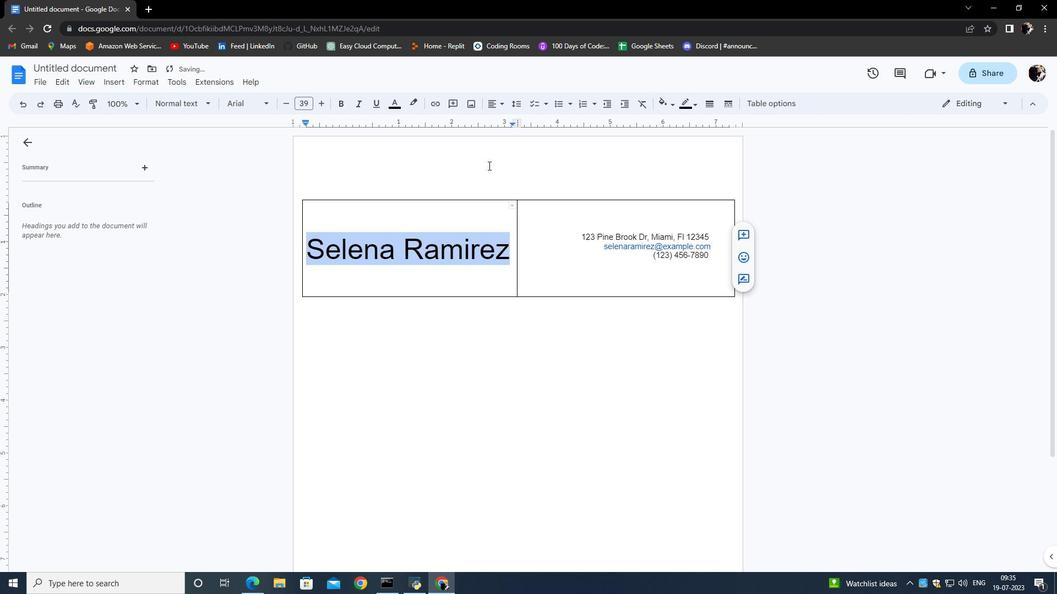
Action: Mouse moved to (518, 202)
Screenshot: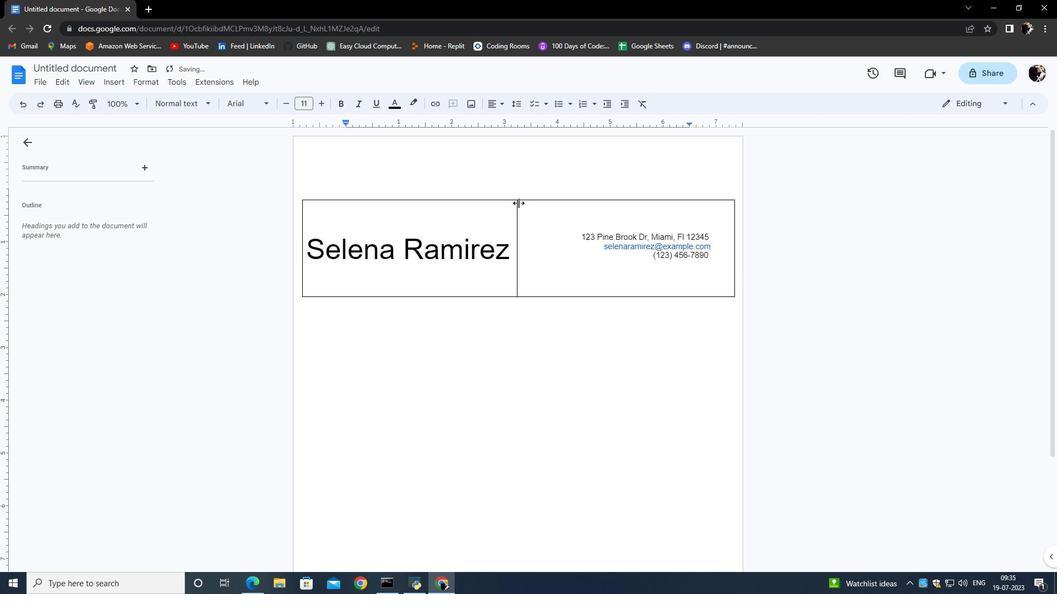 
Action: Mouse pressed left at (518, 202)
Screenshot: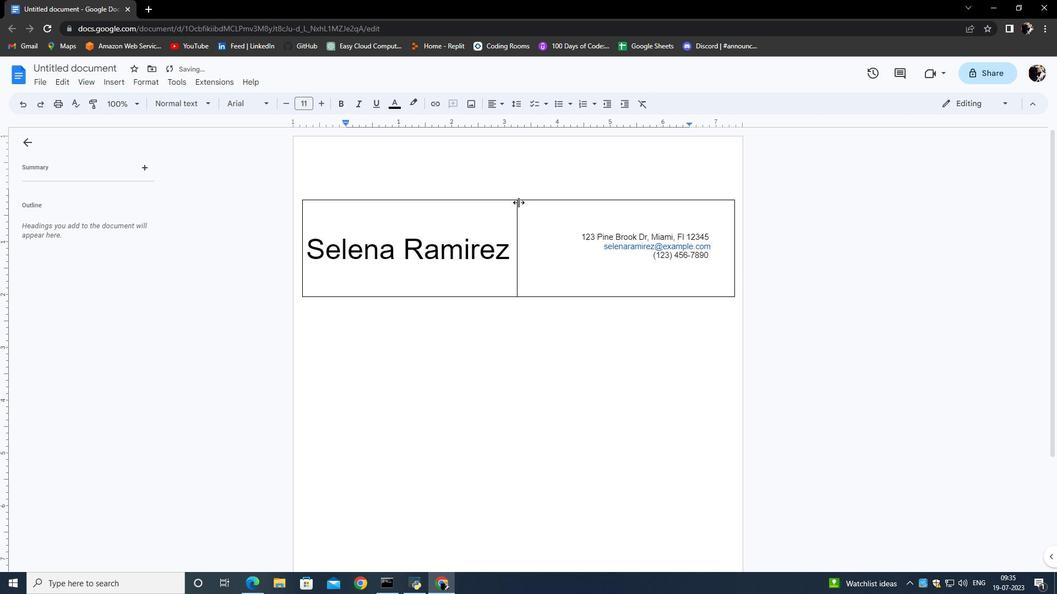 
Action: Mouse moved to (516, 202)
Screenshot: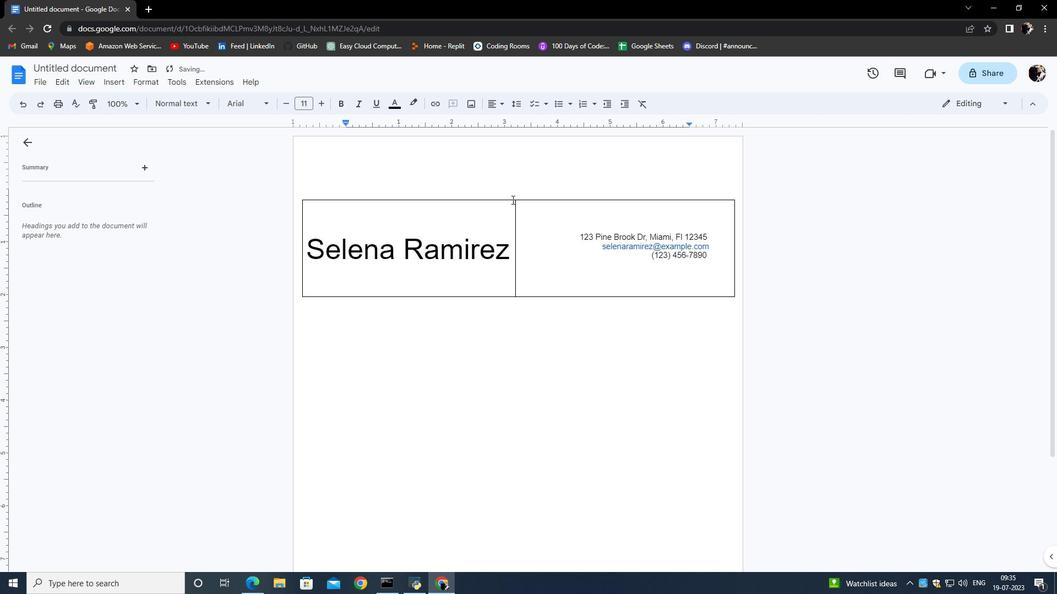 
Action: Mouse pressed left at (516, 202)
Screenshot: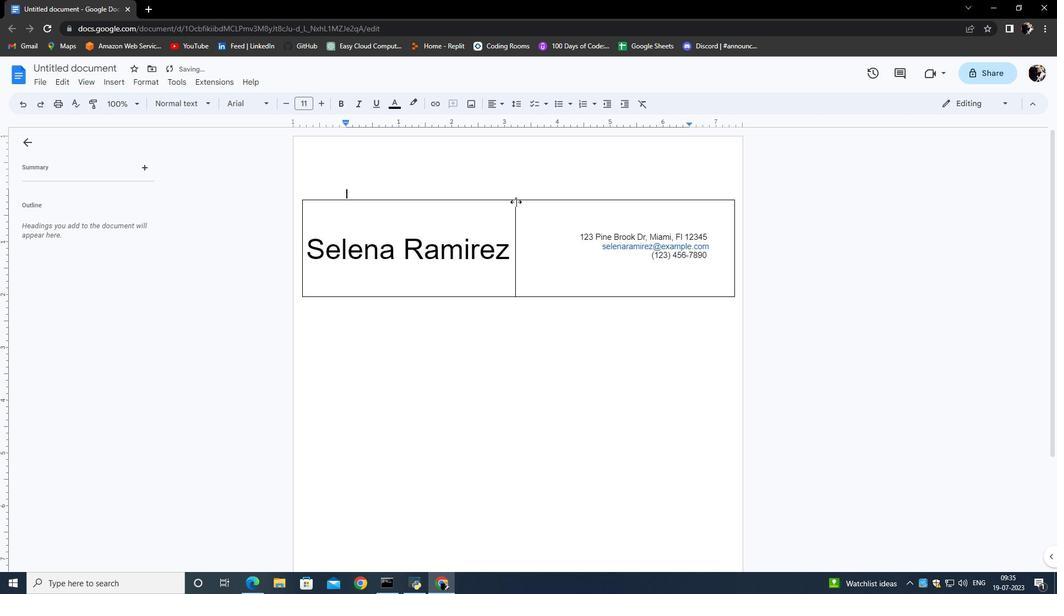 
Action: Mouse moved to (307, 201)
Screenshot: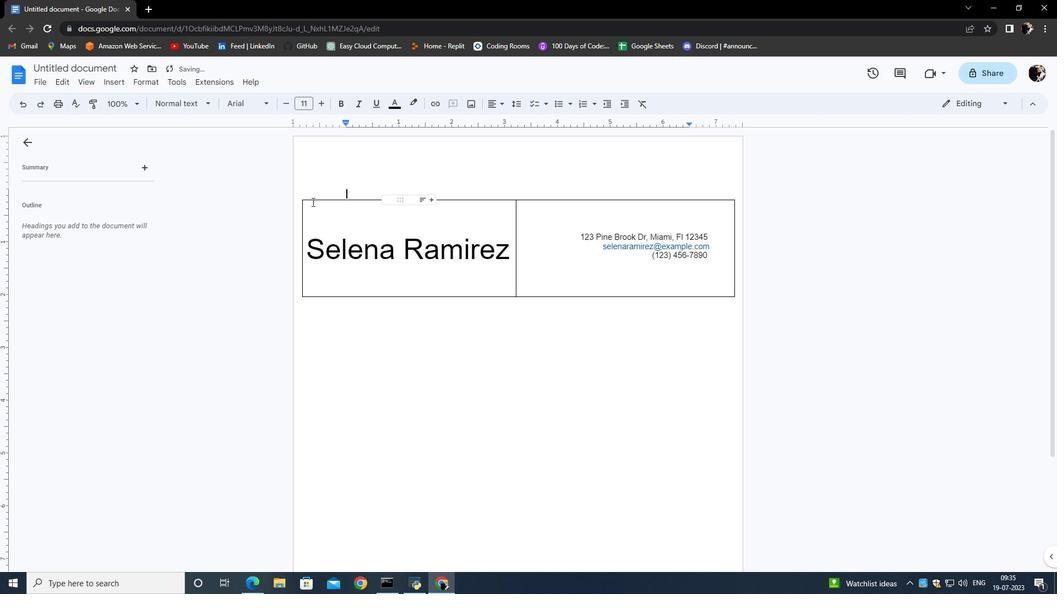 
Action: Mouse pressed left at (307, 201)
Screenshot: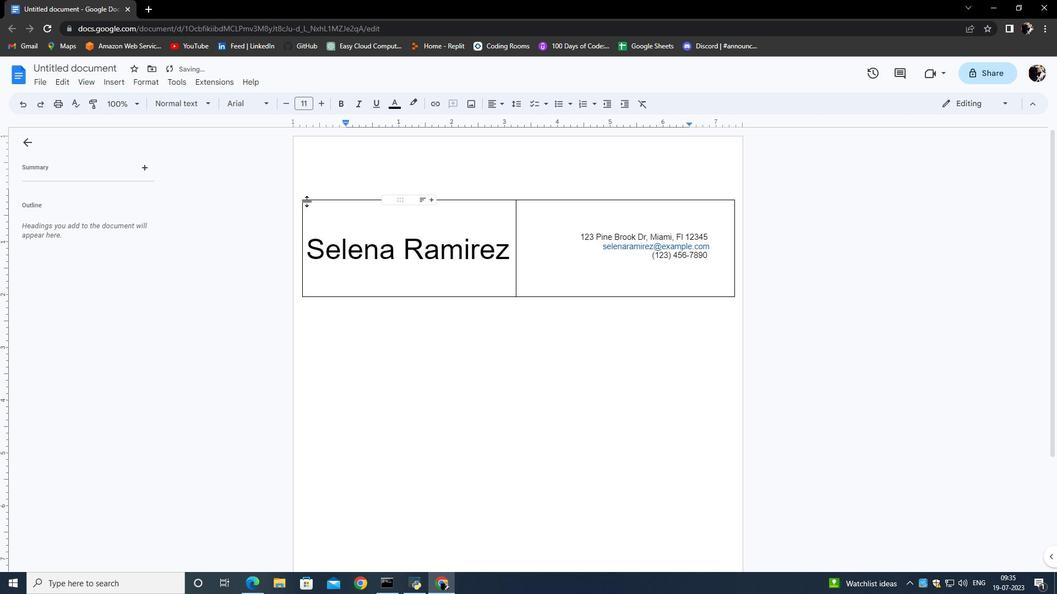 
Action: Mouse moved to (527, 270)
Screenshot: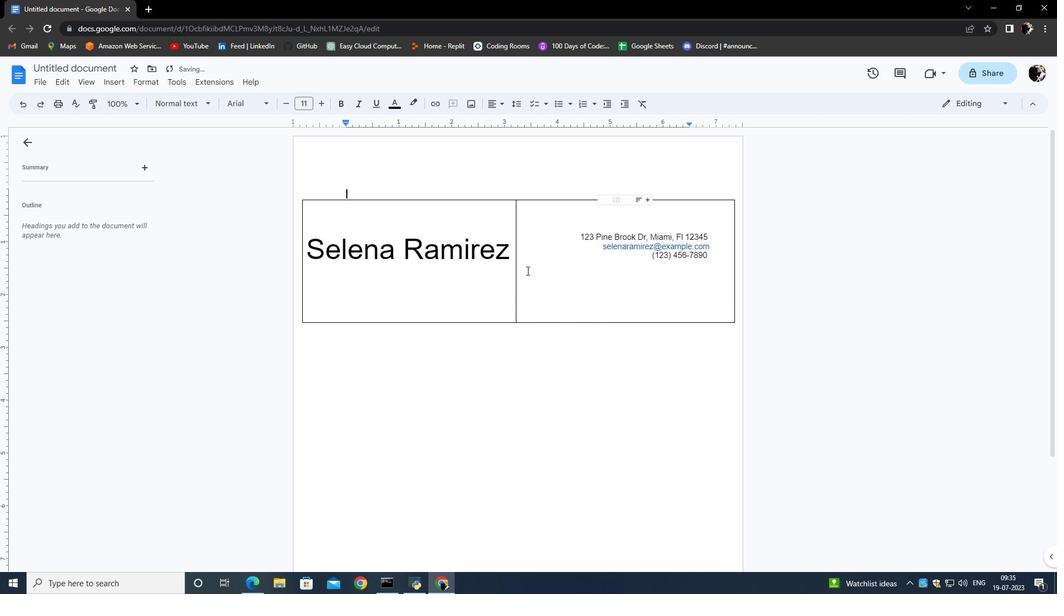 
Action: Mouse pressed left at (527, 270)
Screenshot: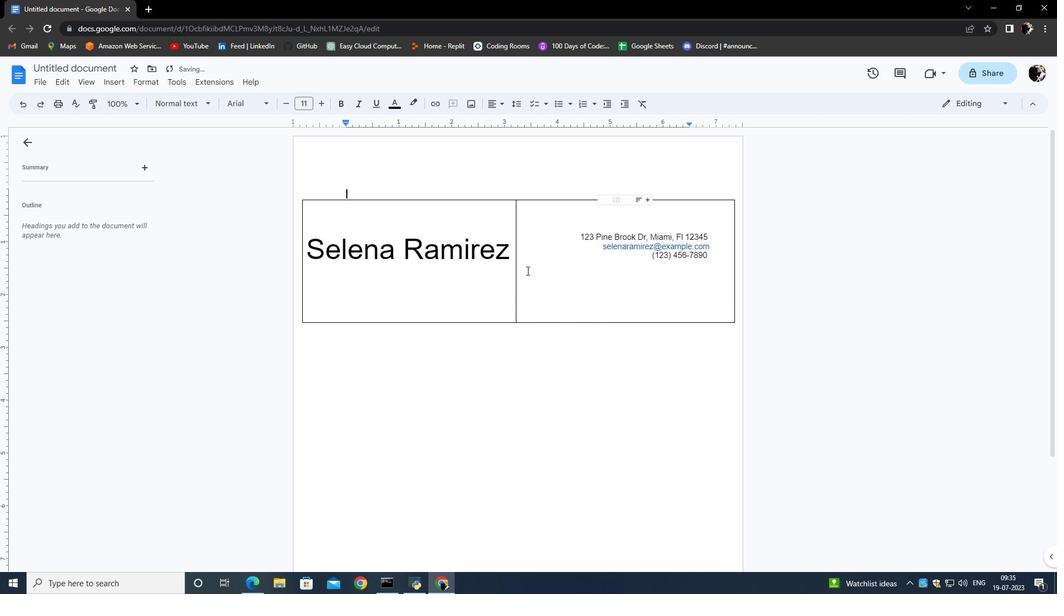 
Action: Mouse moved to (619, 163)
Screenshot: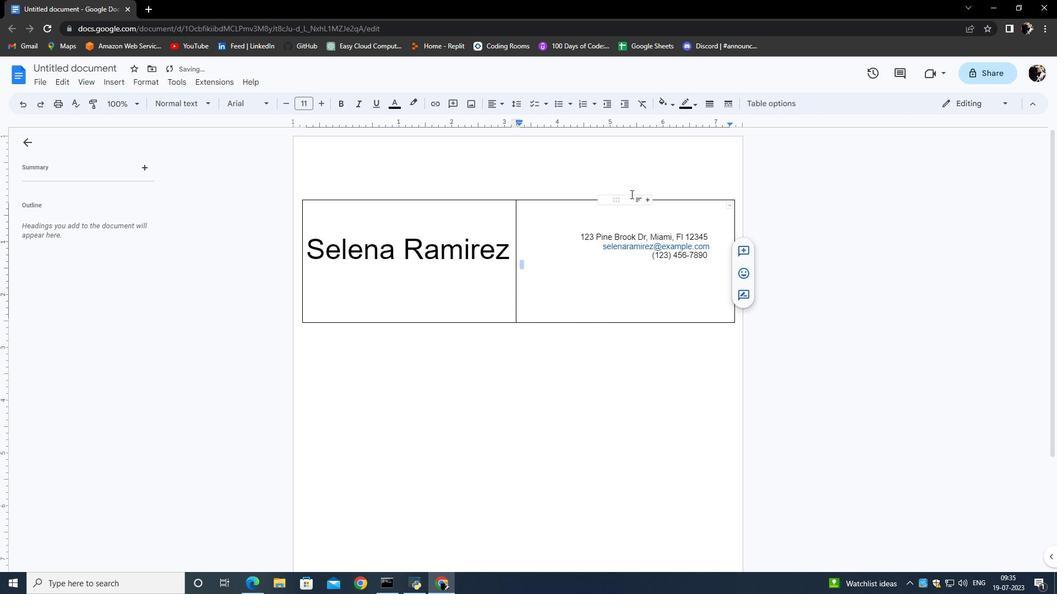 
Action: Mouse pressed left at (619, 163)
Screenshot: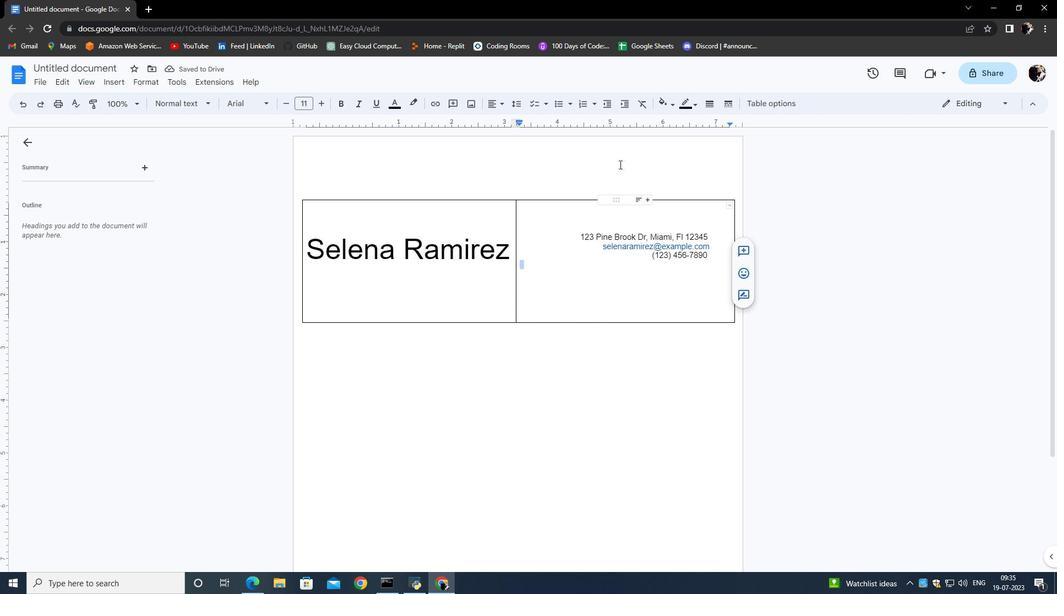 
Action: Mouse moved to (602, 301)
Screenshot: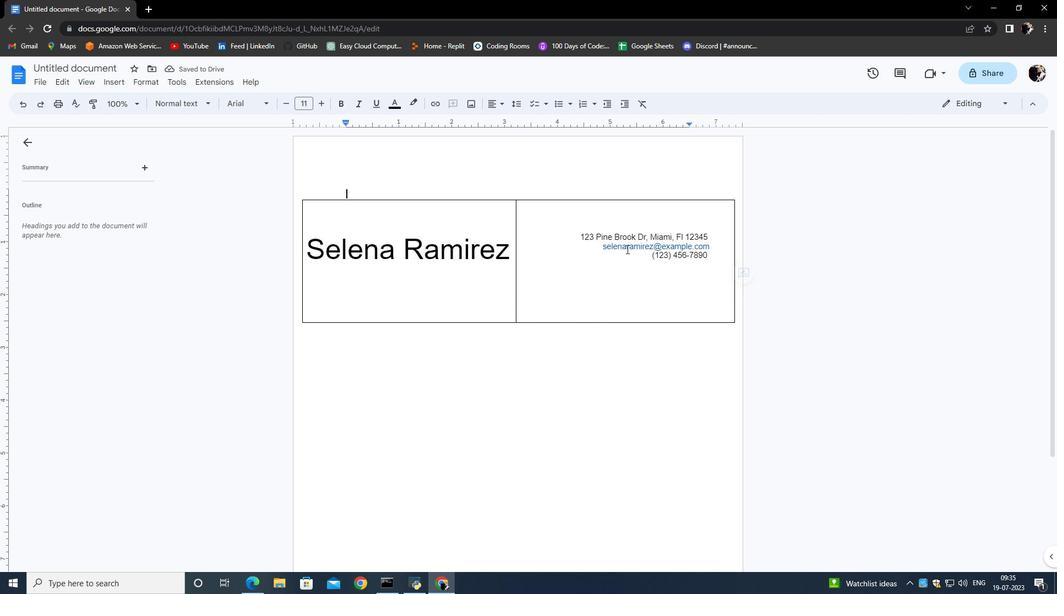 
Action: Mouse scrolled (602, 300) with delta (0, 0)
Screenshot: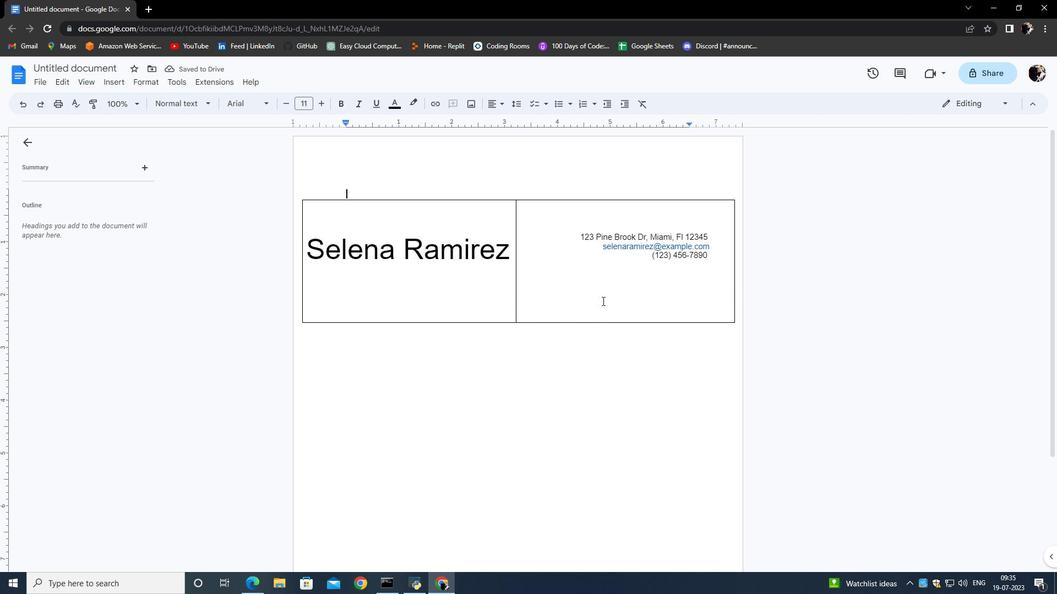 
Action: Mouse scrolled (602, 300) with delta (0, 0)
Screenshot: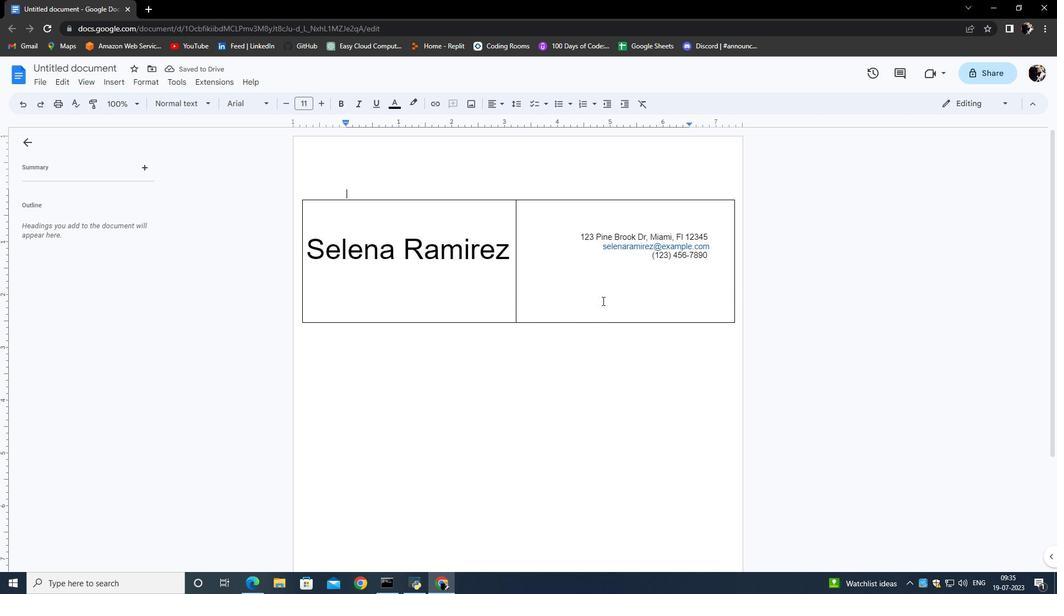 
Action: Mouse moved to (595, 288)
Screenshot: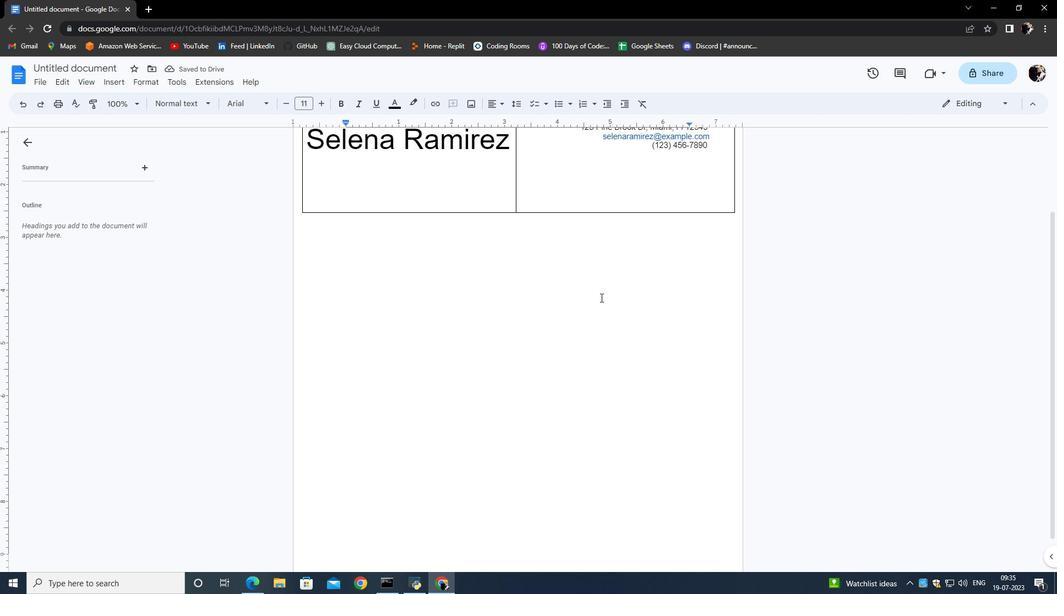
Action: Mouse scrolled (595, 288) with delta (0, 0)
Screenshot: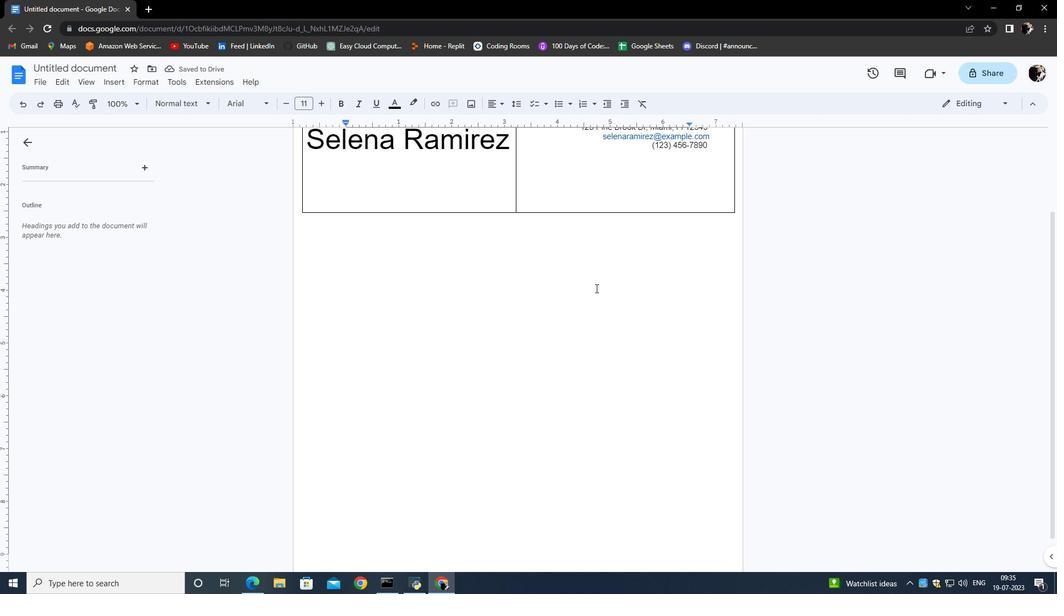 
Action: Mouse scrolled (595, 288) with delta (0, 0)
Screenshot: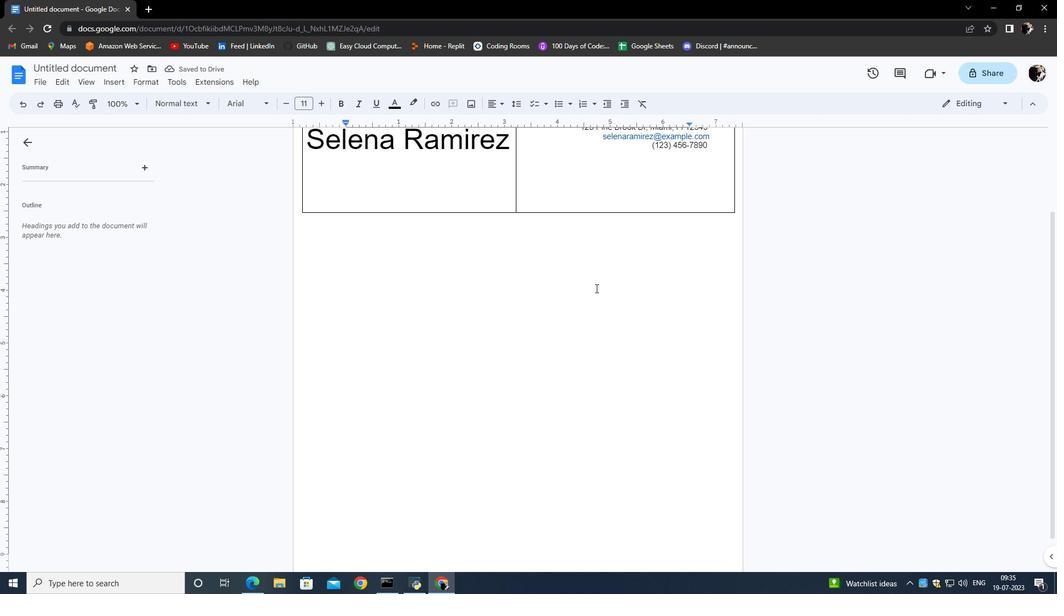 
Action: Mouse scrolled (595, 288) with delta (0, 0)
Screenshot: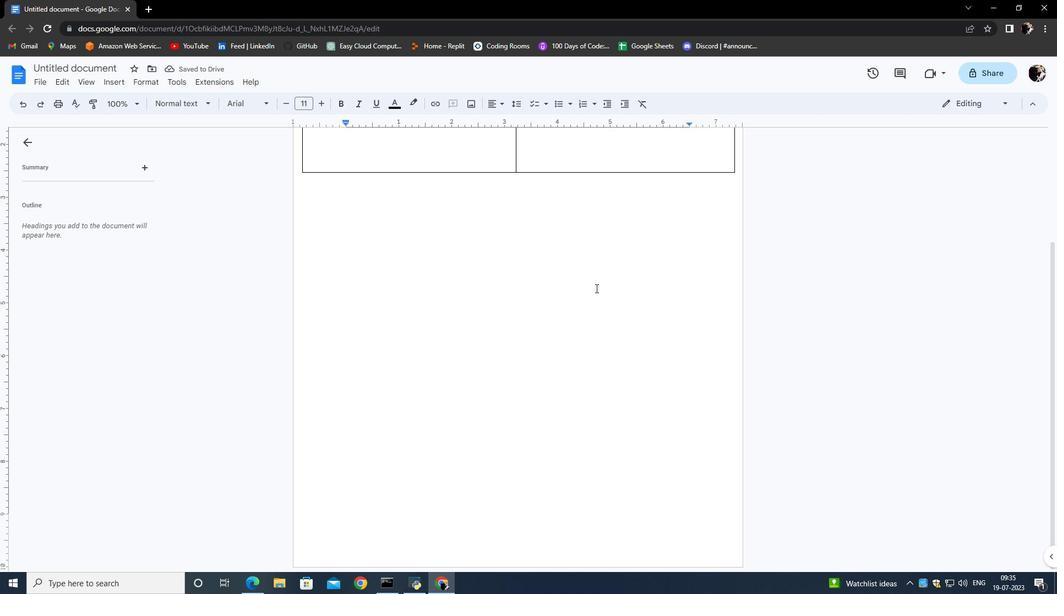 
Action: Mouse scrolled (595, 288) with delta (0, 0)
Screenshot: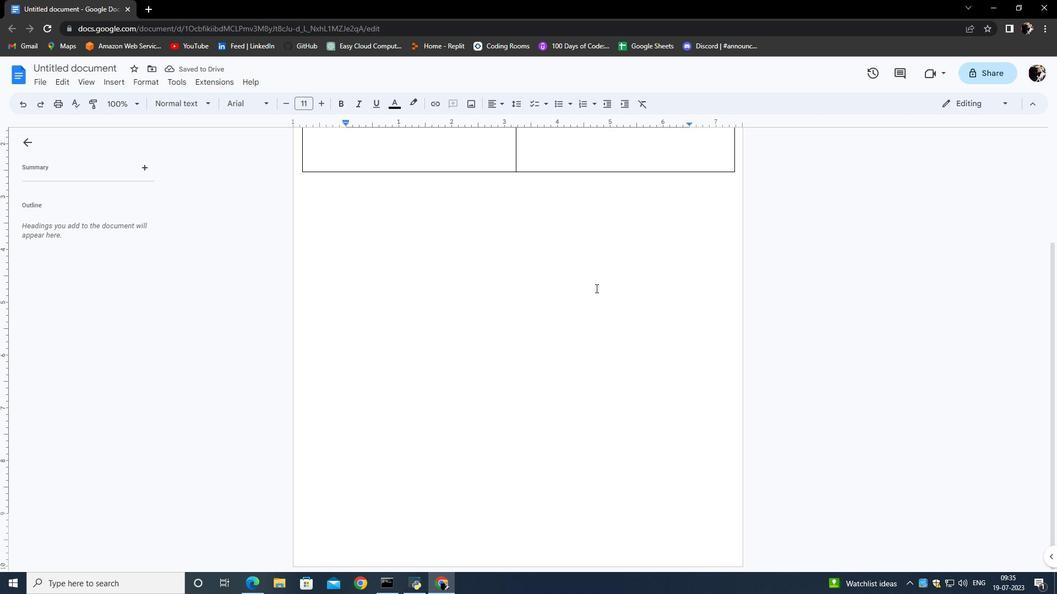 
Action: Mouse scrolled (595, 288) with delta (0, 0)
Screenshot: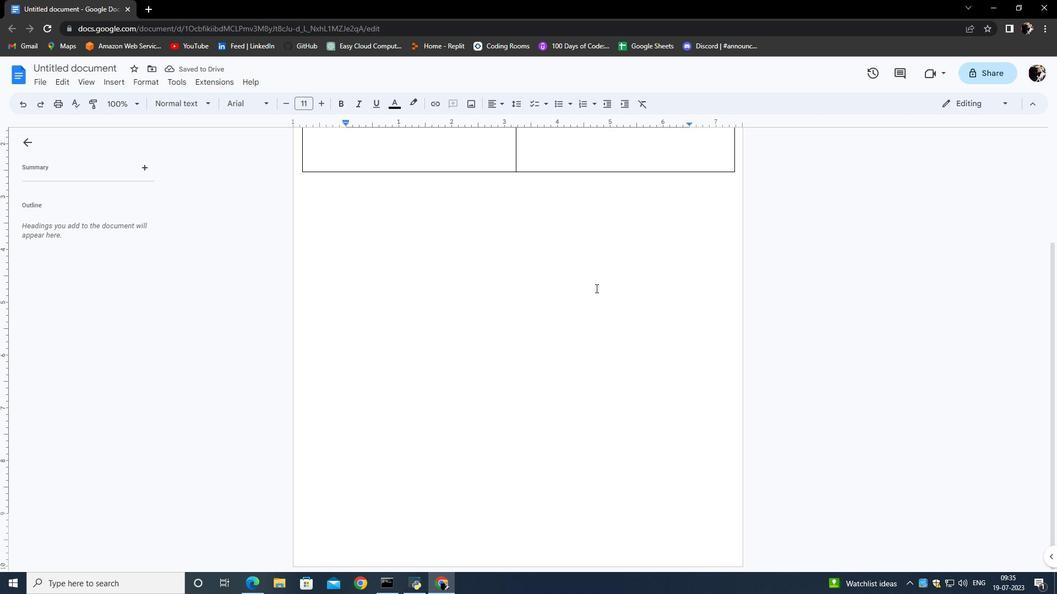 
Action: Mouse scrolled (595, 288) with delta (0, 0)
Screenshot: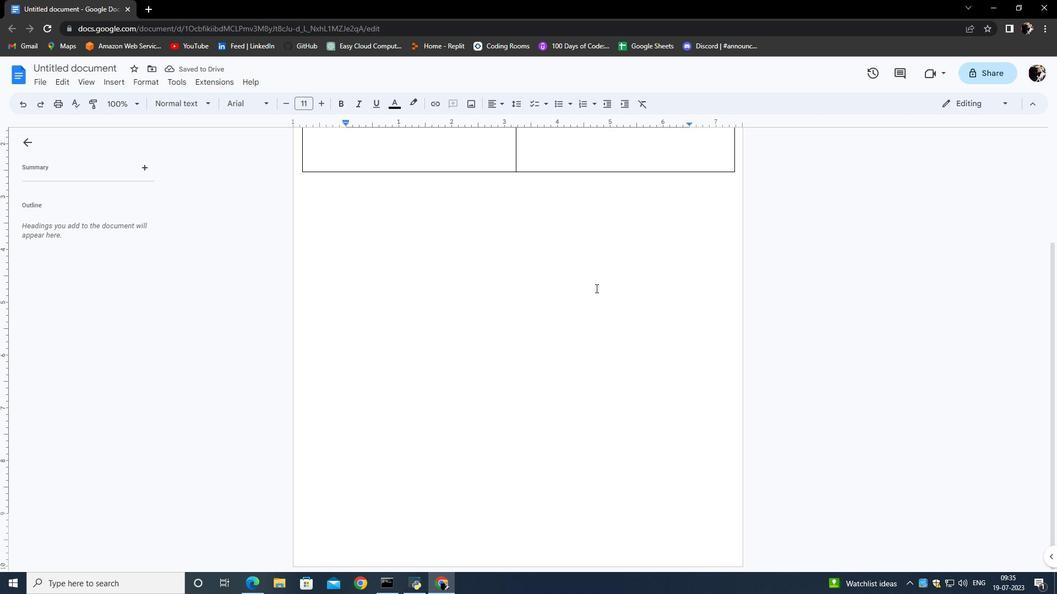 
Action: Mouse scrolled (595, 289) with delta (0, 0)
Screenshot: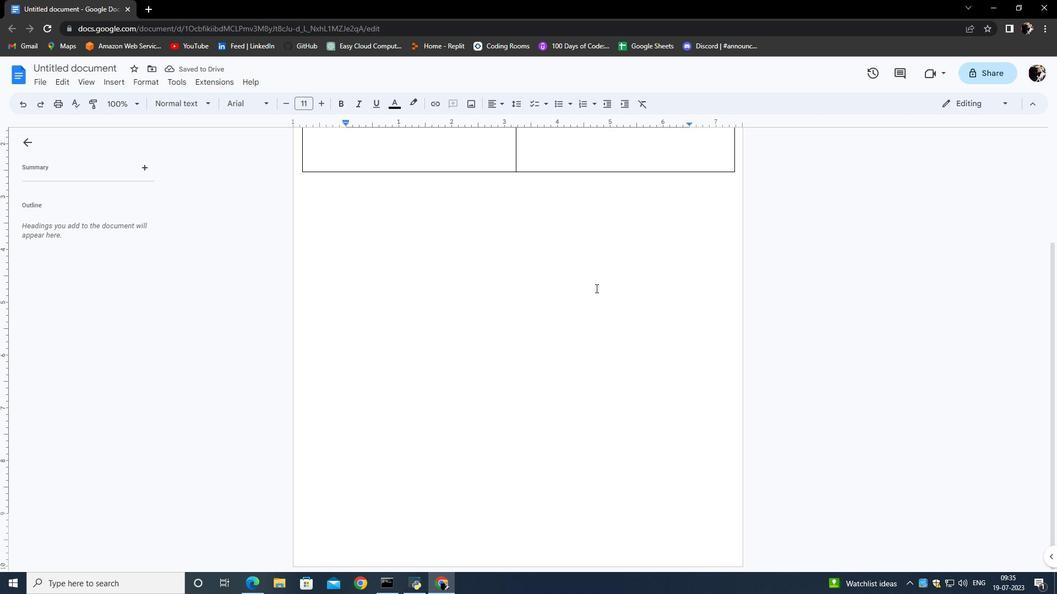 
Action: Mouse scrolled (595, 289) with delta (0, 0)
Screenshot: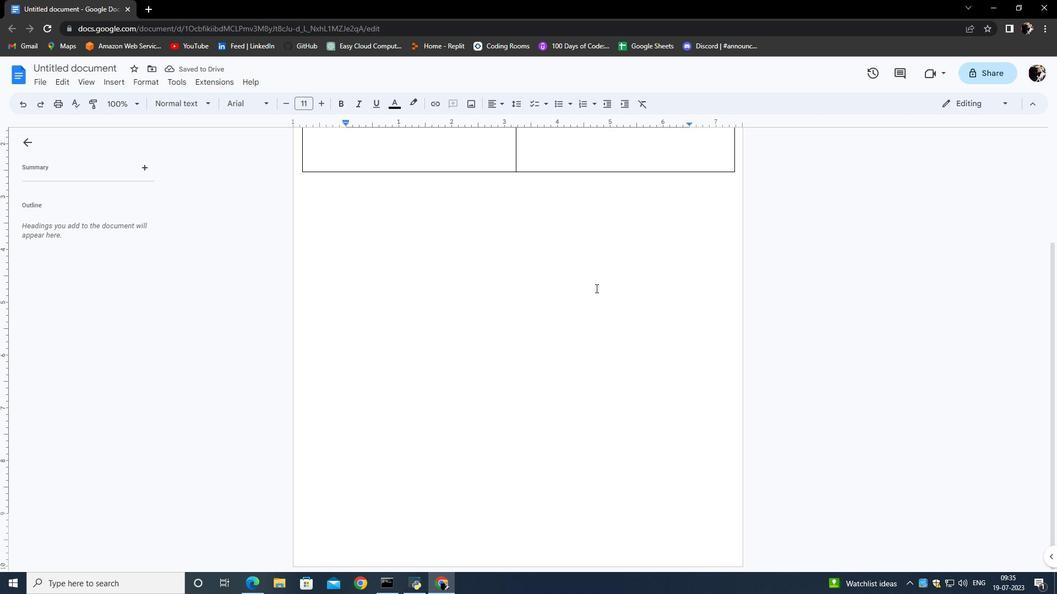 
Action: Mouse moved to (620, 278)
Screenshot: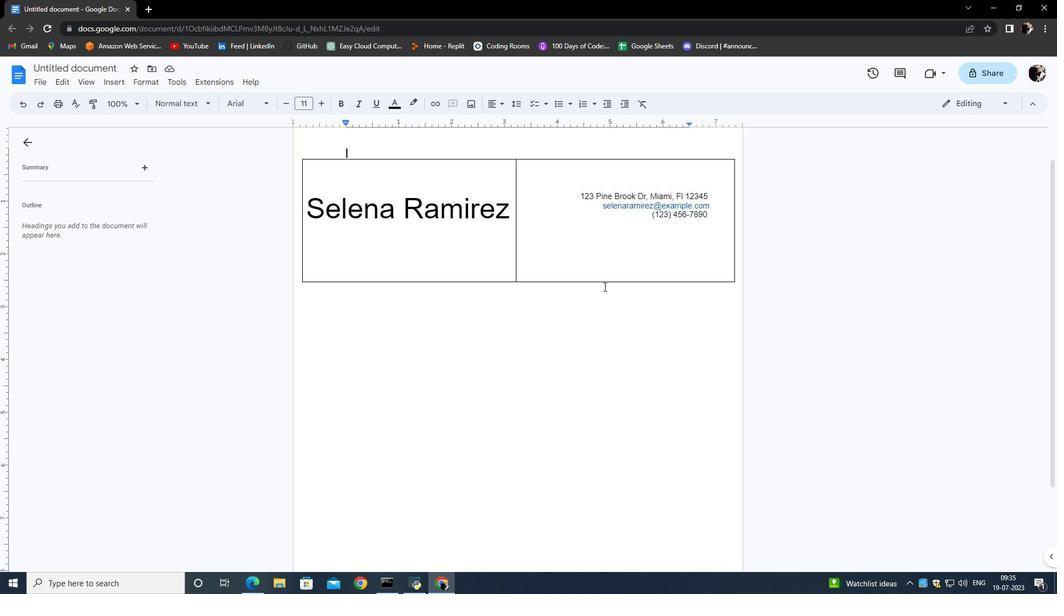 
Action: Mouse scrolled (620, 279) with delta (0, 0)
Screenshot: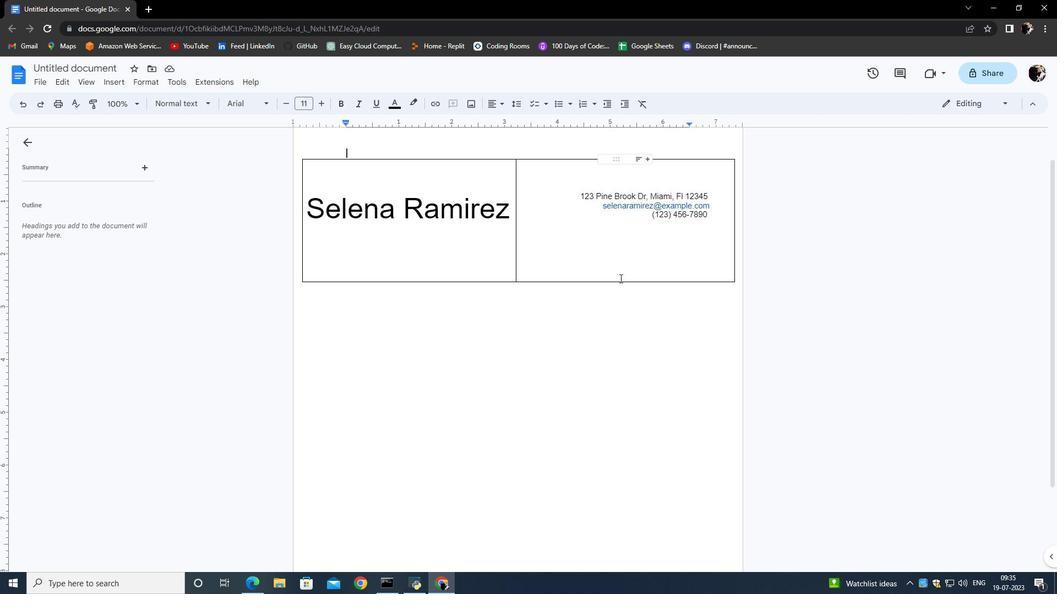 
Action: Mouse scrolled (620, 279) with delta (0, 0)
Screenshot: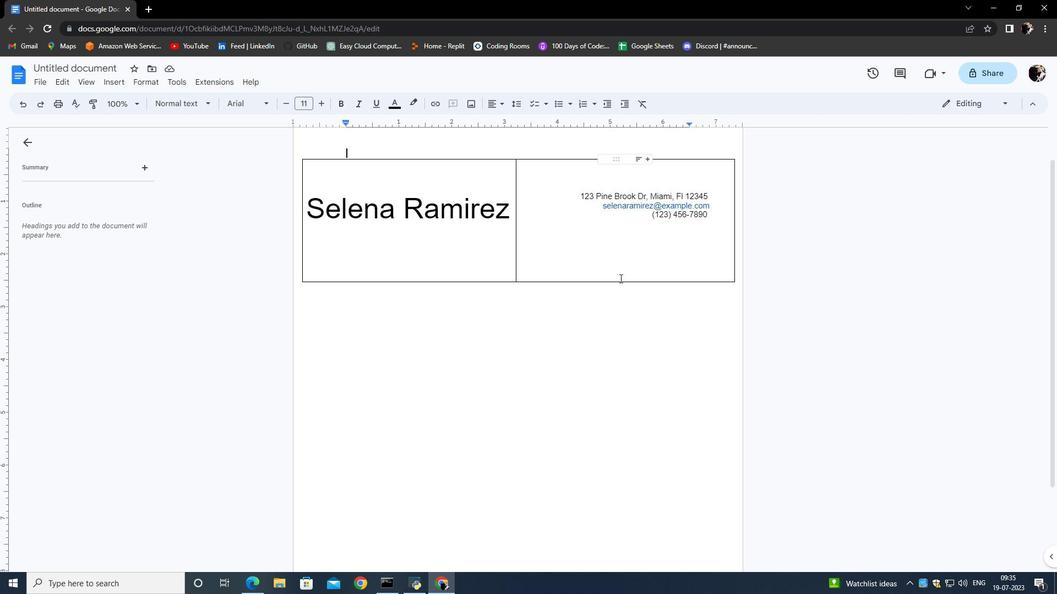 
Action: Mouse moved to (518, 202)
Screenshot: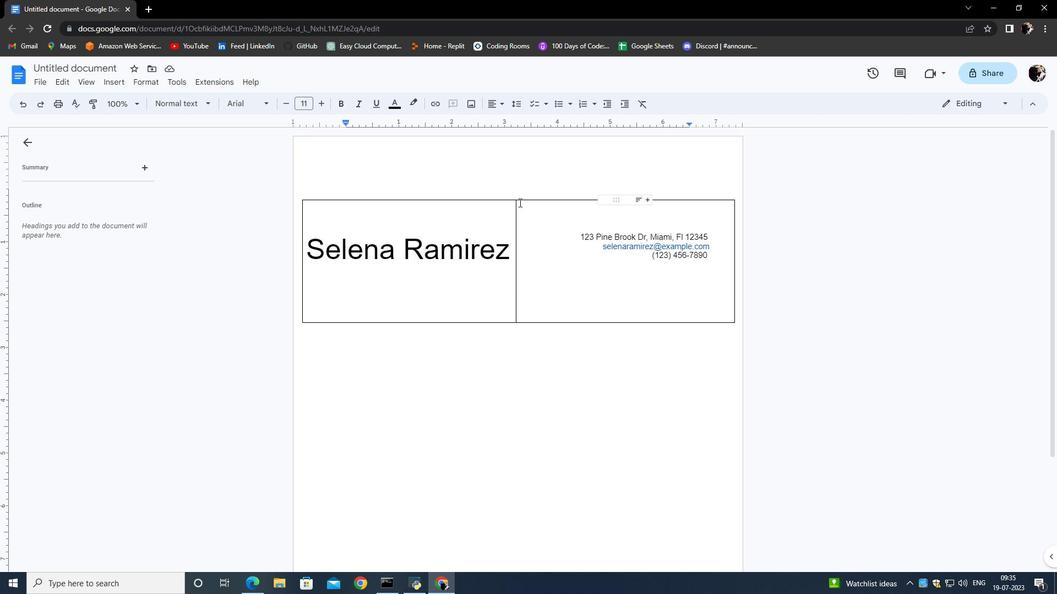 
Action: Mouse pressed left at (518, 202)
Screenshot: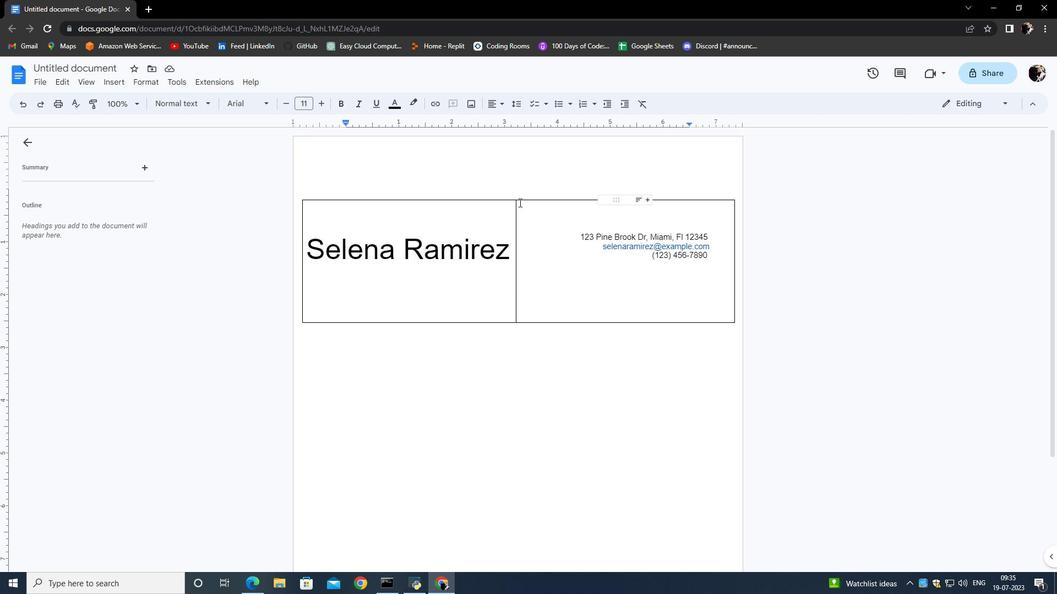 
Action: Mouse moved to (486, 200)
Screenshot: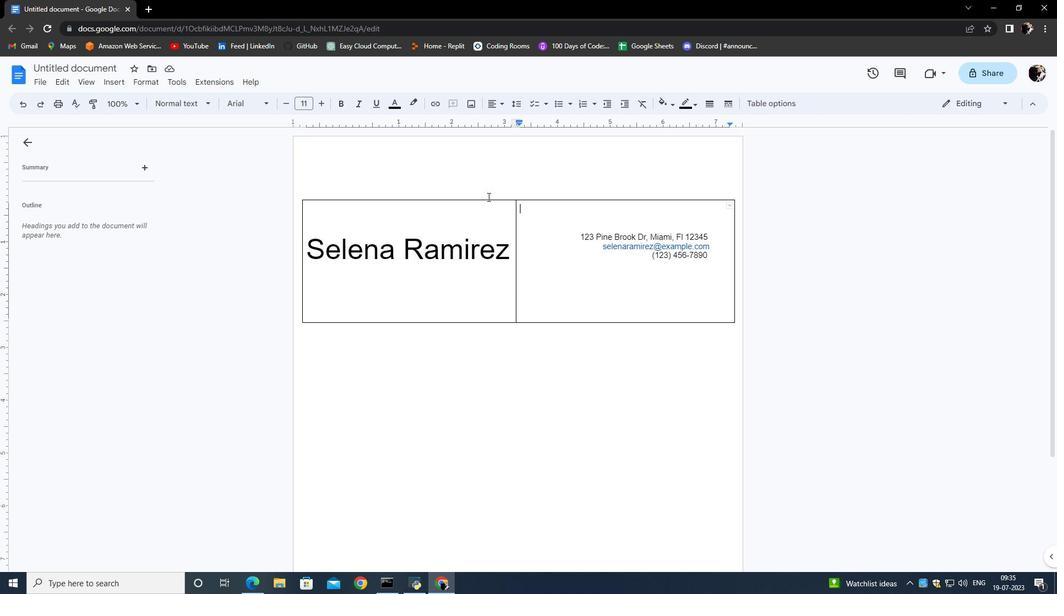 
Action: Mouse pressed left at (486, 200)
Screenshot: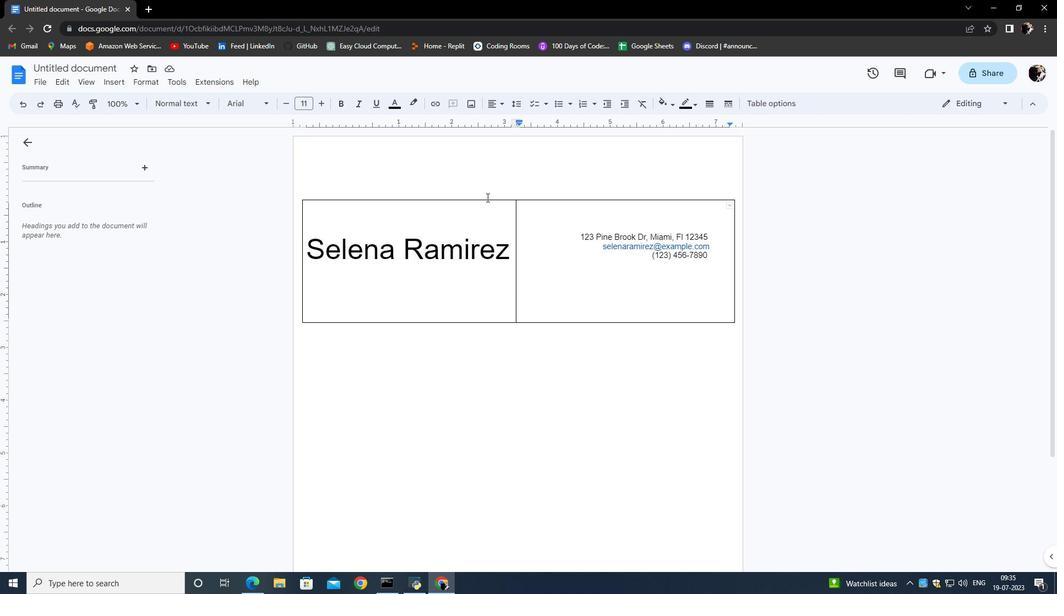 
Action: Mouse moved to (393, 242)
Screenshot: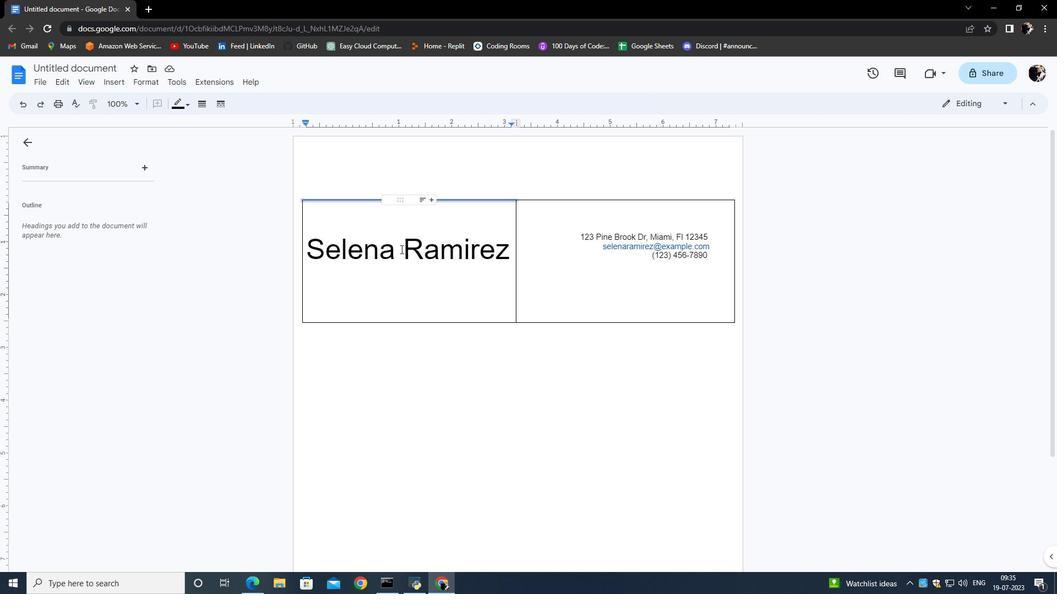 
Action: Mouse pressed left at (393, 242)
Screenshot: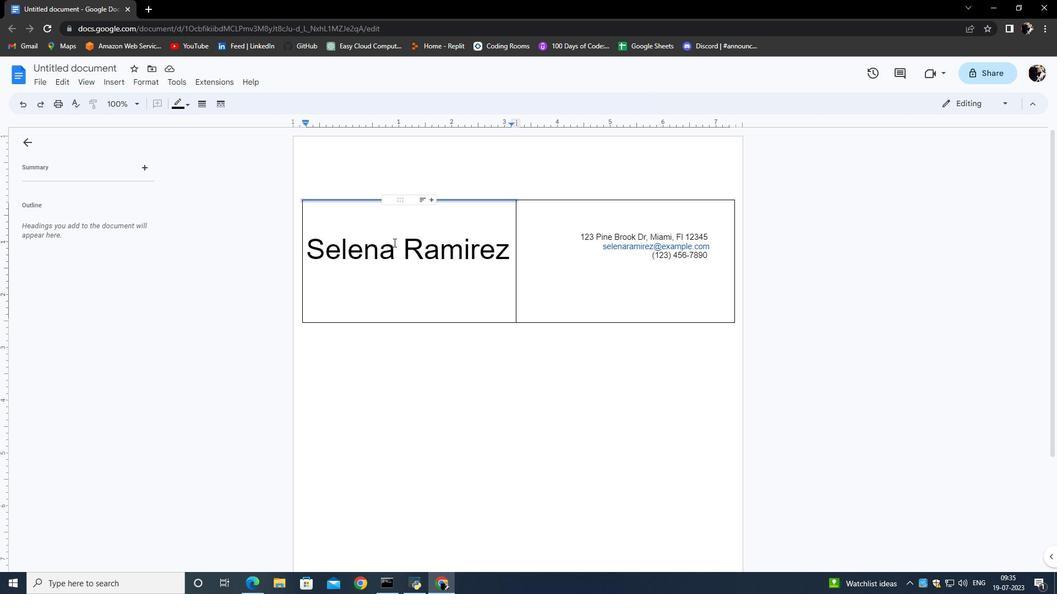 
Action: Mouse moved to (405, 234)
Screenshot: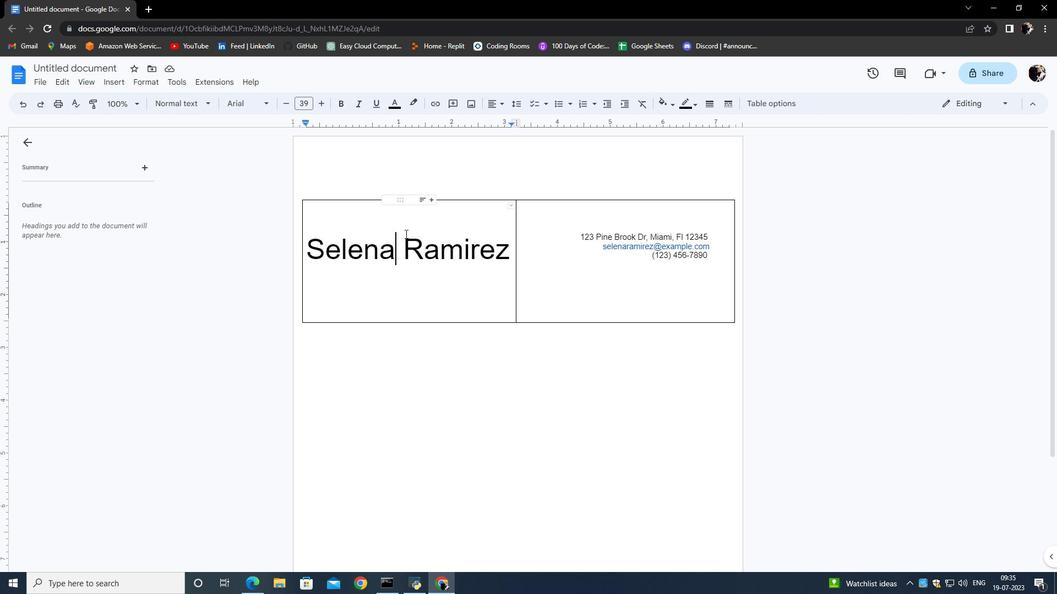 
Action: Mouse pressed left at (405, 234)
Screenshot: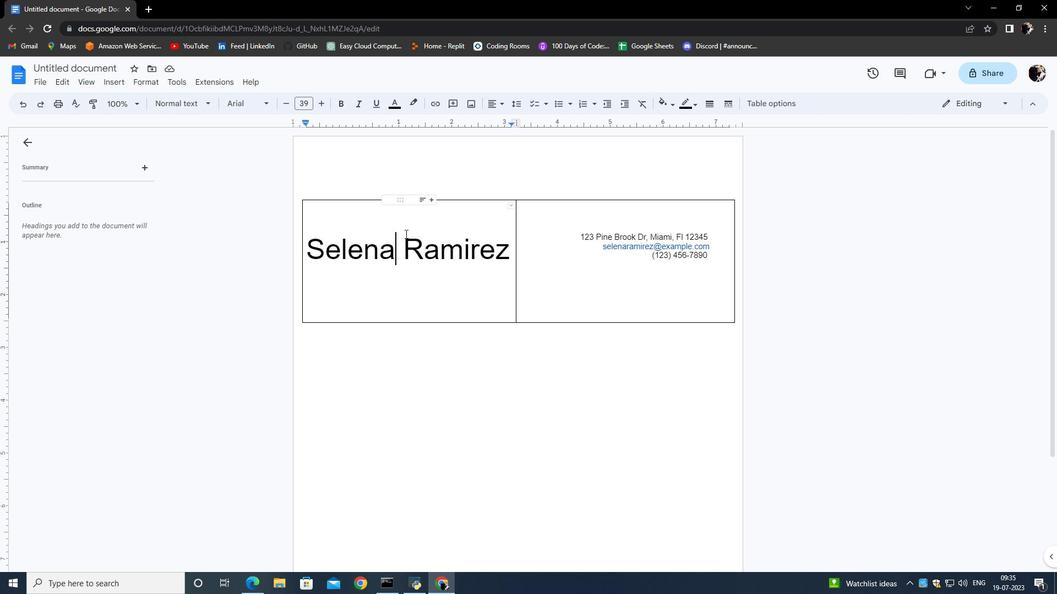 
Action: Mouse pressed left at (405, 234)
Screenshot: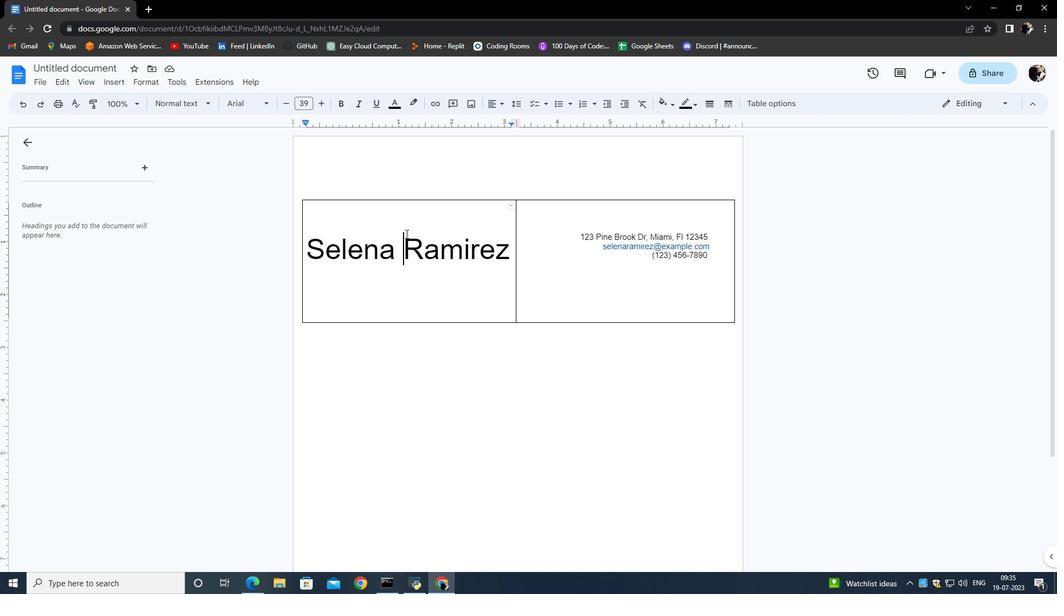 
Action: Mouse moved to (389, 244)
Screenshot: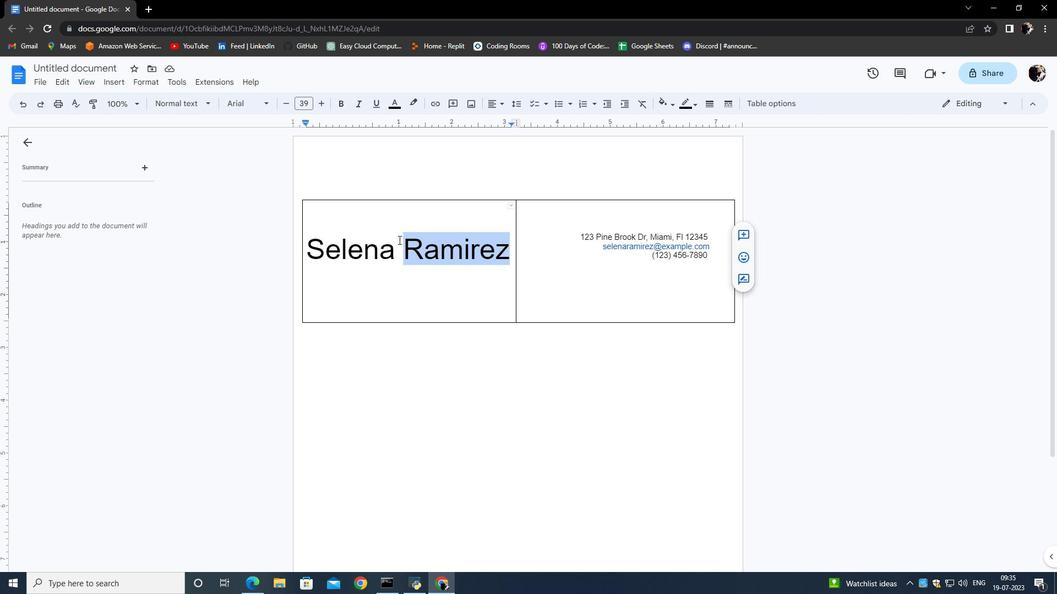 
Action: Mouse pressed left at (389, 244)
Screenshot: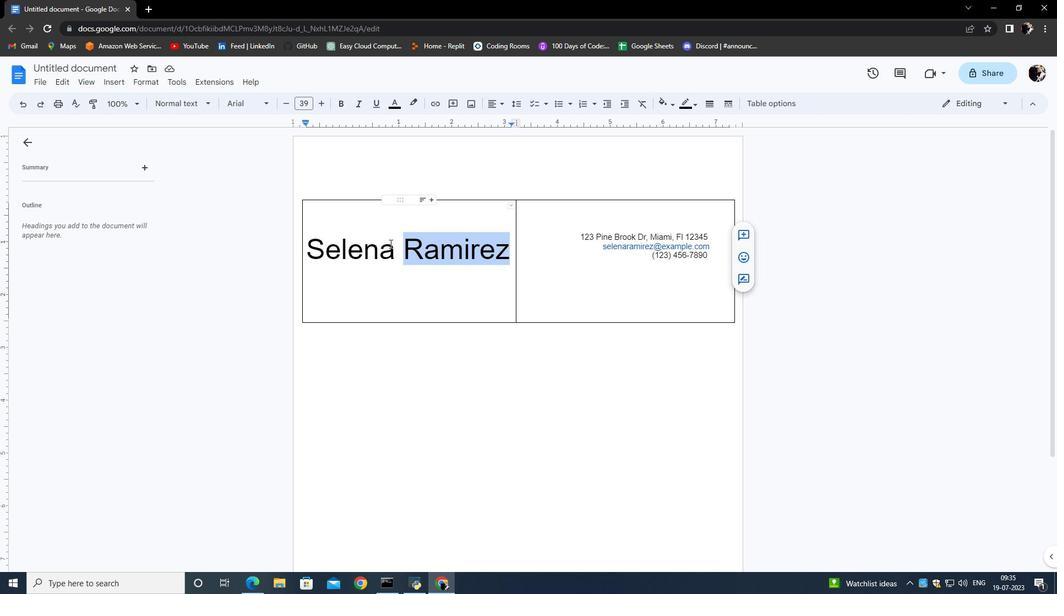 
Action: Mouse moved to (402, 284)
Screenshot: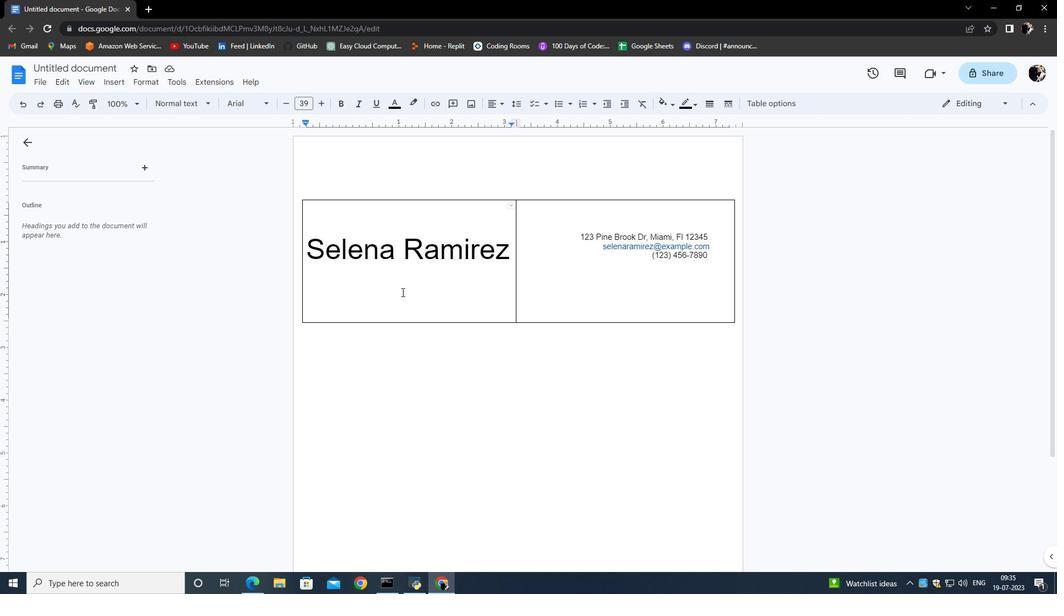 
Action: Mouse pressed left at (402, 284)
Screenshot: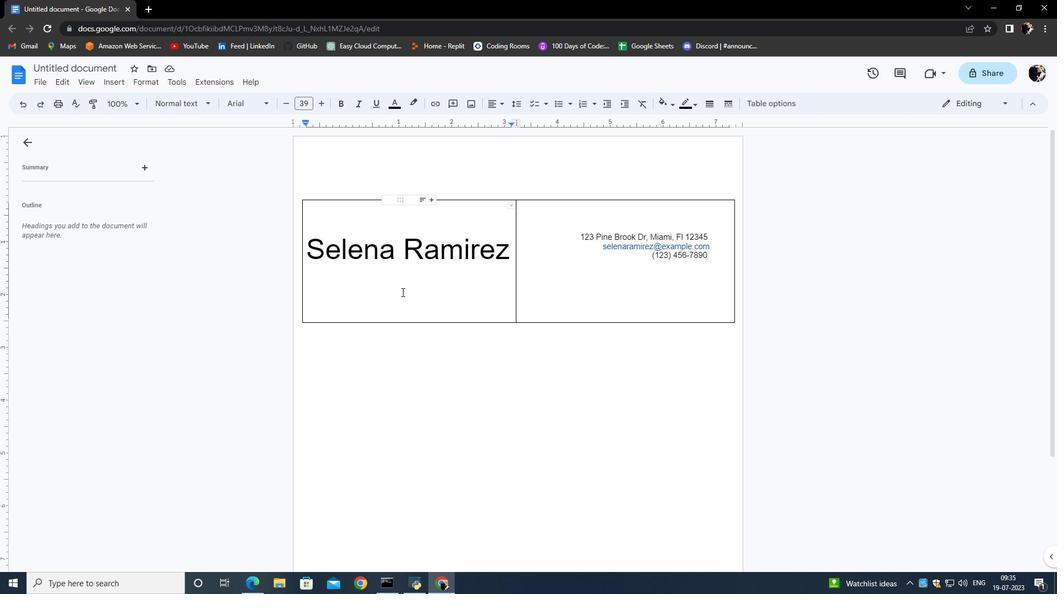 
Action: Mouse moved to (668, 107)
Screenshot: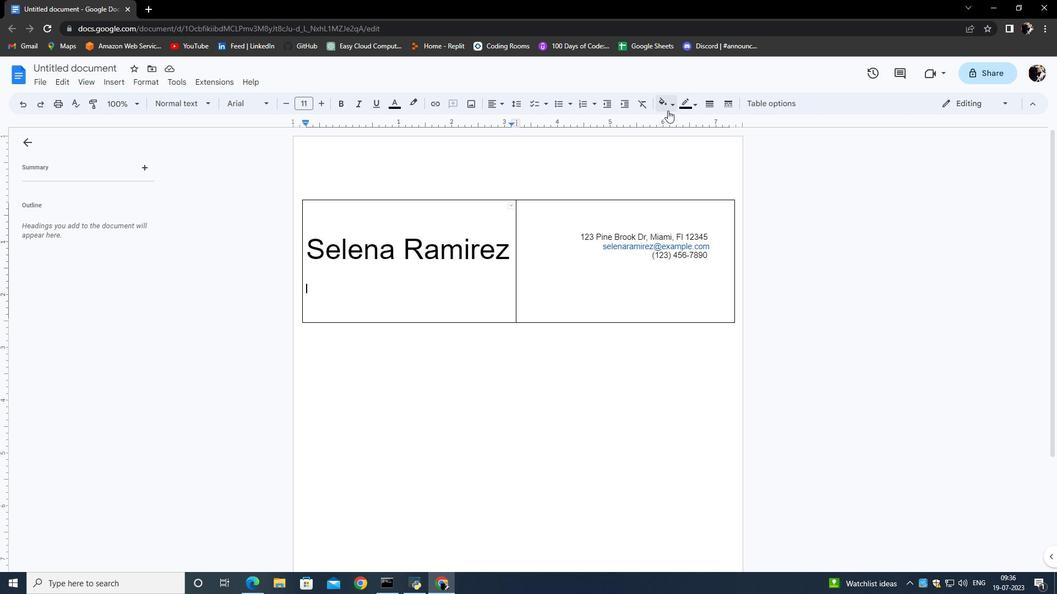 
Action: Mouse pressed left at (668, 107)
Screenshot: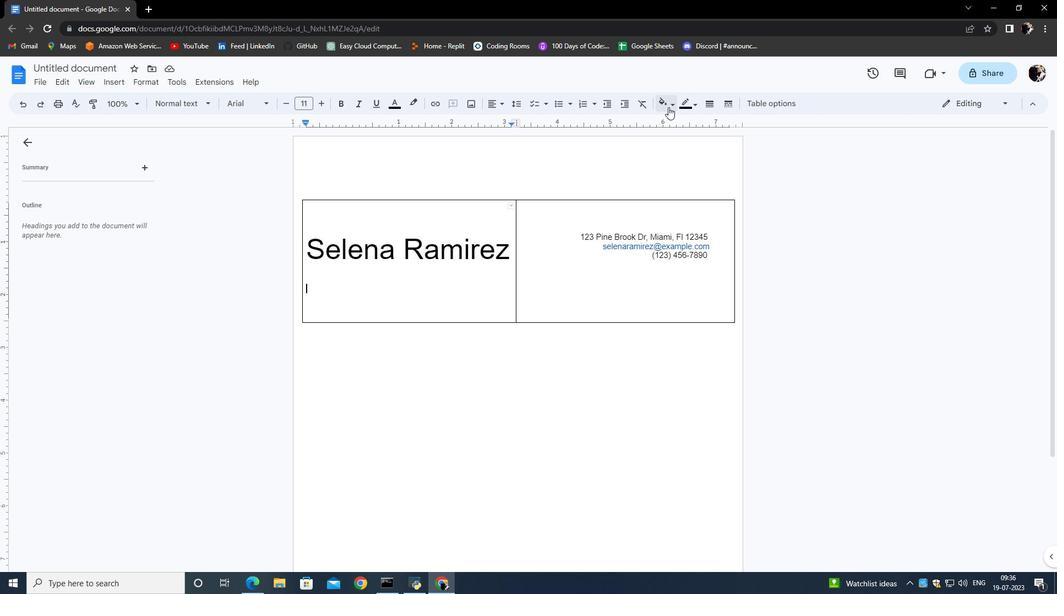 
Action: Mouse moved to (752, 153)
Screenshot: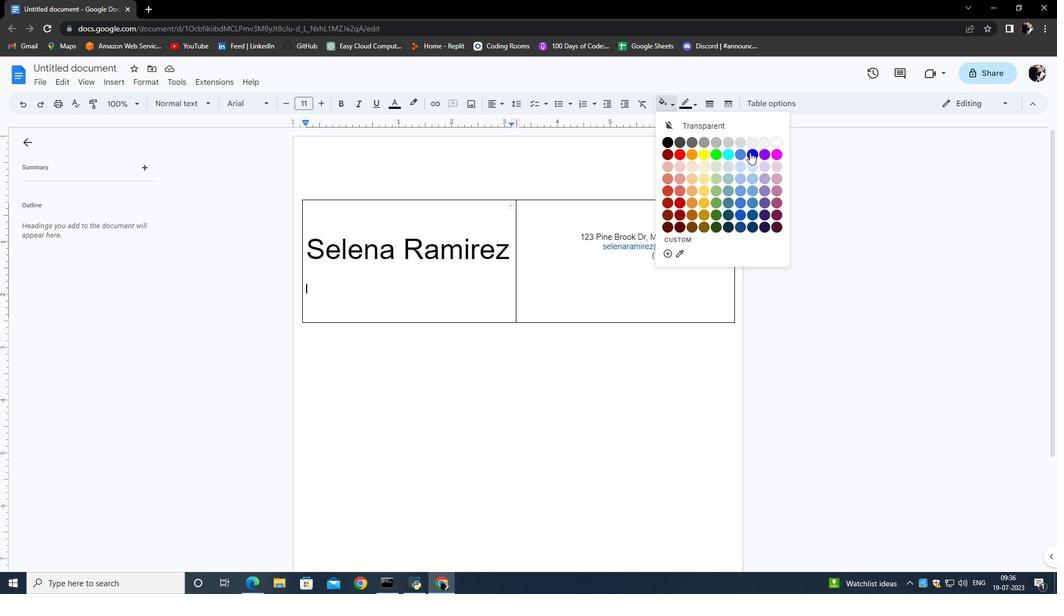 
Action: Mouse pressed left at (752, 153)
Screenshot: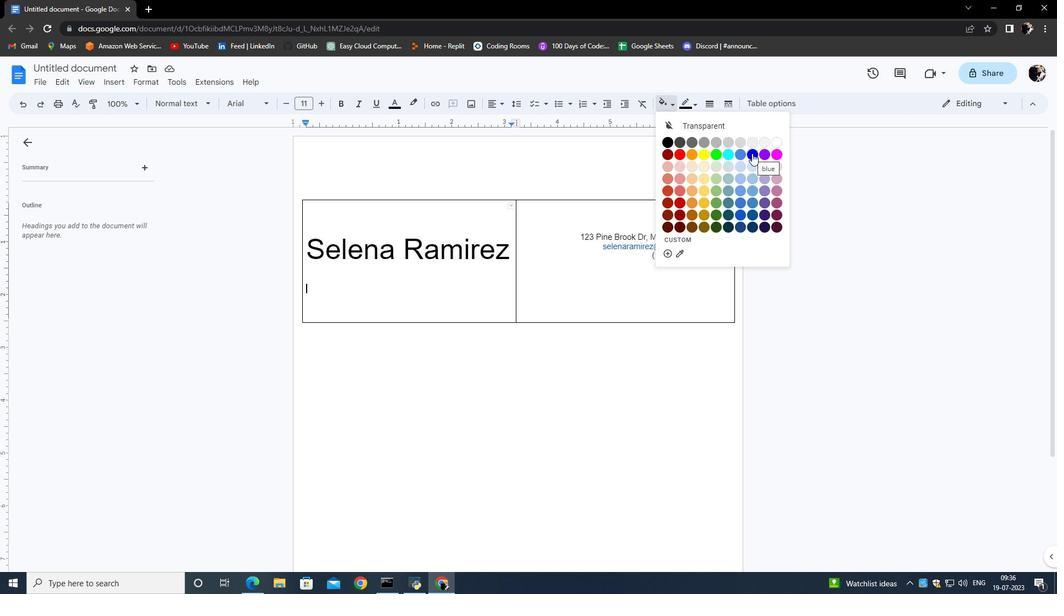 
Action: Mouse moved to (664, 103)
Screenshot: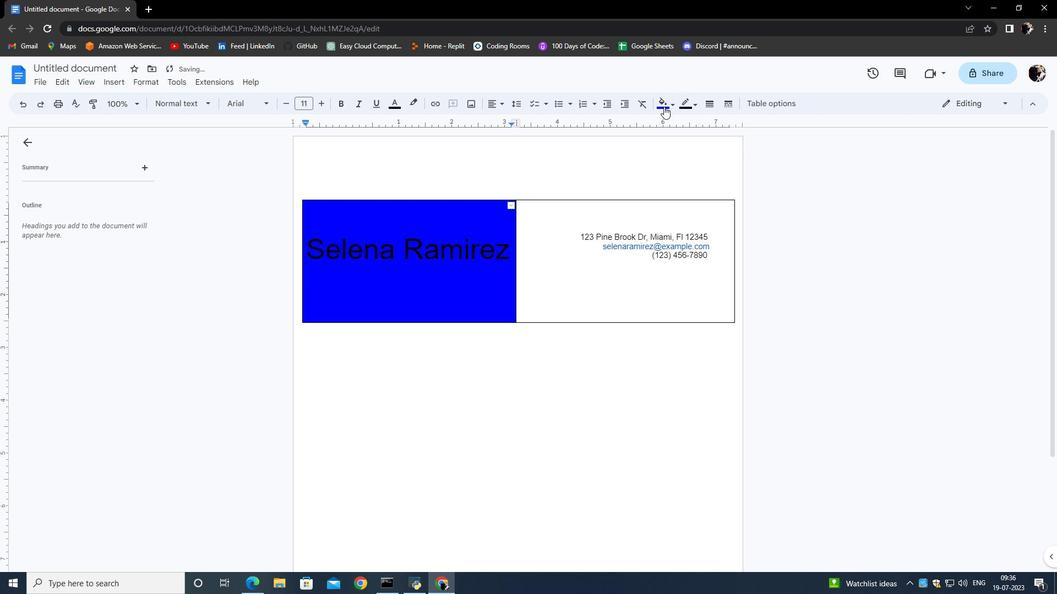 
Action: Mouse pressed left at (664, 103)
Screenshot: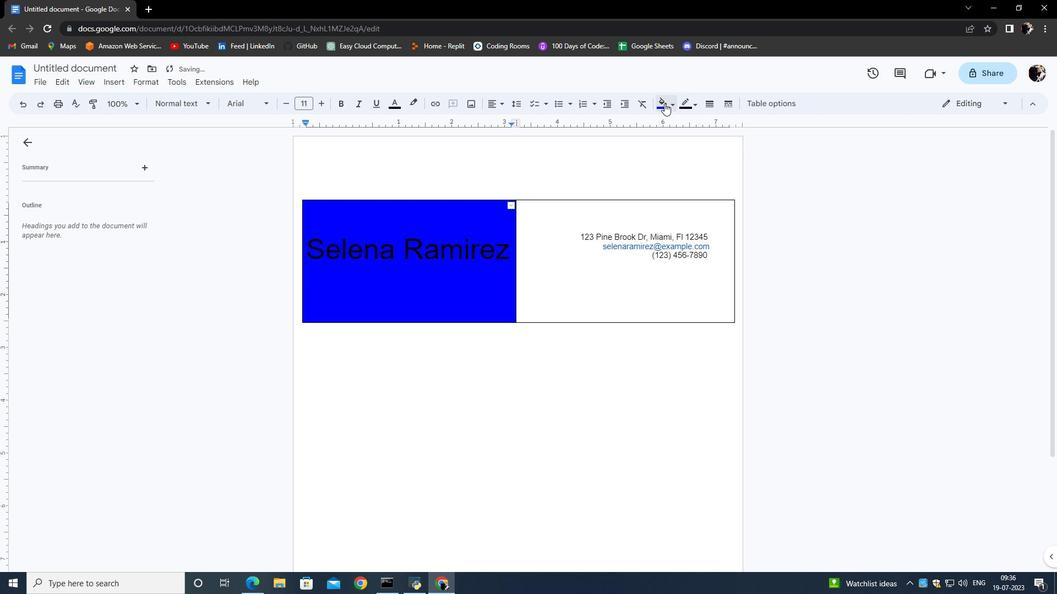 
Action: Mouse moved to (739, 154)
Screenshot: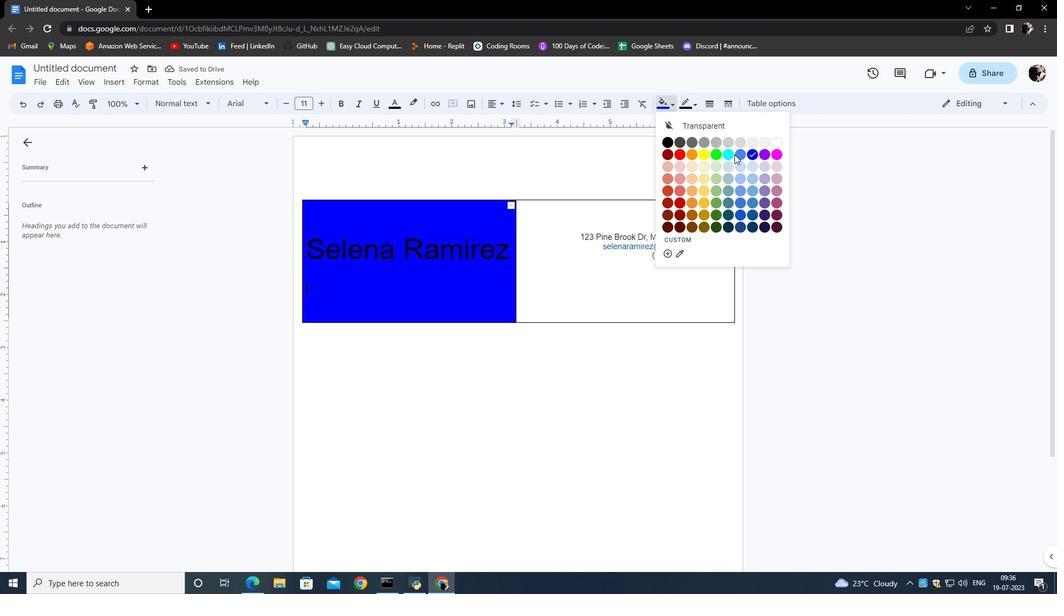 
Action: Mouse pressed left at (739, 154)
Screenshot: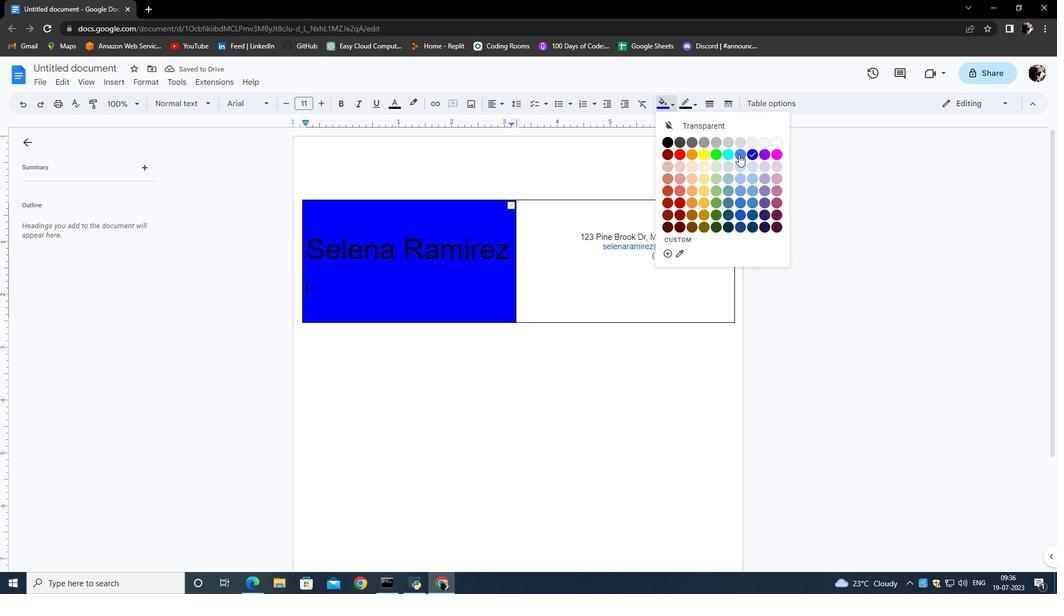 
Action: Mouse moved to (667, 106)
Screenshot: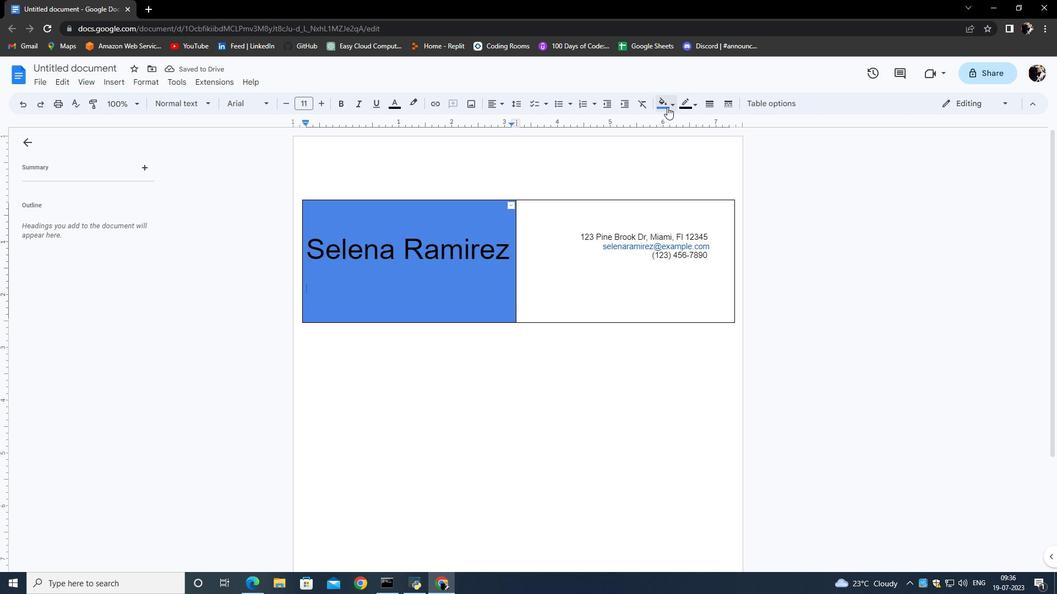 
Action: Mouse pressed left at (667, 106)
